 Task: Open a blank google sheet and write heading  Suplier data  Add 10 Suplier name:-  'ABC Suppliers, , XYZ Corporation, , Global Traders,  Mega Suppliers,  Reliable Imports,  Trade Solutions,  Global Ventures,  Prime Suppliers,  ProTrade, Quality Imports. ' in April Last week sales are  6554 to 6998. Contact Person:-  Ivan Petrovic, Katarina Kovac, Andreas Andersen, Sophia Müller, Tomas Garcia, Martina Fischer, Erik Jensen, Natalia Sokolov, Simone Bianchi, Ana Santos. Address:-  123 Main Street,  456 Park Avenue, 789 Elm Road, 555Broad Street, 321 Oak Lane, 888 Maple,  Avenue, 222 Pine Street, 333 Elm Street, 444 Oak Avenue, 555 Pine Lane. City:-  Anytown, Springfield,  Metroville, Cityville,  Townsville,  Greensville,  Lakeside,  Sunville,  Cityville,  Greenside.Country name:-  USA, USA, Canada,  UK, Australia, USA, Canada, UK, Australia, USA.Phone:-  1 555-123-4567, +1 555-987-6543, +1 555-111-2222, +44 123-456-7890,  +61 987-654-321,  +1 555-555-5555, +1 555-777-8888, +44 987-654-3210,  +61 123-456-789, +1 555-444-3333.Email:-  john@example.com, jane@example.com, michael@example.com, emily@example.com, david@example.com, sarah@example.com, robert@example.com, laura@example.com, mark@example.com, jessica@example.com.Save page auditingSalesByCustomer_2023
Action: Mouse moved to (258, 119)
Screenshot: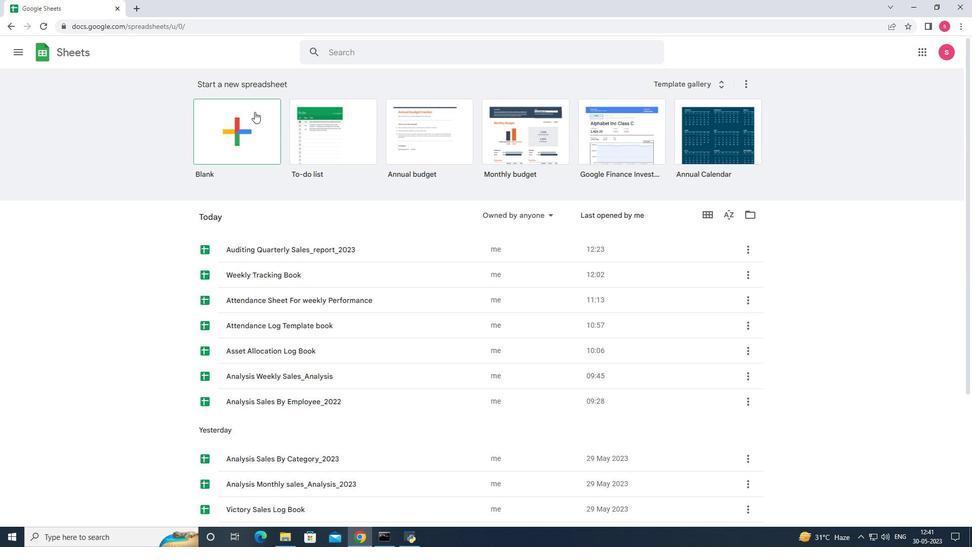 
Action: Mouse pressed left at (258, 119)
Screenshot: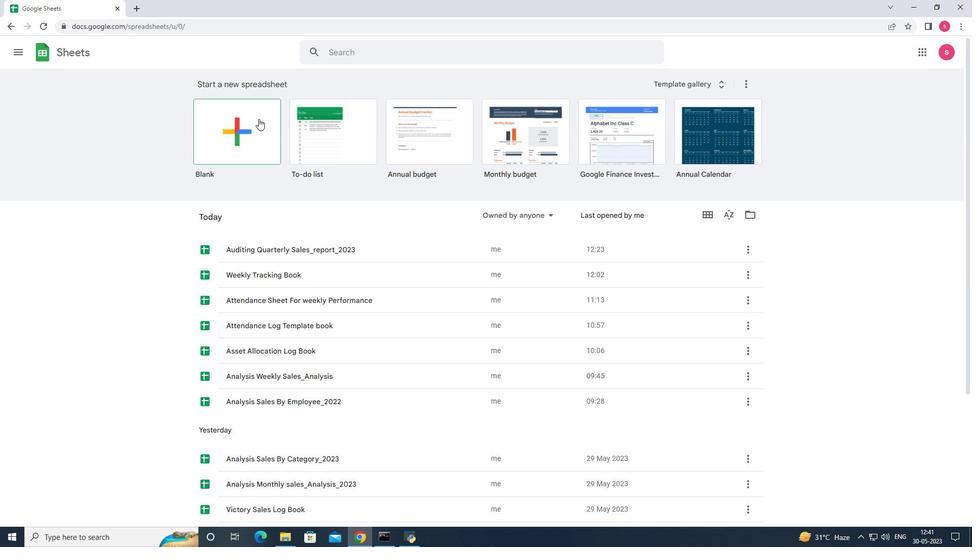 
Action: Mouse moved to (64, 127)
Screenshot: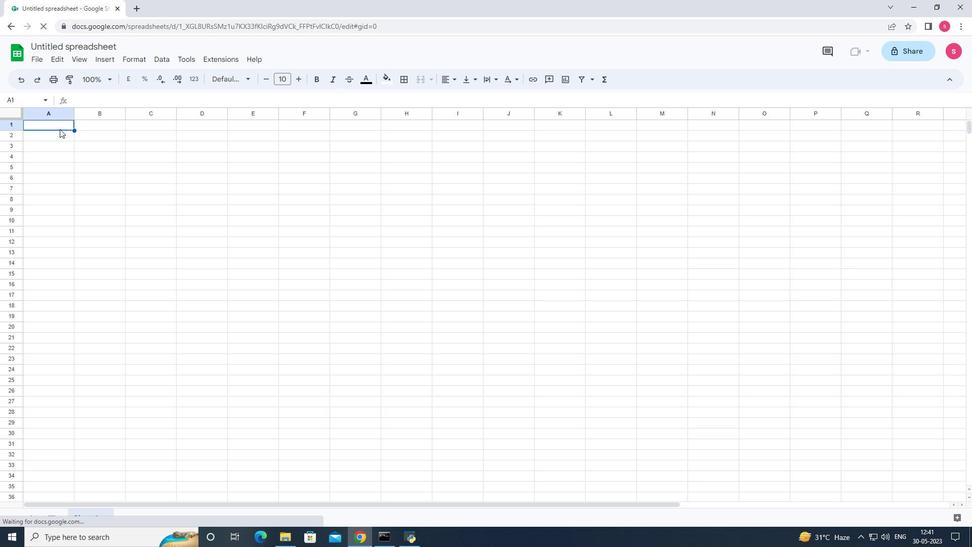 
Action: Mouse pressed left at (64, 127)
Screenshot: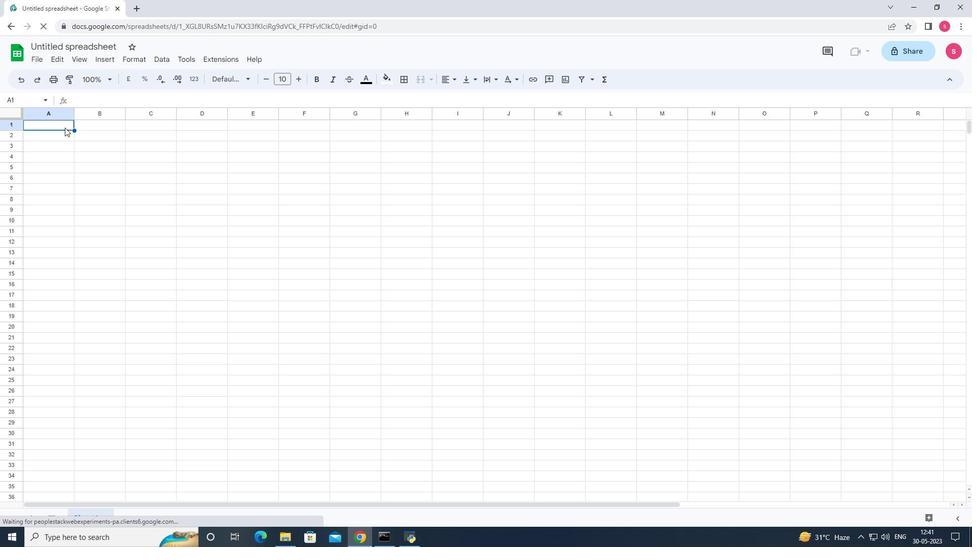 
Action: Key pressed <Key.shift>Suplier<Key.space><Key.shift>Data<Key.enter><Key.shift><Key.shift><Key.shift><Key.shift><Key.shift><Key.shift><Key.shift><Key.shift><Key.shift><Key.shift><Key.shift><Key.shift><Key.shift><Key.shift><Key.shift><Key.shift>Suplier<Key.space><Key.shift><Key.shift><Key.shift><Key.shift><Key.shift><Key.shift><Key.shift>name<Key.enter><Key.shift><Key.shift><Key.shift><Key.shift><Key.shift><Key.shift><Key.shift><Key.shift><Key.shift><Key.shift><Key.shift><Key.shift><Key.shift><Key.shift><Key.shift><Key.shift><Key.shift><Key.shift><Key.shift><Key.shift><Key.shift><Key.shift><Key.shift><Key.shift><Key.shift><Key.shift><Key.shift>A<Key.shift>BC<Key.space><Key.shift><Key.shift><Key.shift><Key.shift><Key.shift><Key.shift><Key.shift><Key.shift><Key.shift><Key.shift><Key.shift><Key.shift>Suppliers<Key.enter><Key.shift><Key.shift><Key.shift><Key.shift><Key.shift><Key.shift><Key.shift><Key.shift><Key.shift><Key.shift><Key.shift><Key.shift><Key.shift><Key.shift><Key.shift><Key.shift><Key.shift><Key.shift><Key.shift><Key.shift><Key.shift>Reliable<Key.space><Key.shift>Imports<Key.enter><Key.shift><Key.shift><Key.shift><Key.shift><Key.shift>Trade<Key.space><Key.shift>Solutions<Key.enter><Key.shift><Key.shift><Key.shift><Key.shift><Key.shift><Key.shift><Key.shift><Key.shift><Key.shift><Key.shift><Key.shift>Global<Key.space><Key.shift><Key.shift><Key.shift><Key.shift><Key.shift><Key.shift><Key.shift><Key.shift><Key.shift><Key.shift><Key.shift><Key.shift>Ventures<Key.enter><Key.shift><Key.shift><Key.shift><Key.shift><Key.shift><Key.shift><Key.shift><Key.shift><Key.shift><Key.shift><Key.shift><Key.shift><Key.shift><Key.shift><Key.shift><Key.shift><Key.shift><Key.shift><Key.shift>Prime<Key.space><Key.shift>Suppliers<Key.enter><Key.shift>Pro<Key.shift><Key.shift><Key.shift><Key.shift><Key.shift><Key.shift><Key.shift><Key.shift><Key.shift><Key.shift><Key.shift><Key.shift><Key.shift><Key.shift><Key.shift><Key.shift><Key.shift><Key.shift><Key.shift><Key.shift><Key.shift><Key.shift><Key.shift><Key.shift><Key.shift><Key.shift><Key.shift>Trade<Key.enter><Key.shift><Key.shift><Key.shift><Key.shift><Key.shift><Key.shift><Key.shift><Key.shift>Quality<Key.space><Key.shift>imports<Key.enter>
Screenshot: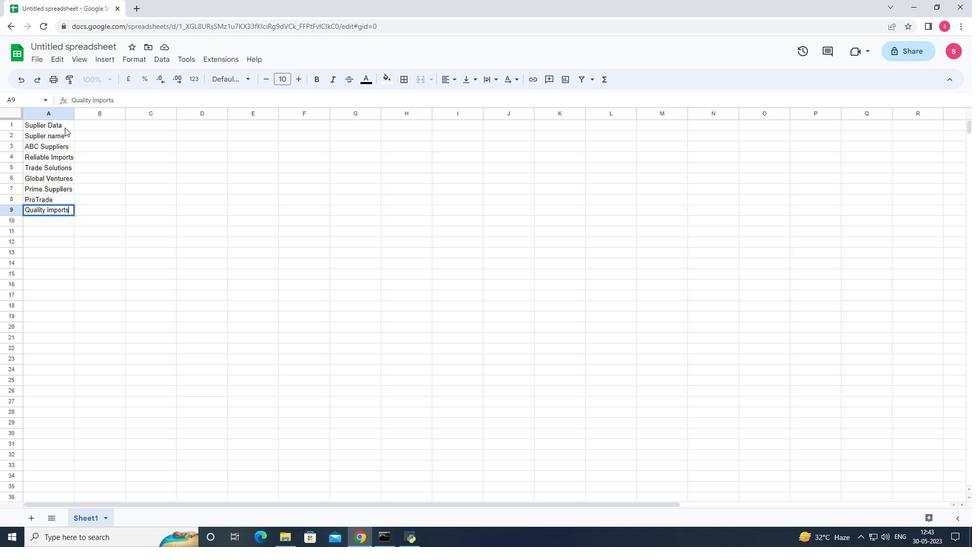 
Action: Mouse moved to (12, 155)
Screenshot: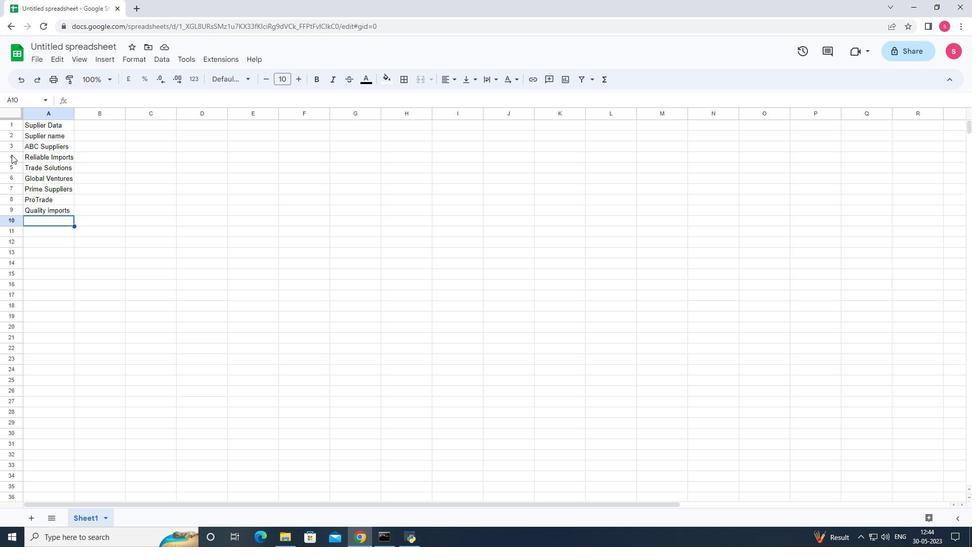 
Action: Mouse pressed left at (12, 155)
Screenshot: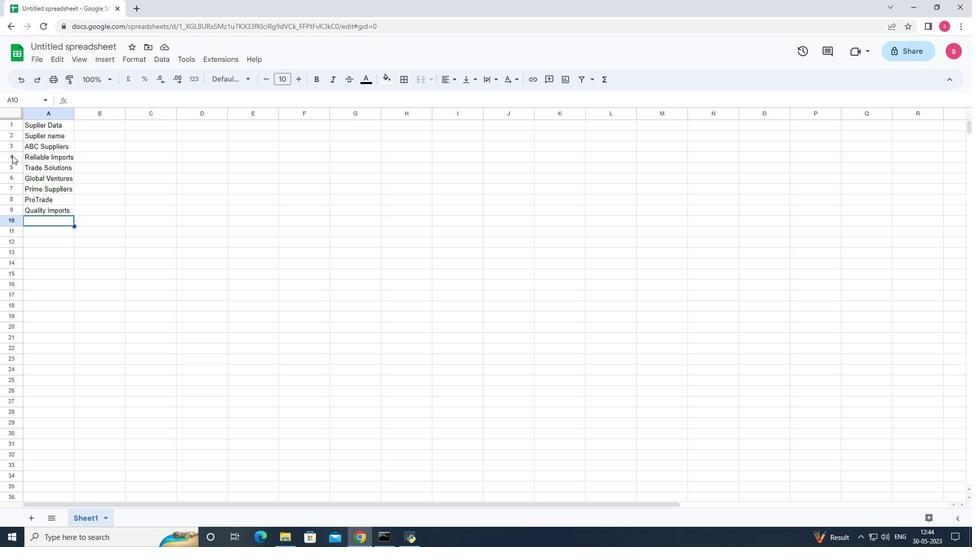 
Action: Mouse pressed right at (12, 155)
Screenshot: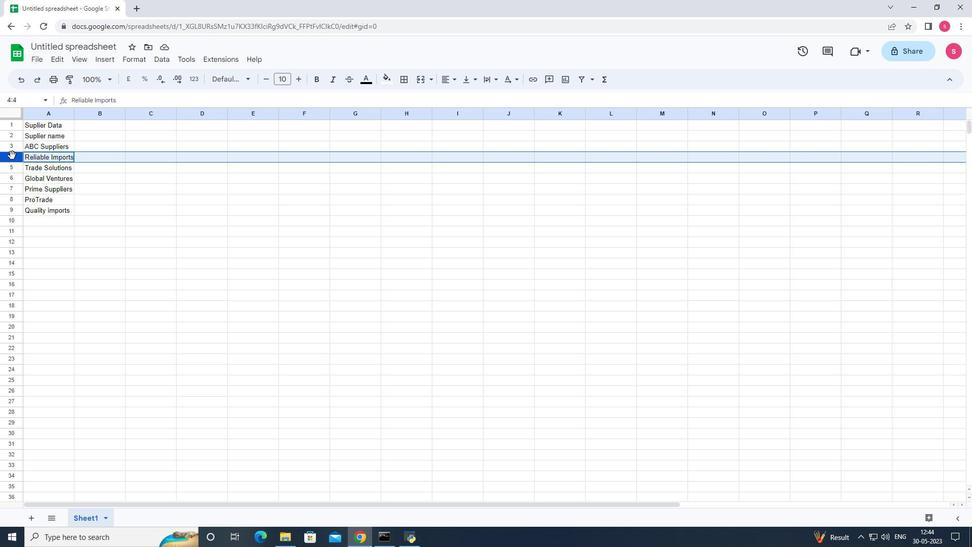 
Action: Mouse moved to (36, 238)
Screenshot: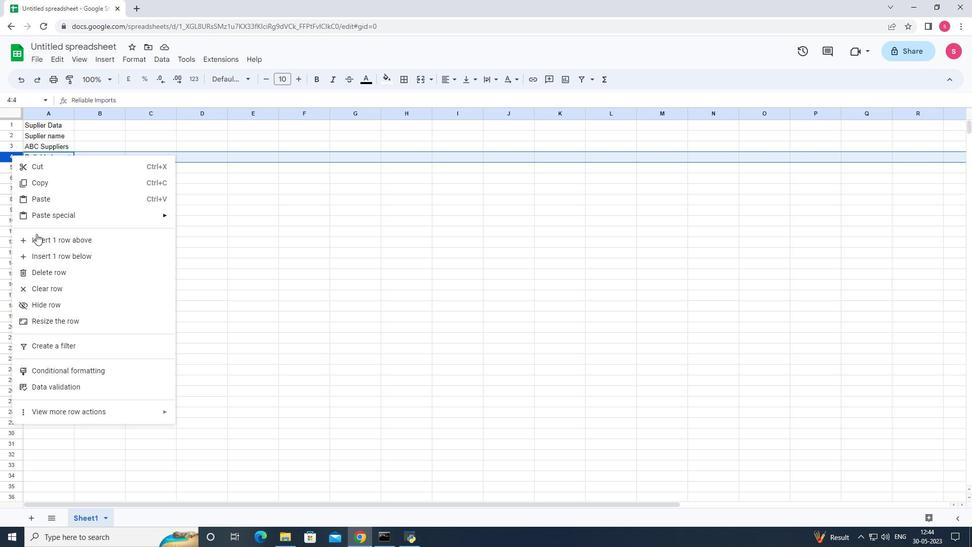 
Action: Mouse pressed left at (36, 238)
Screenshot: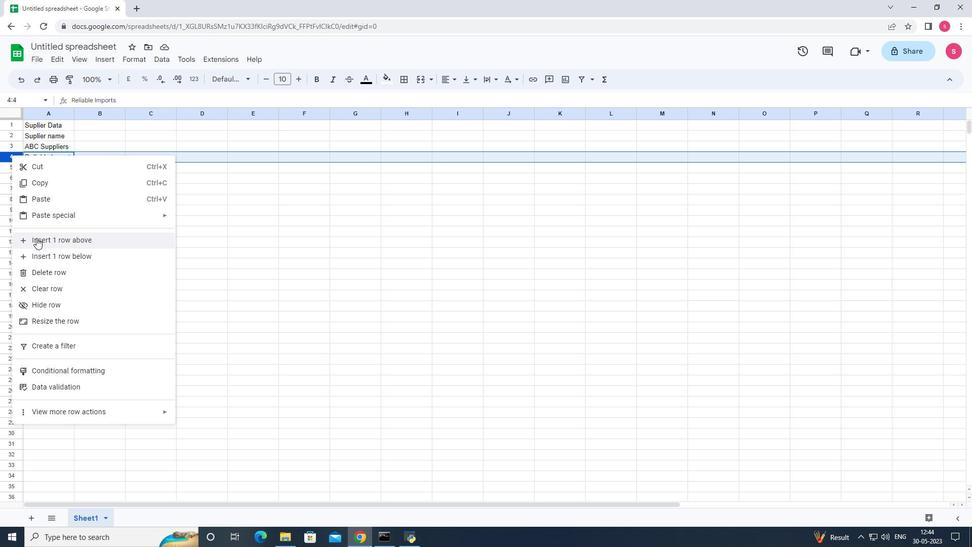 
Action: Mouse moved to (59, 168)
Screenshot: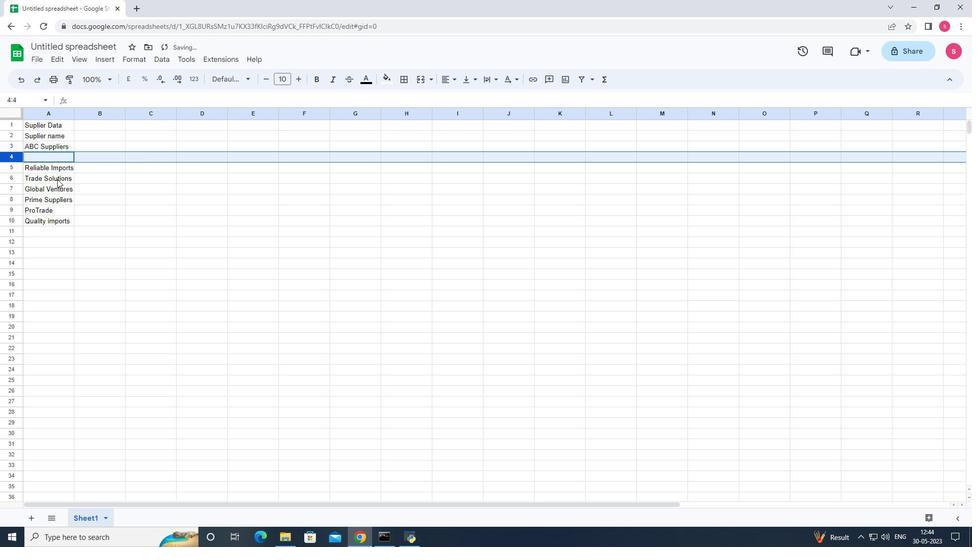 
Action: Key pressed <Key.shift><Key.shift><Key.shift><Key.shift>X<Key.shift>YZ<Key.space><Key.shift>Coi<Key.backspace>rporation<Key.enter>
Screenshot: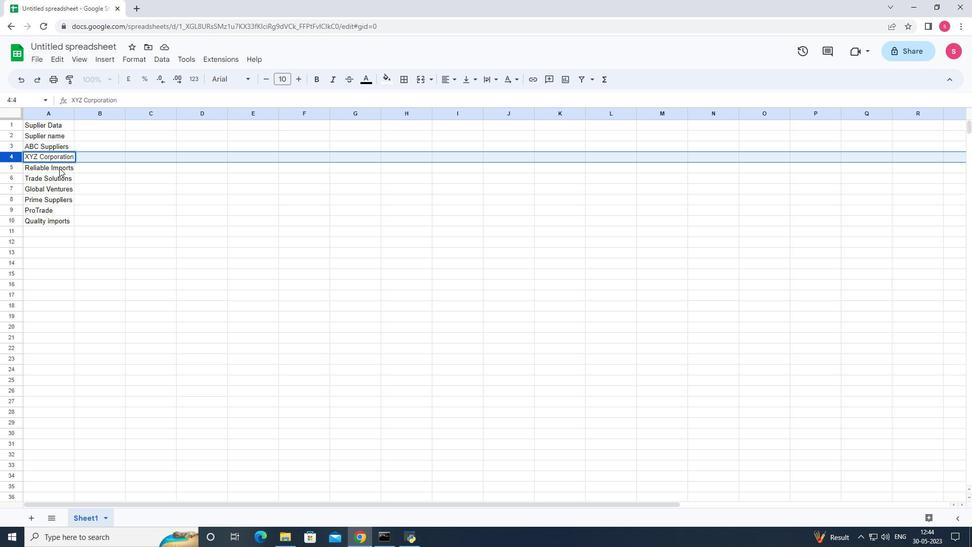 
Action: Mouse moved to (16, 166)
Screenshot: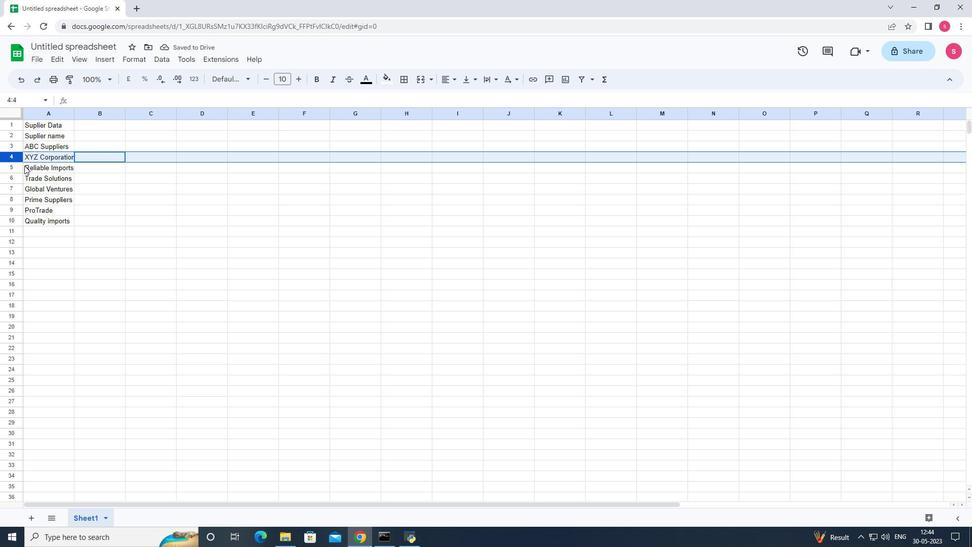 
Action: Mouse pressed left at (16, 166)
Screenshot: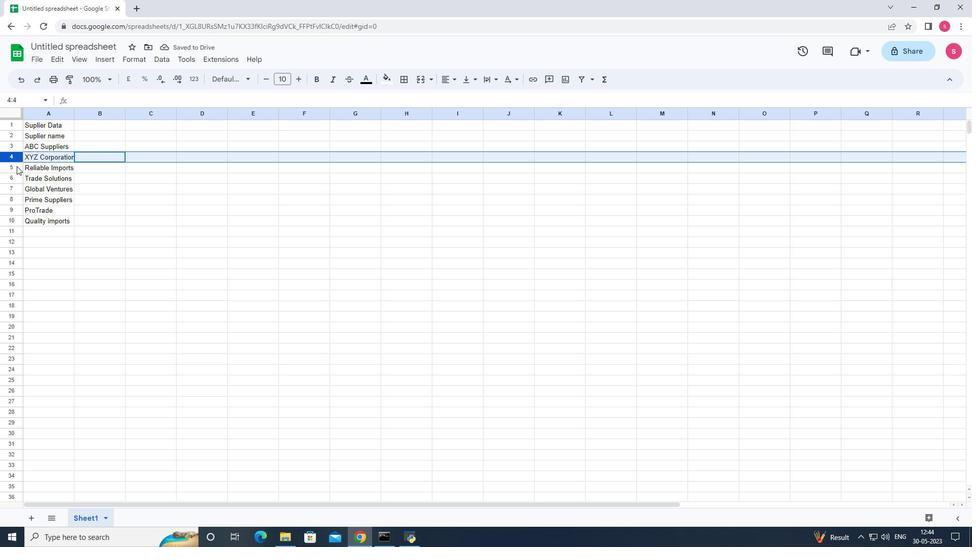 
Action: Mouse moved to (14, 167)
Screenshot: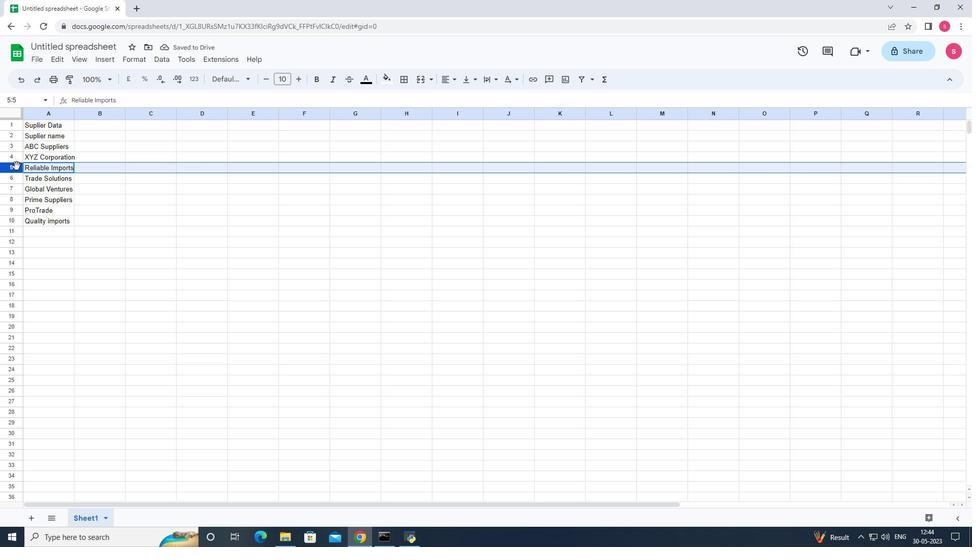 
Action: Mouse pressed right at (14, 167)
Screenshot: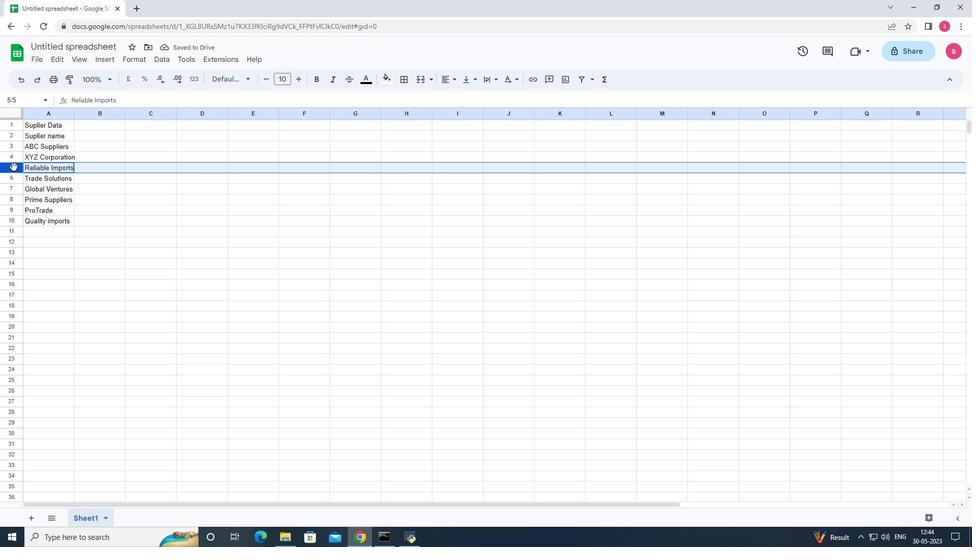 
Action: Mouse moved to (31, 250)
Screenshot: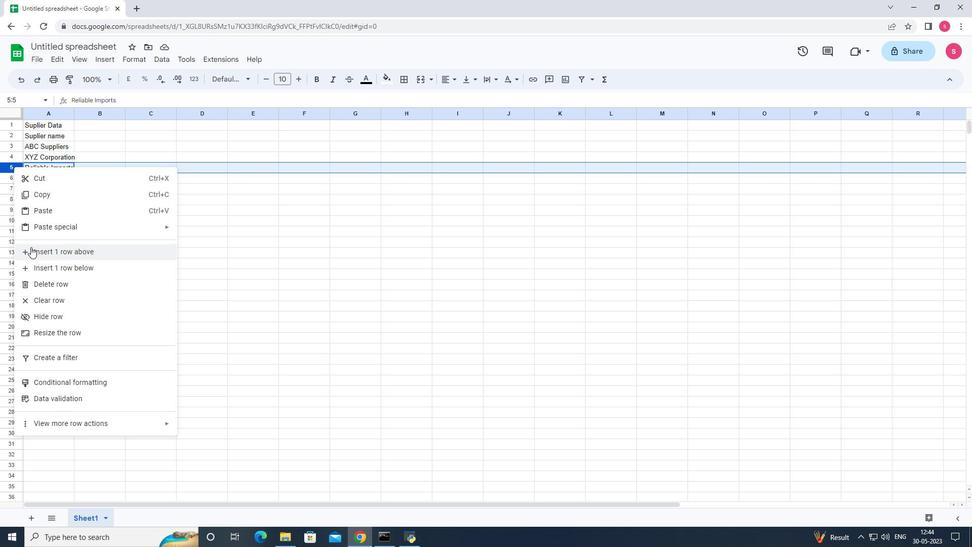 
Action: Mouse pressed left at (31, 250)
Screenshot: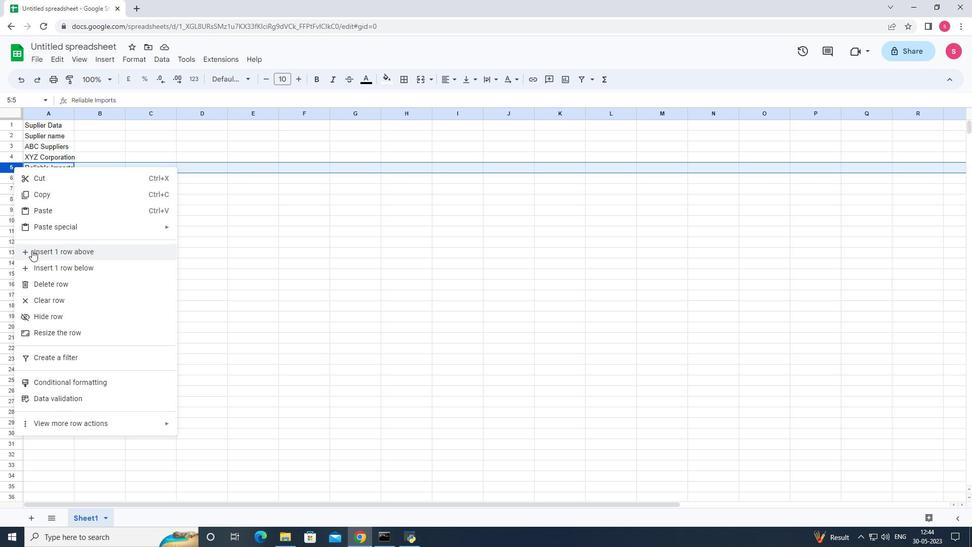 
Action: Mouse moved to (43, 166)
Screenshot: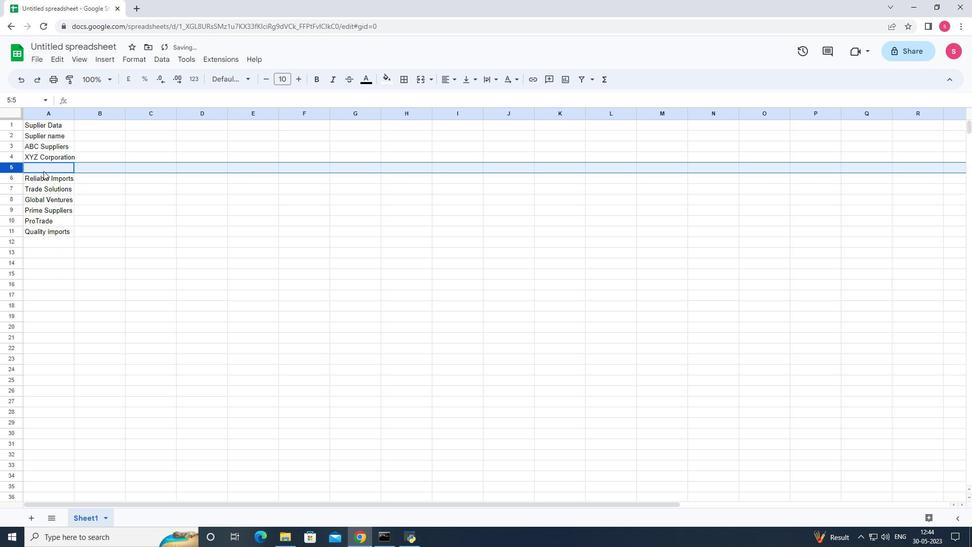 
Action: Mouse pressed left at (43, 166)
Screenshot: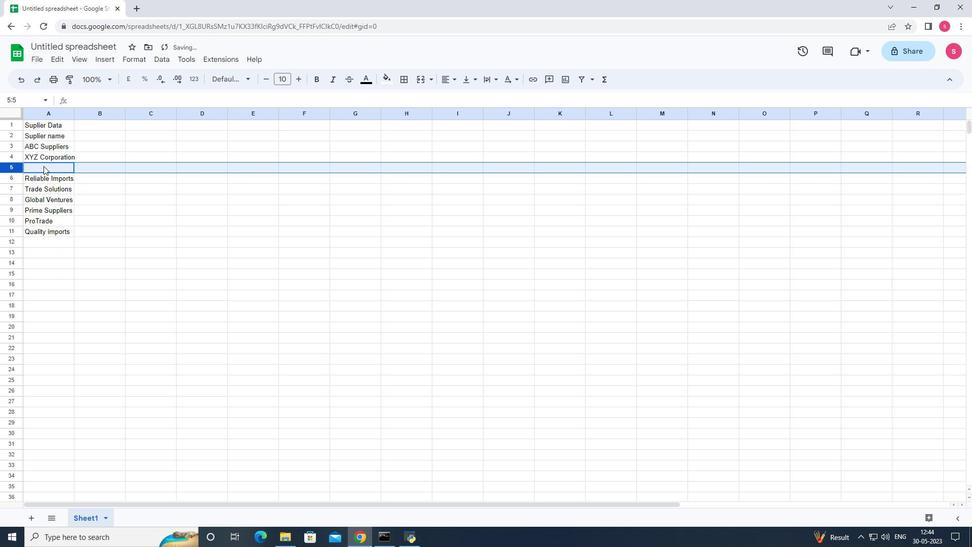 
Action: Key pressed <Key.shift><Key.shift><Key.shift><Key.shift><Key.shift><Key.shift><Key.shift><Key.shift><Key.shift><Key.shift><Key.shift><Key.shift><Key.shift><Key.shift><Key.shift><Key.shift><Key.shift><Key.shift><Key.shift><Key.shift><Key.shift><Key.shift><Key.shift><Key.shift><Key.shift><Key.shift><Key.shift><Key.shift><Key.shift><Key.shift><Key.shift><Key.shift><Key.shift><Key.shift><Key.shift><Key.shift><Key.shift><Key.shift><Key.shift><Key.shift><Key.shift><Key.shift><Key.shift><Key.shift><Key.shift><Key.shift><Key.shift>G
Screenshot: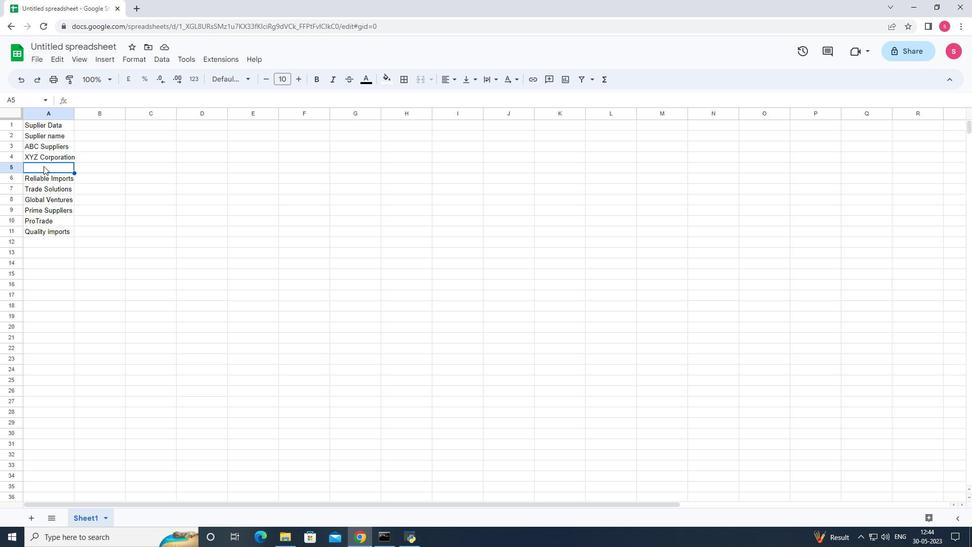 
Action: Mouse moved to (43, 165)
Screenshot: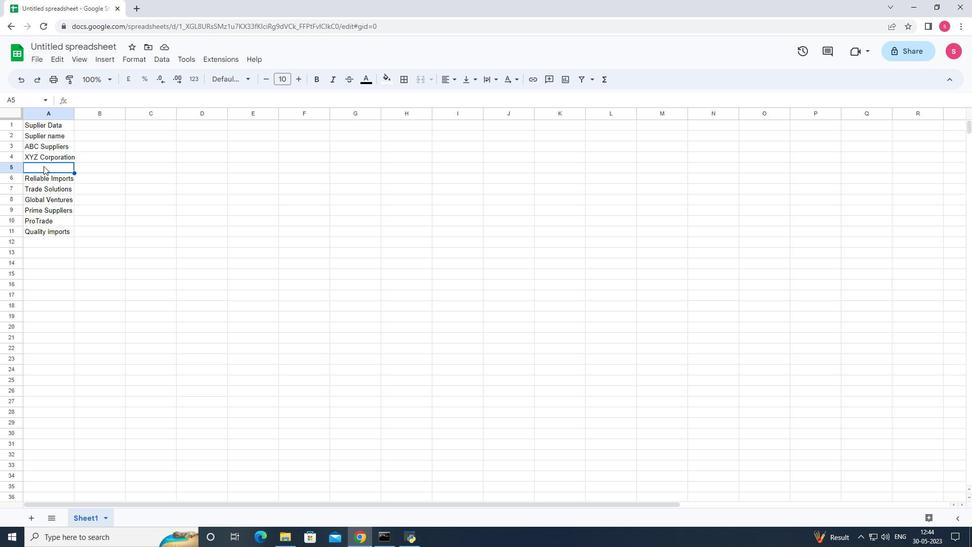 
Action: Key pressed lobal<Key.space><Key.shift><Key.shift><Key.shift><Key.shift><Key.shift><Key.shift><Key.shift><Key.shift><Key.shift><Key.shift><Key.shift><Key.shift><Key.shift><Key.shift><Key.shift>Trades<Key.backspace>rs
Screenshot: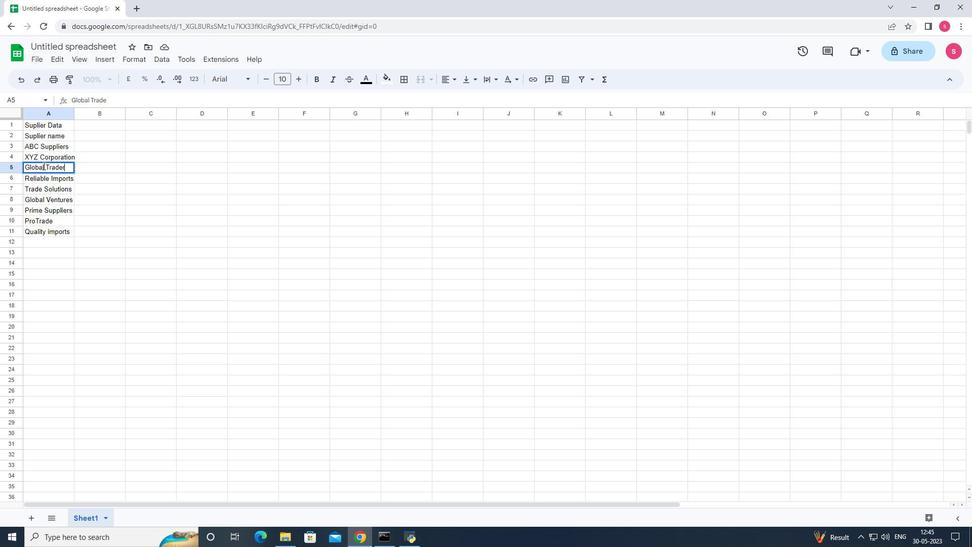 
Action: Mouse moved to (16, 177)
Screenshot: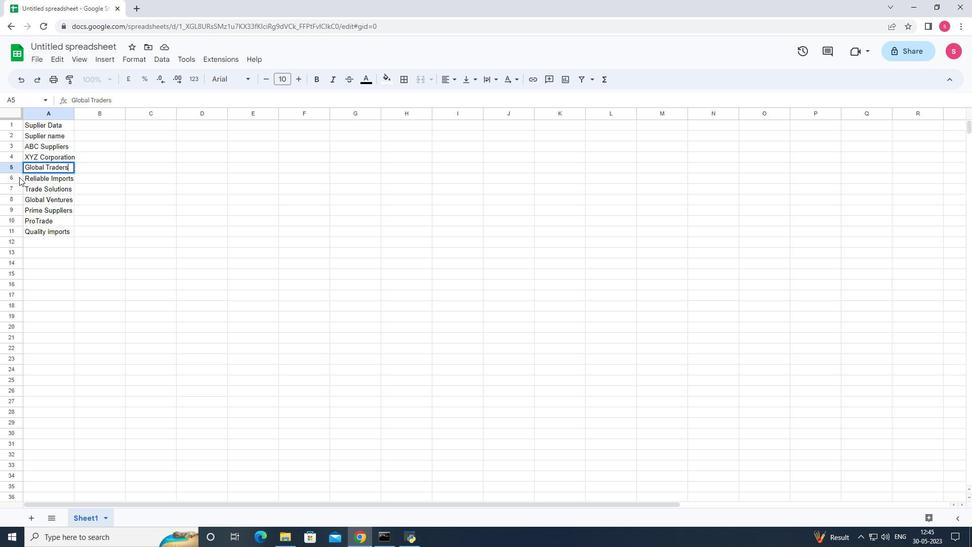 
Action: Mouse pressed left at (16, 177)
Screenshot: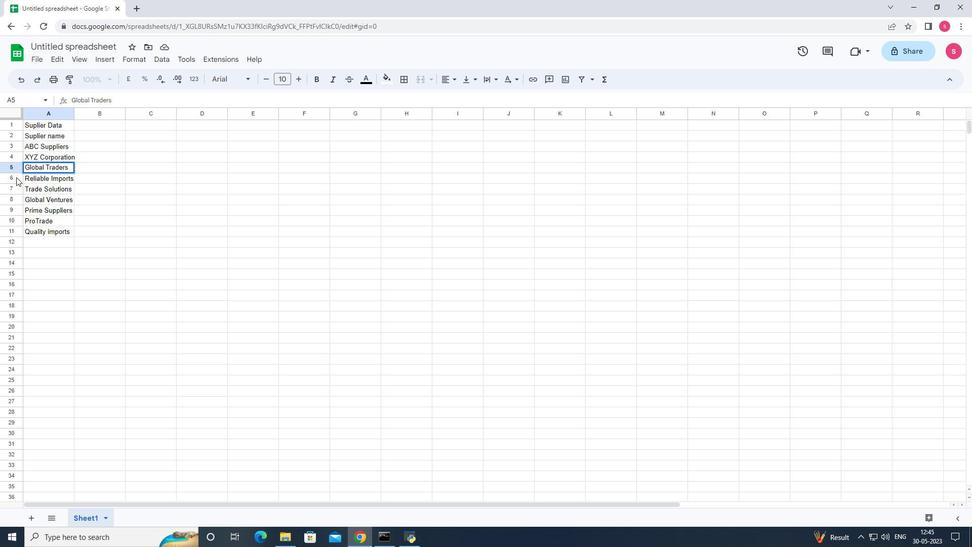 
Action: Mouse pressed right at (16, 177)
Screenshot: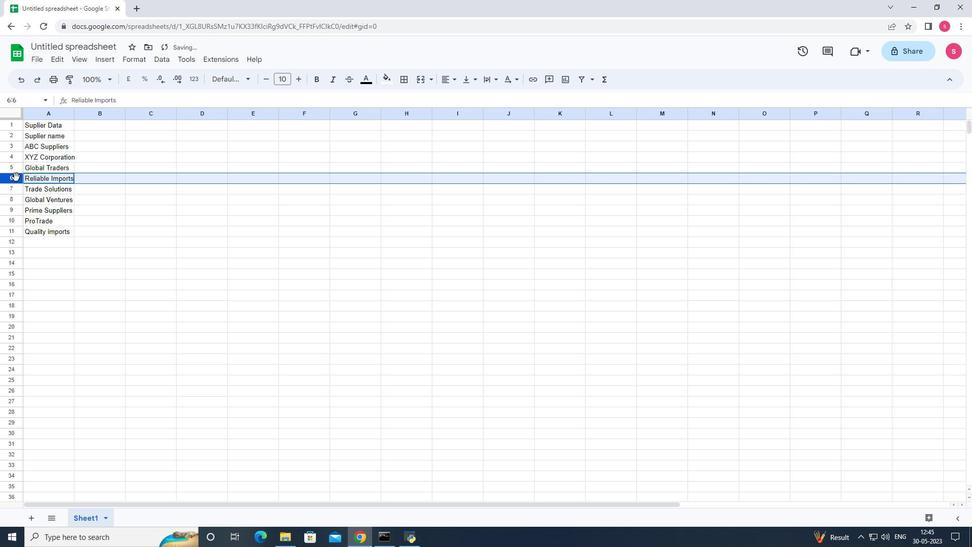 
Action: Mouse moved to (35, 265)
Screenshot: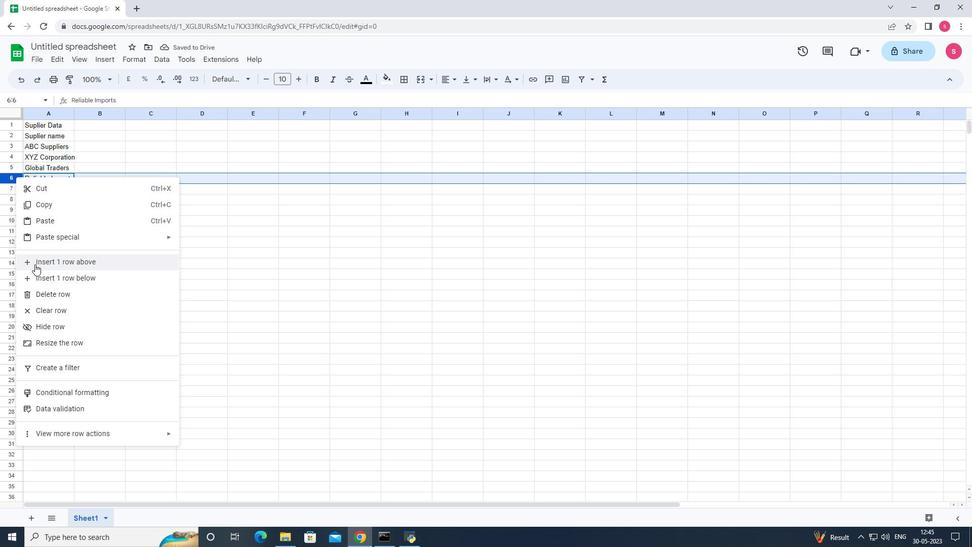 
Action: Mouse pressed left at (35, 265)
Screenshot: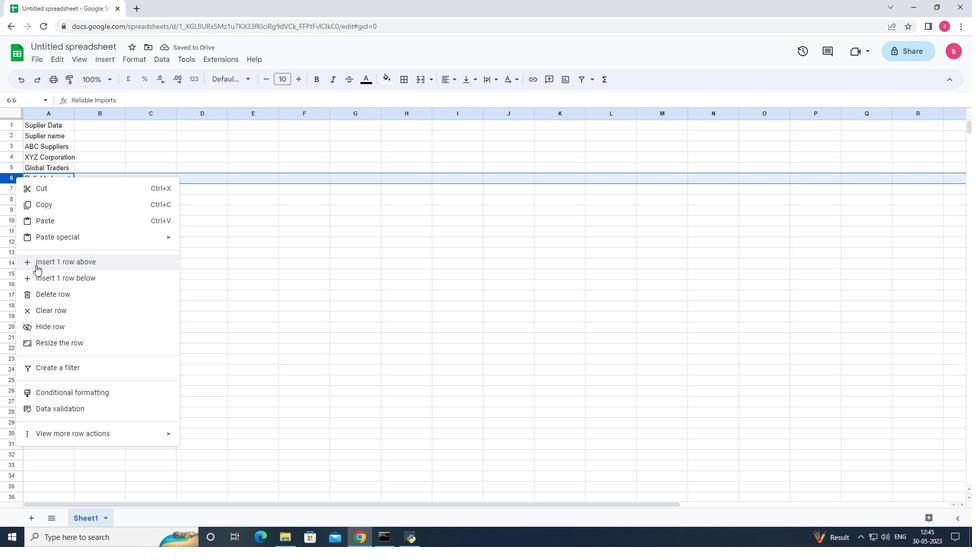 
Action: Mouse moved to (45, 177)
Screenshot: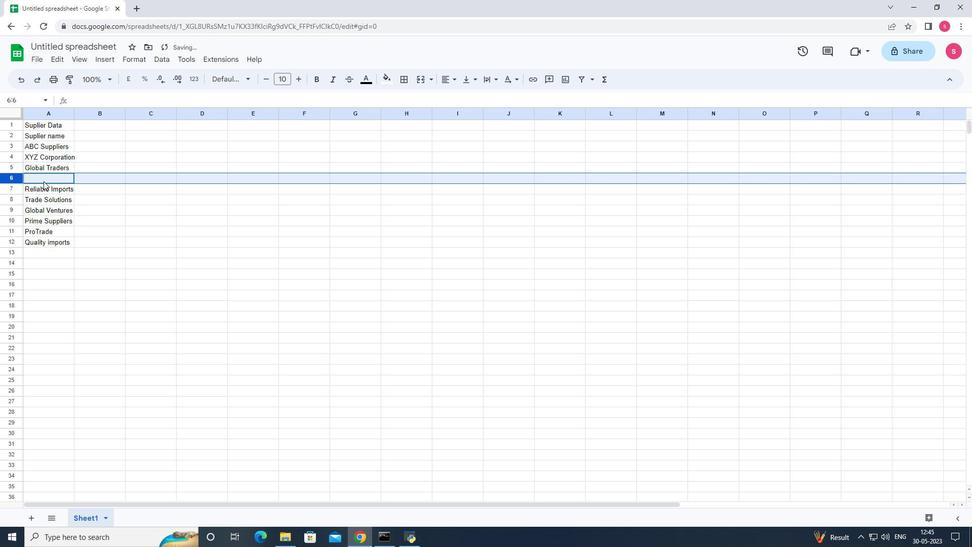
Action: Mouse pressed left at (45, 177)
Screenshot: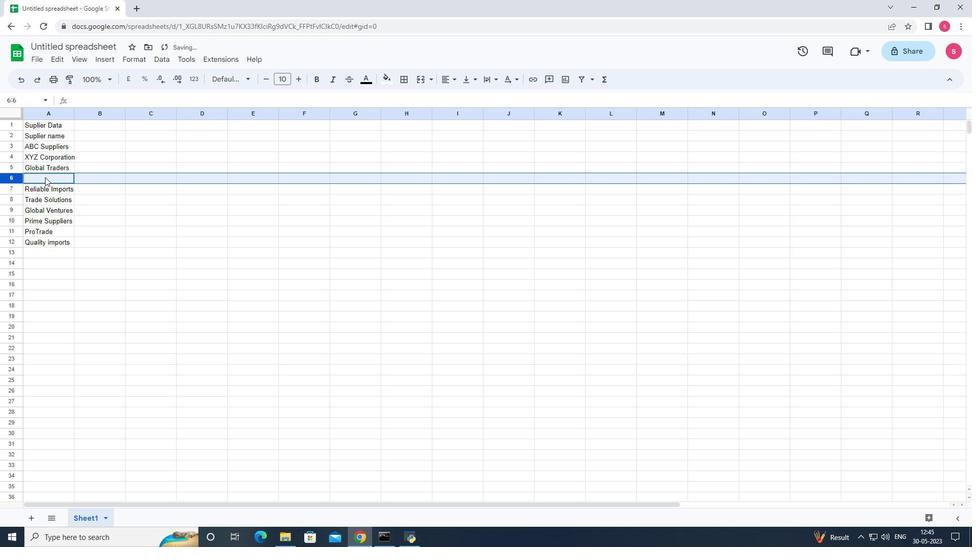 
Action: Key pressed <Key.shift><Key.shift><Key.shift><Key.shift><Key.shift><Key.shift><Key.shift><Key.shift><Key.shift><Key.shift><Key.shift><Key.shift><Key.shift><Key.shift><Key.shift><Key.shift><Key.shift><Key.shift><Key.shift><Key.shift><Key.shift><Key.shift><Key.shift><Key.shift><Key.shift><Key.shift><Key.shift><Key.shift><Key.shift><Key.shift><Key.shift><Key.shift><Key.shift><Key.shift><Key.shift><Key.shift><Key.shift><Key.shift><Key.shift><Key.shift><Key.shift><Key.shift><Key.shift><Key.shift><Key.shift><Key.shift><Key.shift><Key.shift><Key.shift><Key.shift><Key.shift><Key.shift><Key.shift><Key.shift><Key.shift><Key.shift><Key.shift><Key.shift><Key.shift><Key.shift><Key.shift><Key.shift><Key.shift><Key.shift><Key.shift><Key.shift><Key.shift><Key.shift><Key.shift><Key.shift><Key.shift><Key.shift><Key.shift>Mega<Key.space><Key.shift>Suppliers<Key.enter>
Screenshot: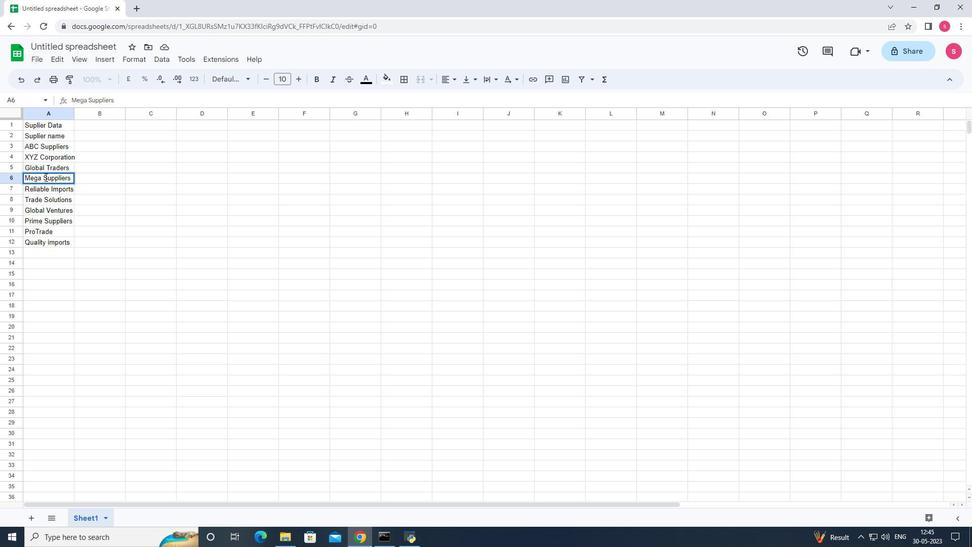 
Action: Mouse moved to (74, 134)
Screenshot: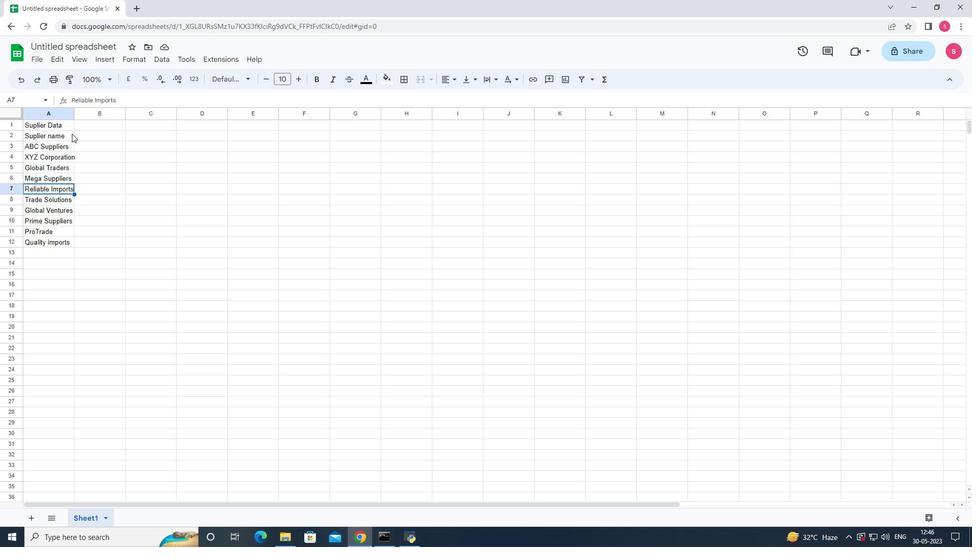 
Action: Mouse pressed left at (74, 134)
Screenshot: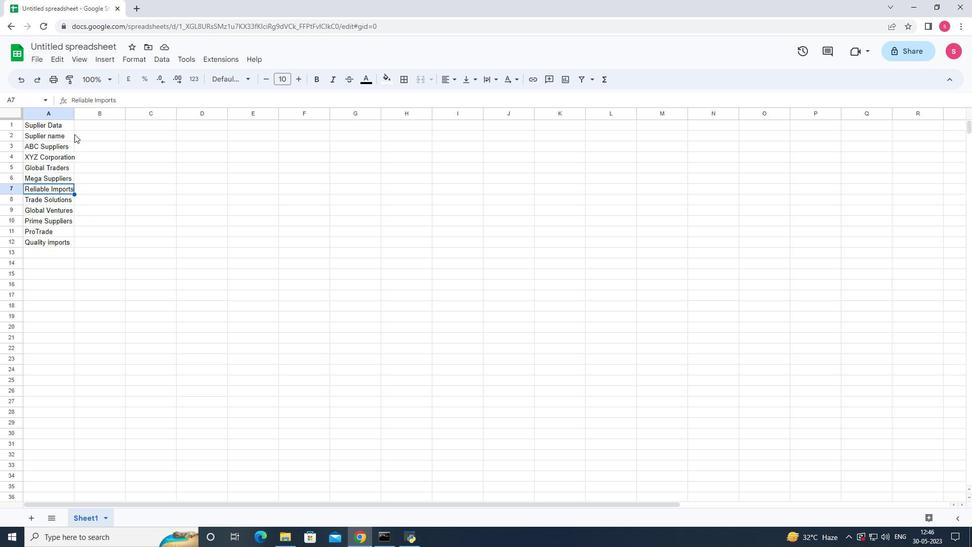 
Action: Mouse moved to (83, 134)
Screenshot: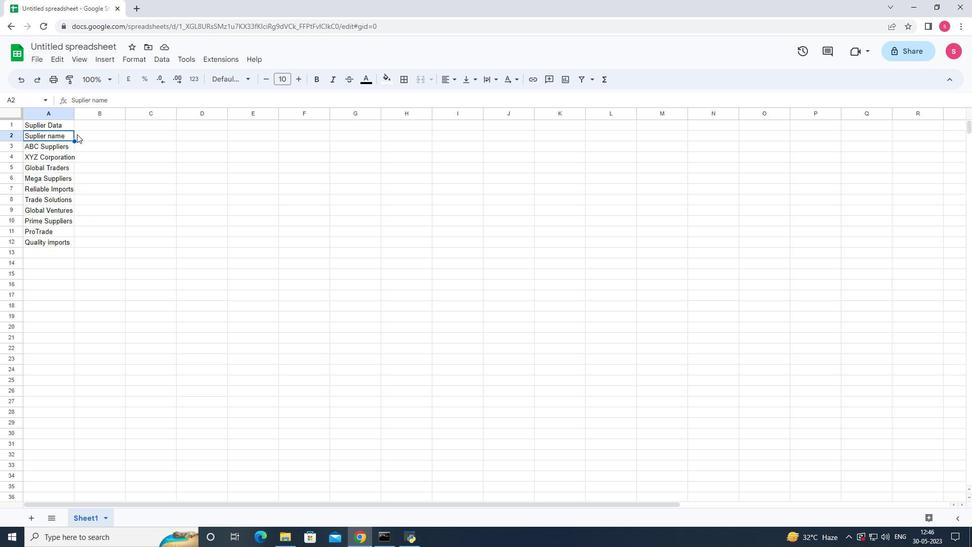 
Action: Mouse pressed left at (83, 134)
Screenshot: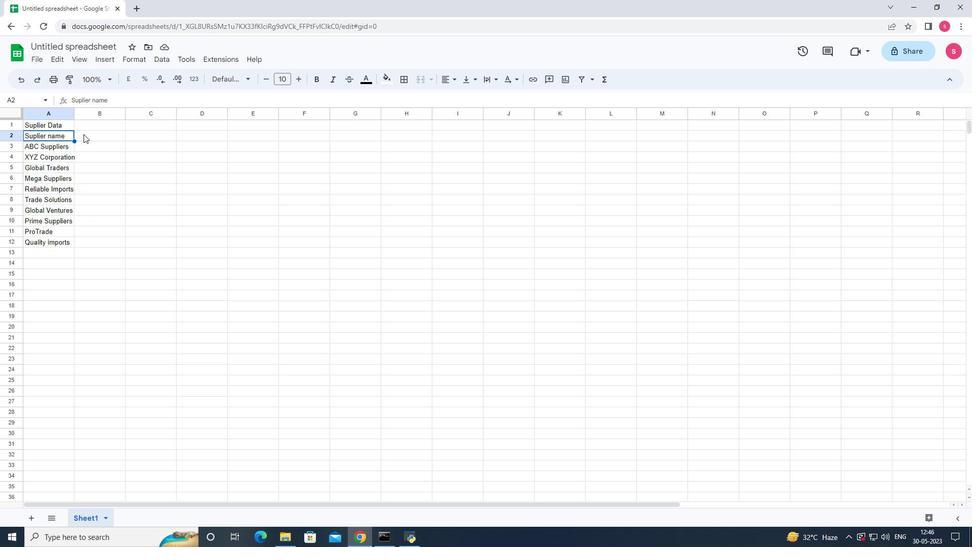 
Action: Key pressed <Key.shift><Key.shift><Key.shift><Key.shift><Key.shift><Key.shift><Key.shift>April<Key.space><Key.shift><Key.shift><Key.shift><Key.shift><Key.shift><Key.shift><Key.shift><Key.shift><Key.shift><Key.shift><Key.shift><Key.shift><Key.shift><Key.shift><Key.shift><Key.shift><Key.shift>Last<Key.space><Key.shift><Key.shift><Key.shift><Key.shift><Key.shift>Week<Key.space><Key.shift><Key.shift><Key.shift><Key.shift><Key.shift><Key.shift><Key.shift><Key.shift><Key.shift><Key.shift><Key.shift><Key.shift><Key.shift><Key.shift><Key.shift><Key.shift><Key.shift><Key.shift><Key.shift><Key.shift><Key.shift><Key.shift><Key.shift><Key.shift><Key.shift><Key.shift><Key.shift><Key.shift><Key.shift><Key.shift><Key.shift><Key.shift><Key.shift><Key.shift><Key.shift><Key.shift><Key.shift><Key.shift><Key.shift><Key.shift><Key.shift><Key.shift><Key.shift><Key.shift><Key.shift><Key.shift><Key.shift><Key.shift><Key.shift><Key.shift><Key.shift><Key.shift><Key.shift><Key.shift><Key.shift><Key.shift><Key.shift><Key.shift><Key.shift><Key.shift><Key.shift><Key.shift><Key.shift><Key.shift><Key.shift><Key.shift><Key.shift><Key.shift><Key.shift><Key.shift><Key.shift><Key.shift><Key.shift><Key.shift><Key.shift><Key.shift><Key.shift><Key.shift><Key.shift><Key.shift><Key.shift><Key.shift><Key.shift><Key.shift><Key.shift><Key.shift><Key.shift><Key.shift><Key.shift><Key.shift><Key.shift><Key.shift><Key.shift><Key.shift><Key.shift><Key.shift><Key.shift><Key.shift><Key.shift><Key.shift><Key.shift><Key.shift><Key.shift><Key.shift><Key.shift><Key.shift><Key.shift><Key.shift><Key.shift><Key.shift><Key.shift><Key.shift><Key.shift><Key.shift><Key.shift><Key.shift><Key.shift><Key.shift><Key.shift><Key.shift><Key.shift><Key.shift><Key.shift><Key.shift><Key.shift><Key.shift><Key.shift><Key.shift><Key.shift><Key.shift><Key.shift><Key.shift><Key.shift><Key.shift><Key.shift><Key.shift><Key.shift><Key.shift><Key.shift><Key.shift><Key.shift><Key.shift><Key.shift><Key.shift><Key.shift><Key.shift><Key.shift><Key.shift><Key.shift><Key.shift><Key.shift><Key.shift><Key.shift><Key.shift><Key.shift><Key.shift><Key.shift><Key.shift><Key.shift><Key.shift><Key.shift><Key.shift><Key.shift><Key.shift><Key.shift><Key.shift><Key.shift><Key.shift><Key.shift><Key.shift><Key.shift><Key.shift><Key.shift><Key.shift><Key.shift><Key.shift><Key.shift><Key.shift><Key.shift><Key.shift><Key.shift><Key.shift><Key.shift><Key.shift><Key.shift><Key.shift><Key.shift><Key.shift><Key.shift><Key.shift><Key.shift><Key.shift><Key.shift><Key.shift><Key.shift><Key.shift><Key.shift><Key.shift><Key.shift><Key.shift><Key.shift><Key.shift><Key.shift><Key.shift><Key.shift><Key.shift><Key.shift><Key.shift><Key.shift><Key.shift><Key.shift><Key.shift><Key.shift><Key.shift><Key.shift><Key.shift><Key.shift><Key.shift><Key.shift><Key.shift><Key.shift><Key.shift><Key.shift><Key.shift><Key.shift><Key.shift><Key.shift><Key.shift><Key.shift><Key.shift><Key.shift><Key.shift><Key.shift><Key.shift><Key.shift><Key.shift><Key.shift><Key.shift><Key.shift><Key.shift><Key.shift><Key.shift><Key.shift><Key.shift><Key.shift><Key.shift><Key.shift><Key.shift><Key.shift><Key.shift><Key.shift><Key.shift><Key.shift><Key.shift><Key.shift><Key.shift><Key.shift><Key.shift><Key.shift><Key.shift><Key.shift><Key.shift><Key.shift><Key.shift><Key.shift><Key.shift><Key.shift><Key.shift><Key.shift><Key.shift><Key.shift><Key.shift><Key.shift><Key.shift><Key.shift><Key.shift><Key.shift><Key.shift><Key.shift><Key.shift><Key.shift><Key.shift><Key.shift><Key.shift><Key.shift><Key.shift><Key.shift><Key.shift><Key.shift><Key.shift><Key.shift><Key.shift><Key.shift><Key.shift><Key.shift><Key.shift><Key.shift><Key.shift><Key.shift><Key.shift><Key.shift><Key.shift><Key.shift><Key.shift><Key.shift><Key.shift><Key.shift><Key.shift><Key.shift><Key.shift><Key.shift><Key.shift><Key.shift><Key.shift><Key.shift><Key.shift><Key.shift><Key.shift><Key.shift><Key.shift><Key.shift><Key.shift><Key.shift><Key.shift><Key.shift><Key.shift><Key.shift><Key.shift><Key.shift><Key.shift><Key.shift><Key.shift><Key.shift><Key.shift><Key.shift><Key.shift><Key.shift><Key.shift><Key.shift><Key.shift><Key.shift><Key.shift><Key.shift><Key.shift><Key.shift><Key.shift><Key.shift><Key.shift><Key.shift><Key.shift><Key.shift><Key.shift><Key.shift><Key.shift><Key.shift><Key.shift><Key.shift><Key.shift><Key.shift><Key.shift><Key.shift><Key.shift><Key.shift><Key.shift><Key.shift><Key.shift><Key.shift><Key.shift><Key.shift><Key.shift><Key.shift><Key.shift><Key.shift><Key.shift><Key.shift><Key.shift><Key.shift><Key.shift><Key.shift><Key.shift><Key.shift><Key.shift><Key.shift><Key.shift><Key.shift><Key.shift><Key.shift><Key.shift><Key.shift><Key.shift><Key.shift><Key.shift><Key.shift><Key.shift><Key.shift><Key.shift><Key.shift><Key.shift><Key.shift><Key.shift><Key.shift><Key.shift><Key.shift><Key.shift><Key.shift><Key.shift><Key.shift><Key.shift><Key.shift><Key.shift><Key.shift><Key.shift><Key.shift><Key.shift><Key.shift><Key.shift><Key.shift><Key.shift><Key.shift><Key.shift><Key.shift>Sales<Key.enter>6554<Key.down>6559<Key.down>6658<Key.right><Key.left><Key.down>6785<Key.down>6900<Key.down>6952<Key.down>6654<Key.down>6869<Key.down>6845<Key.down>6823<Key.down>
Screenshot: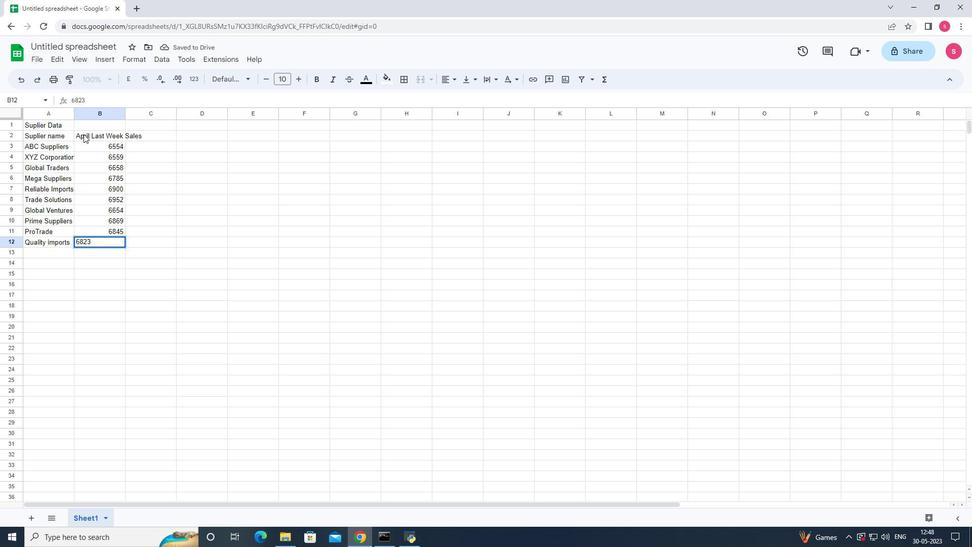 
Action: Mouse moved to (124, 116)
Screenshot: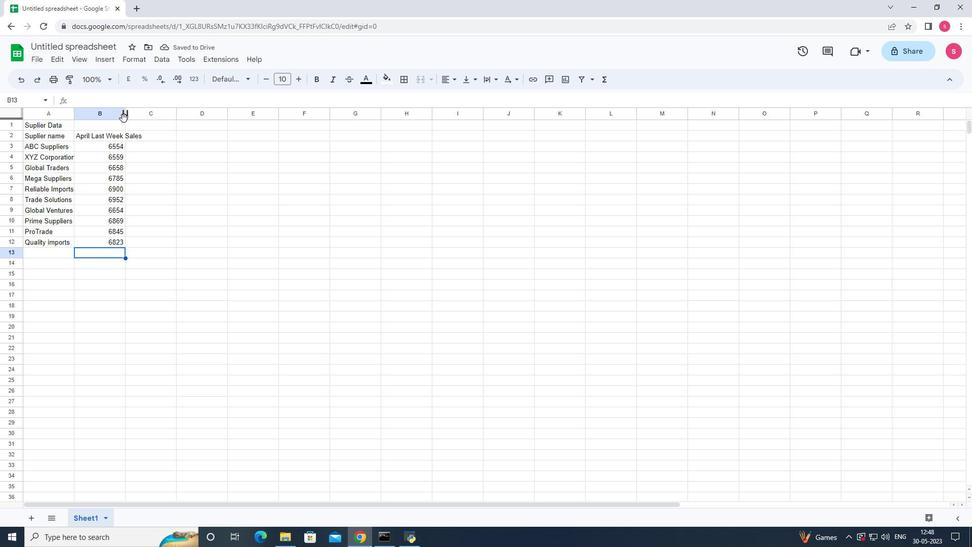 
Action: Mouse pressed left at (124, 116)
Screenshot: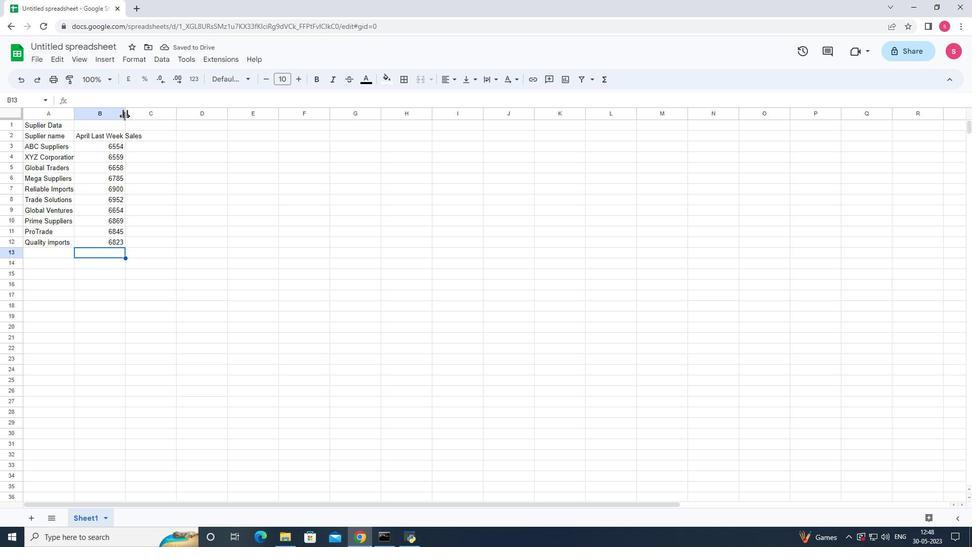 
Action: Mouse pressed left at (124, 116)
Screenshot: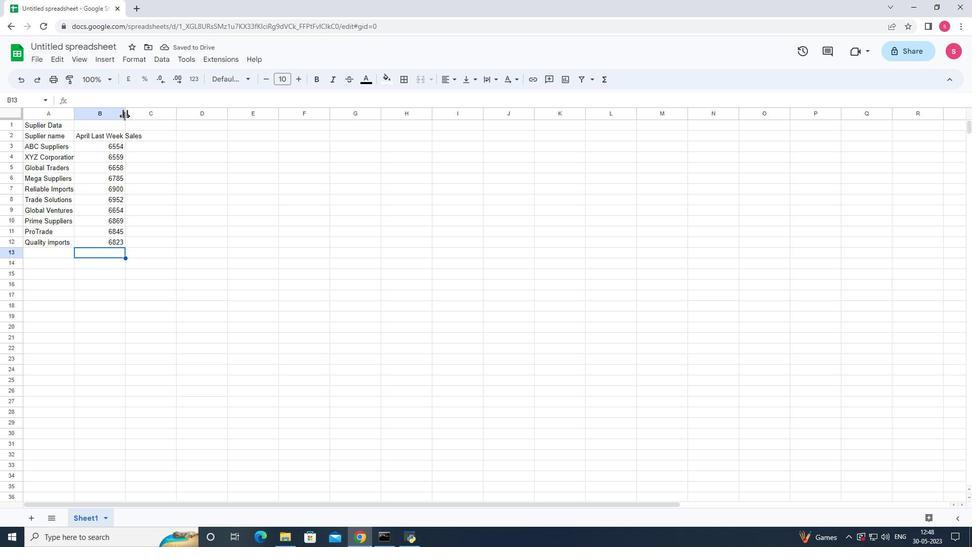 
Action: Mouse moved to (159, 133)
Screenshot: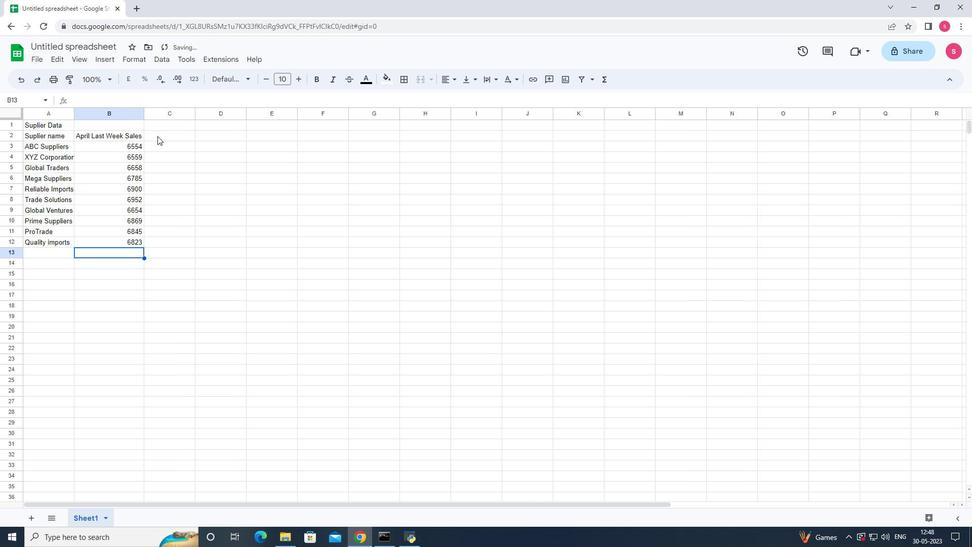 
Action: Mouse pressed left at (159, 133)
Screenshot: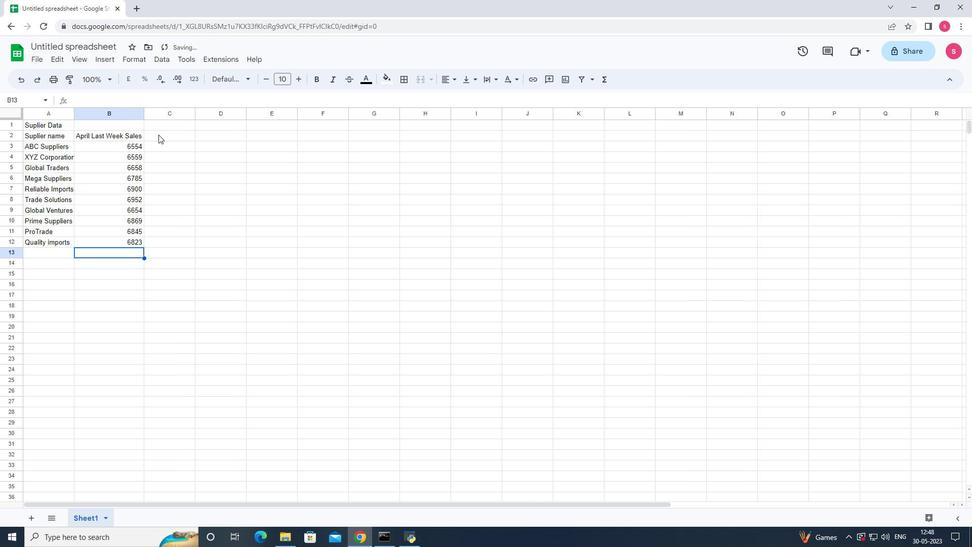 
Action: Key pressed <Key.shift><Key.shift><Key.shift><Key.shift><Key.shift><Key.shift><Key.shift><Key.shift><Key.shift><Key.shift><Key.shift><Key.shift><Key.shift><Key.shift><Key.shift><Key.shift><Key.shift>Contact<Key.space><Key.shift>Person
Screenshot: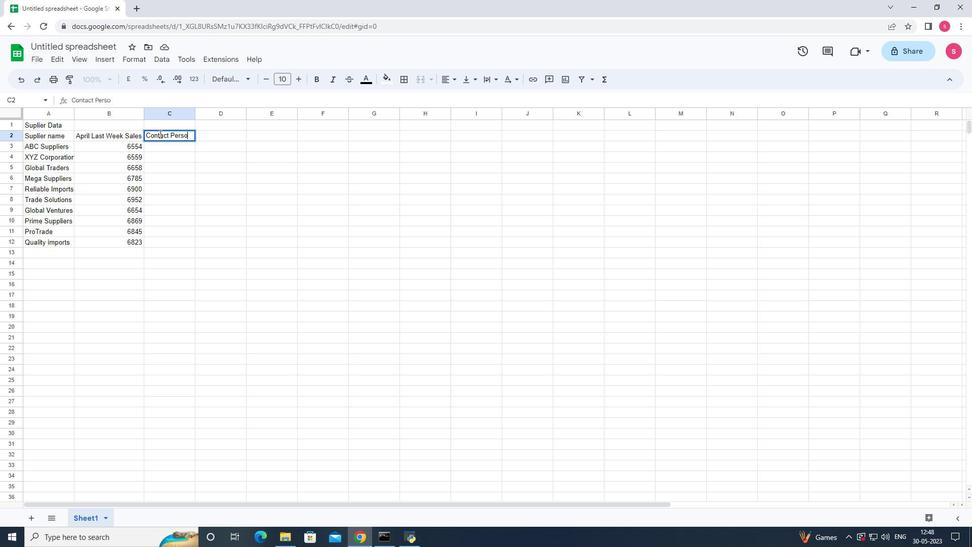 
Action: Mouse moved to (155, 144)
Screenshot: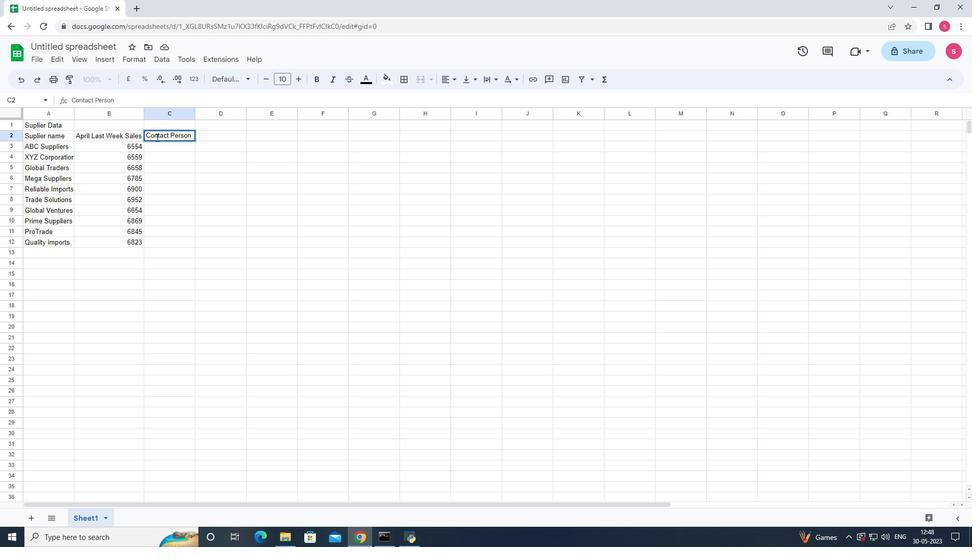 
Action: Mouse pressed left at (155, 144)
Screenshot: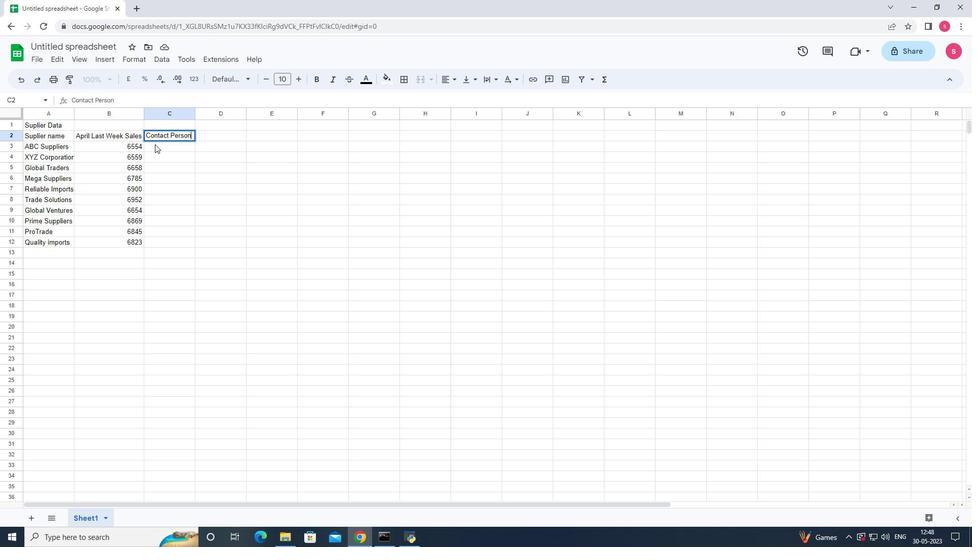 
Action: Key pressed <Key.shift><Key.shift><Key.shift>Ivan<Key.space><Key.shift><Key.shift><Key.shift><Key.shift><Key.shift><Key.shift><Key.shift><Key.shift>Petrovic<Key.enter><Key.shift>Katarina<Key.space><Key.shift><Key.shift>Kovac<Key.enter><Key.shift><Key.shift><Key.shift><Key.shift><Key.shift><Key.shift><Key.shift><Key.shift><Key.shift><Key.shift><Key.shift><Key.shift><Key.shift><Key.shift><Key.shift><Key.shift><Key.shift><Key.shift><Key.shift><Key.shift><Key.shift><Key.shift><Key.shift><Key.shift><Key.shift><Key.shift><Key.shift><Key.shift><Key.shift><Key.shift><Key.shift><Key.shift><Key.shift><Key.shift><Key.shift><Key.shift><Key.shift><Key.shift><Key.shift>Andreas<Key.space><Key.shift><Key.shift><Key.shift><Key.shift><Key.shift><Key.shift><Key.shift><Key.shift><Key.shift><Key.shift><Key.shift><Key.shift><Key.shift><Key.shift><Key.shift><Key.shift><Key.shift><Key.shift><Key.shift><Key.shift><Key.shift><Key.shift><Key.shift><Key.shift>Andersen<Key.enter><Key.shift>Sophia<Key.space><Key.shift>Muller<Key.enter><Key.shift><Key.shift><Key.shift><Key.shift><Key.shift><Key.shift><Key.shift><Key.shift><Key.shift><Key.shift><Key.shift><Key.shift><Key.shift><Key.shift><Key.shift>Tomas<Key.space><Key.shift><Key.shift><Key.shift>Garcia<Key.enter><Key.shift><Key.shift><Key.shift>Martina<Key.space><Key.shift>Fischer<Key.enter><Key.shift><Key.shift><Key.shift><Key.shift><Key.shift><Key.shift><Key.shift><Key.shift>Erik<Key.space><Key.shift><Key.shift><Key.shift><Key.shift><Key.shift><Key.shift>Jensen<Key.enter><Key.shift><Key.shift><Key.shift><Key.shift>natalia<Key.space><Key.shift><Key.shift><Key.shift>Sokolov<Key.enter><Key.shift><Key.shift><Key.shift><Key.shift><Key.shift><Key.shift><Key.shift>Simone<Key.space><Key.shift>Bianchi<Key.enter><Key.shift><Key.shift>Ana<Key.space><Key.shift>Santos<Key.right><Key.up><Key.up><Key.up><Key.up><Key.up><Key.up><Key.up><Key.up><Key.up><Key.up>
Screenshot: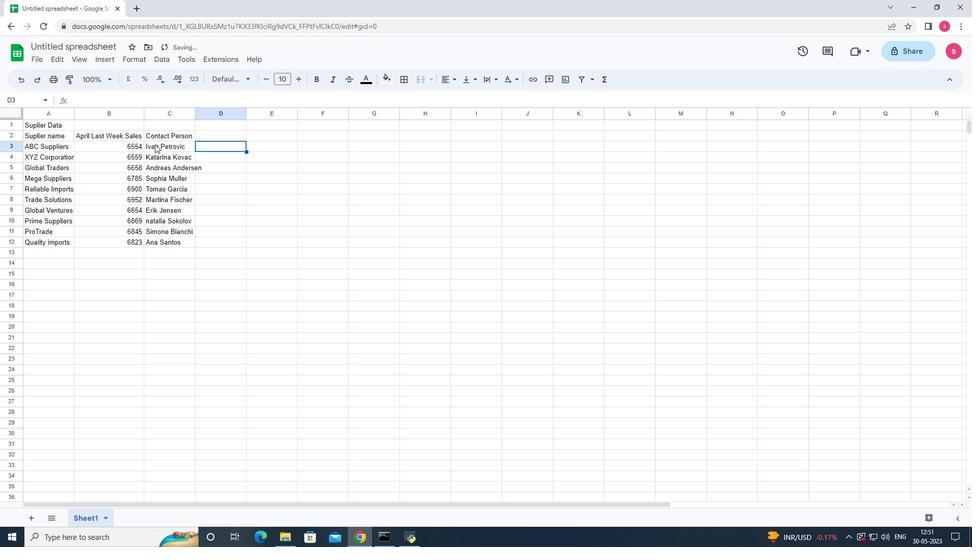 
Action: Mouse moved to (194, 115)
Screenshot: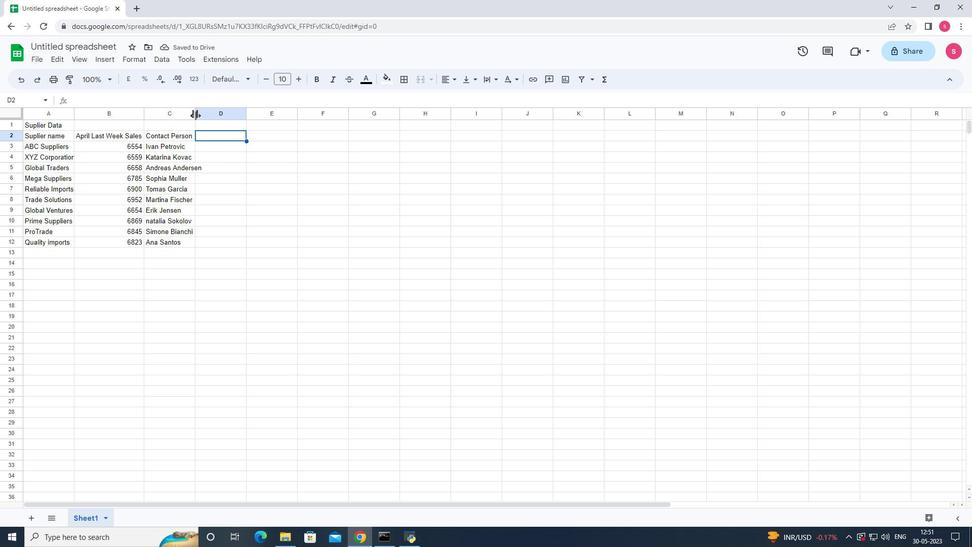 
Action: Mouse pressed left at (194, 115)
Screenshot: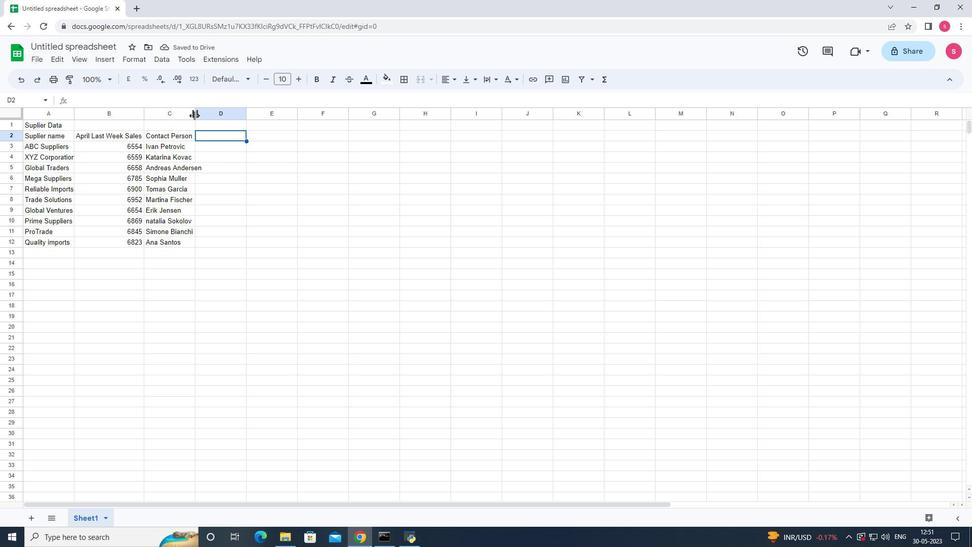
Action: Mouse pressed left at (194, 115)
Screenshot: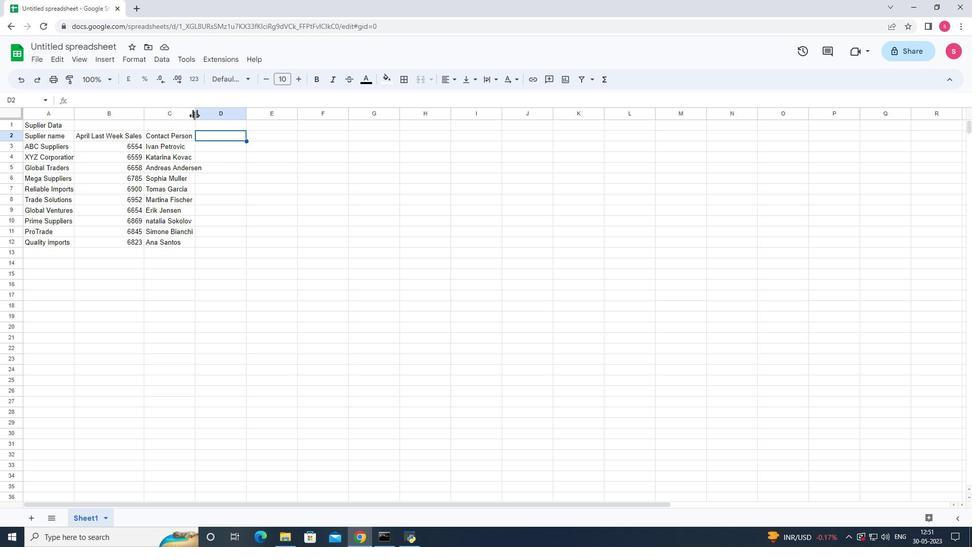 
Action: Mouse moved to (220, 135)
Screenshot: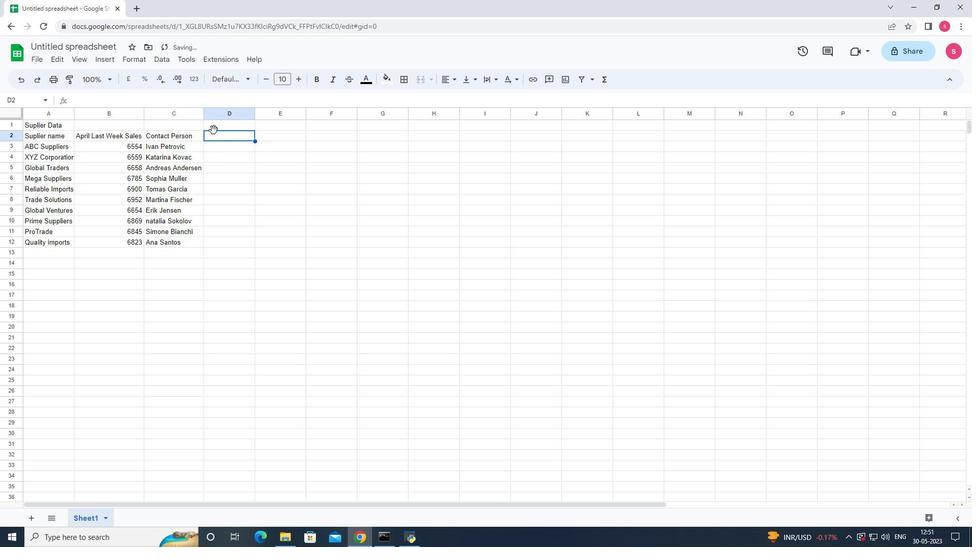 
Action: Key pressed <Key.shift>Address<Key.down>123<Key.space><Key.shift>Mail<Key.backspace>n<Key.space><Key.shift><Key.shift><Key.shift><Key.shift><Key.shift><Key.shift><Key.shift>Street<Key.enter>456<Key.space><Key.shift>Park<Key.space><Key.shift>Avenue<Key.down>789<Key.space><Key.shift><Key.shift><Key.shift><Key.shift><Key.shift><Key.shift><Key.shift><Key.shift><Key.shift><Key.shift>F<Key.backspace>ela<Key.backspace><Key.backspace><Key.backspace><Key.shift>Elm<Key.space><Key.shift><Key.shift><Key.shift><Key.shift><Key.shift><Key.shift><Key.shift><Key.shift><Key.shift><Key.shift><Key.shift>Road<Key.down>555<Key.space><Key.shift>Broad<Key.space><Key.shift>Street<Key.down><Key.shift><Key.shift><Key.shift><Key.shift><Key.shift><Key.shift><Key.shift><Key.shift><Key.shift><Key.shift><Key.shift><Key.shift><Key.shift><Key.shift><Key.shift><Key.shift><Key.shift><Key.shift><Key.shift><Key.shift>#21<Key.backspace><Key.backspace><Key.backspace>321<Key.space><Key.shift><Key.shift><Key.shift><Key.shift><Key.shift><Key.shift>Oak<Key.space><Key.shift>Lane<Key.down>888<Key.space><Key.shift><Key.shift><Key.shift><Key.shift><Key.shift><Key.shift>maple<Key.down><Key.down><Key.up><Key.shift>Avenue<Key.space><Key.down>222<Key.shift><Key.shift><Key.shift><Key.shift><Key.shift><Key.shift><Key.shift><Key.shift><Key.shift><Key.shift><Key.shift><Key.shift><Key.shift><Key.shift><Key.shift><Key.shift><Key.shift><Key.shift><Key.shift>Pi<Key.backspace><Key.backspace><Key.space><Key.shift>Pine<Key.space><Key.shift>Street<Key.down>
Screenshot: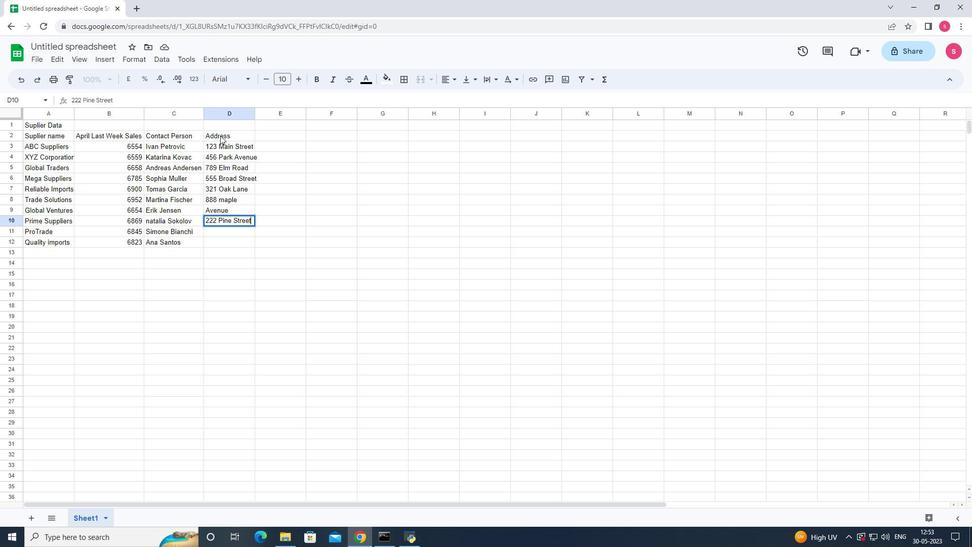 
Action: Mouse moved to (230, 209)
Screenshot: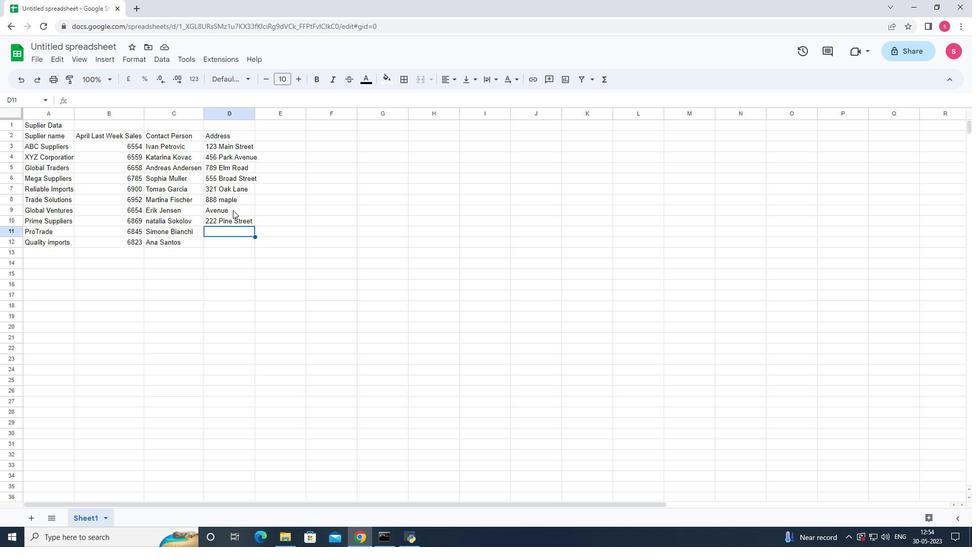 
Action: Mouse pressed left at (230, 209)
Screenshot: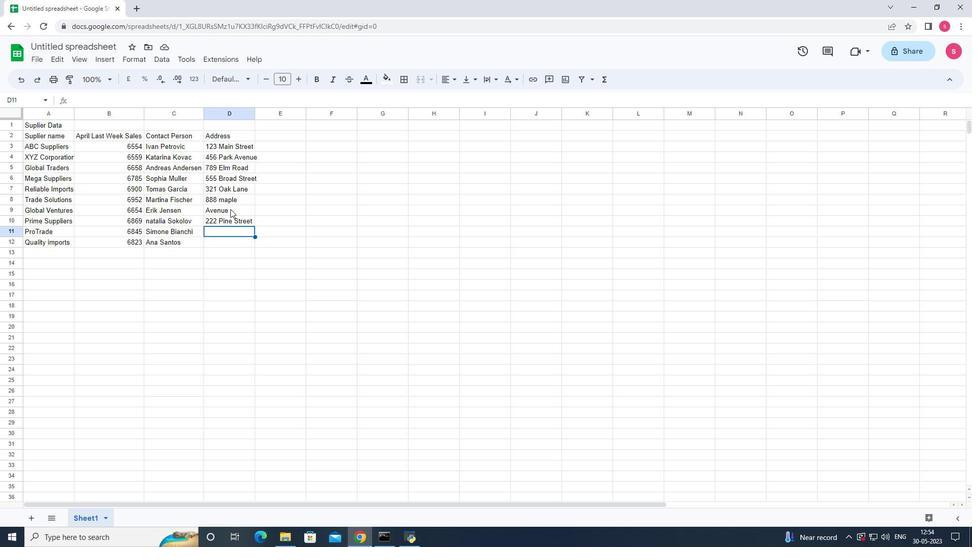 
Action: Mouse moved to (231, 209)
Screenshot: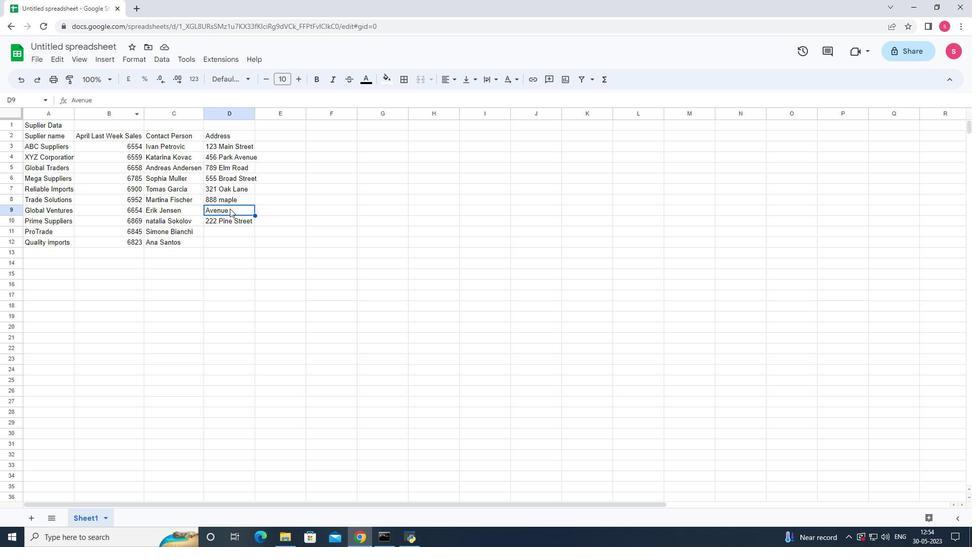 
Action: Mouse pressed left at (231, 209)
Screenshot: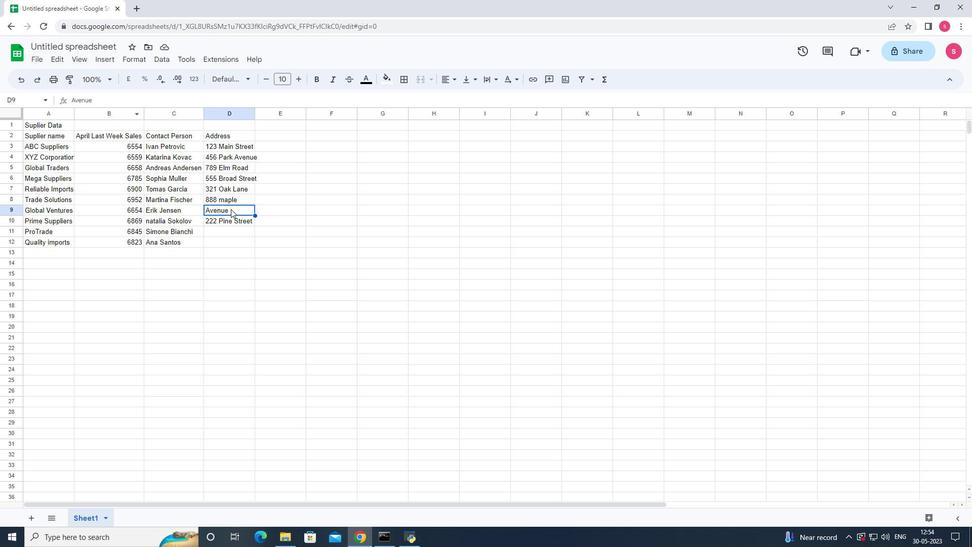 
Action: Mouse pressed left at (231, 209)
Screenshot: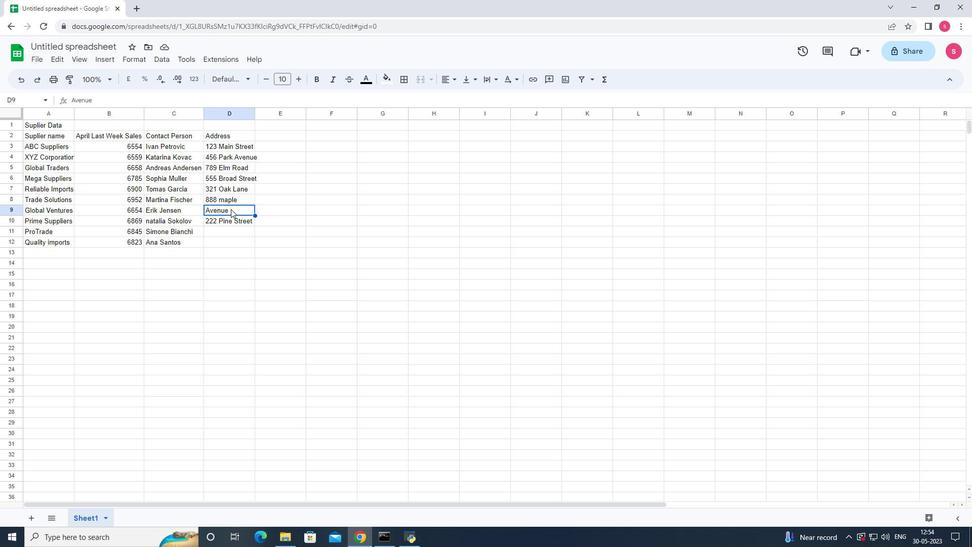 
Action: Mouse pressed left at (231, 209)
Screenshot: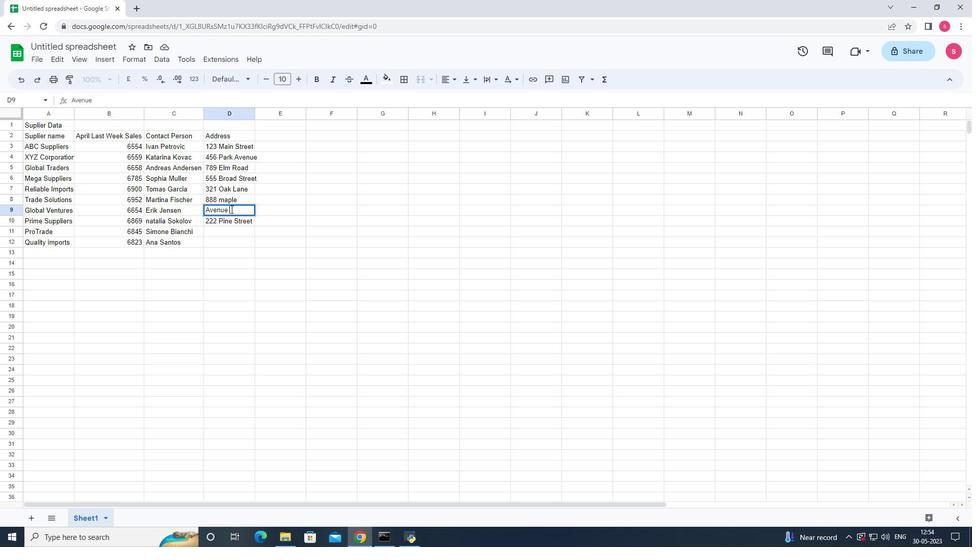 
Action: Mouse moved to (190, 201)
Screenshot: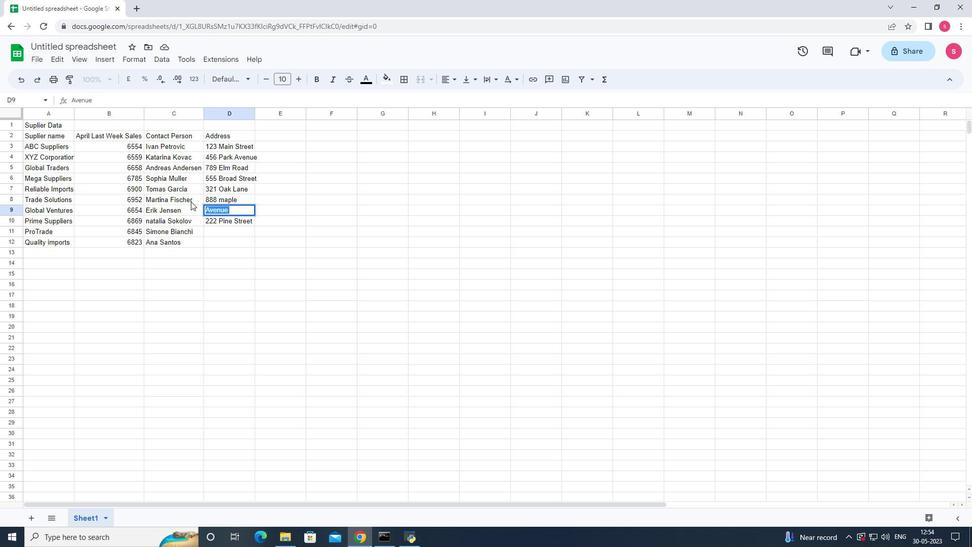 
Action: Key pressed ctrl+X
Screenshot: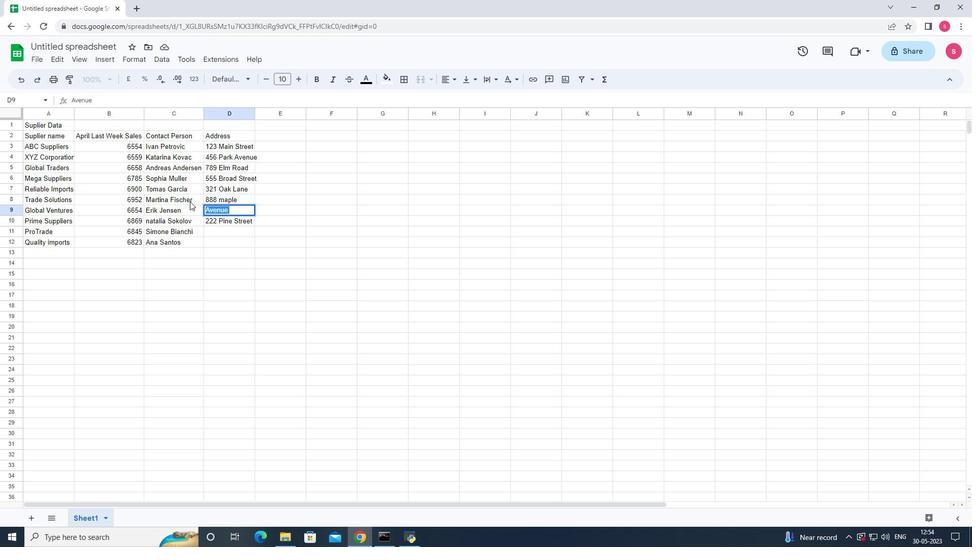 
Action: Mouse moved to (238, 196)
Screenshot: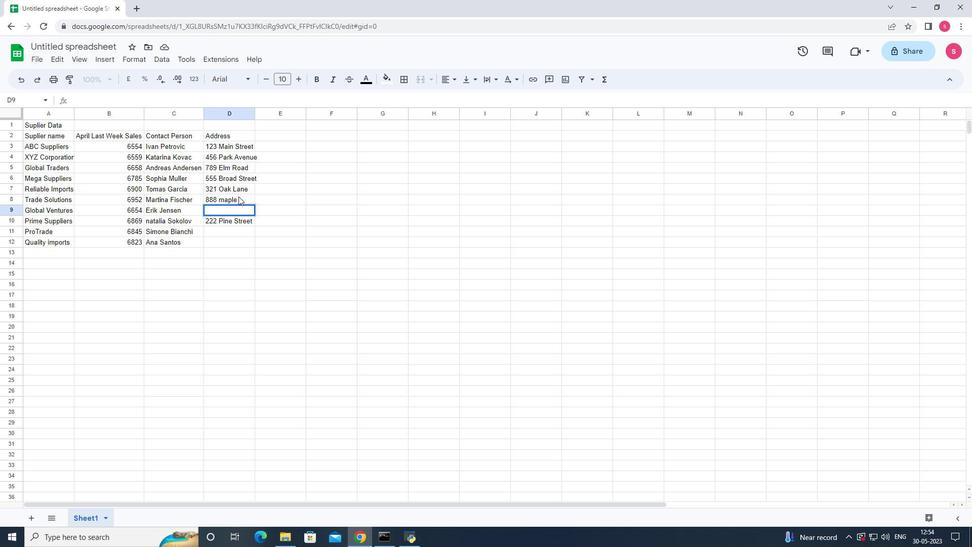
Action: Mouse pressed left at (238, 196)
Screenshot: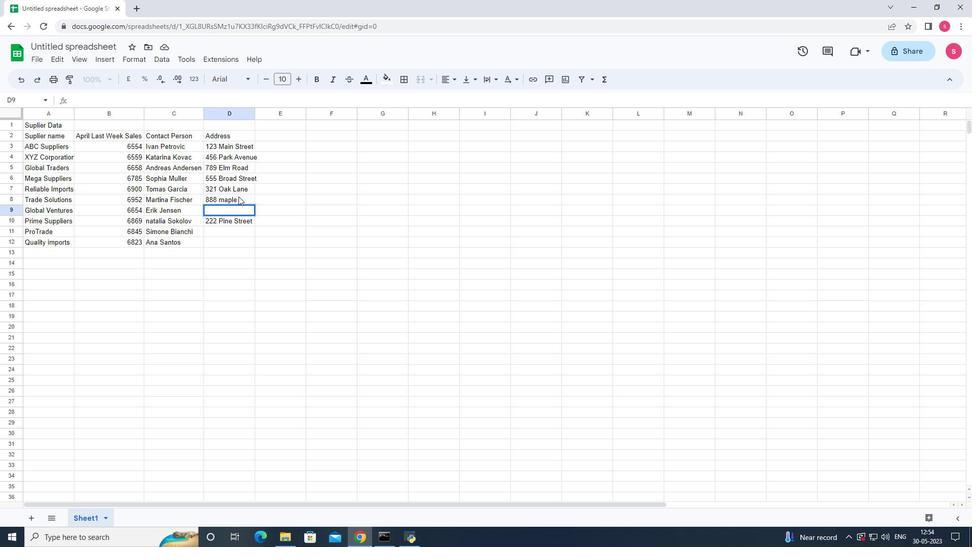 
Action: Mouse pressed left at (238, 196)
Screenshot: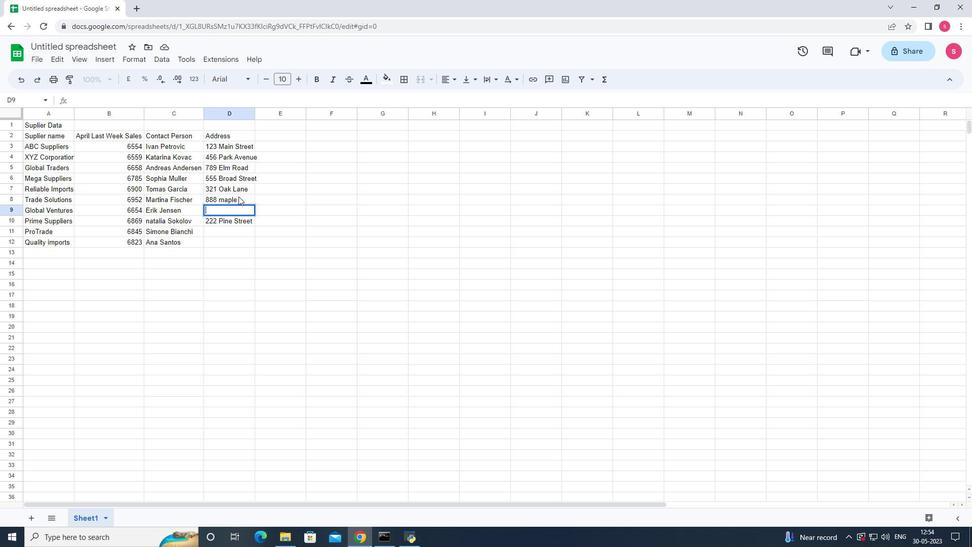 
Action: Mouse moved to (239, 199)
Screenshot: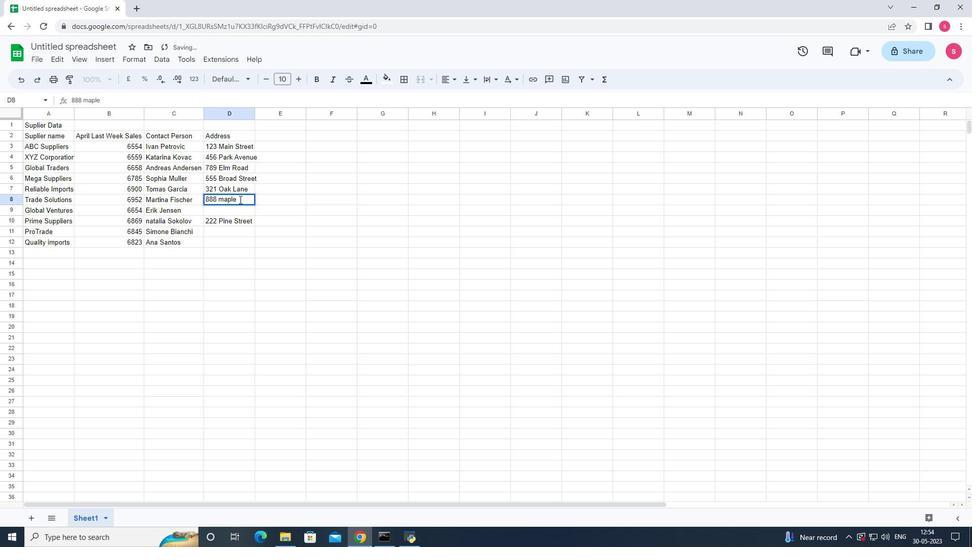 
Action: Key pressed <Key.space>ctrl+V
Screenshot: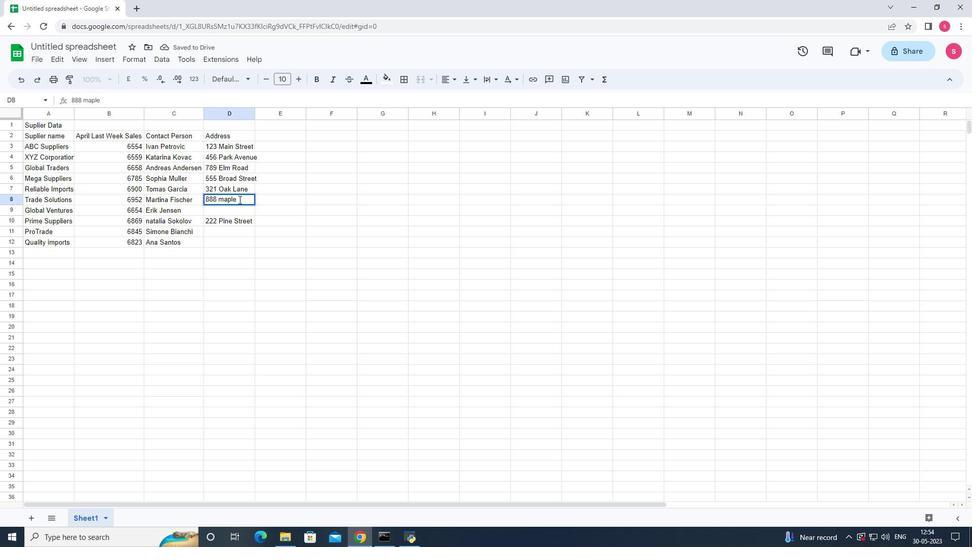 
Action: Mouse moved to (236, 207)
Screenshot: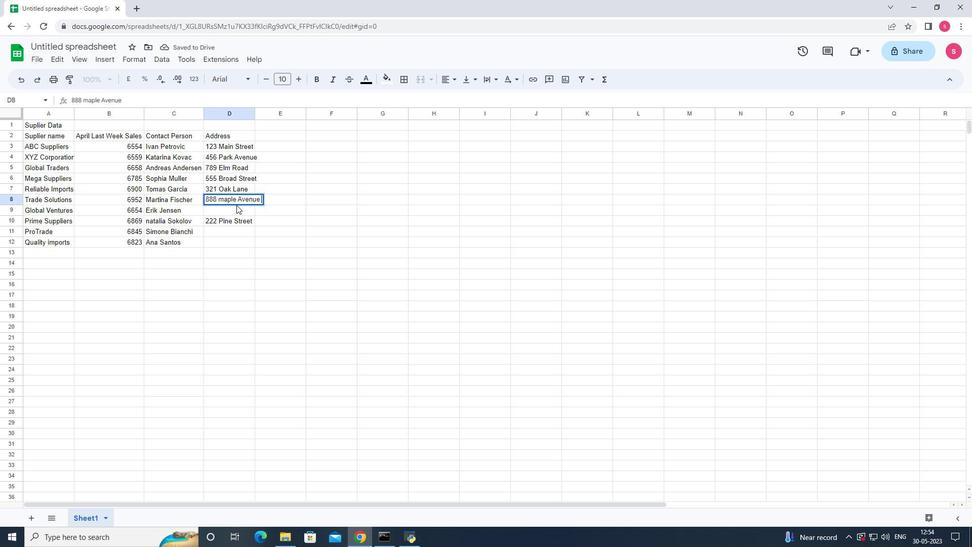 
Action: Mouse pressed left at (236, 207)
Screenshot: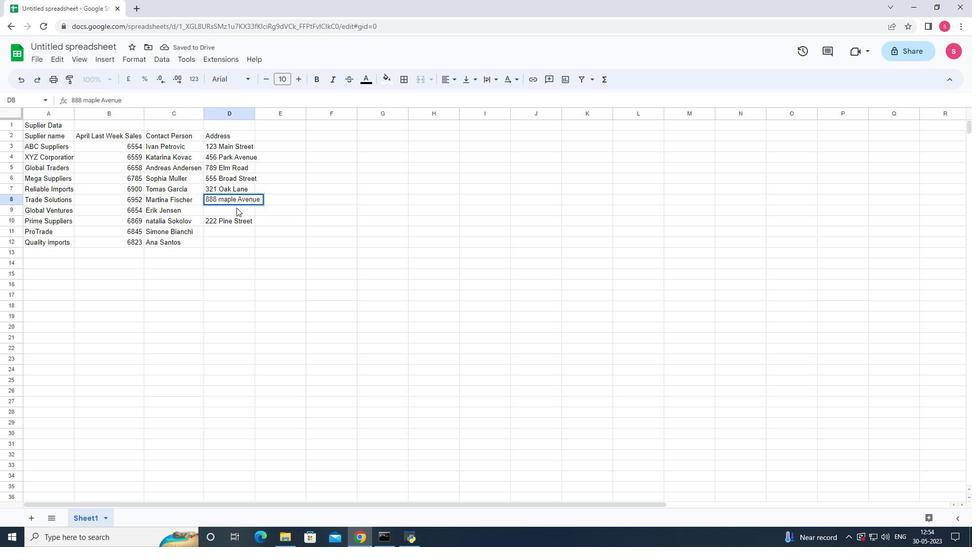 
Action: Mouse moved to (234, 222)
Screenshot: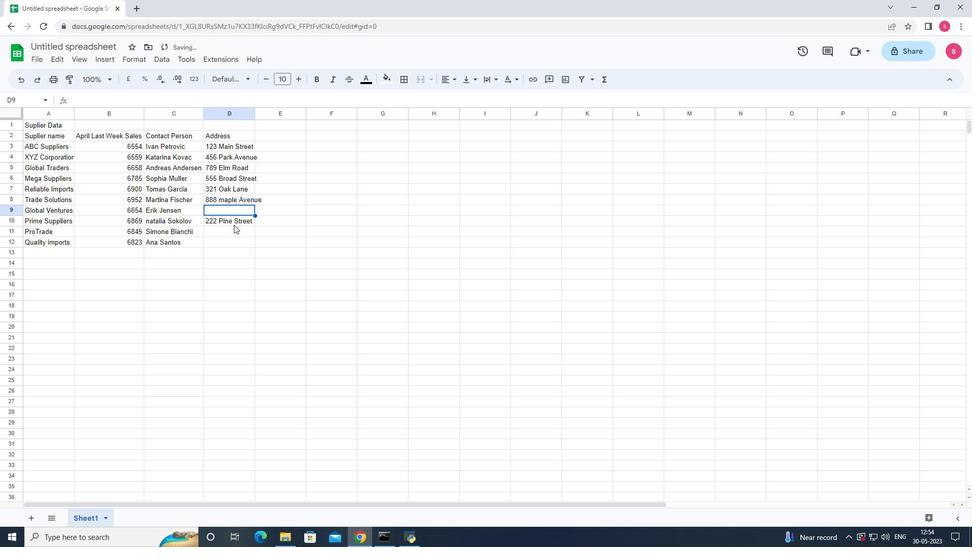 
Action: Mouse pressed left at (234, 222)
Screenshot: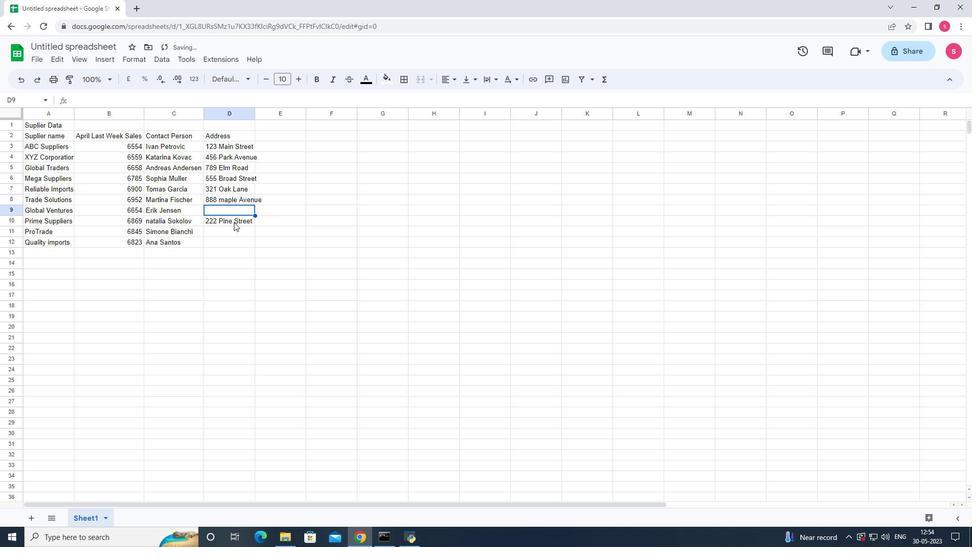 
Action: Mouse moved to (252, 220)
Screenshot: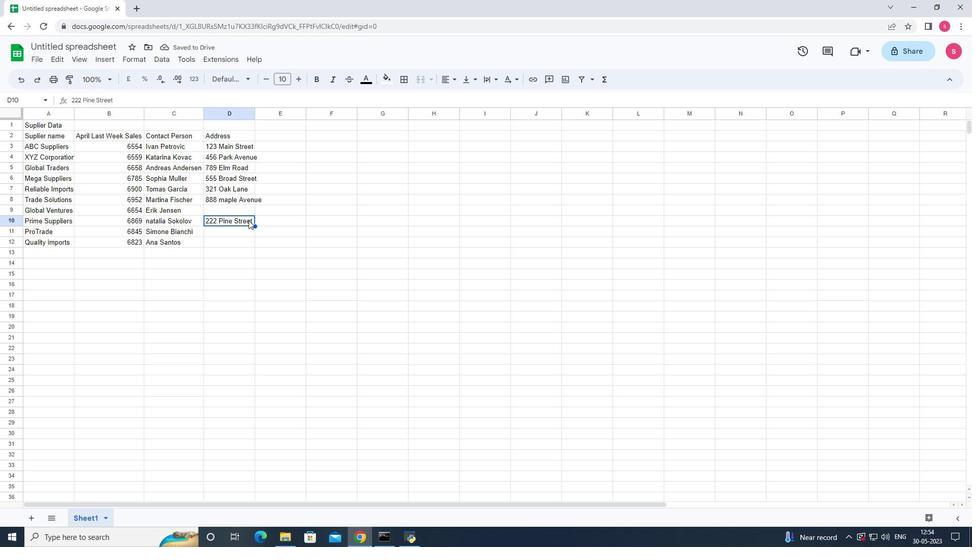 
Action: Mouse pressed left at (252, 220)
Screenshot: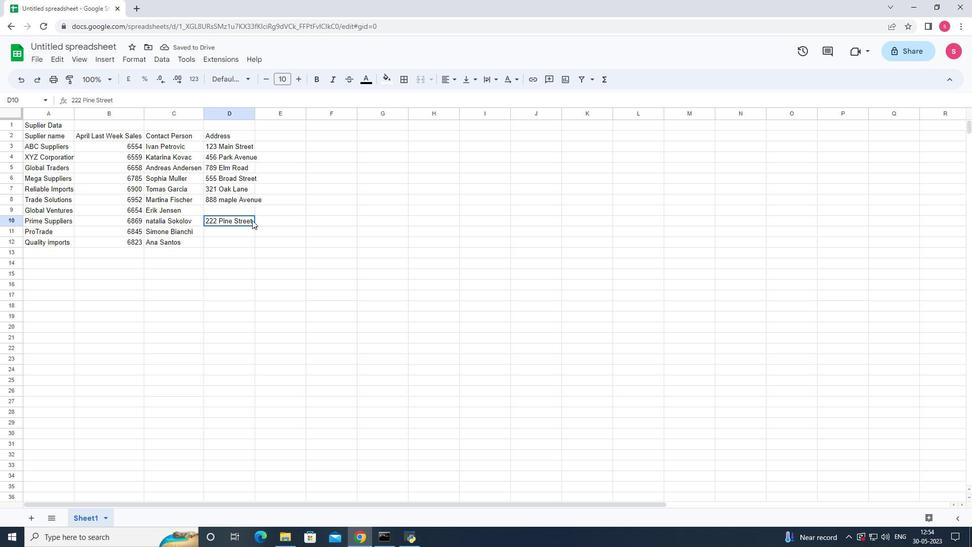 
Action: Mouse pressed left at (252, 220)
Screenshot: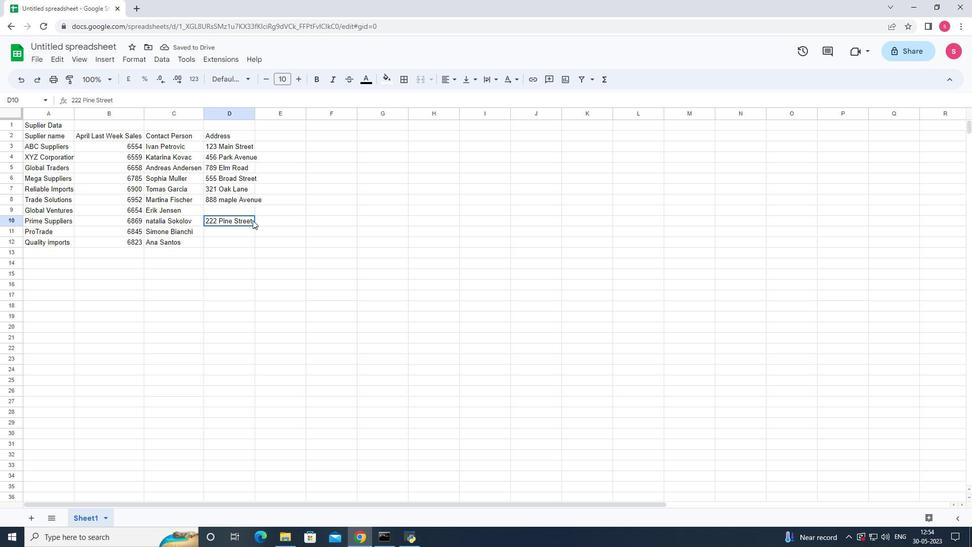 
Action: Mouse pressed left at (252, 220)
Screenshot: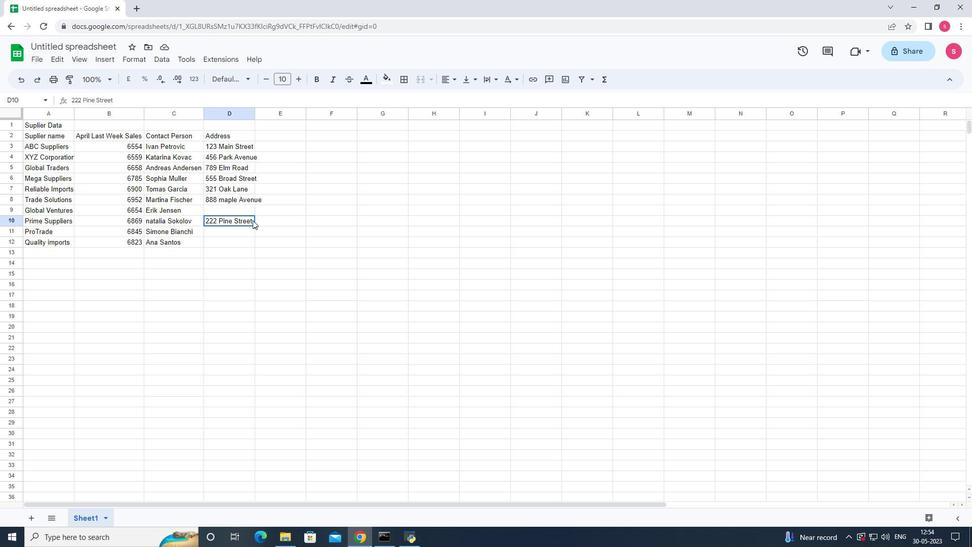 
Action: Mouse pressed left at (252, 220)
Screenshot: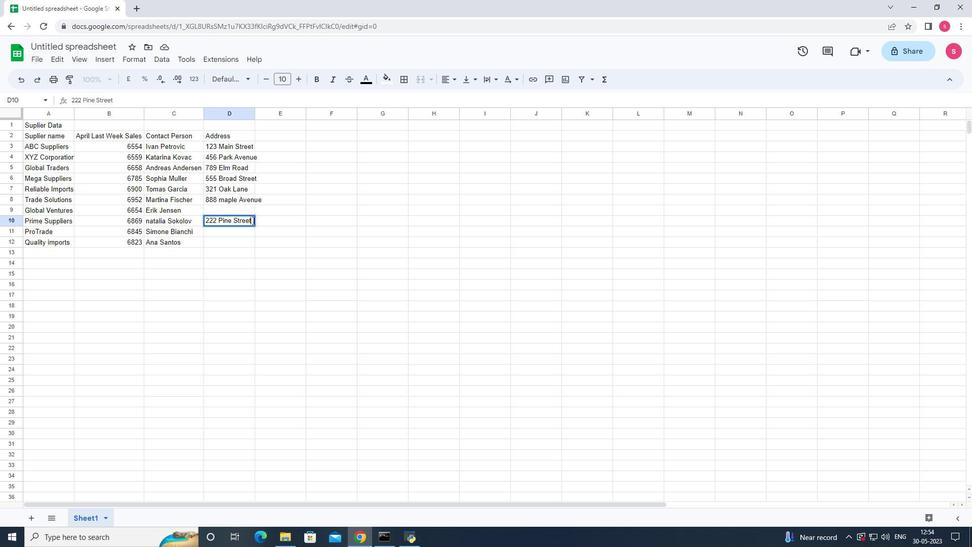 
Action: Mouse moved to (185, 214)
Screenshot: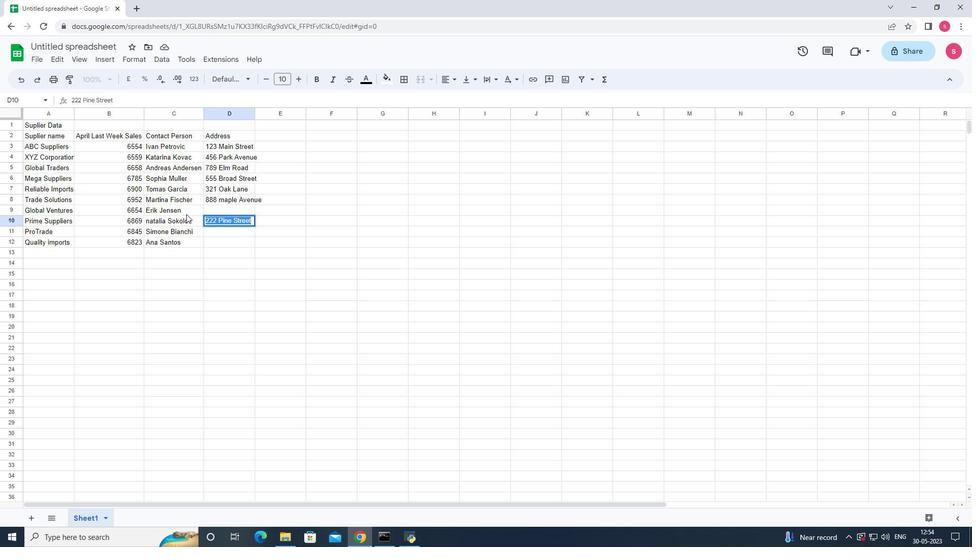 
Action: Key pressed ctrl+X
Screenshot: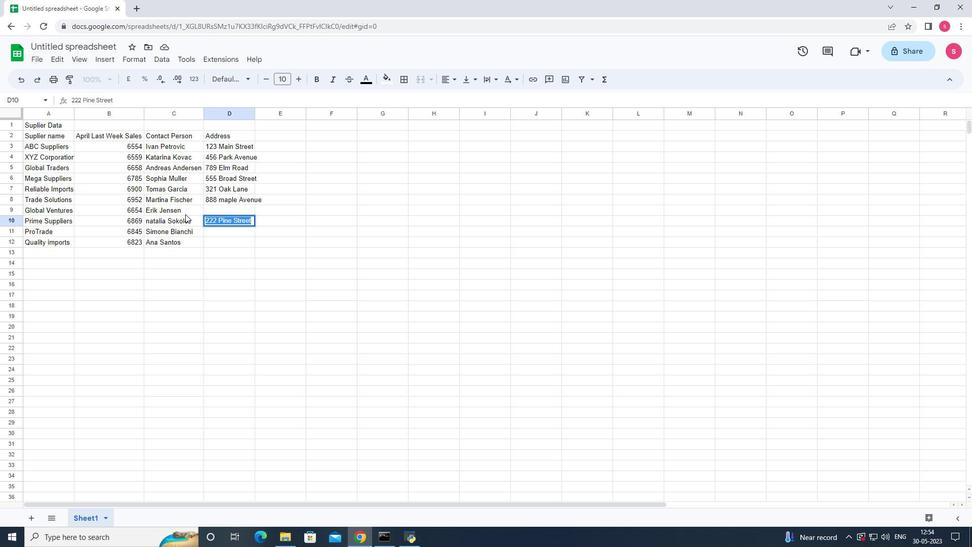 
Action: Mouse moved to (226, 207)
Screenshot: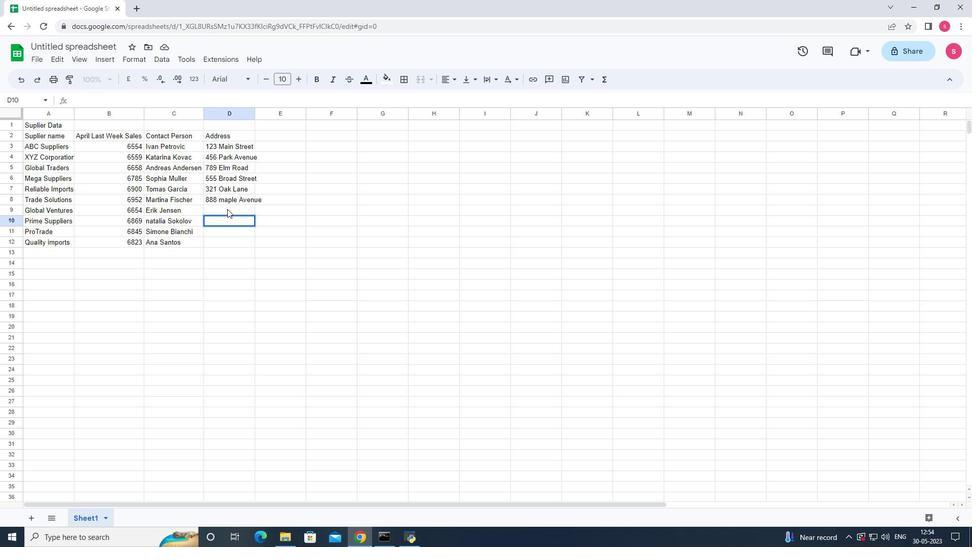 
Action: Mouse pressed left at (226, 207)
Screenshot: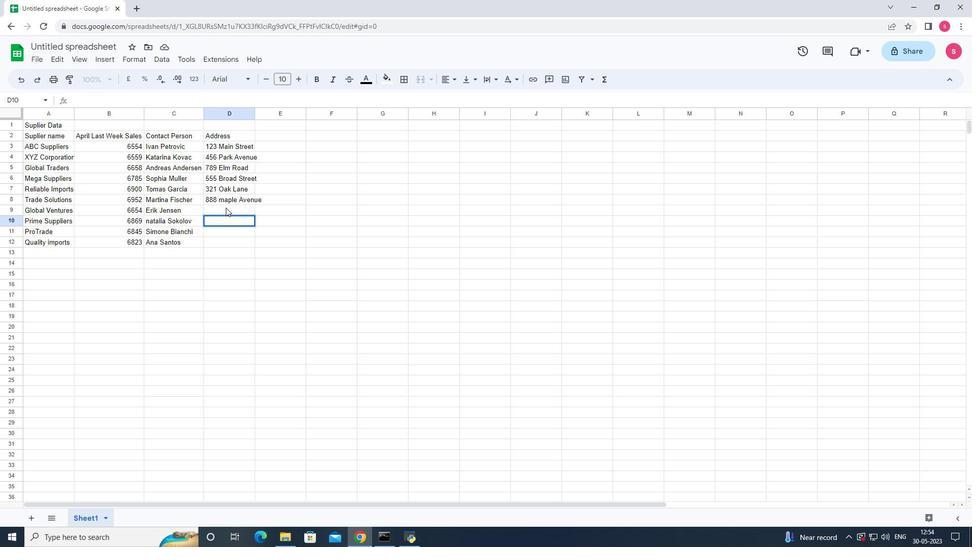 
Action: Key pressed ctrl+V
Screenshot: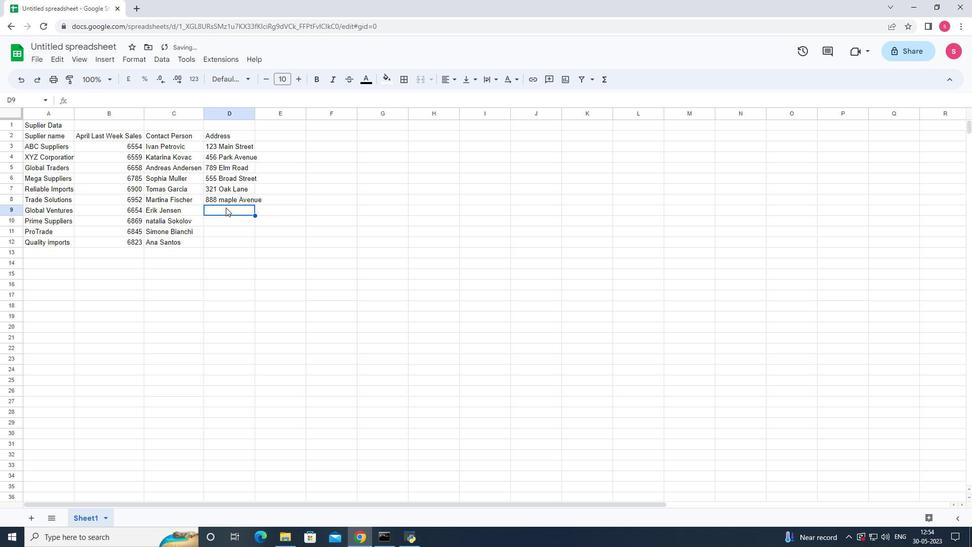 
Action: Mouse moved to (223, 220)
Screenshot: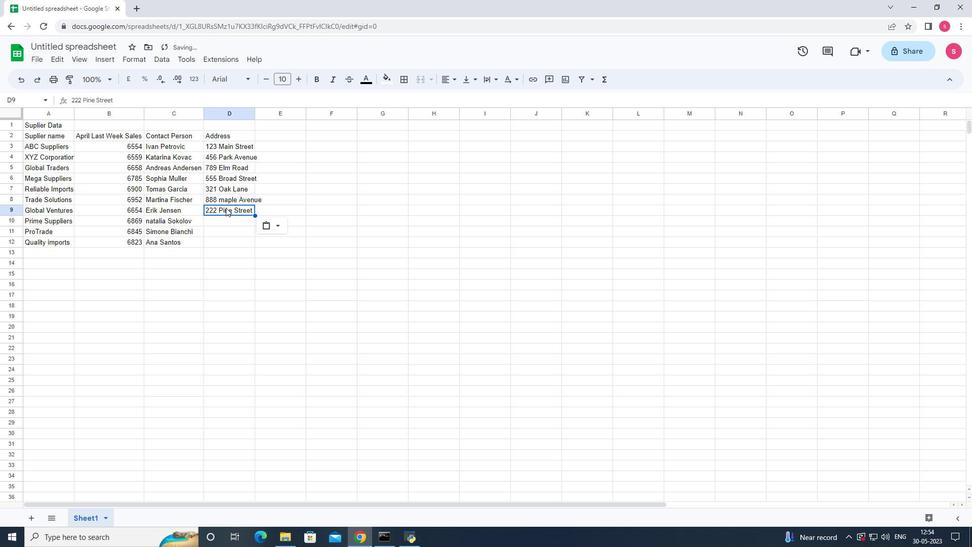
Action: Mouse pressed left at (223, 220)
Screenshot: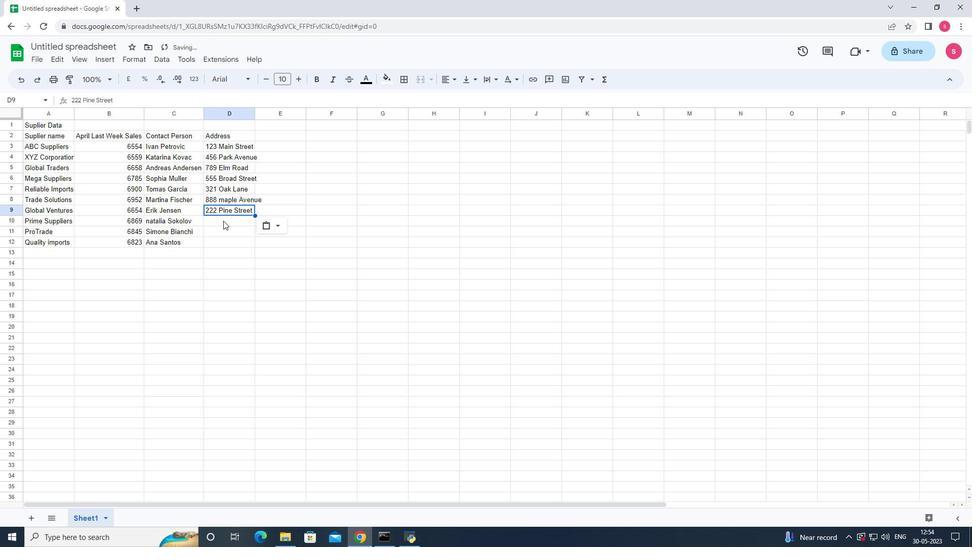 
Action: Key pressed 333<Key.space><Key.shift><Key.shift><Key.shift><Key.shift><Key.shift><Key.shift><Key.shift><Key.shift><Key.shift><Key.shift><Key.shift><Key.shift><Key.shift>Elm<Key.space><Key.shift><Key.shift><Key.shift><Key.shift><Key.shift><Key.shift><Key.shift><Key.shift><Key.shift><Key.shift><Key.shift><Key.shift><Key.shift><Key.shift><Key.shift><Key.shift><Key.shift><Key.shift>Street<Key.down>444<Key.space><Key.shift><Key.shift><Key.shift><Key.shift><Key.shift><Key.shift><Key.shift><Key.shift><Key.shift><Key.shift><Key.shift><Key.shift><Key.shift><Key.shift><Key.shift><Key.shift><Key.shift><Key.shift><Key.shift><Key.shift><Key.shift><Key.shift><Key.shift><Key.shift><Key.shift><Key.shift><Key.shift><Key.shift><Key.shift><Key.shift><Key.shift><Key.shift><Key.shift><Key.shift><Key.shift><Key.shift><Key.shift><Key.shift><Key.shift><Key.shift><Key.shift><Key.shift><Key.shift><Key.shift><Key.shift><Key.shift><Key.shift><Key.shift><Key.shift>Oak<Key.space><Key.shift><Key.shift><Key.shift><Key.shift><Key.shift><Key.shift><Key.shift><Key.shift><Key.shift><Key.shift><Key.shift><Key.shift><Key.shift><Key.shift><Key.shift>Avenun<Key.down>555<Key.space><Key.shift>Pine<Key.space><Key.shift>Lane
Screenshot: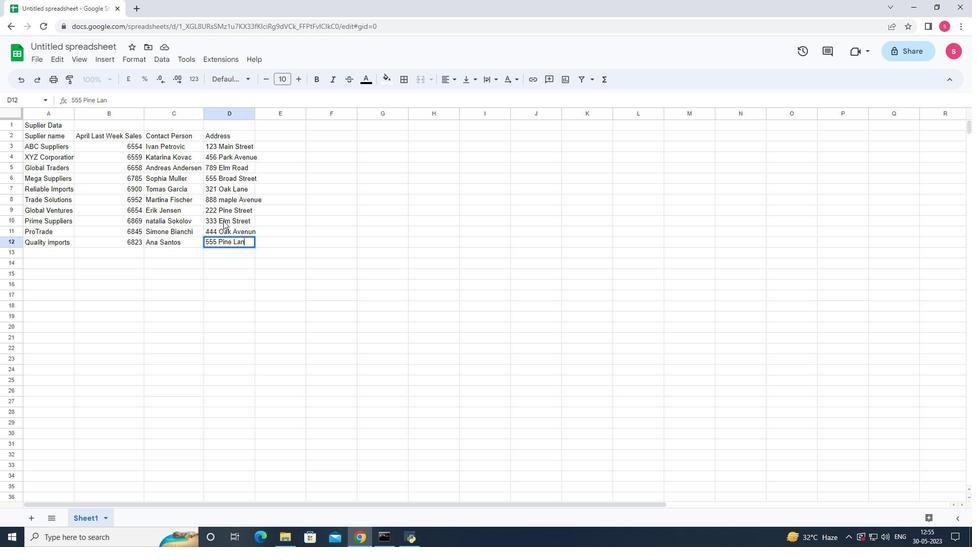 
Action: Mouse moved to (252, 115)
Screenshot: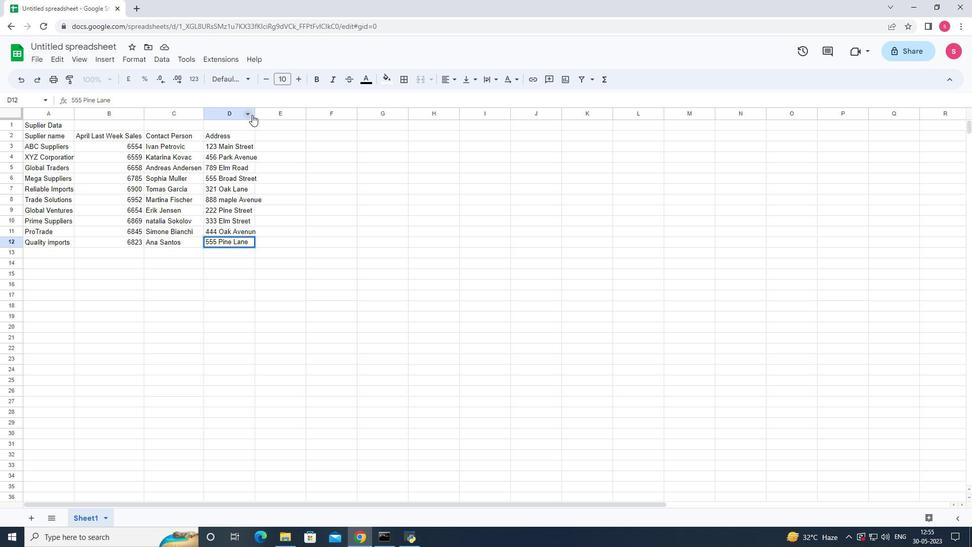 
Action: Mouse pressed left at (252, 115)
Screenshot: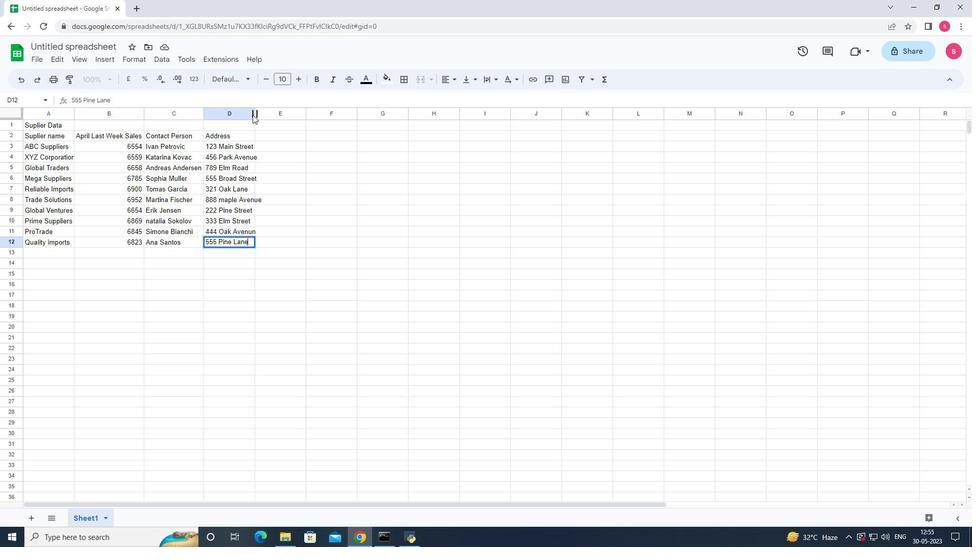 
Action: Mouse pressed left at (252, 115)
Screenshot: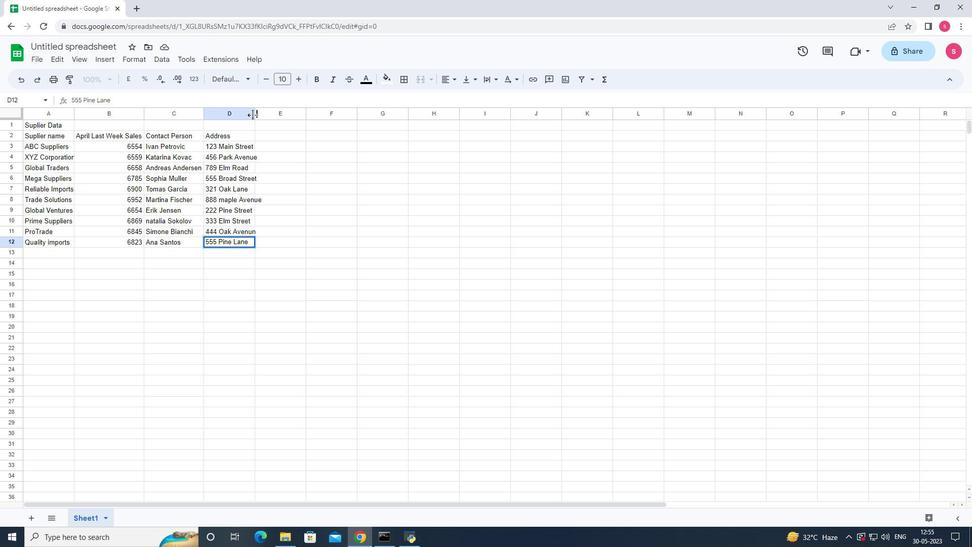 
Action: Mouse moved to (290, 134)
Screenshot: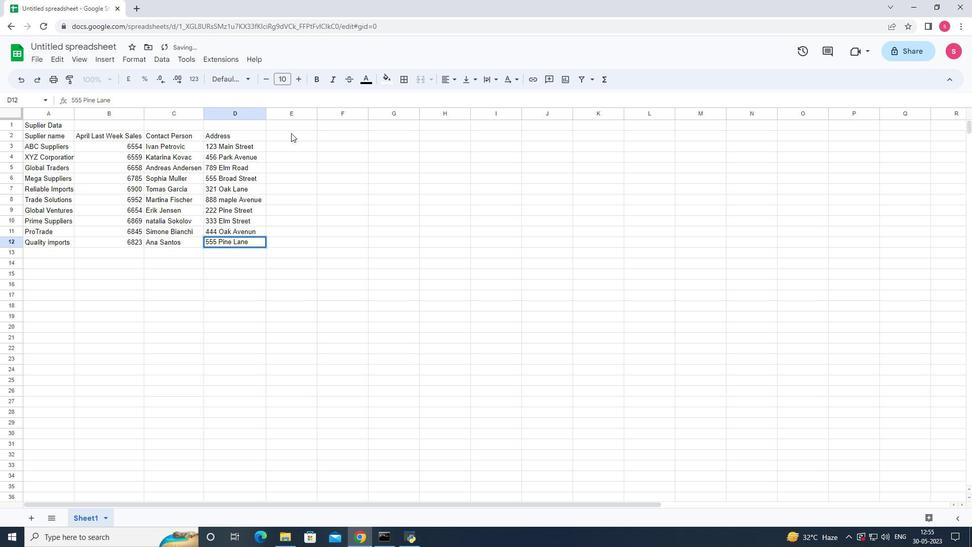 
Action: Mouse pressed left at (290, 134)
Screenshot: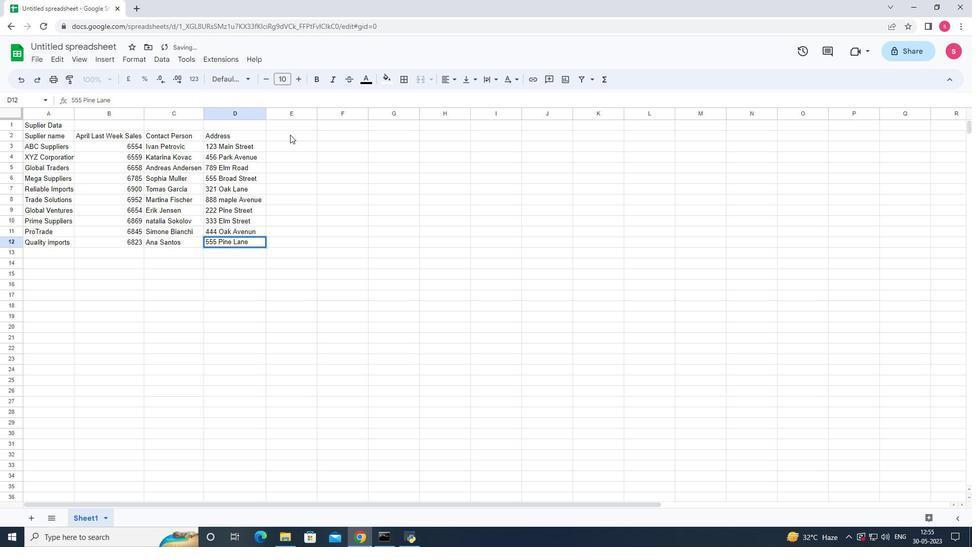 
Action: Mouse moved to (289, 135)
Screenshot: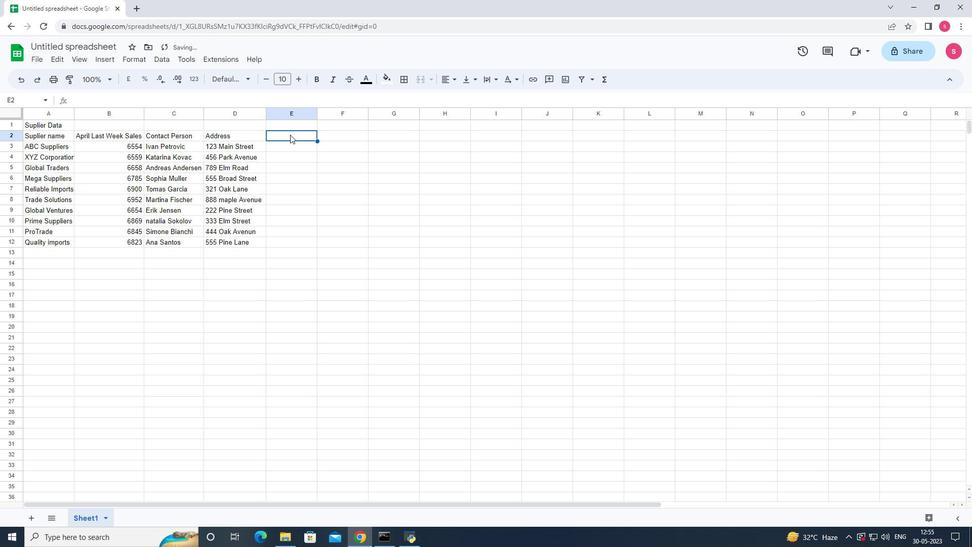 
Action: Key pressed <Key.shift><Key.shift><Key.shift><Key.shift><Key.shift><Key.shift><Key.shift><Key.shift><Key.shift><Key.shift><Key.shift>City<Key.down><Key.shift>Anytown<Key.down><Key.shift>Springfield<Key.down><Key.shift>Metroville<Key.down><Key.shift>Cil<Key.backspace>ty<Key.space><Key.backspace><Key.shift>Va<Key.backspace>illy<Key.down><Key.shift><Key.shift>Townsville<Key.down><Key.shift><Key.shift><Key.shift><Key.shift><Key.shift>Green<Key.shift>Sville<Key.down><Key.shift>lakeside<Key.down><Key.shift>Sunville<Key.down><Key.shift>townsville<Key.down><Key.up><Key.shift>Cityville<Key.down><Key.shift><Key.shift><Key.shift><Key.shift><Key.shift><Key.shift><Key.shift>Greensville<Key.backspace><Key.backspace><Key.backspace><Key.backspace><Key.backspace>ide
Screenshot: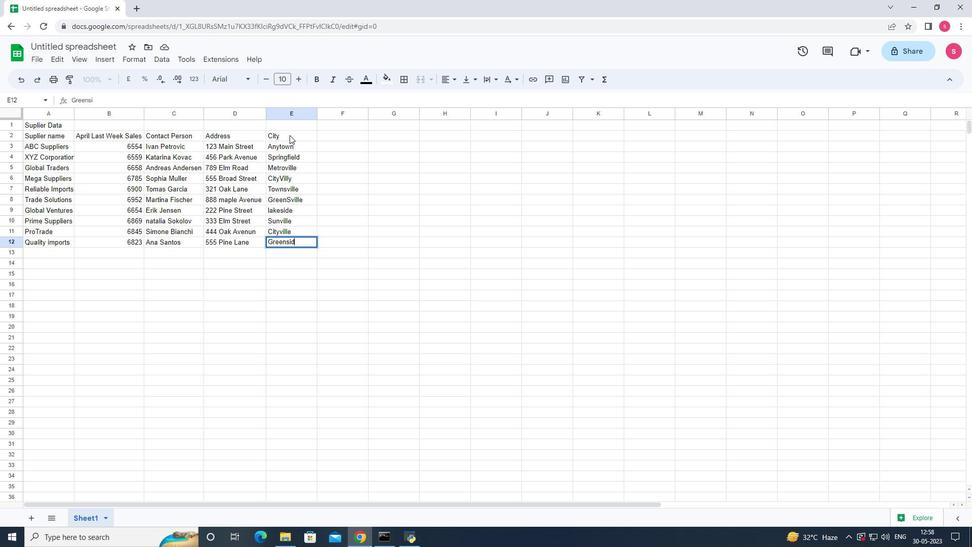 
Action: Mouse moved to (327, 132)
Screenshot: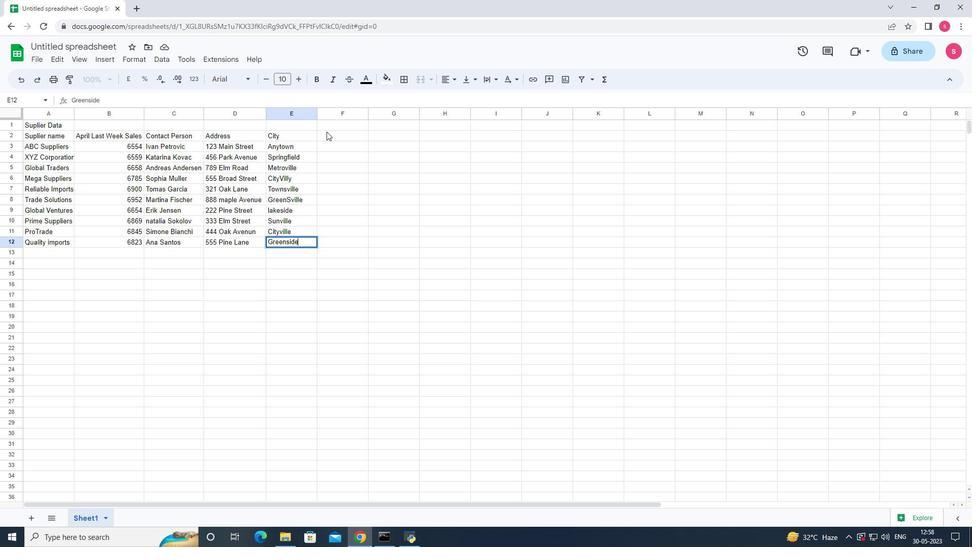 
Action: Mouse pressed left at (327, 132)
Screenshot: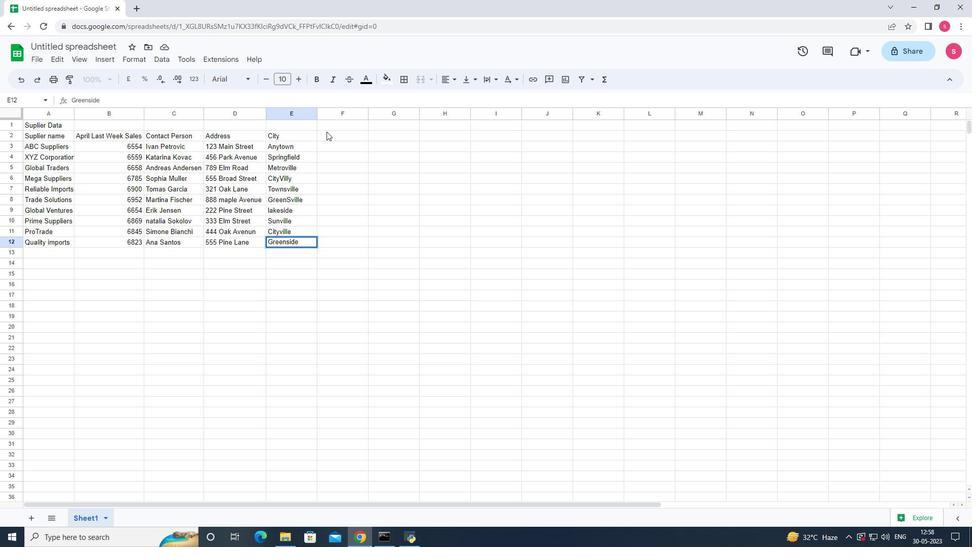 
Action: Key pressed <Key.shift><Key.shift><Key.shift>Country<Key.space><Key.shift>Name
Screenshot: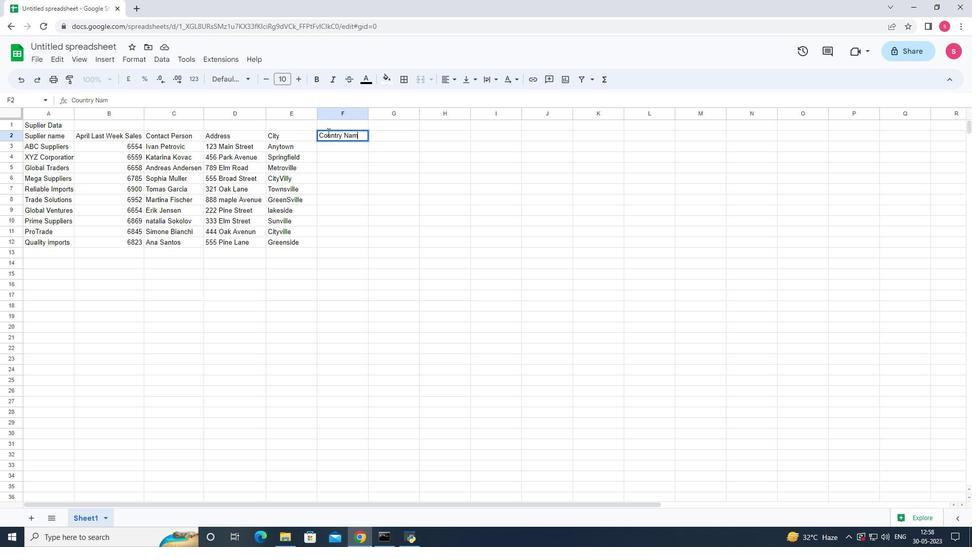 
Action: Mouse moved to (327, 147)
Screenshot: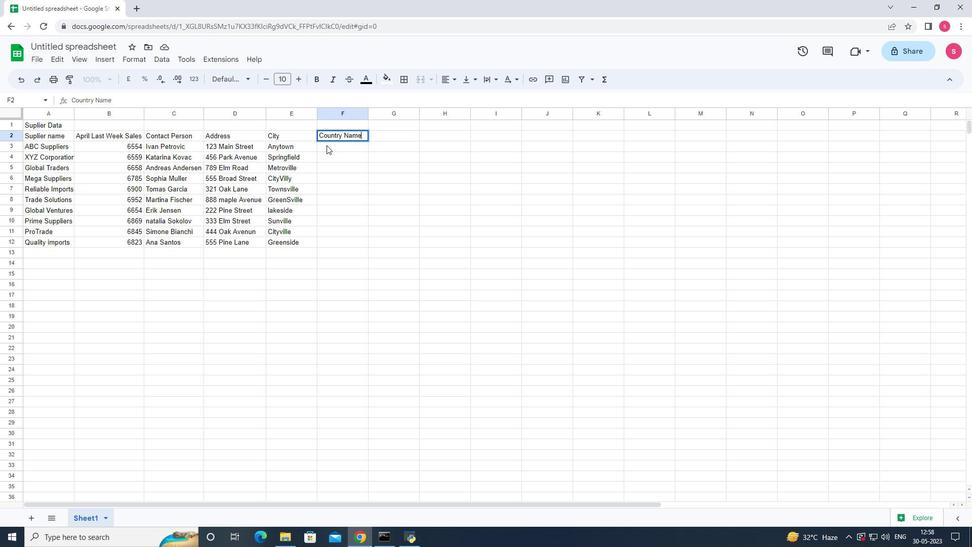 
Action: Mouse pressed left at (327, 147)
Screenshot: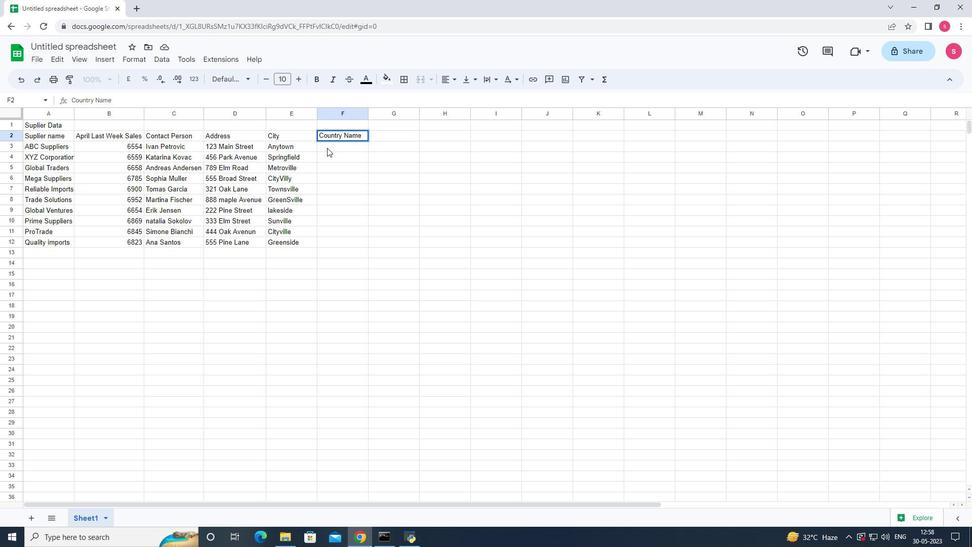 
Action: Key pressed <Key.shift>Us<Key.backspace><Key.shift>SA<Key.down><Key.shift><Key.shift><Key.shift><Key.shift><Key.shift>USA<Key.down><Key.shift><Key.shift><Key.shift>Canada<Key.down><Key.shift><Key.shift><Key.shift><Key.shift><Key.shift><Key.shift>Uk<Key.backspace><Key.shift>K<Key.down><Key.shift><Key.shift><Key.shift><Key.shift><Key.shift><Key.shift><Key.shift><Key.shift><Key.shift><Key.shift><Key.shift><Key.shift><Key.shift><Key.shift><Key.shift><Key.shift><Key.shift><Key.shift><Key.shift><Key.shift><Key.shift><Key.shift><Key.shift><Key.shift><Key.shift><Key.shift><Key.shift><Key.shift><Key.shift><Key.shift><Key.shift><Key.shift><Key.shift><Key.shift><Key.shift><Key.shift><Key.shift><Key.shift><Key.shift><Key.shift><Key.shift><Key.shift><Key.shift><Key.shift><Key.shift><Key.shift><Key.shift><Key.shift><Key.shift><Key.shift><Key.shift><Key.shift><Key.shift><Key.shift><Key.shift><Key.shift><Key.shift>Austra;<Key.backspace>lia<Key.down><Key.shift>U<Key.shift>SA<Key.down><Key.shift><Key.shift><Key.shift><Key.shift><Key.shift><Key.shift><Key.shift><Key.shift><Key.shift><Key.shift><Key.shift><Key.shift><Key.shift><Key.shift><Key.shift><Key.shift><Key.shift><Key.shift><Key.shift><Key.shift><Key.shift><Key.shift>Canada<Key.down><Key.shift><Key.shift><Key.shift><Key.shift><Key.shift>UK<Key.down><Key.shift>Austri<Key.backspace>alia<Key.down><Key.shift><Key.shift><Key.shift><Key.shift><Key.shift><Key.shift><Key.shift><Key.shift><Key.shift><Key.shift><Key.shift><Key.shift><Key.shift><Key.shift><Key.shift><Key.shift><Key.shift><Key.shift><Key.shift><Key.shift><Key.shift><Key.shift><Key.shift><Key.shift><Key.shift><Key.shift><Key.shift><Key.shift><Key.shift><Key.shift><Key.shift><Key.shift><Key.shift><Key.shift><Key.shift><Key.shift><Key.shift><Key.shift>Usa<Key.backspace><Key.backspace><Key.shift><Key.shift><Key.shift><Key.shift><Key.shift><Key.shift><Key.shift><Key.shift><Key.shift><Key.shift><Key.shift><Key.shift><Key.shift>SA
Screenshot: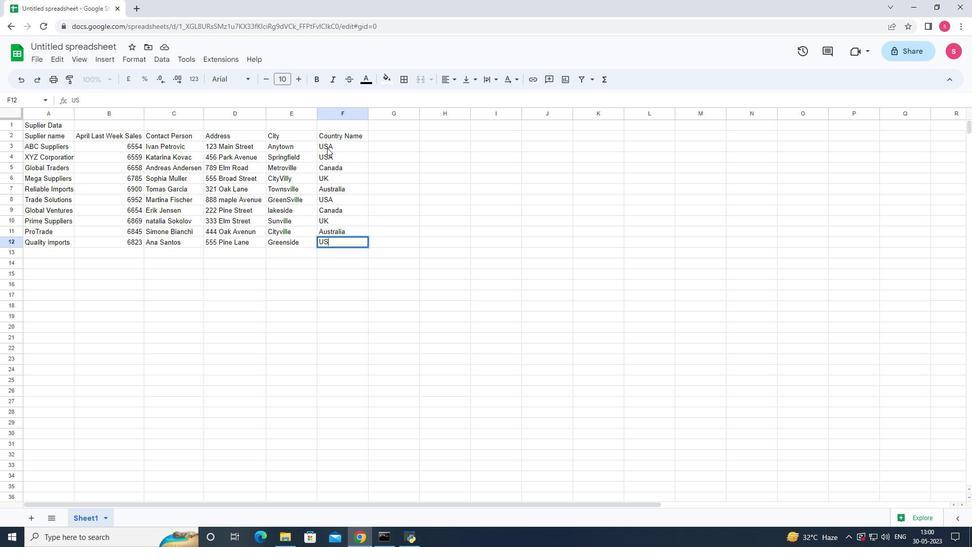 
Action: Mouse moved to (389, 134)
Screenshot: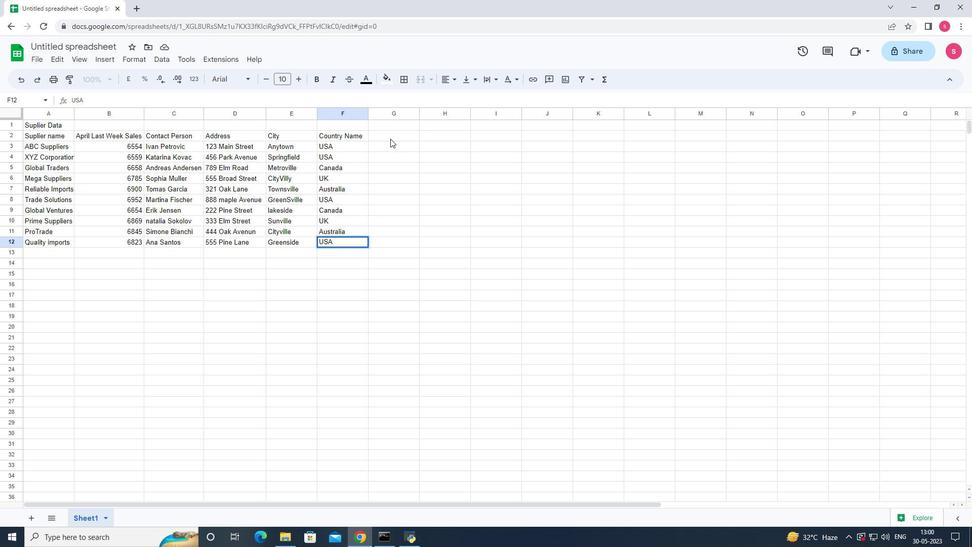 
Action: Mouse pressed left at (389, 134)
Screenshot: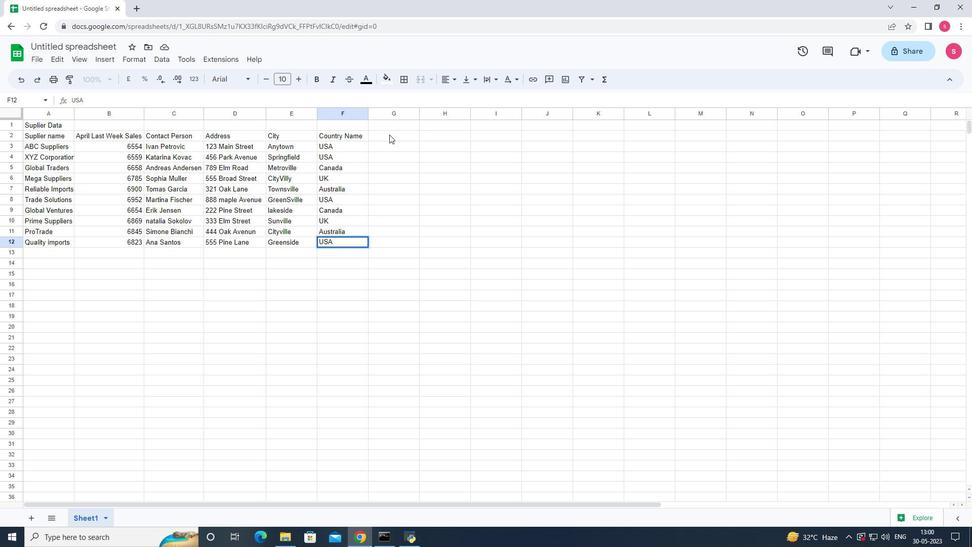 
Action: Mouse moved to (386, 133)
Screenshot: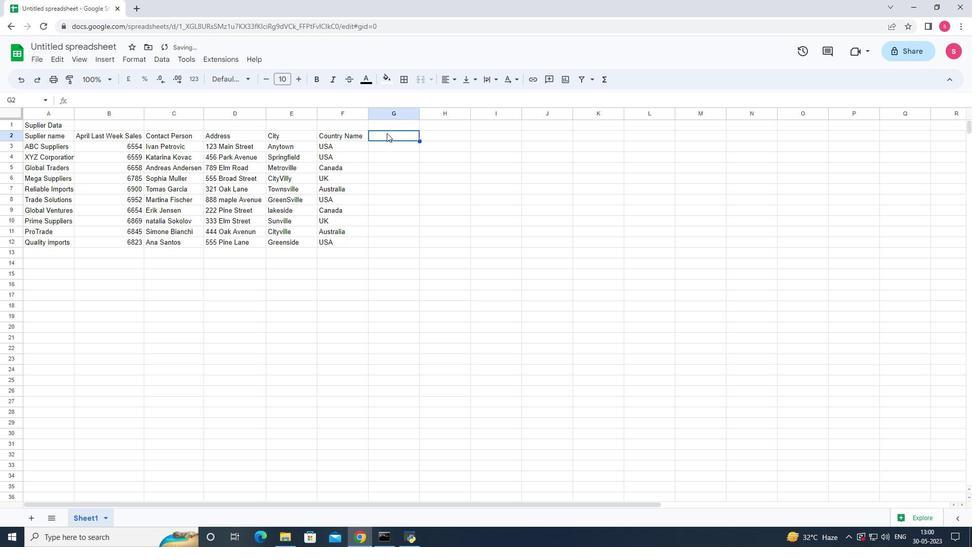 
Action: Key pressed <Key.shift><Key.shift><Key.shift><Key.shift><Key.shift><Key.shift><Key.shift><Key.shift>Phone
Screenshot: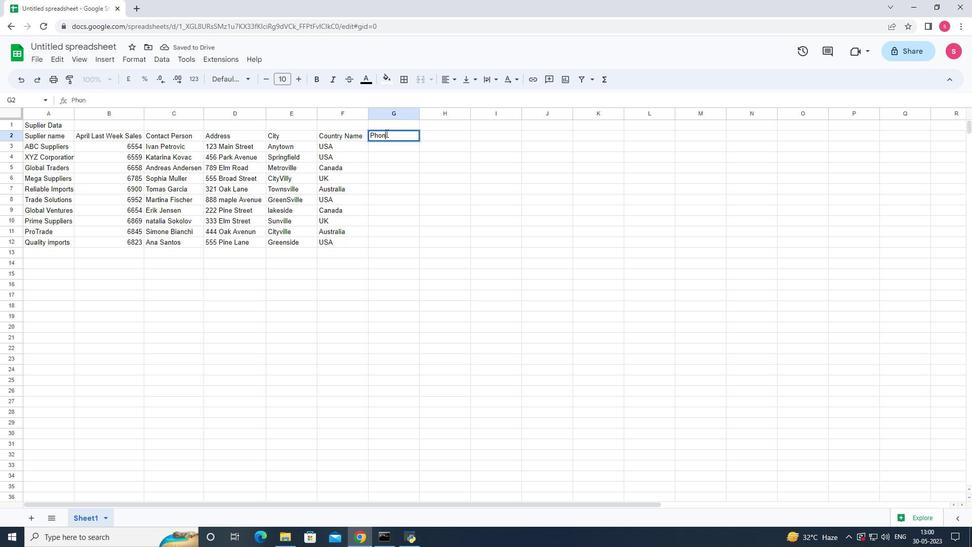
Action: Mouse moved to (380, 145)
Screenshot: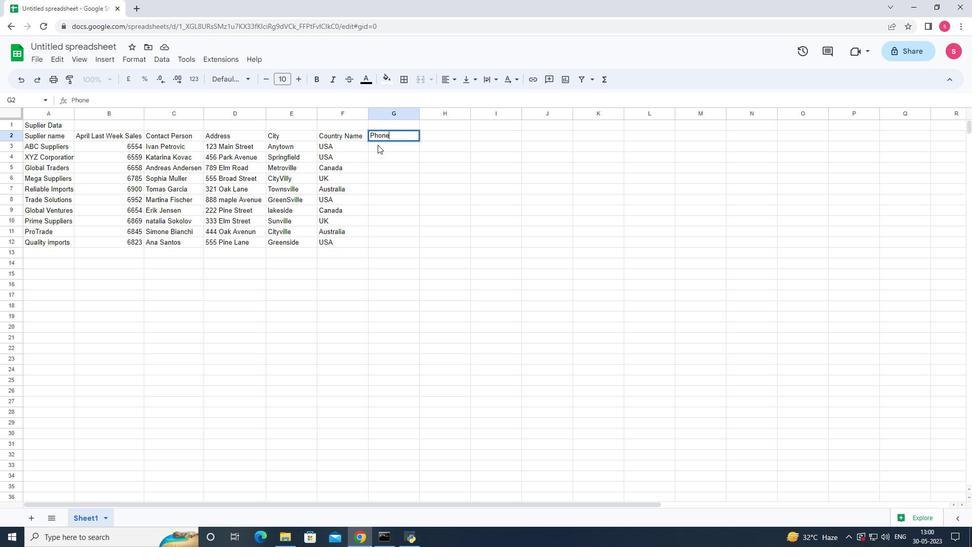 
Action: Mouse pressed left at (380, 145)
Screenshot: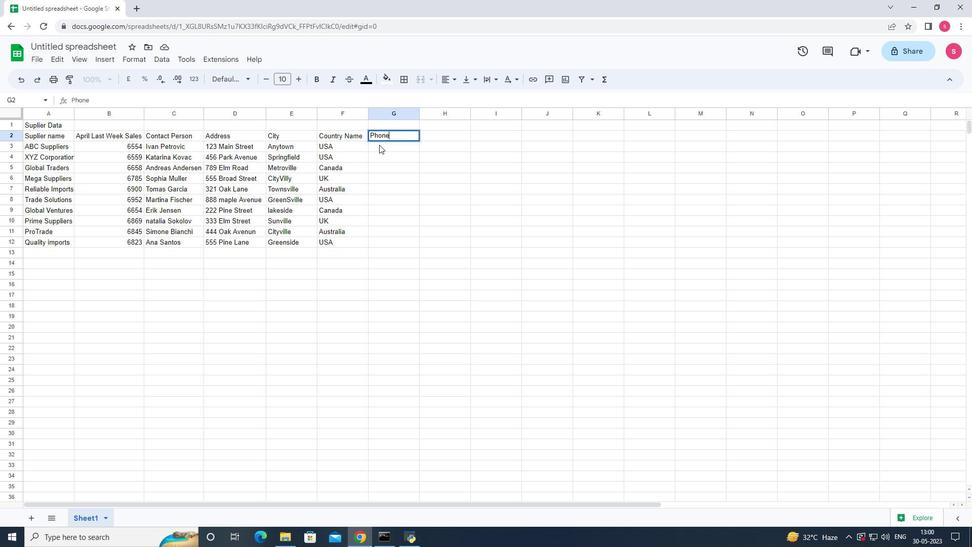 
Action: Key pressed 1555-123-4567<Key.down><Key.shift><Key.shift><Key.shift><Key.shift><Key.shift>+1555-987-6543<Key.down><Key.down><Key.down>
Screenshot: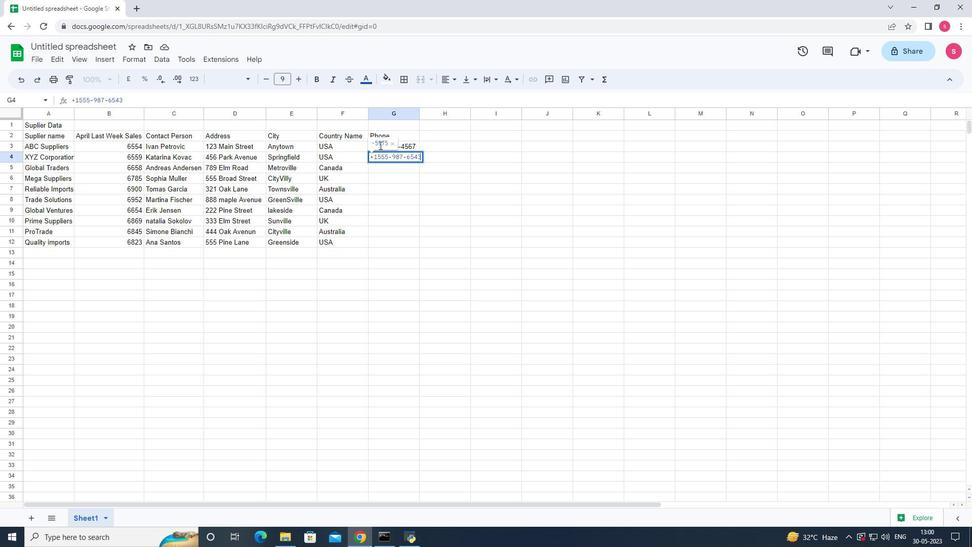 
Action: Mouse moved to (385, 166)
Screenshot: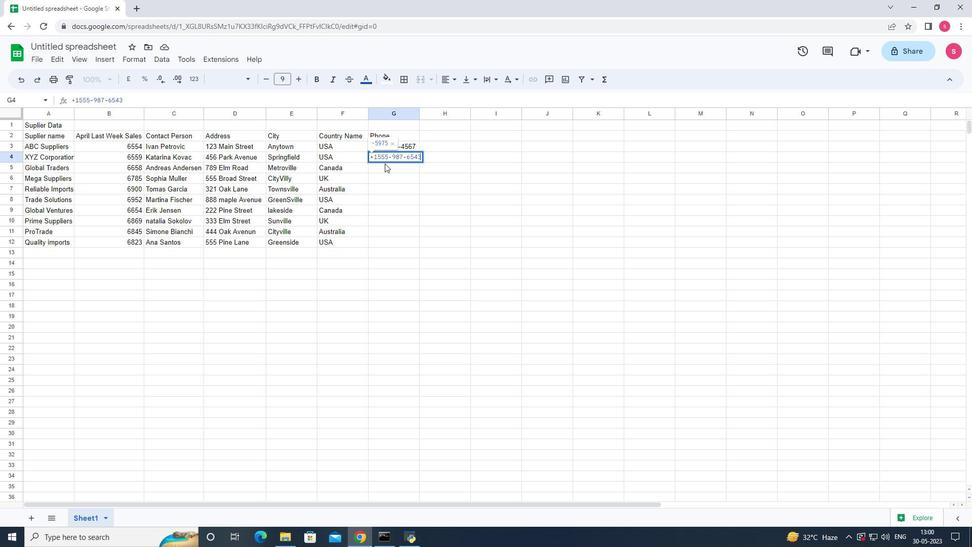
Action: Mouse pressed left at (385, 166)
Screenshot: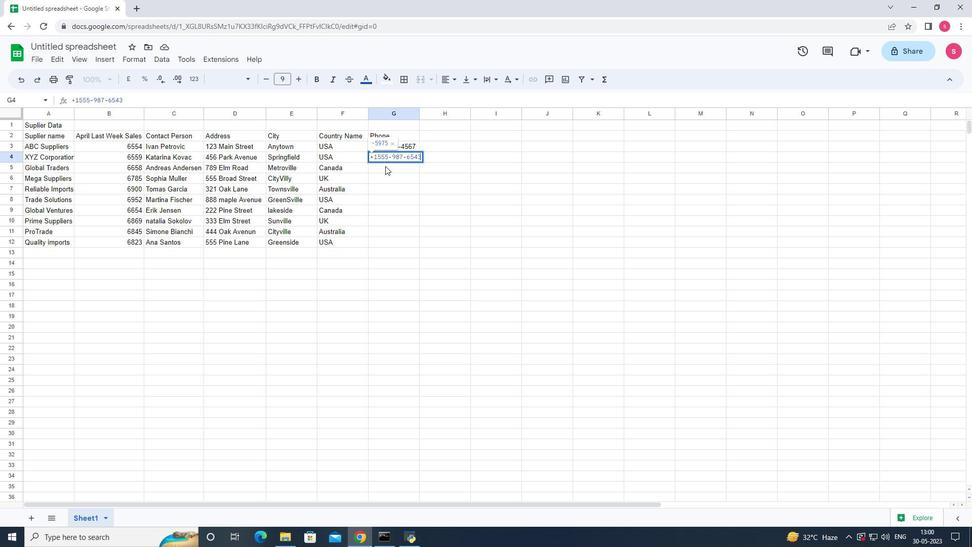 
Action: Mouse moved to (389, 157)
Screenshot: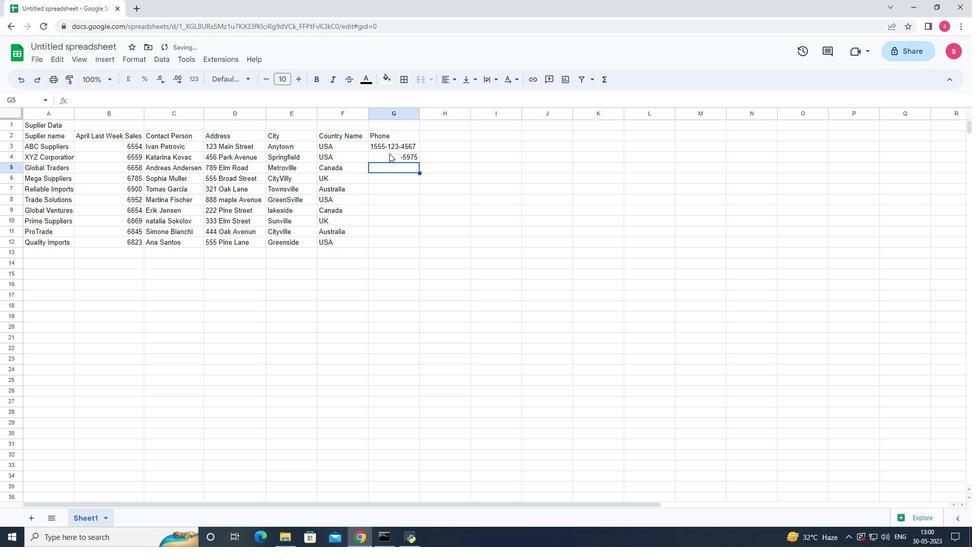 
Action: Mouse pressed left at (389, 157)
Screenshot: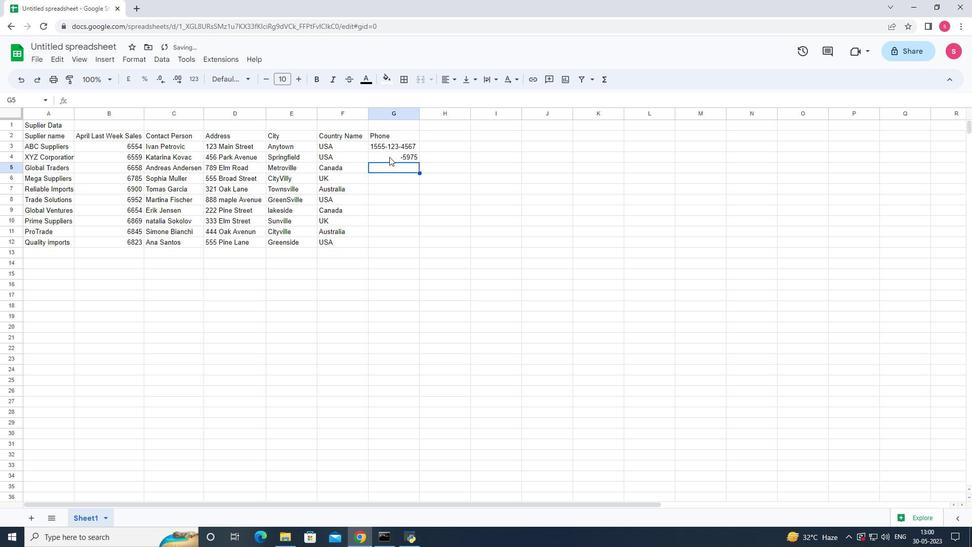 
Action: Mouse moved to (193, 76)
Screenshot: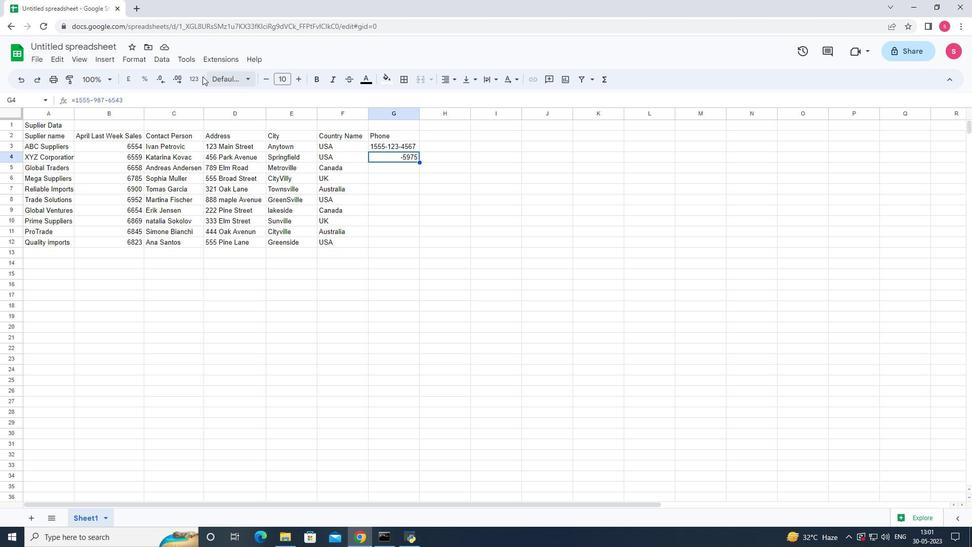 
Action: Mouse pressed left at (193, 76)
Screenshot: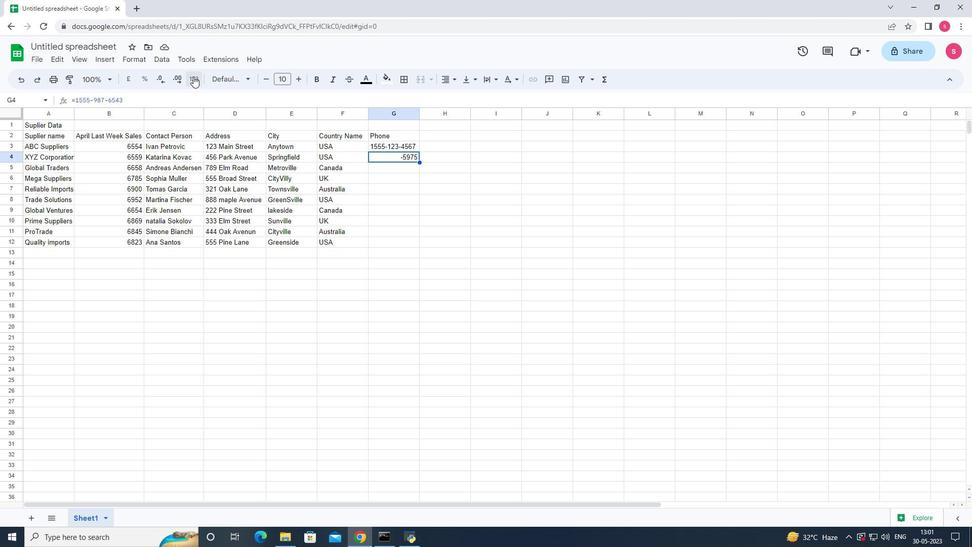 
Action: Mouse moved to (245, 138)
Screenshot: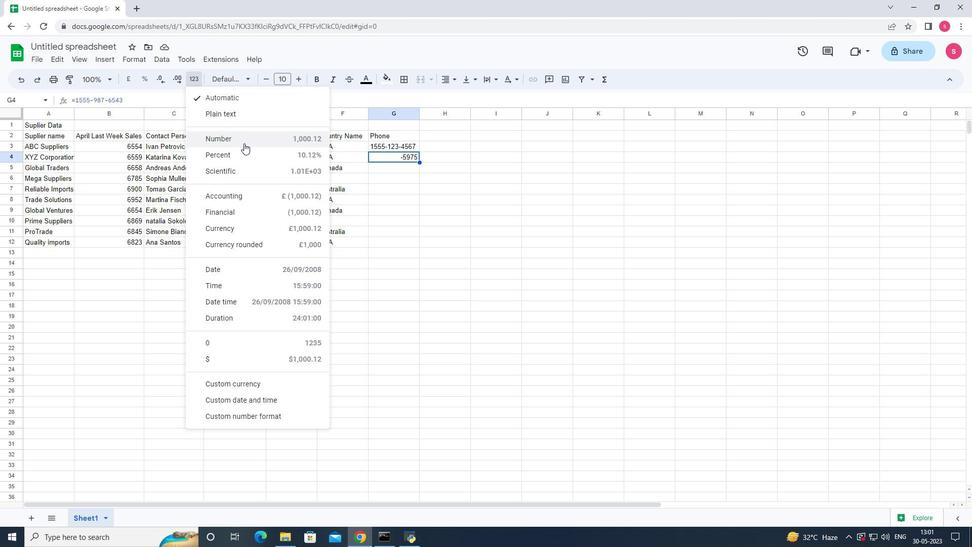 
Action: Mouse pressed left at (245, 138)
Screenshot: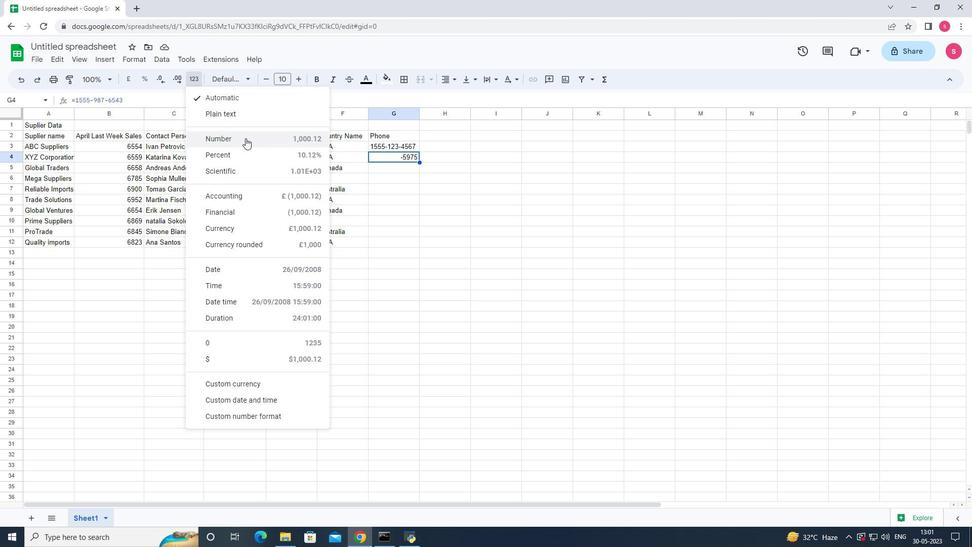 
Action: Mouse moved to (194, 77)
Screenshot: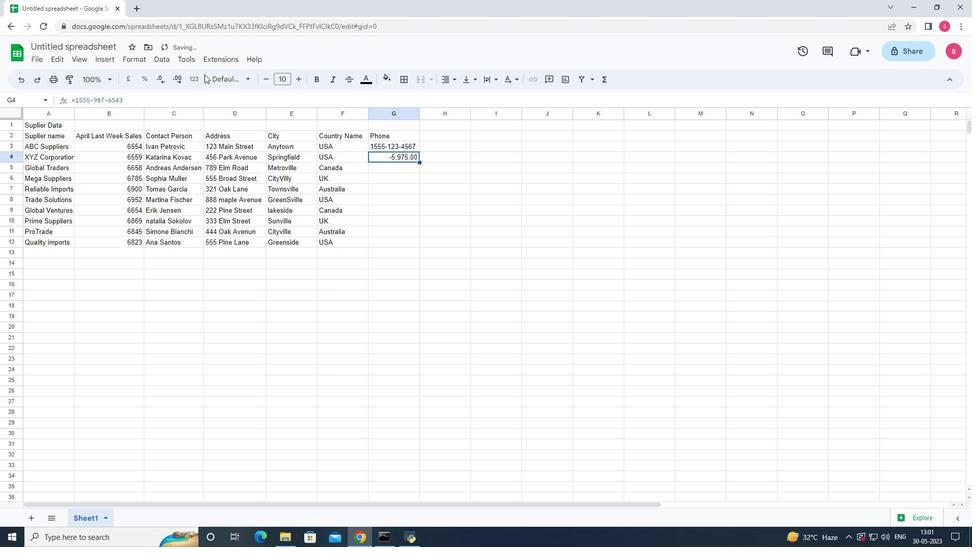 
Action: Mouse pressed left at (194, 77)
Screenshot: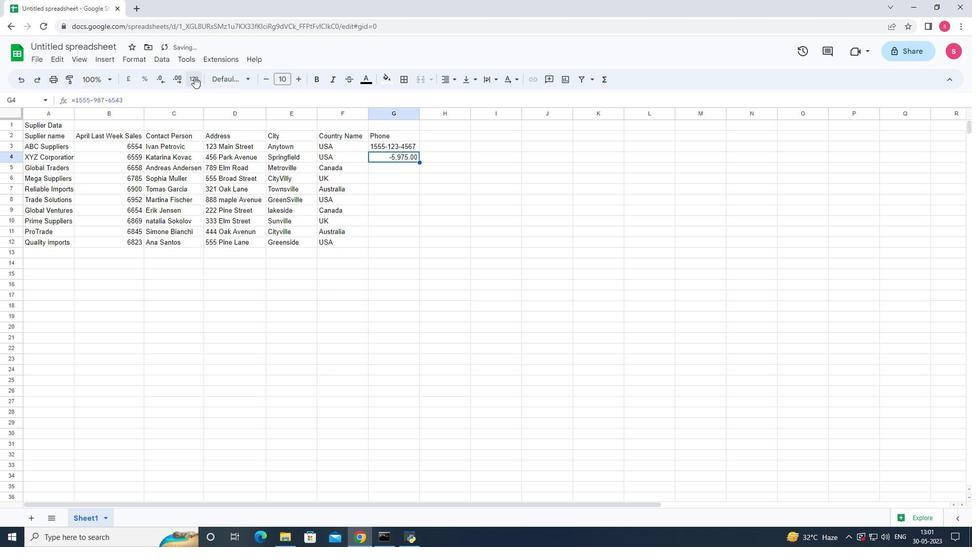 
Action: Mouse moved to (241, 417)
Screenshot: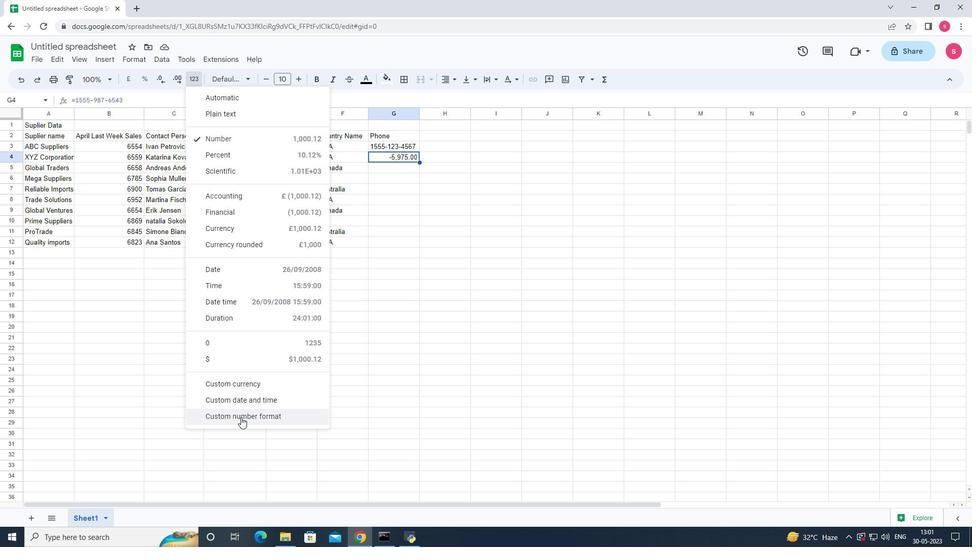 
Action: Mouse pressed left at (241, 417)
Screenshot: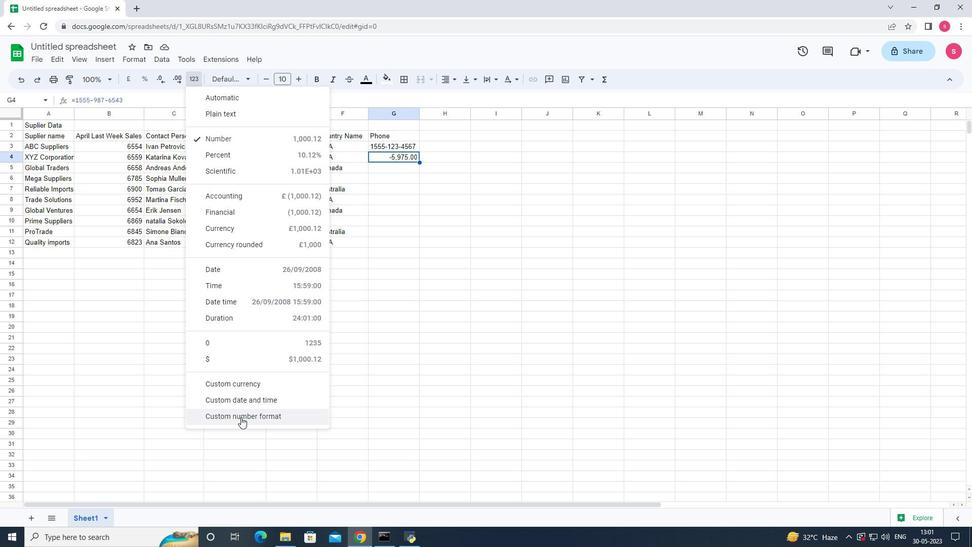 
Action: Mouse moved to (444, 300)
Screenshot: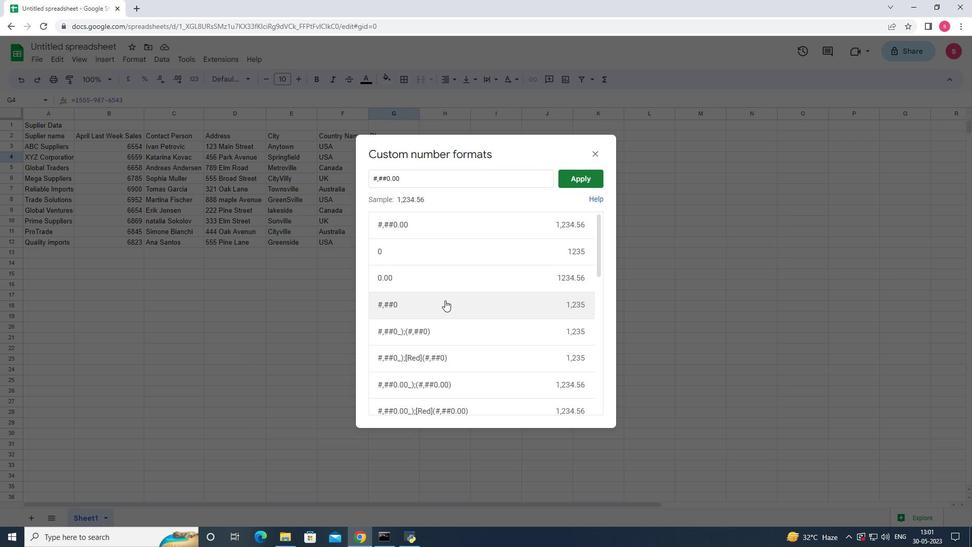 
Action: Mouse scrolled (444, 300) with delta (0, 0)
Screenshot: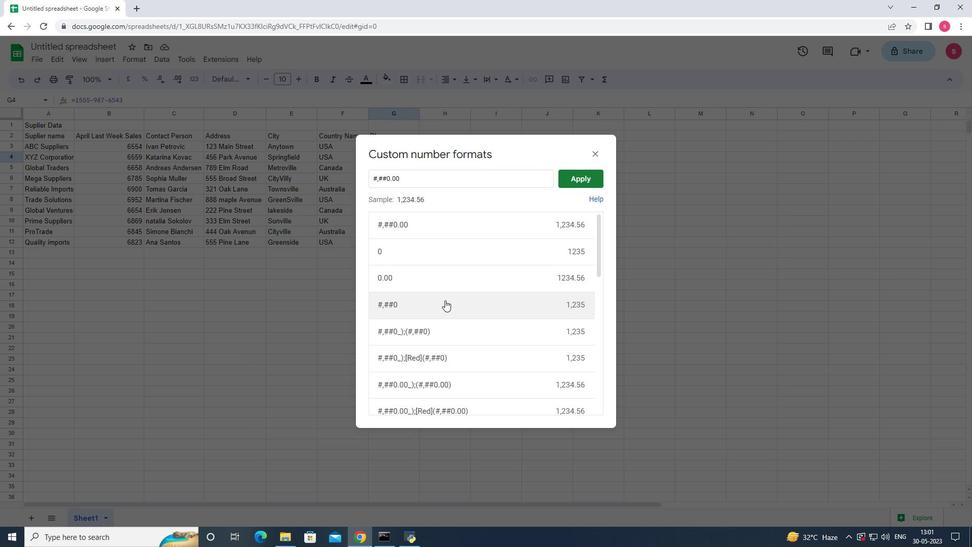 
Action: Mouse moved to (443, 301)
Screenshot: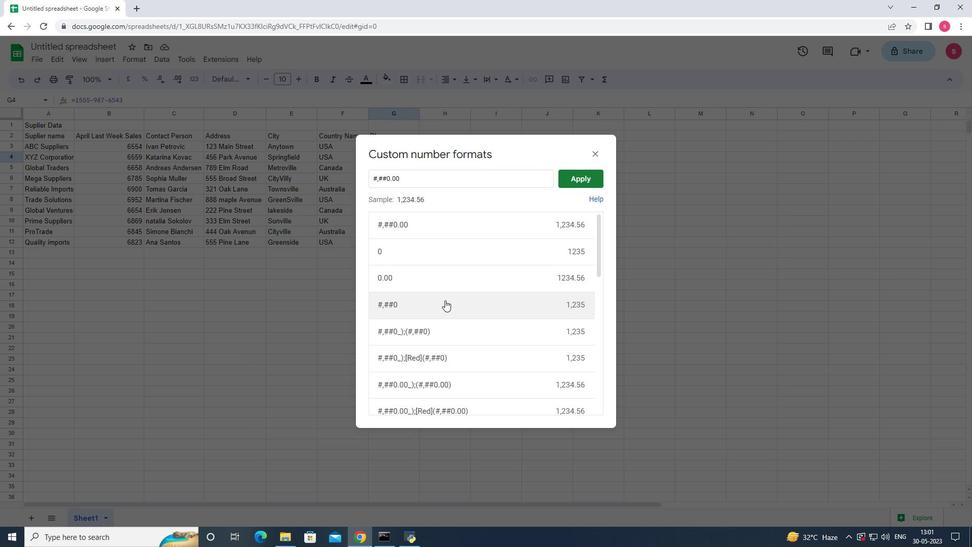 
Action: Mouse scrolled (443, 300) with delta (0, 0)
Screenshot: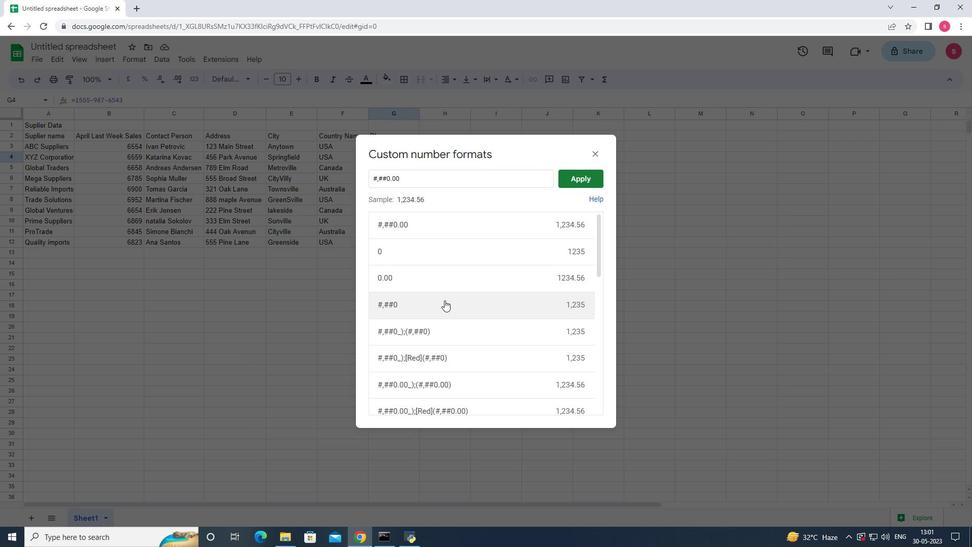 
Action: Mouse moved to (443, 301)
Screenshot: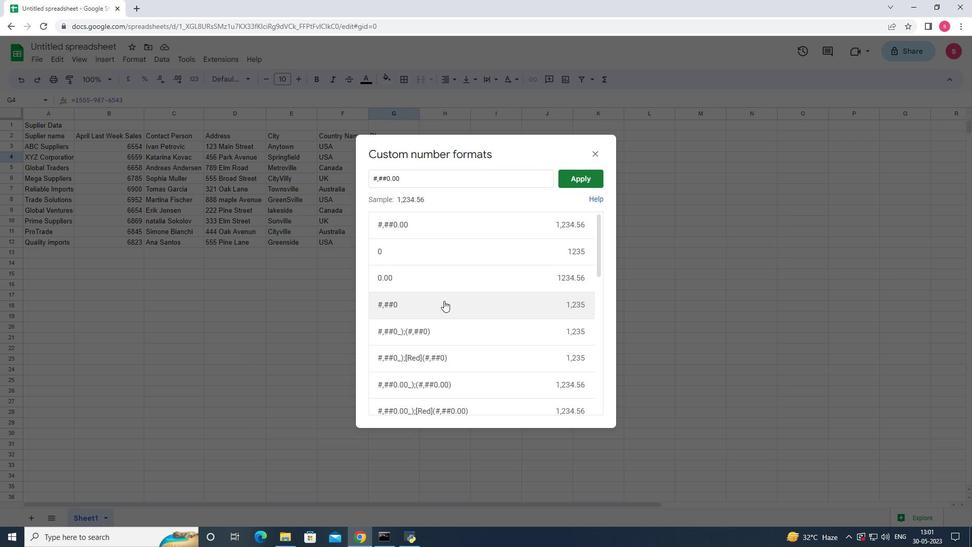 
Action: Mouse scrolled (443, 300) with delta (0, 0)
Screenshot: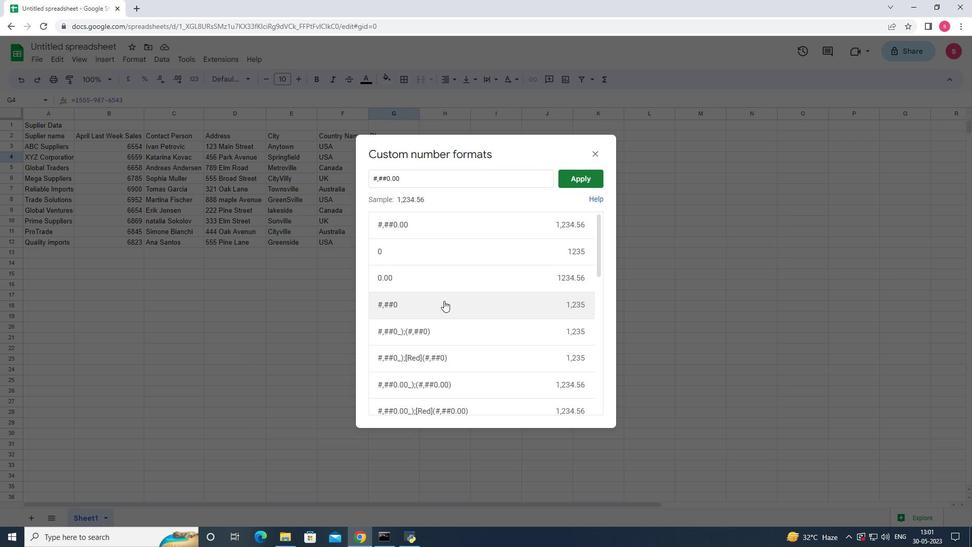 
Action: Mouse scrolled (443, 300) with delta (0, 0)
Screenshot: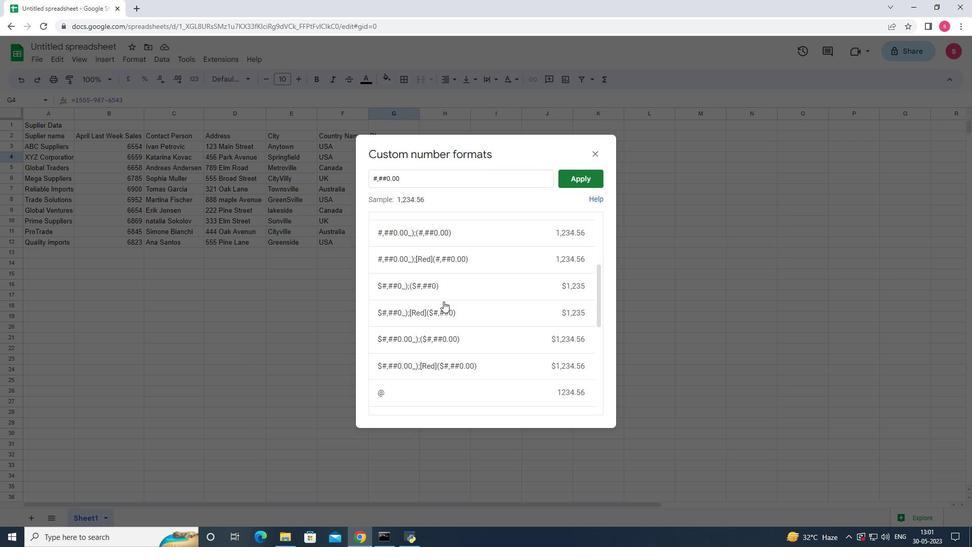
Action: Mouse scrolled (443, 300) with delta (0, 0)
Screenshot: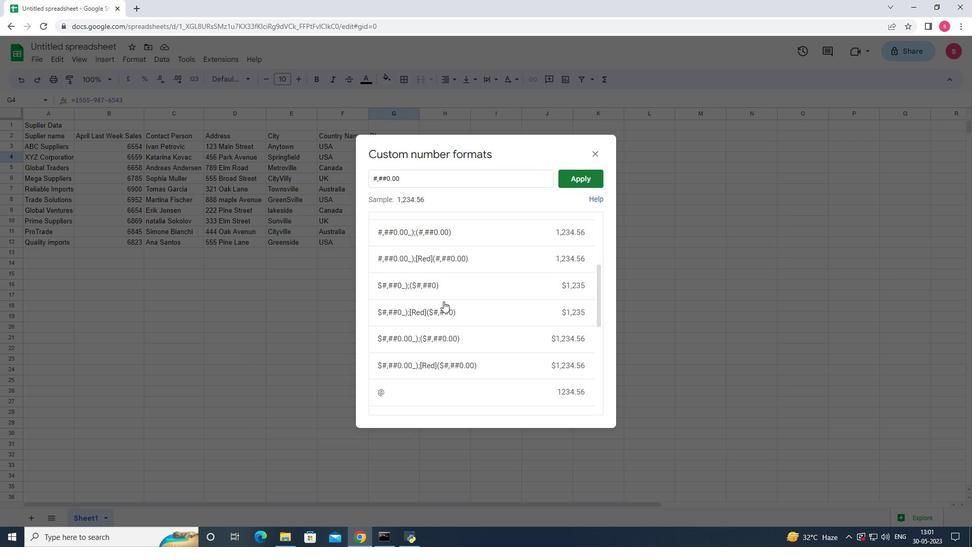 
Action: Mouse scrolled (443, 300) with delta (0, 0)
Screenshot: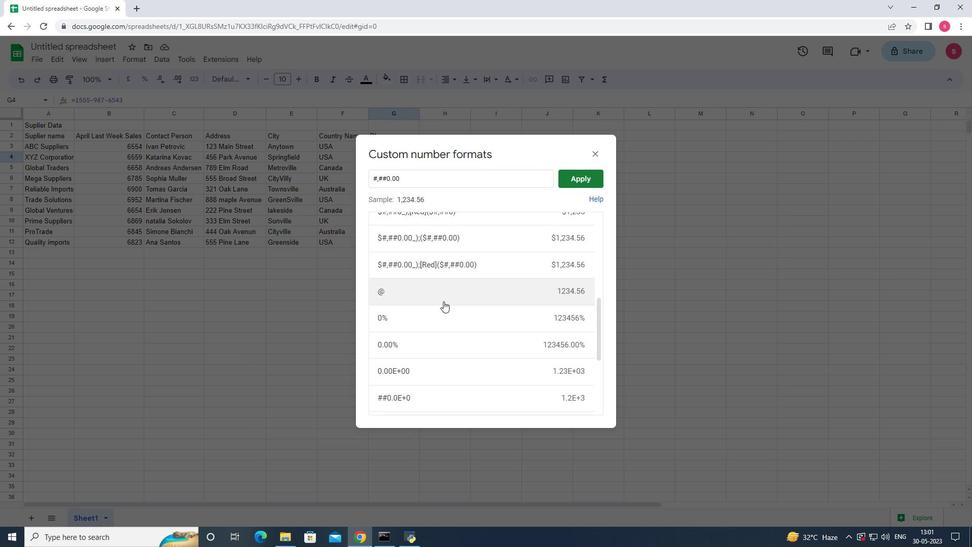 
Action: Mouse scrolled (443, 300) with delta (0, 0)
Screenshot: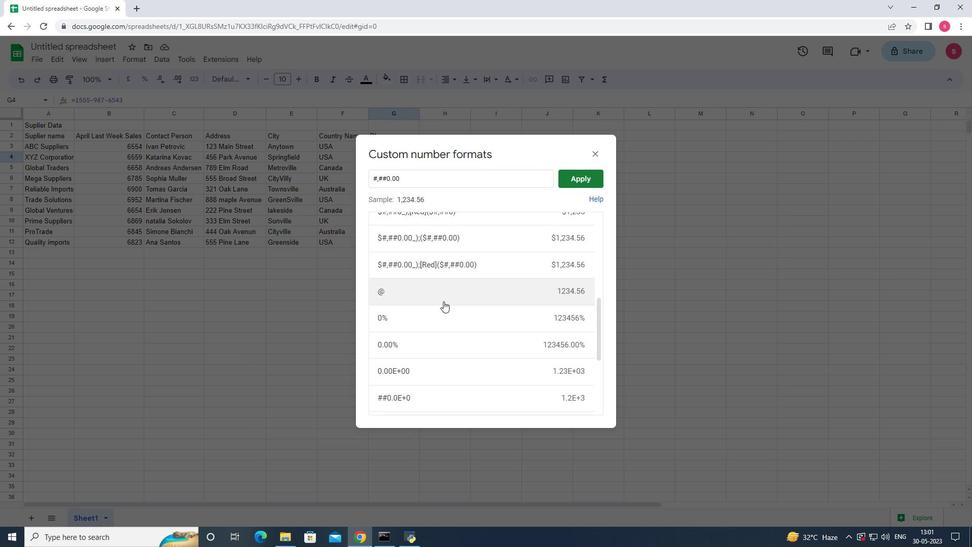 
Action: Mouse scrolled (443, 300) with delta (0, 0)
Screenshot: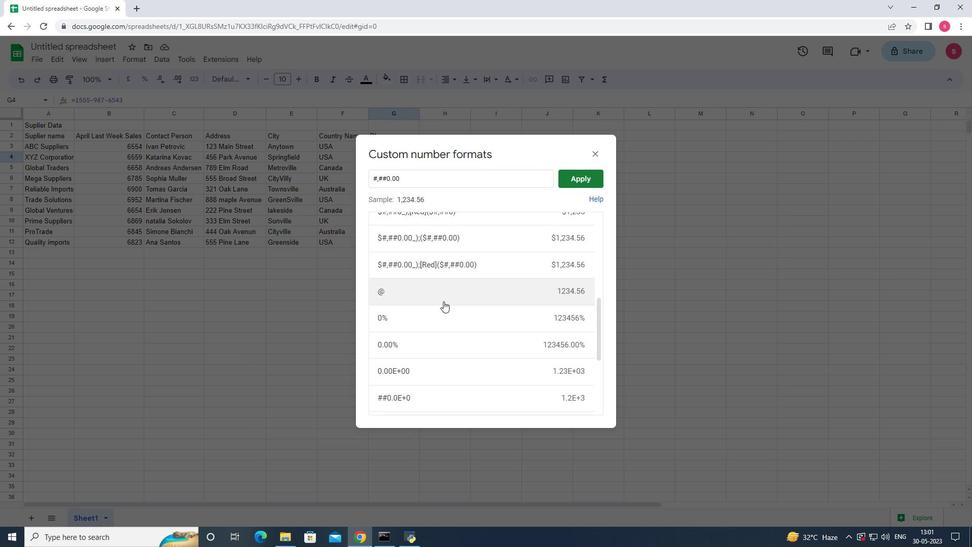 
Action: Mouse scrolled (443, 300) with delta (0, 0)
Screenshot: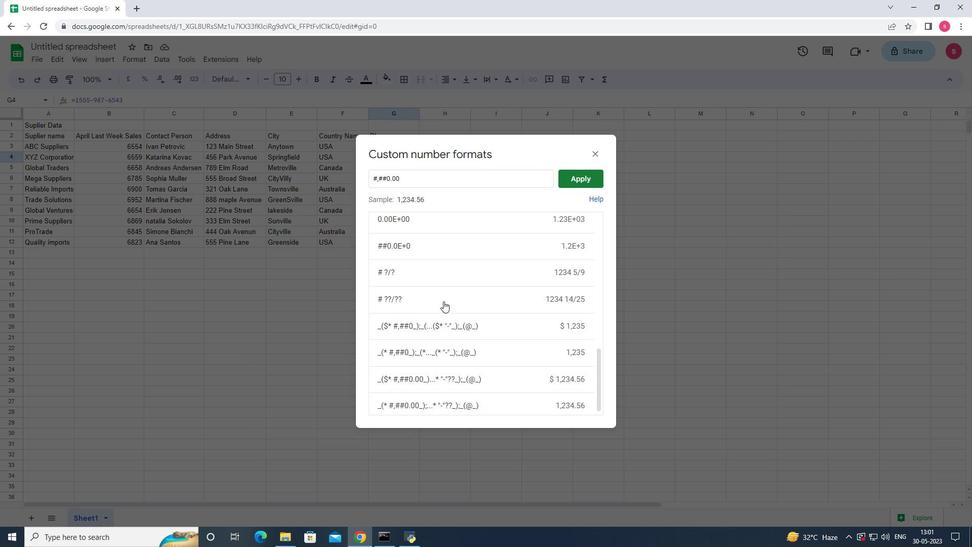 
Action: Mouse scrolled (443, 300) with delta (0, 0)
Screenshot: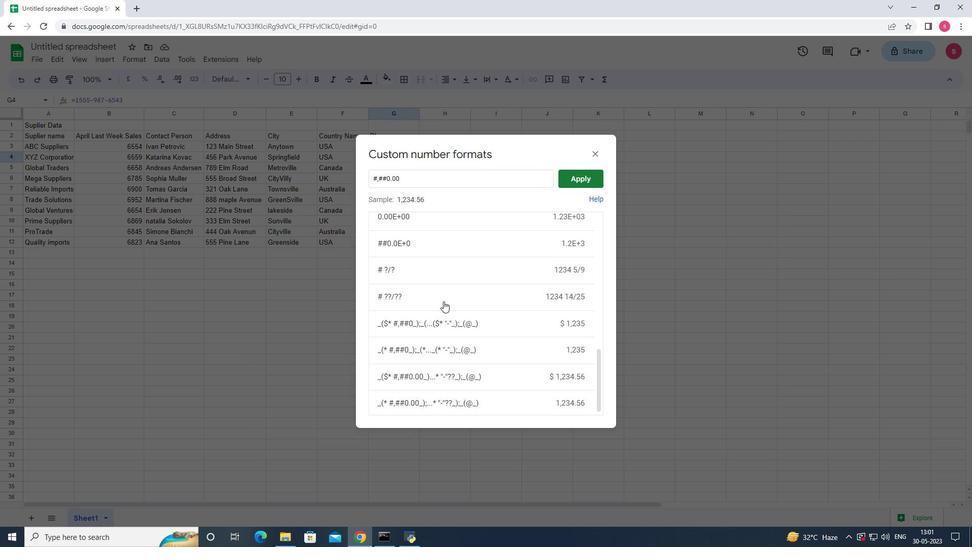 
Action: Mouse scrolled (443, 300) with delta (0, 0)
Screenshot: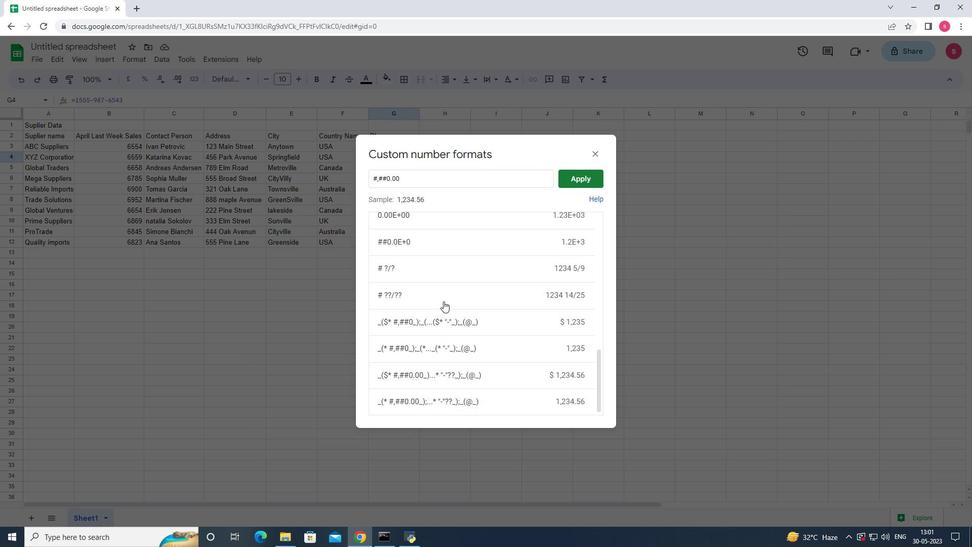 
Action: Mouse scrolled (443, 302) with delta (0, 0)
Screenshot: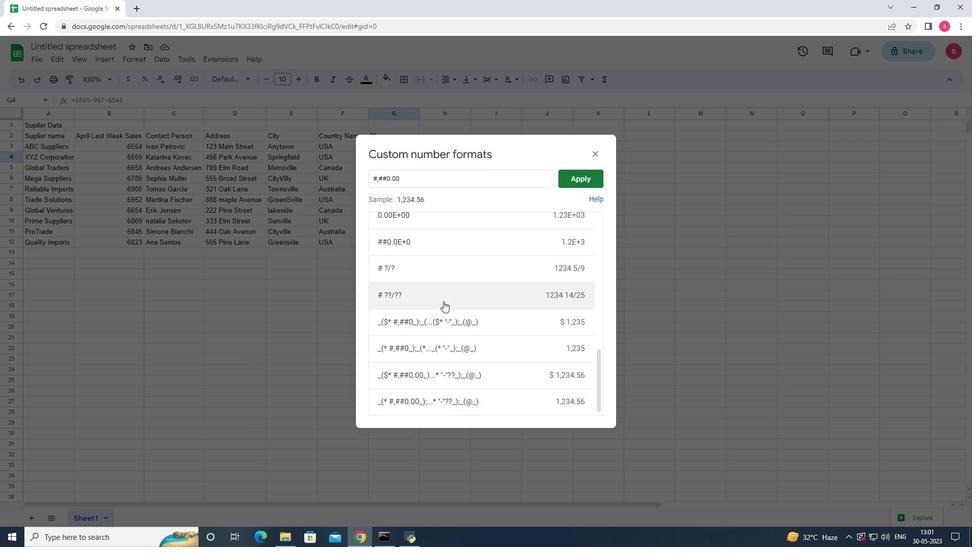 
Action: Mouse scrolled (443, 302) with delta (0, 0)
Screenshot: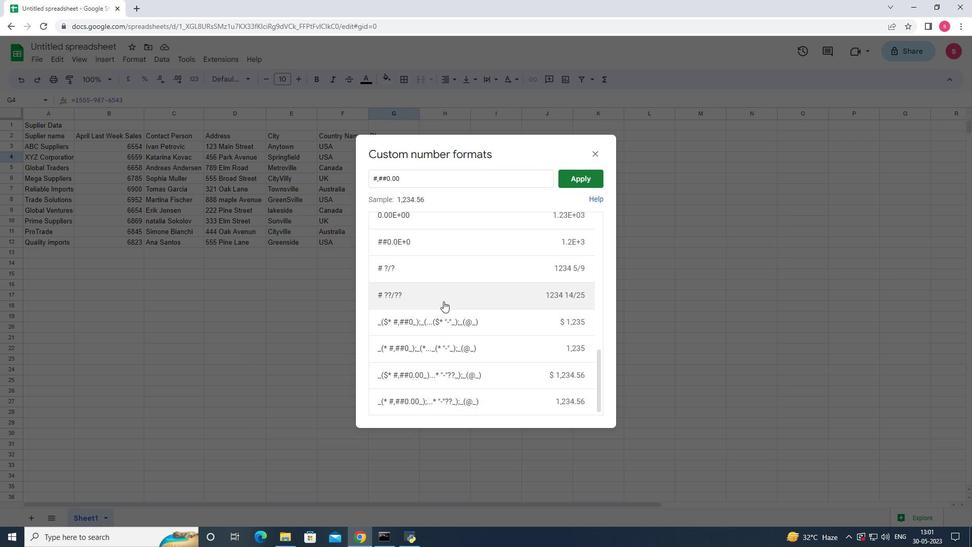 
Action: Mouse scrolled (443, 302) with delta (0, 0)
Screenshot: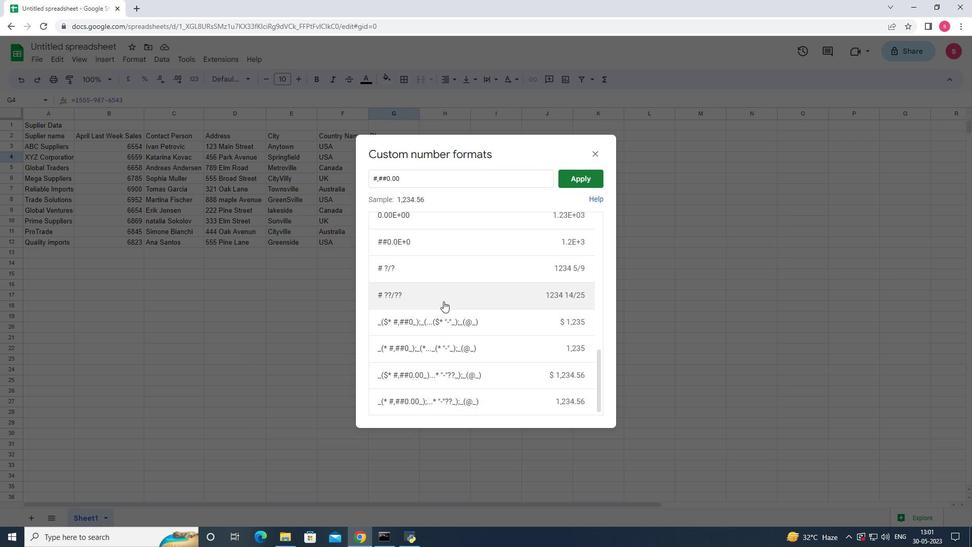 
Action: Mouse scrolled (443, 302) with delta (0, 0)
Screenshot: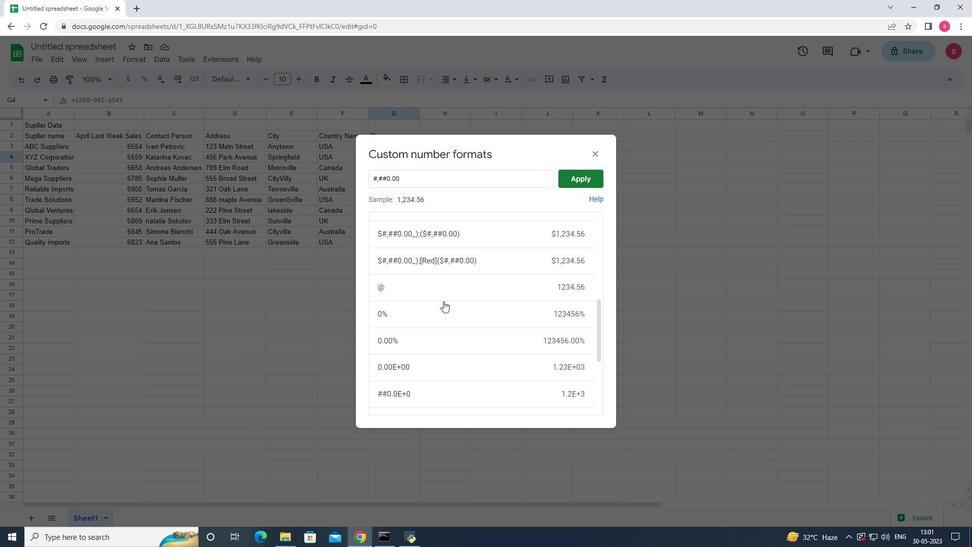 
Action: Mouse scrolled (443, 302) with delta (0, 0)
Screenshot: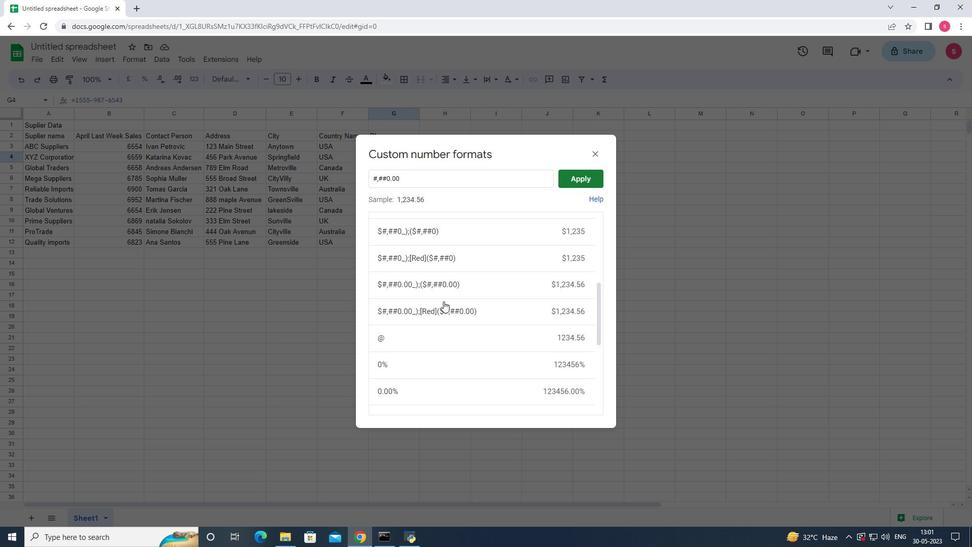 
Action: Mouse scrolled (443, 302) with delta (0, 0)
Screenshot: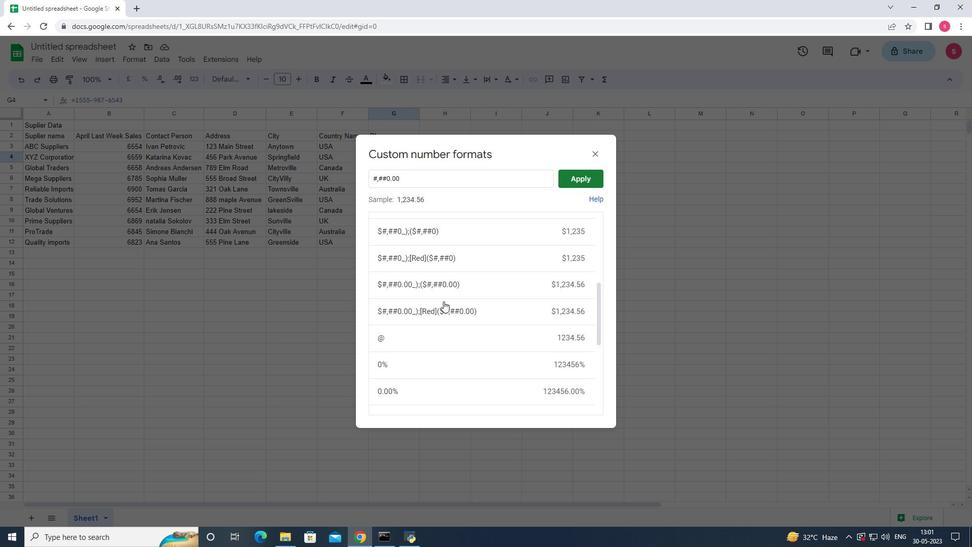 
Action: Mouse scrolled (443, 302) with delta (0, 0)
Screenshot: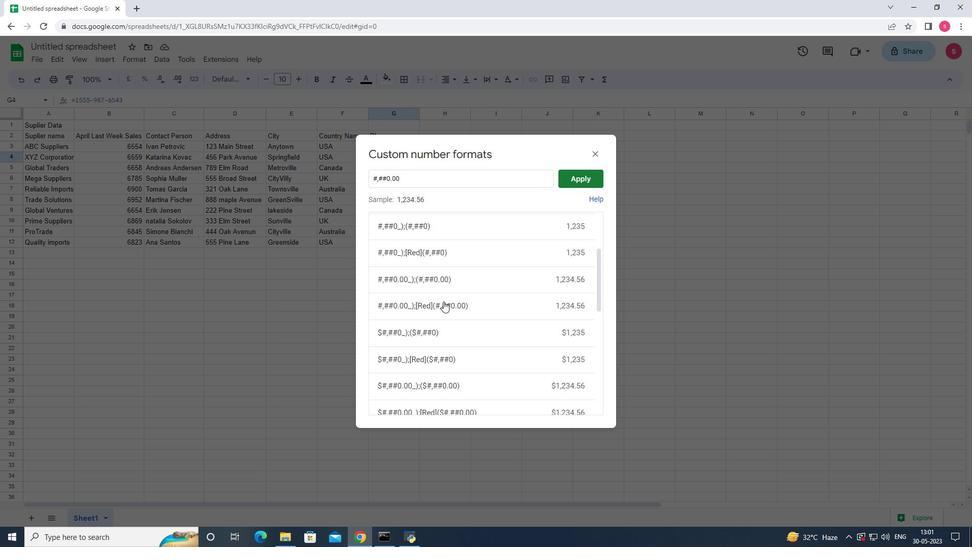 
Action: Mouse scrolled (443, 302) with delta (0, 0)
Screenshot: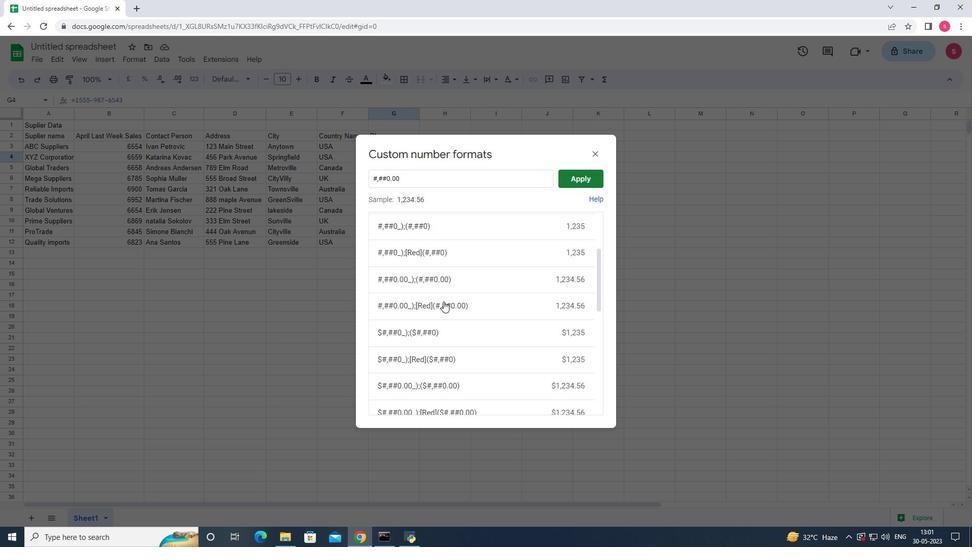 
Action: Mouse scrolled (443, 302) with delta (0, 0)
Screenshot: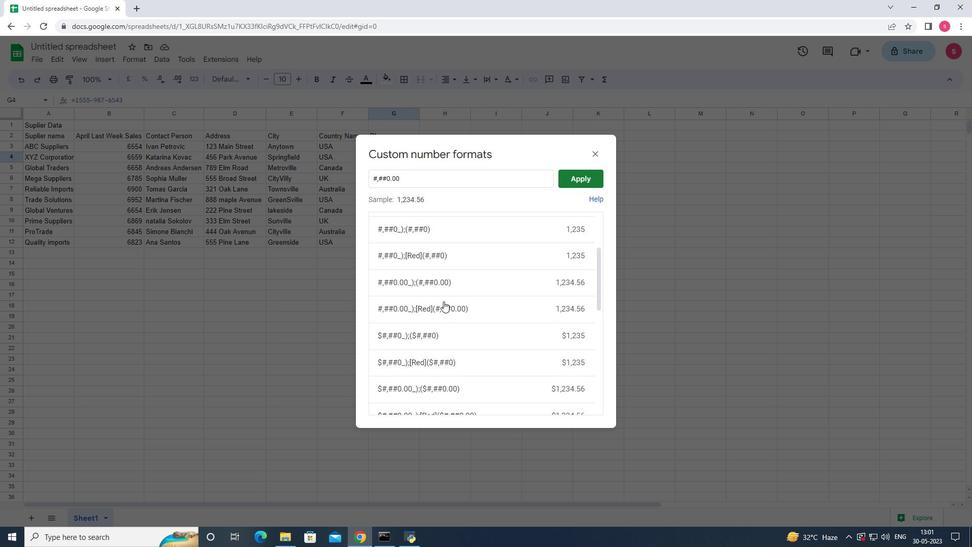 
Action: Mouse scrolled (443, 302) with delta (0, 0)
Screenshot: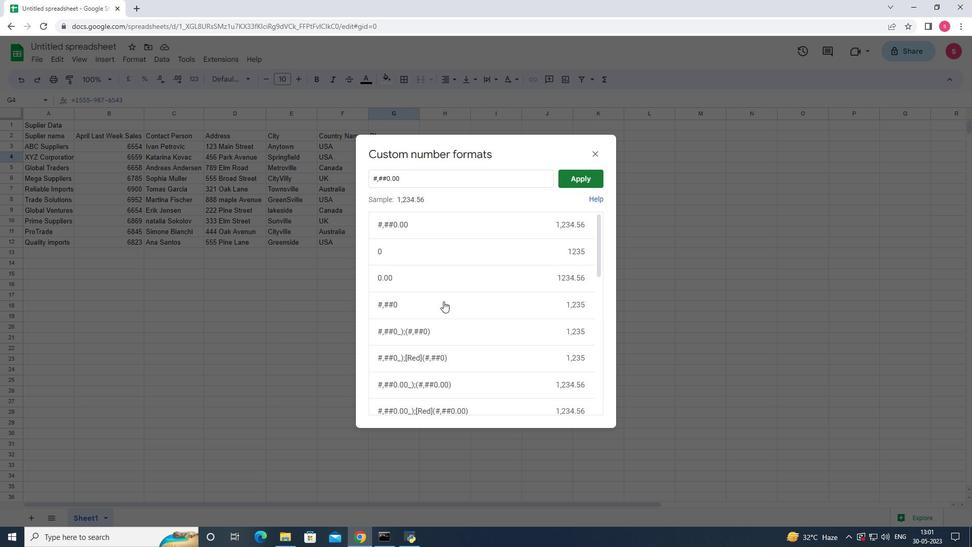 
Action: Mouse scrolled (443, 300) with delta (0, 0)
Screenshot: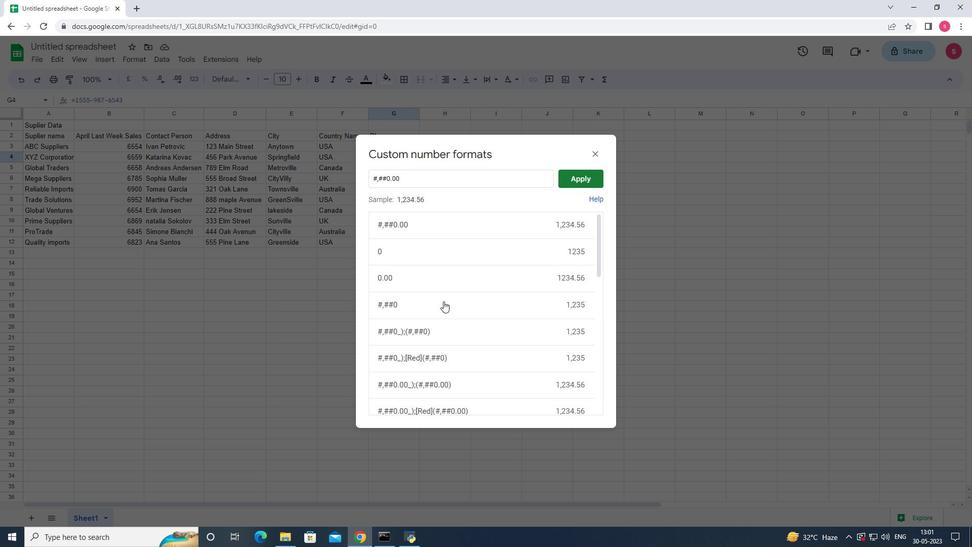 
Action: Mouse scrolled (443, 302) with delta (0, 0)
Screenshot: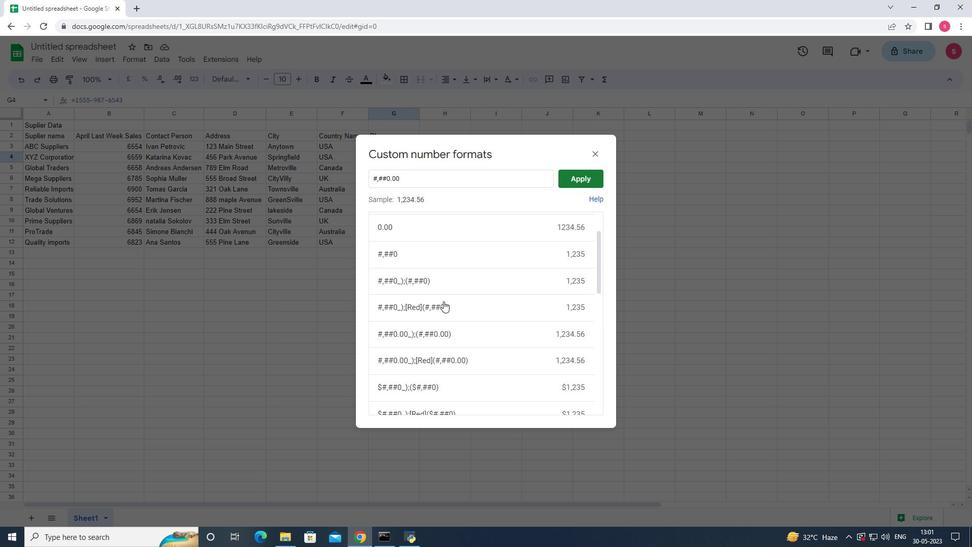 
Action: Mouse scrolled (443, 302) with delta (0, 0)
Screenshot: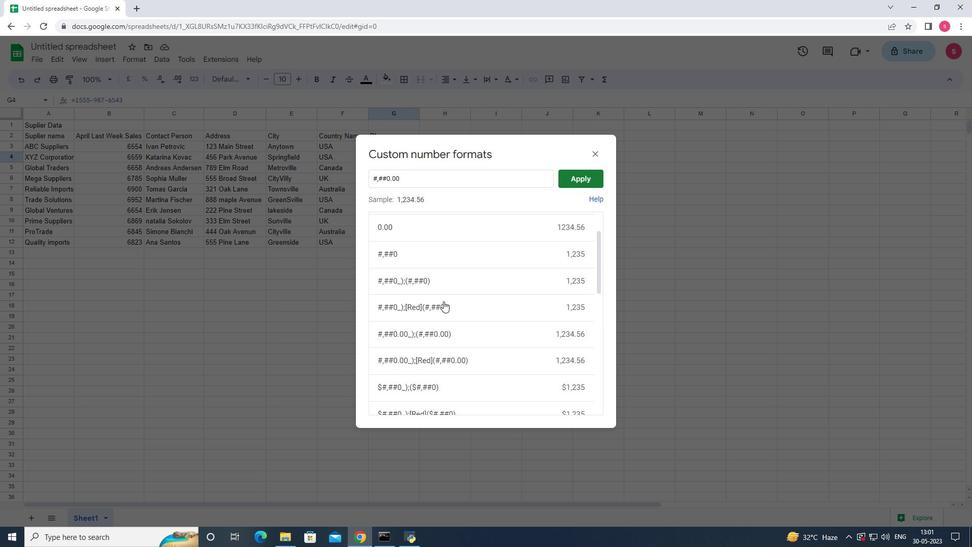 
Action: Mouse scrolled (443, 302) with delta (0, 0)
Screenshot: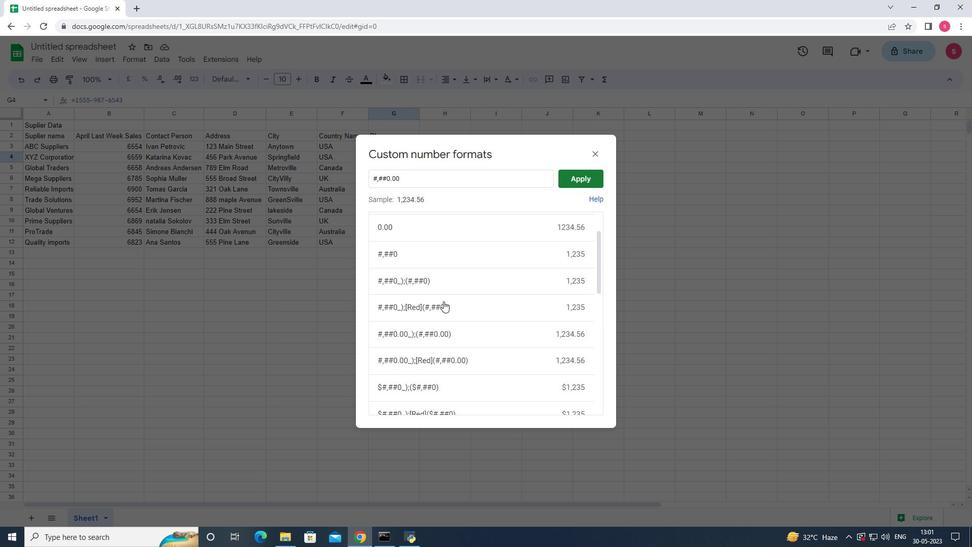 
Action: Mouse scrolled (443, 302) with delta (0, 0)
Screenshot: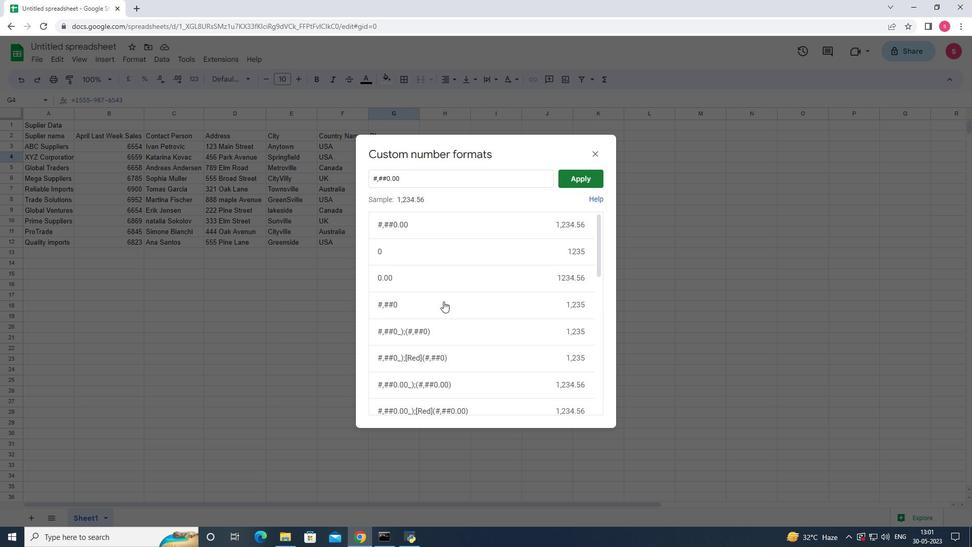 
Action: Mouse scrolled (443, 302) with delta (0, 0)
Screenshot: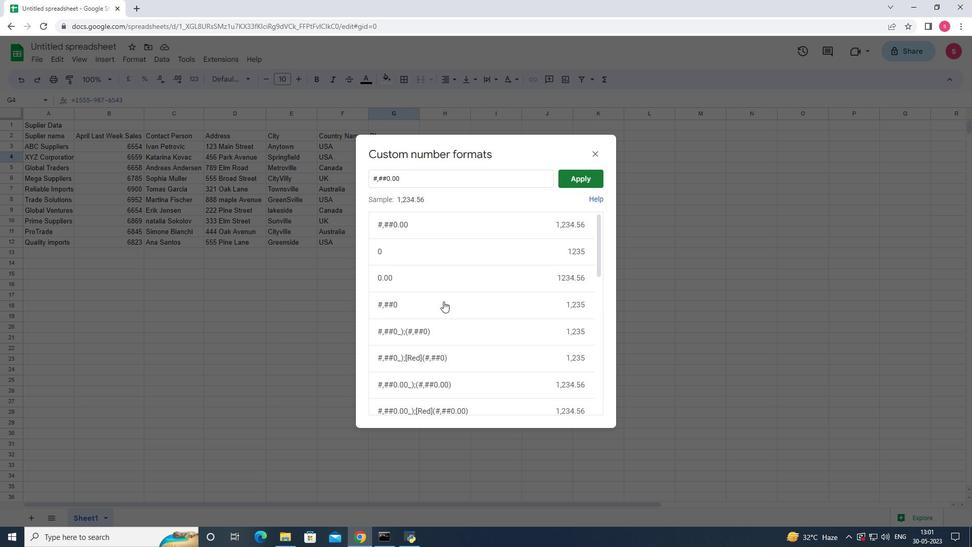 
Action: Mouse scrolled (443, 302) with delta (0, 0)
Screenshot: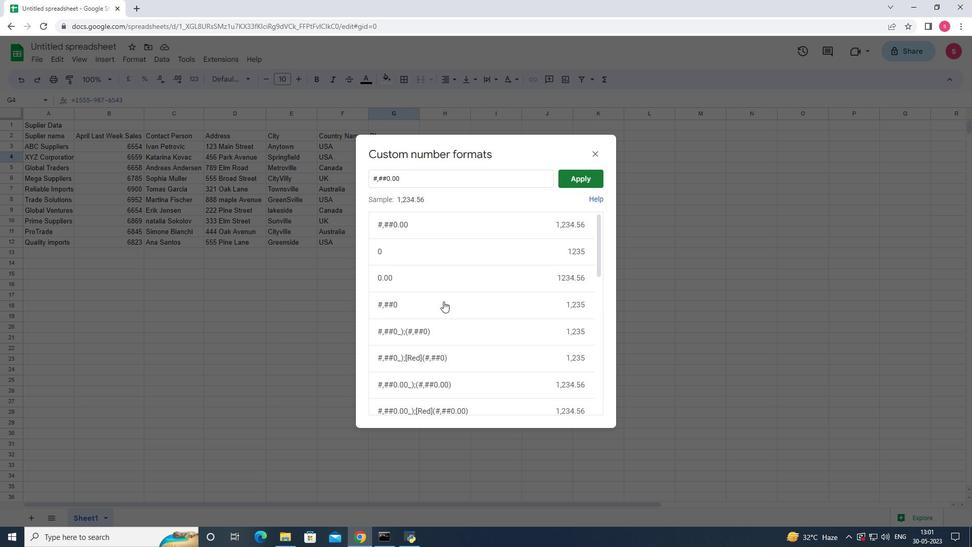 
Action: Mouse scrolled (443, 300) with delta (0, 0)
Screenshot: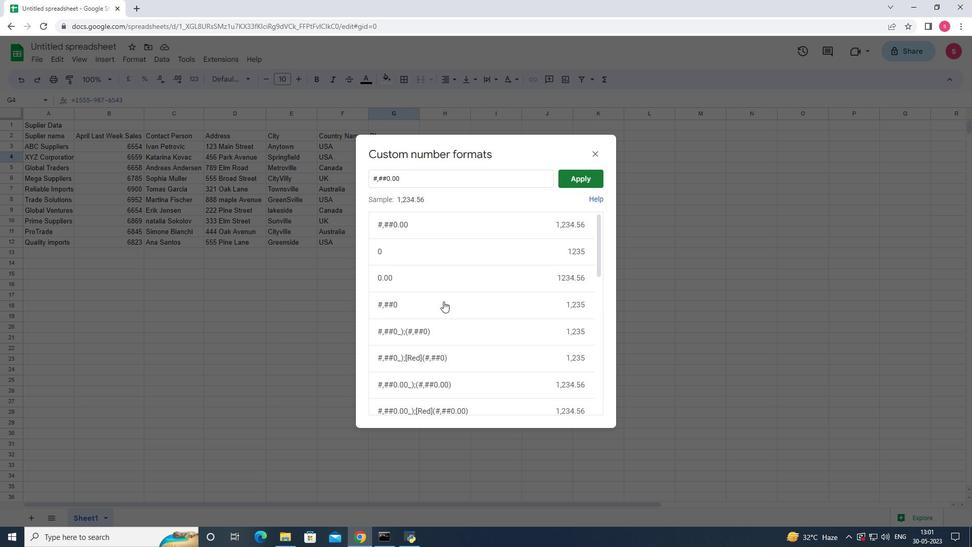 
Action: Mouse scrolled (443, 300) with delta (0, 0)
Screenshot: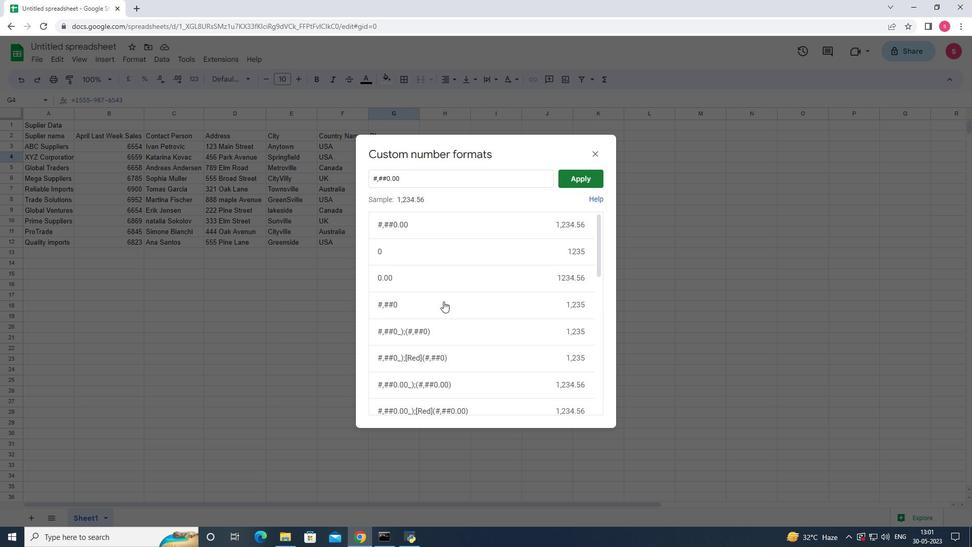 
Action: Mouse scrolled (443, 300) with delta (0, 0)
Screenshot: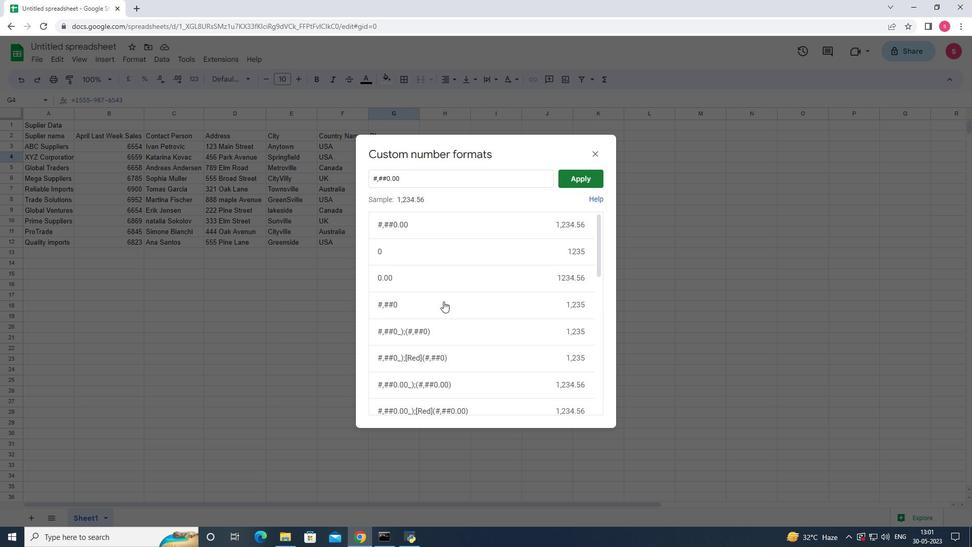
Action: Mouse scrolled (443, 300) with delta (0, 0)
Screenshot: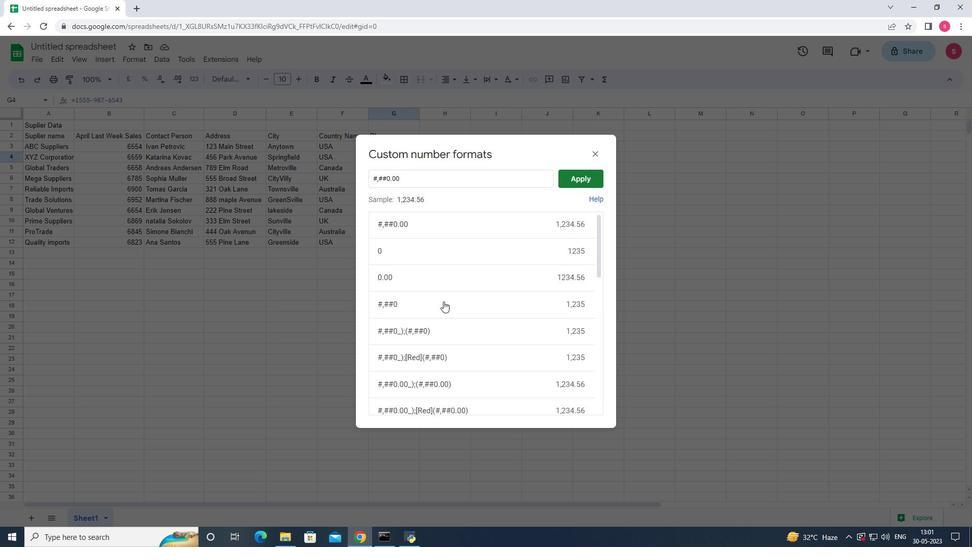
Action: Mouse moved to (443, 302)
Screenshot: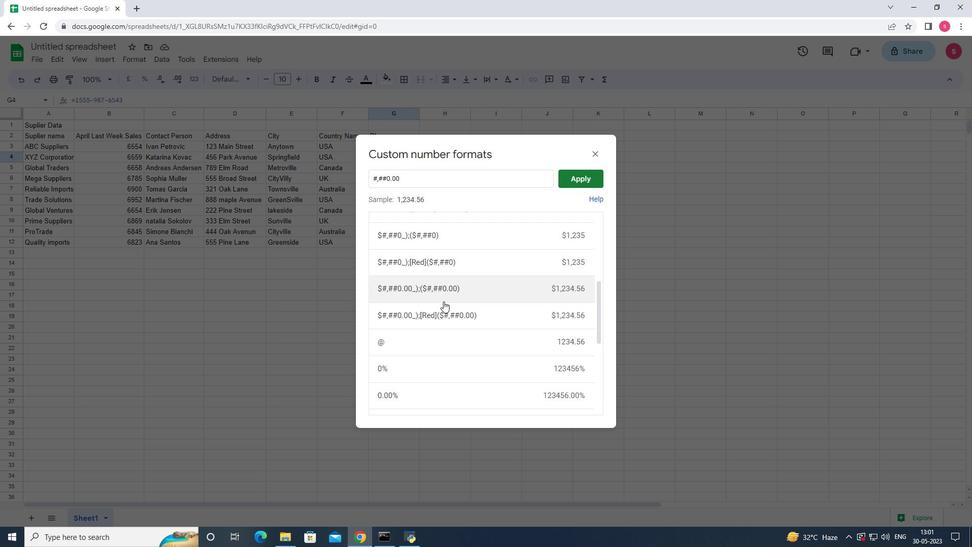 
Action: Mouse scrolled (443, 301) with delta (0, 0)
Screenshot: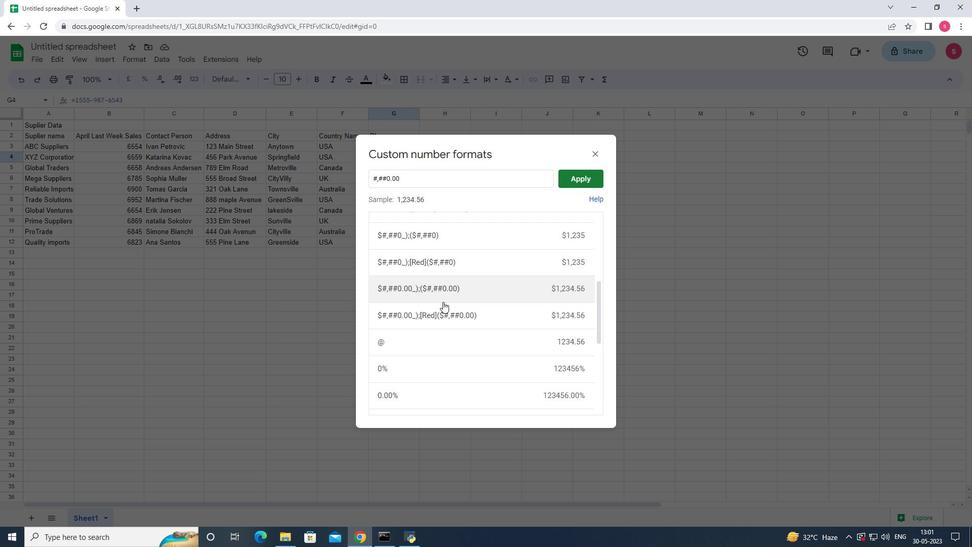 
Action: Mouse scrolled (443, 302) with delta (0, 0)
Screenshot: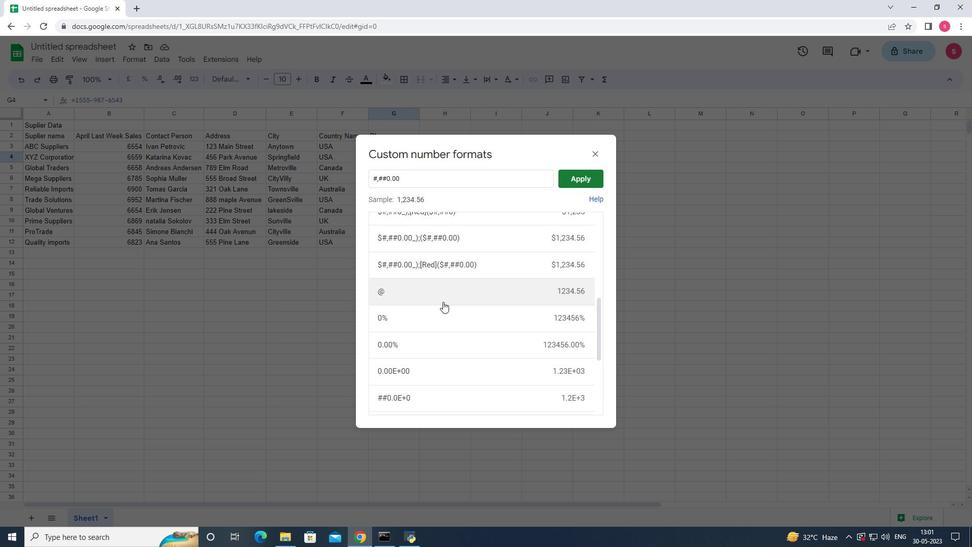 
Action: Mouse scrolled (443, 302) with delta (0, 0)
Screenshot: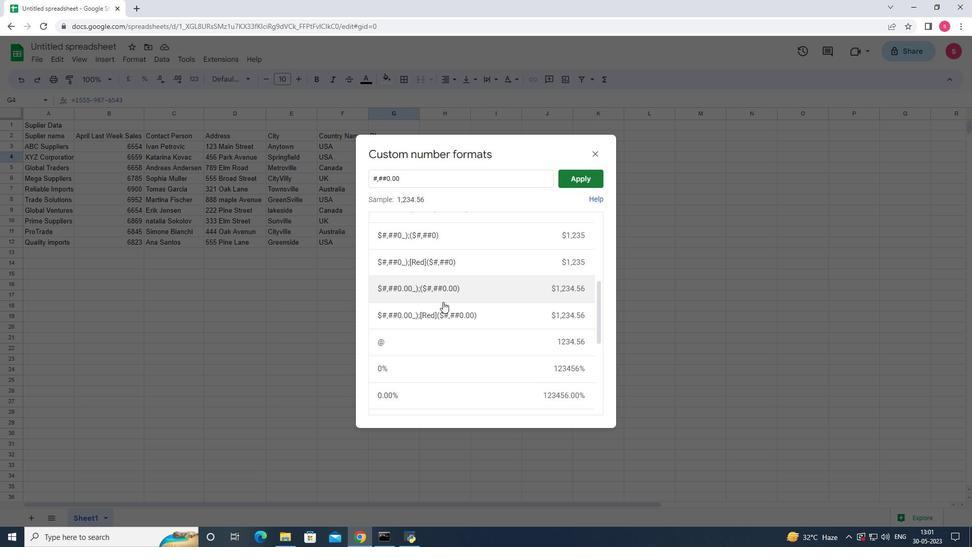 
Action: Mouse moved to (540, 289)
Screenshot: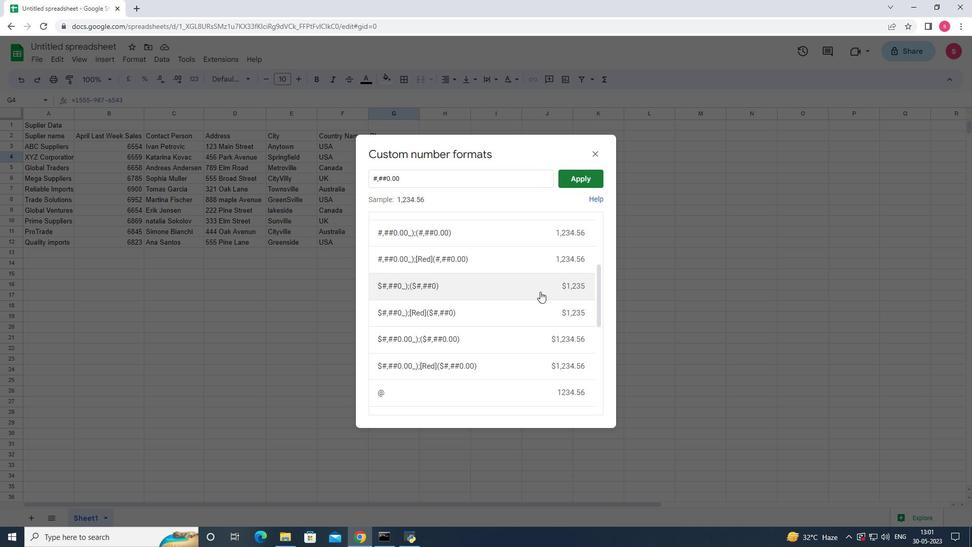 
Action: Mouse pressed left at (540, 289)
Screenshot: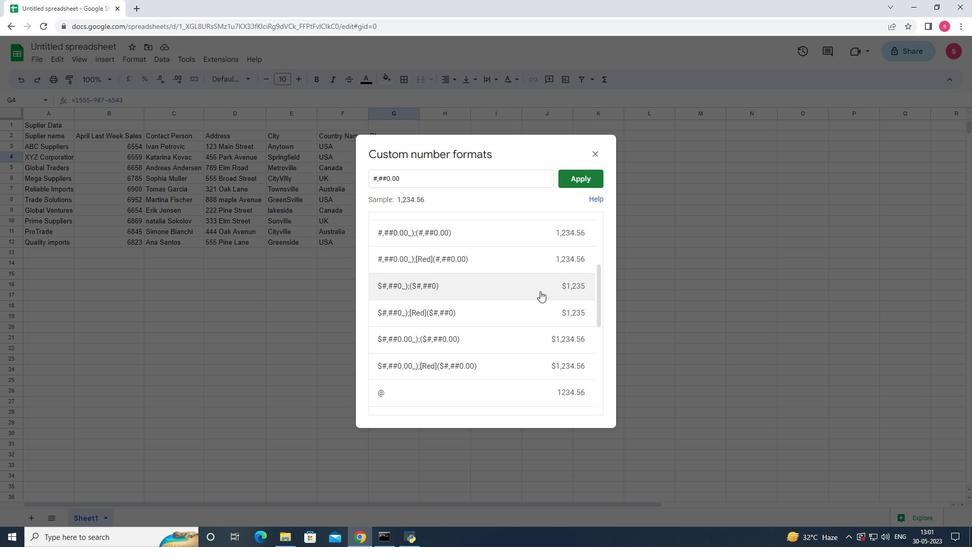 
Action: Mouse moved to (433, 176)
Screenshot: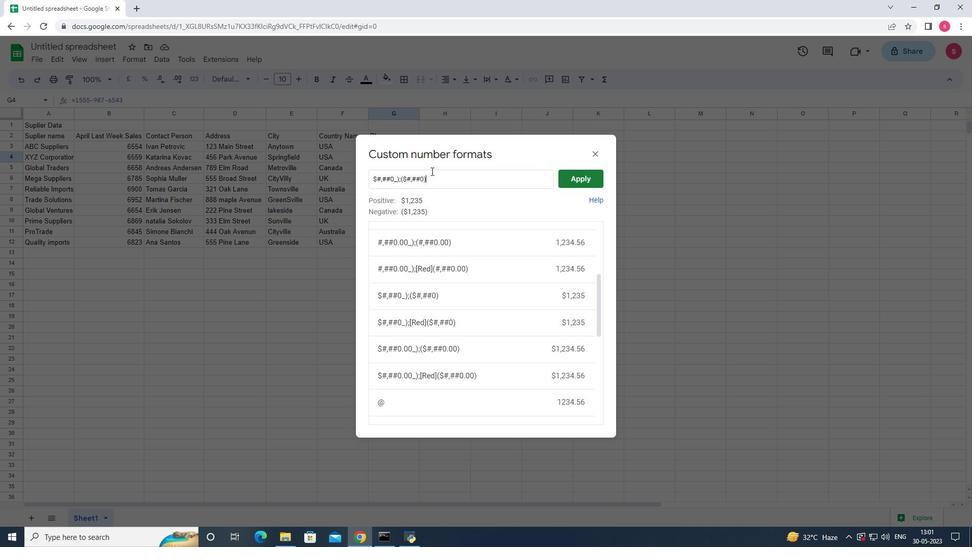
Action: Mouse pressed left at (433, 176)
Screenshot: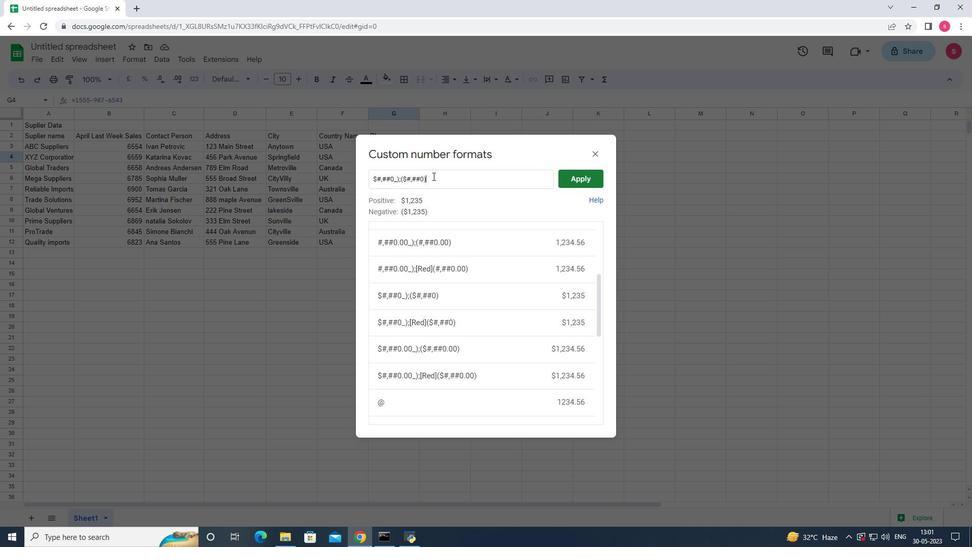 
Action: Mouse moved to (357, 169)
Screenshot: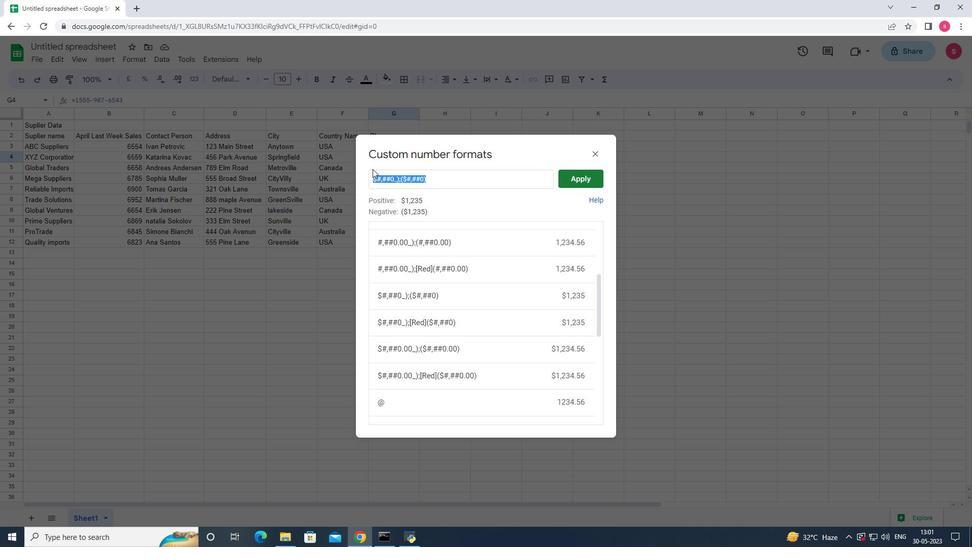
Action: Key pressed <Key.shift><Key.shift><Key.shift><Key.shift><Key.shift><Key.shift><Key.shift><Key.shift><Key.shift><Key.shift><Key.shift><Key.shift><Key.shift><Key.shift><Key.shift><Key.shift><Key.shift><Key.shift><Key.shift><Key.shift><Key.shift><Key.shift><Key.shift><Key.shift><Key.shift><Key.shift><Key.shift><Key.shift><Key.shift><Key.shift><Key.shift><Key.shift><Key.shift><Key.shift><Key.shift>+<Key.space><Key.shift><Key.backspace><Key.shift><Key.shift><Key.shift><Key.shift><Key.shift><Key.shift><Key.shift><Key.shift><Key.shift><Key.shift><Key.shift><Key.shift><Key.shift><Key.shift>!<Key.backspace>1
Screenshot: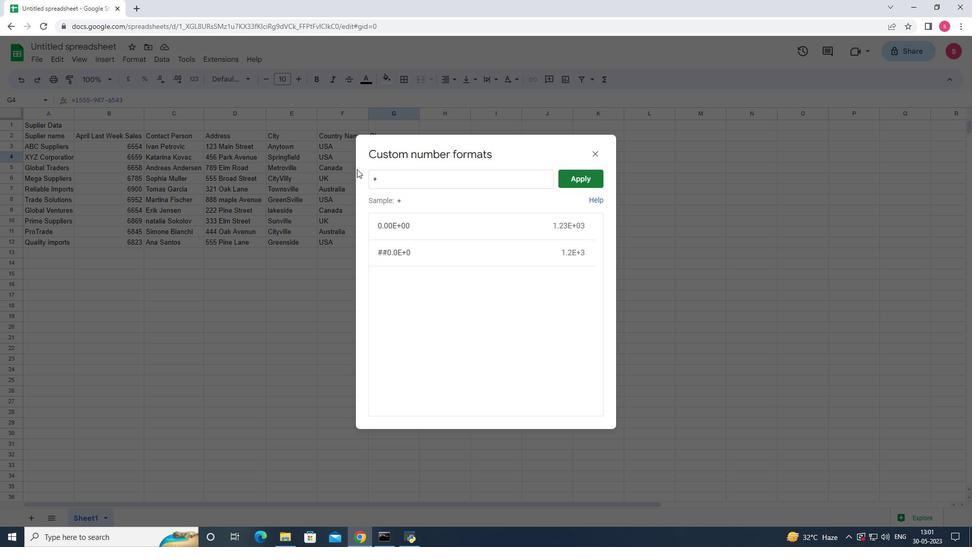 
Action: Mouse moved to (582, 175)
Screenshot: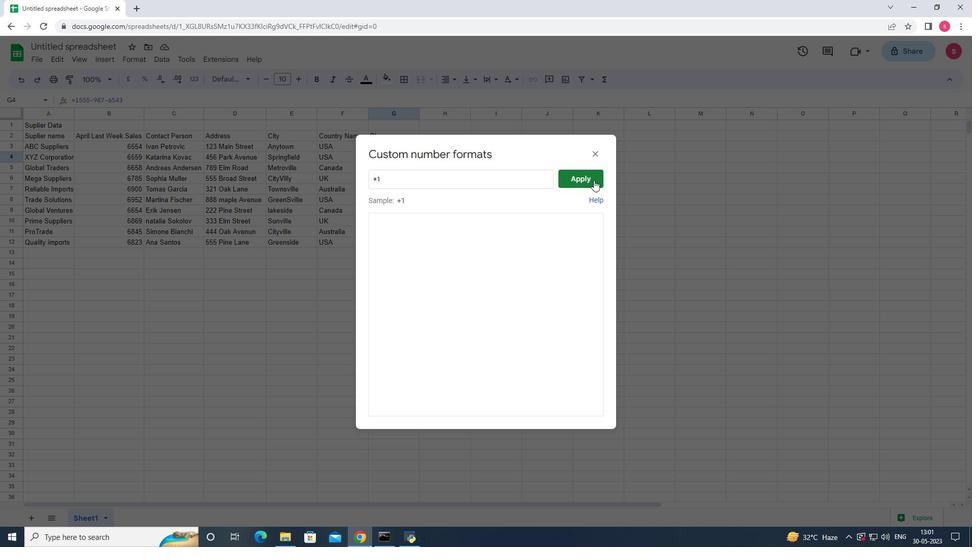 
Action: Mouse pressed left at (582, 175)
Screenshot: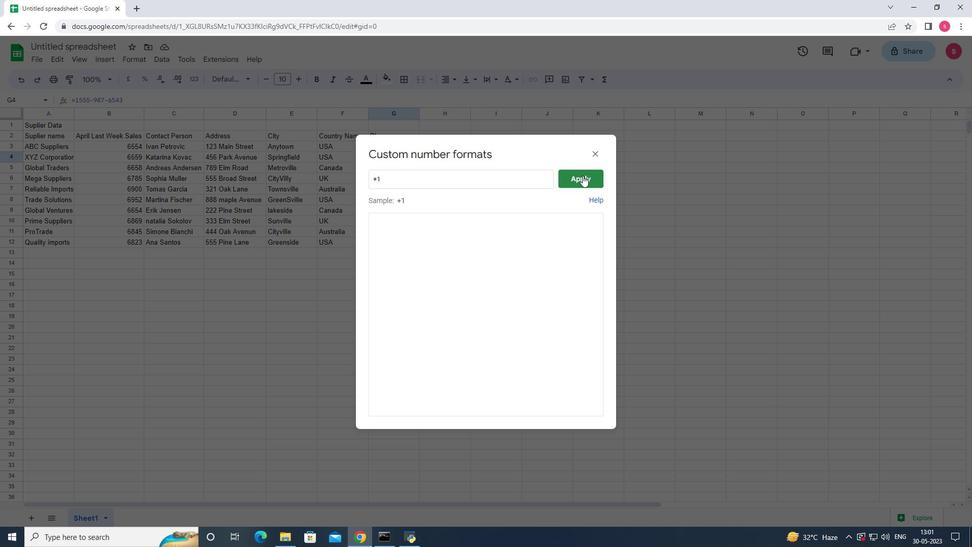 
Action: Mouse moved to (415, 156)
Screenshot: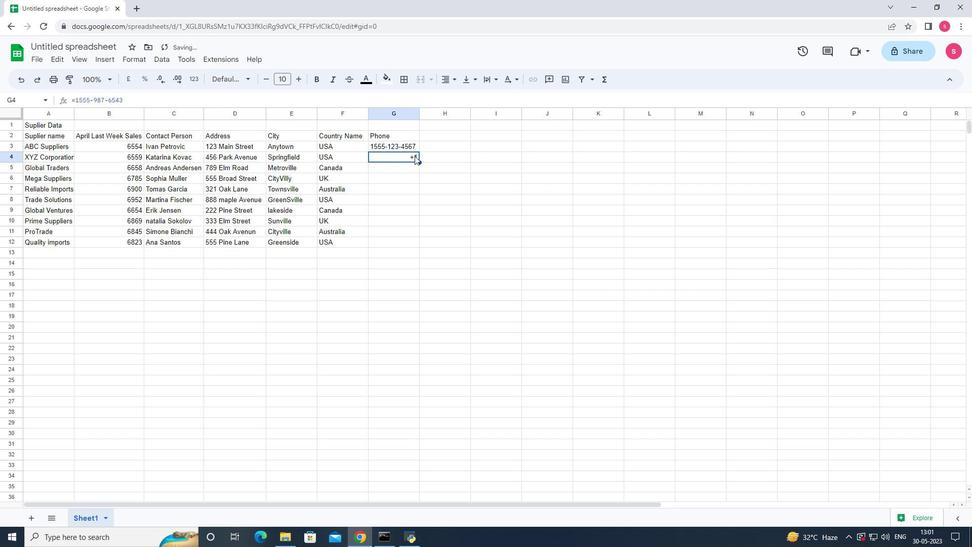 
Action: Mouse pressed left at (415, 156)
Screenshot: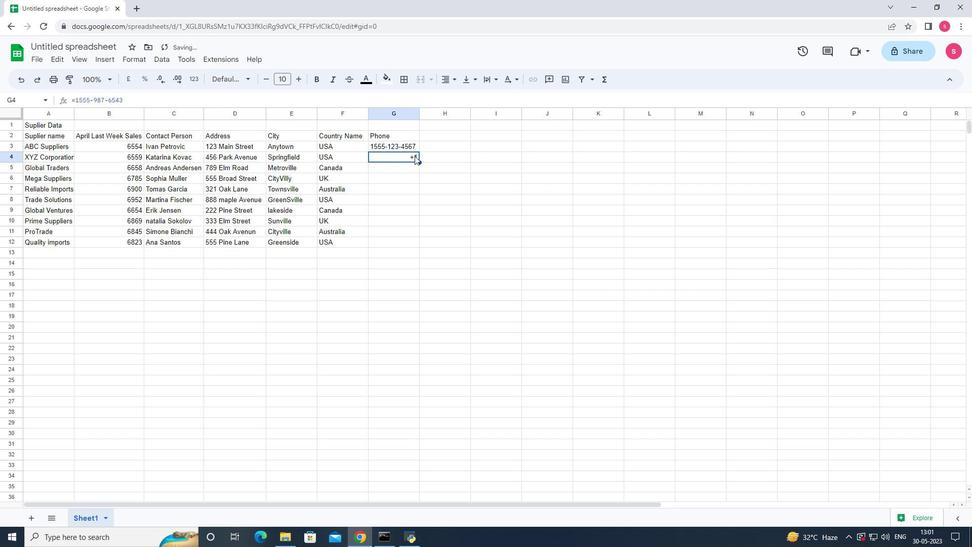 
Action: Mouse moved to (418, 156)
Screenshot: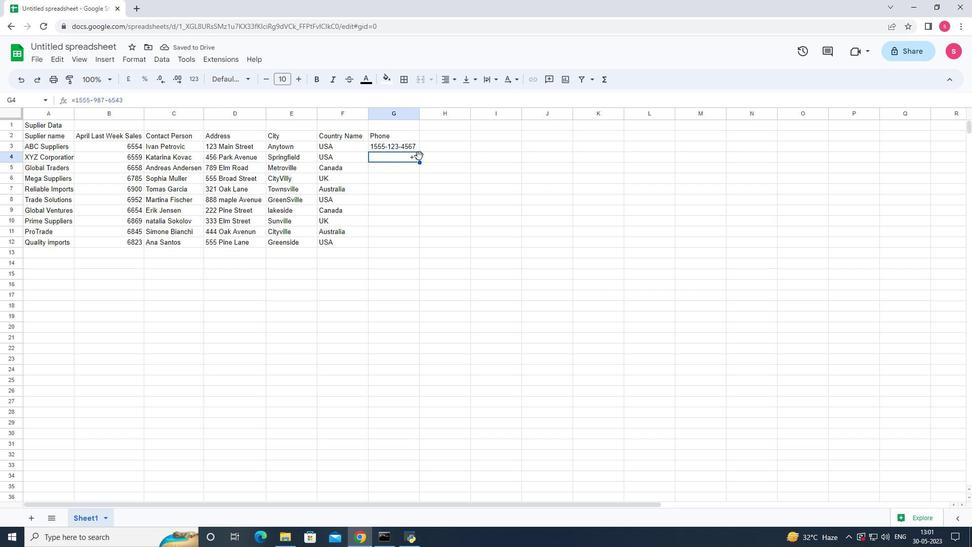 
Action: Mouse pressed left at (418, 156)
Screenshot: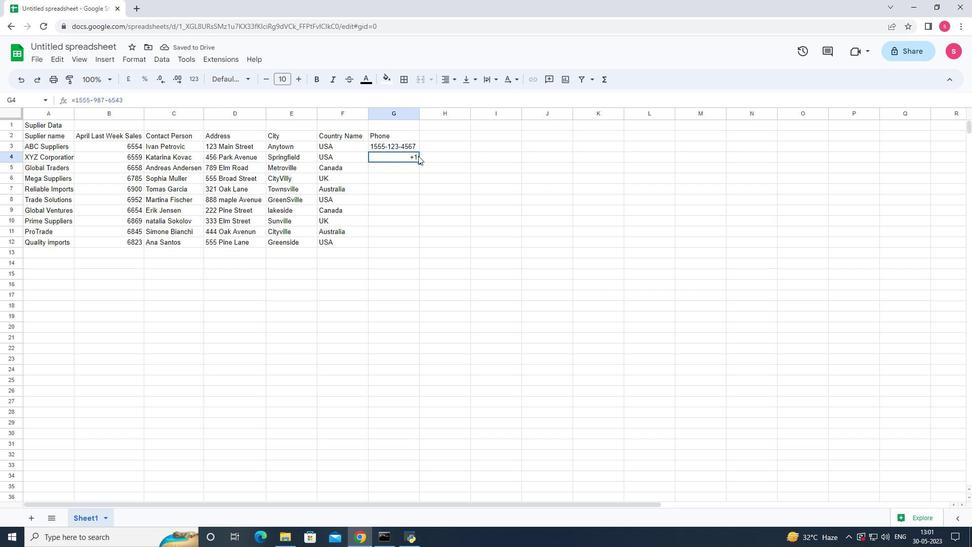 
Action: Mouse pressed left at (418, 156)
Screenshot: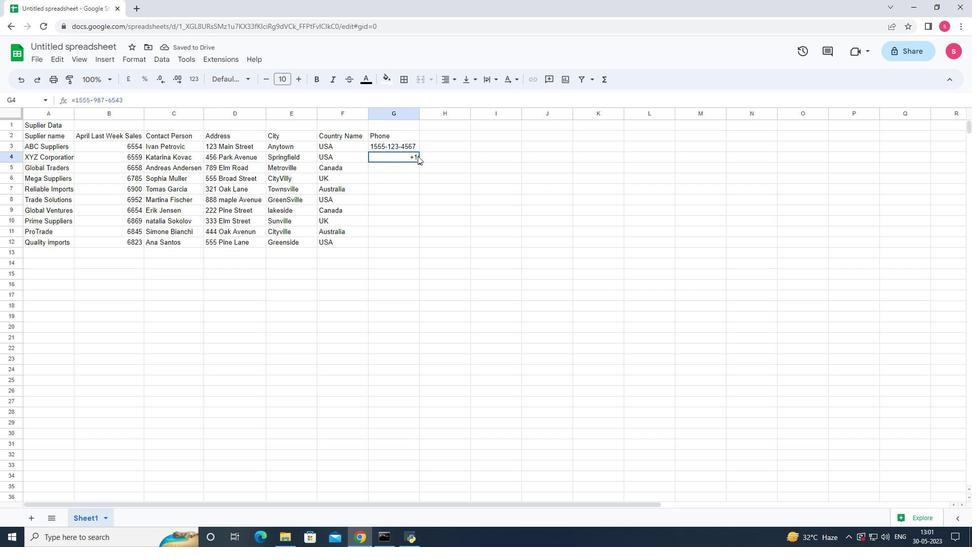 
Action: Mouse moved to (425, 160)
Screenshot: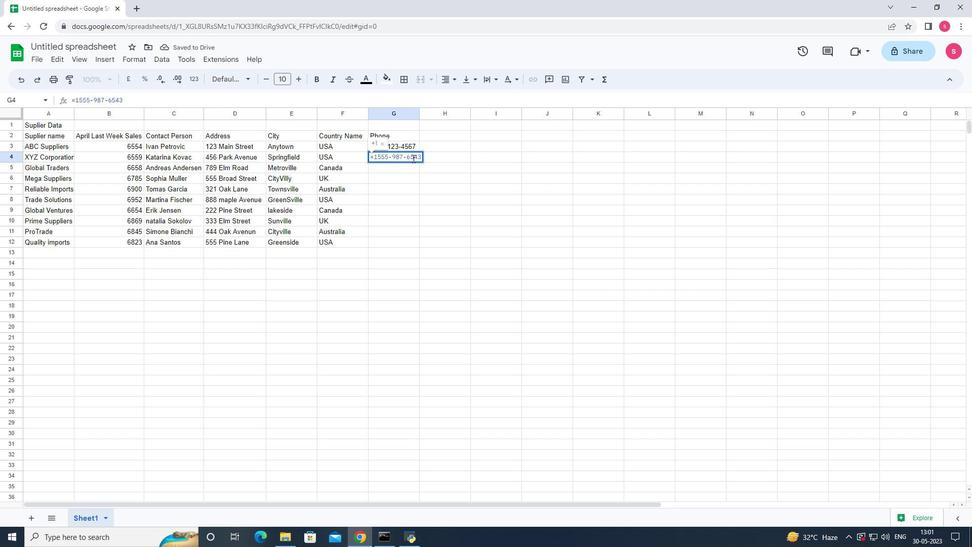 
Action: Key pressed <Key.backspace><Key.backspace><Key.backspace><Key.backspace><Key.backspace><Key.backspace><Key.backspace><Key.backspace><Key.backspace><Key.backspace><Key.backspace><Key.backspace><Key.backspace><Key.backspace><Key.backspace><Key.backspace><Key.backspace><Key.backspace><Key.backspace><Key.backspace><Key.backspace><Key.backspace><Key.shift><Key.shift><Key.shift><Key.shift><Key.shift><Key.shift><Key.shift><Key.shift><Key.shift>+<Key.shift>!<Key.backspace>1<Key.backspace><Key.backspace><Key.backspace>
Screenshot: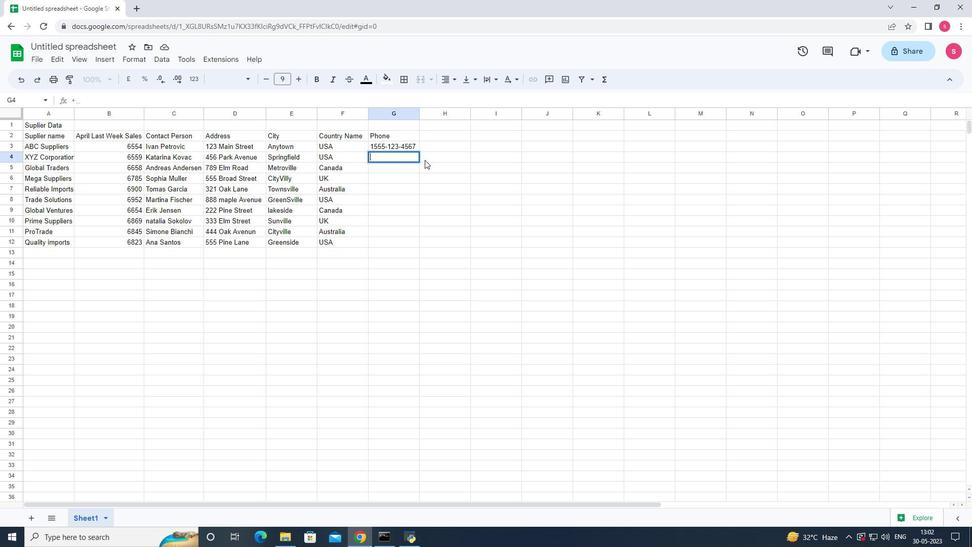 
Action: Mouse moved to (194, 75)
Screenshot: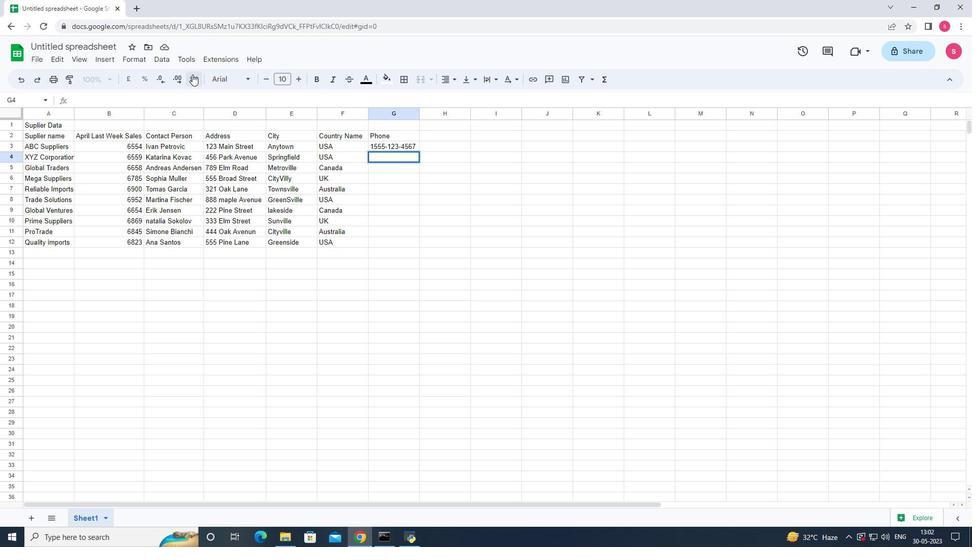 
Action: Mouse pressed left at (194, 75)
Screenshot: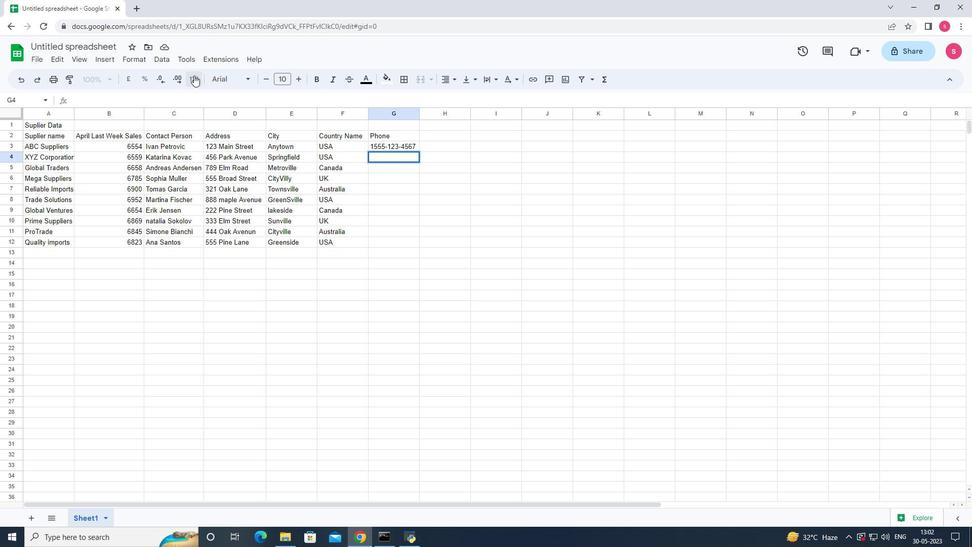 
Action: Mouse moved to (234, 428)
Screenshot: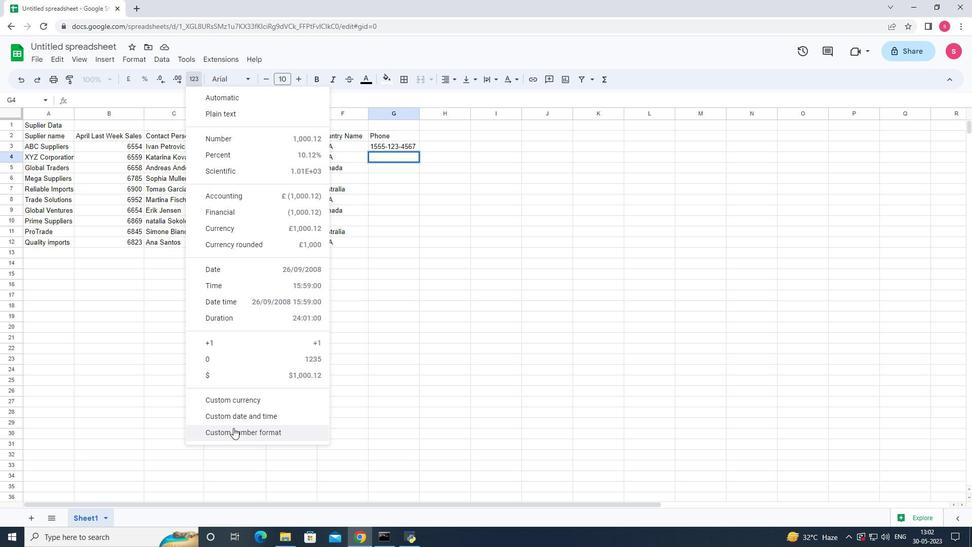 
Action: Mouse pressed left at (234, 428)
Screenshot: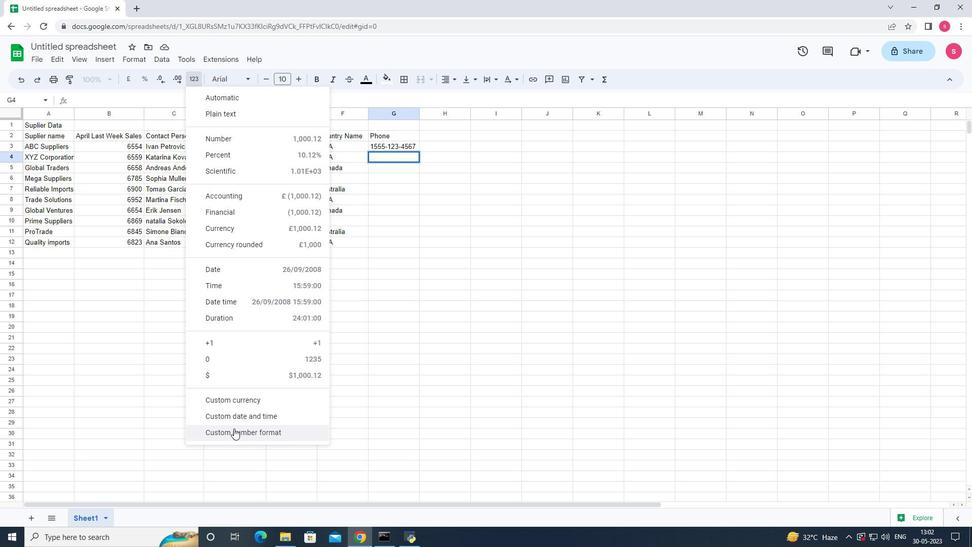 
Action: Mouse moved to (444, 178)
Screenshot: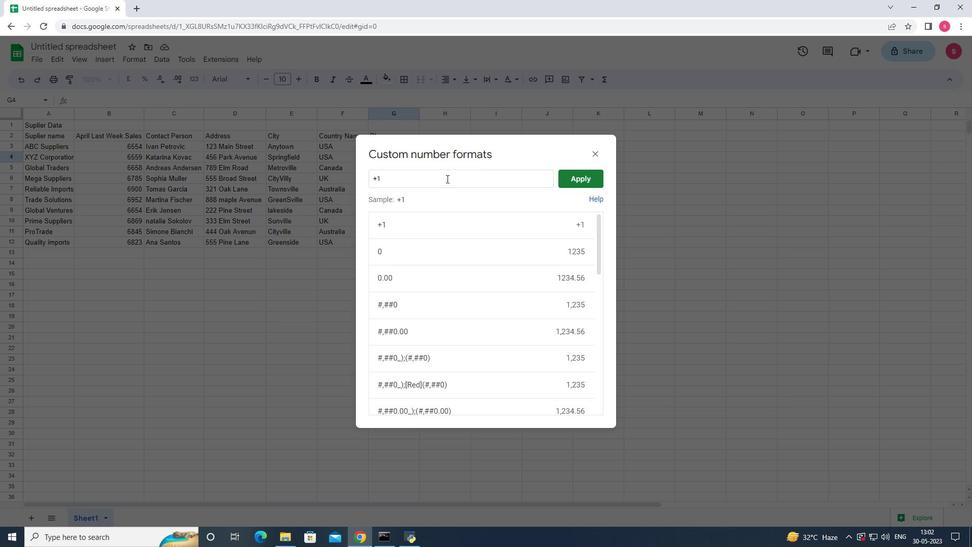 
Action: Mouse pressed left at (444, 178)
Screenshot: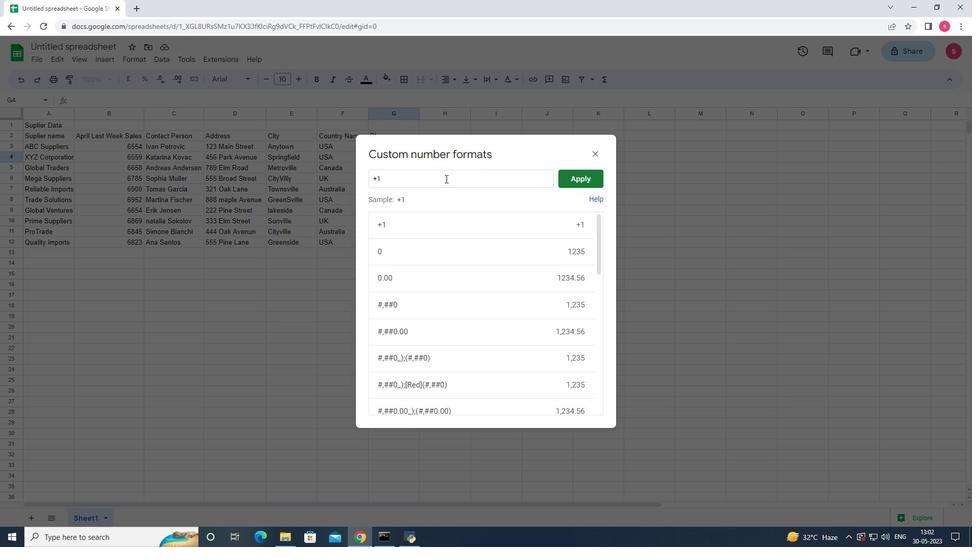 
Action: Key pressed <Key.space><Key.shift>%55<Key.backspace><Key.backspace><Key.backspace>555-987-6543
Screenshot: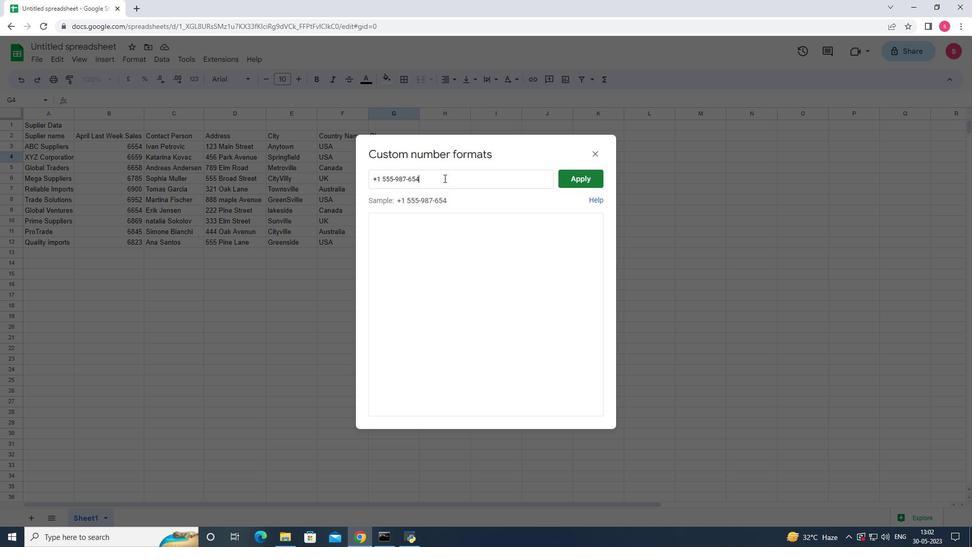 
Action: Mouse moved to (586, 178)
Screenshot: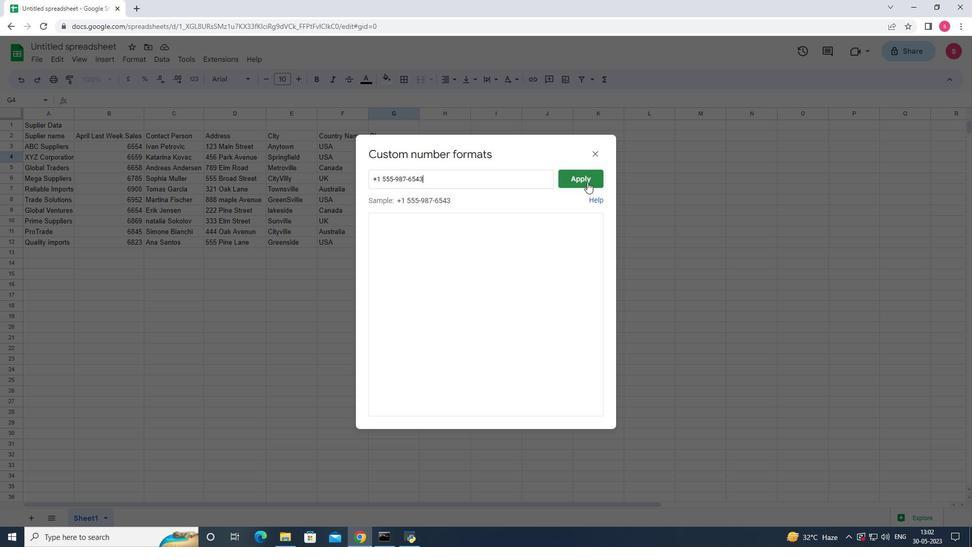 
Action: Mouse pressed left at (586, 178)
Screenshot: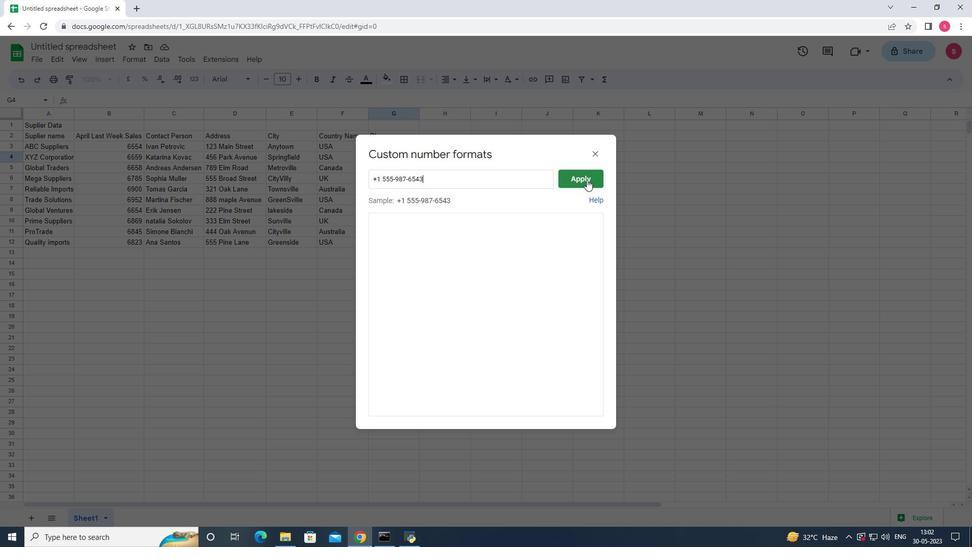 
Action: Mouse moved to (407, 146)
Screenshot: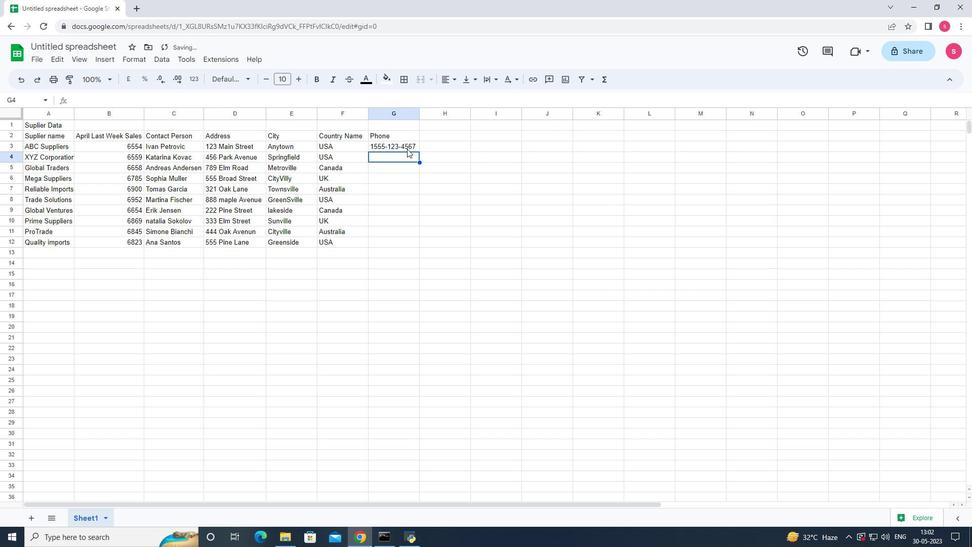 
Action: Mouse pressed left at (407, 146)
Screenshot: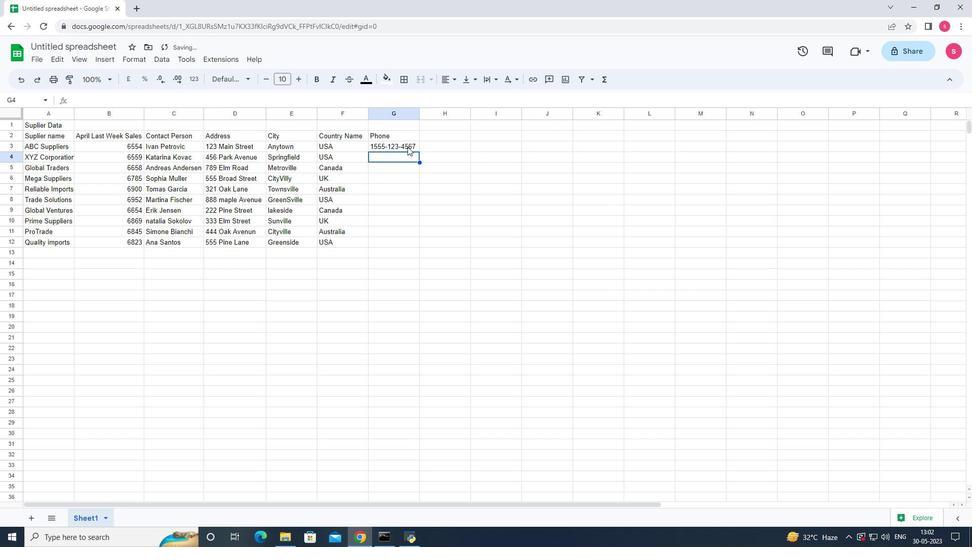 
Action: Mouse moved to (408, 145)
Screenshot: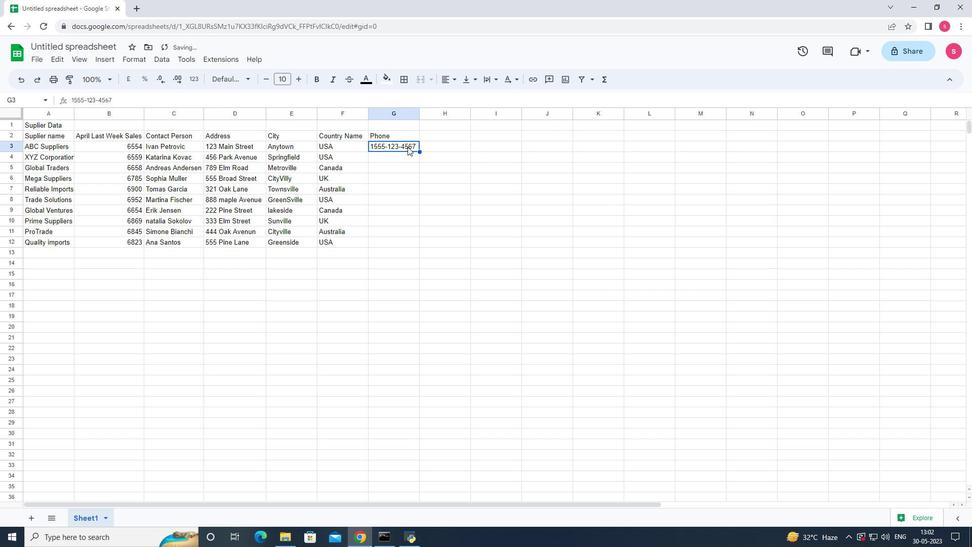 
Action: Mouse scrolled (408, 145) with delta (0, 0)
Screenshot: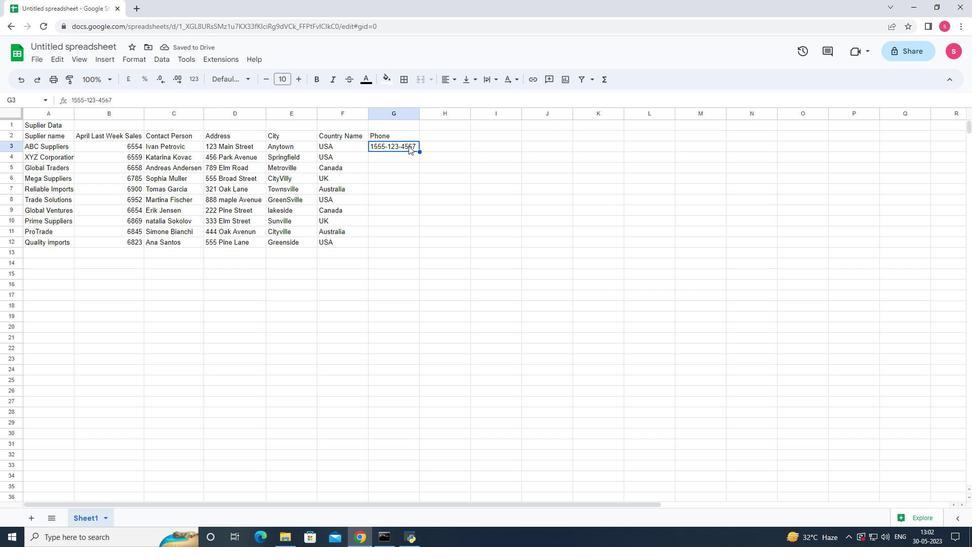 
Action: Mouse scrolled (408, 145) with delta (0, 0)
Screenshot: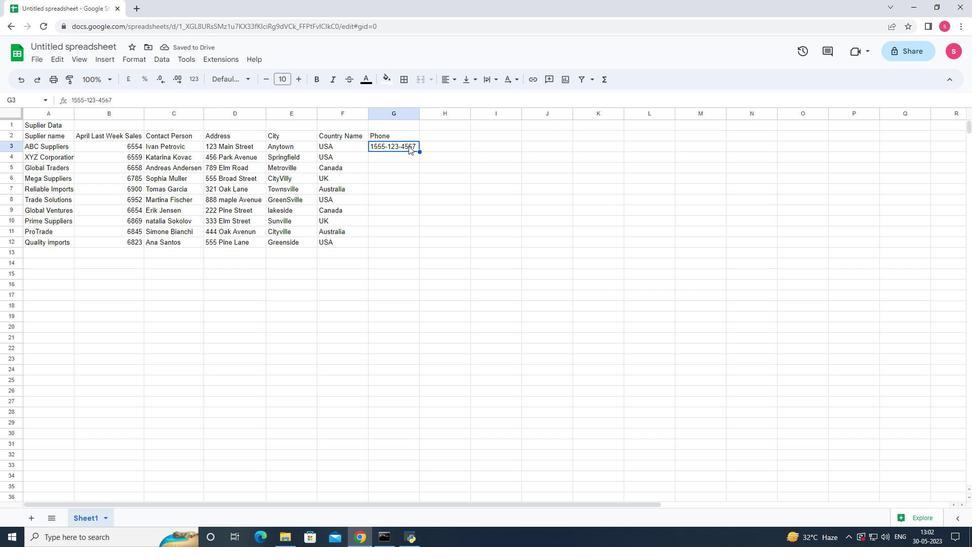 
Action: Mouse scrolled (408, 146) with delta (0, 0)
Screenshot: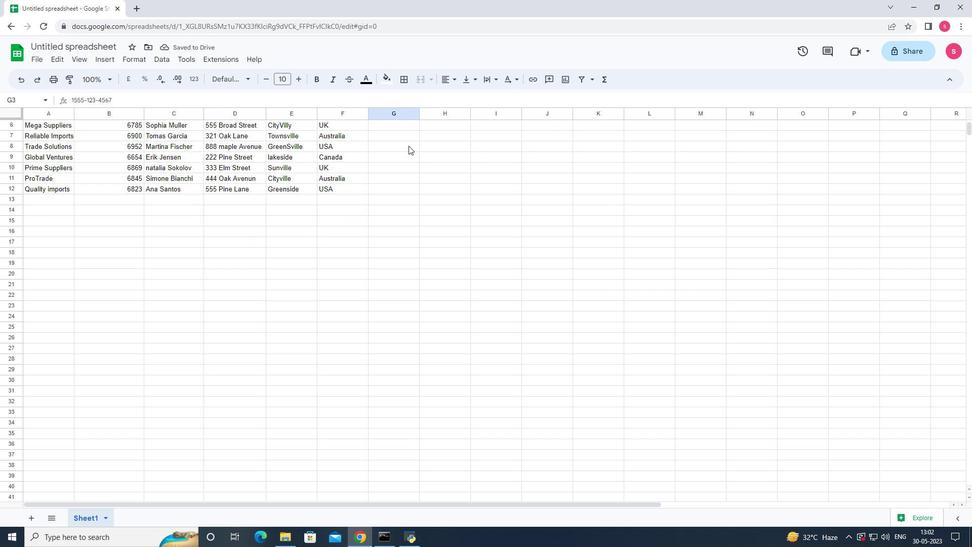 
Action: Mouse scrolled (408, 146) with delta (0, 0)
Screenshot: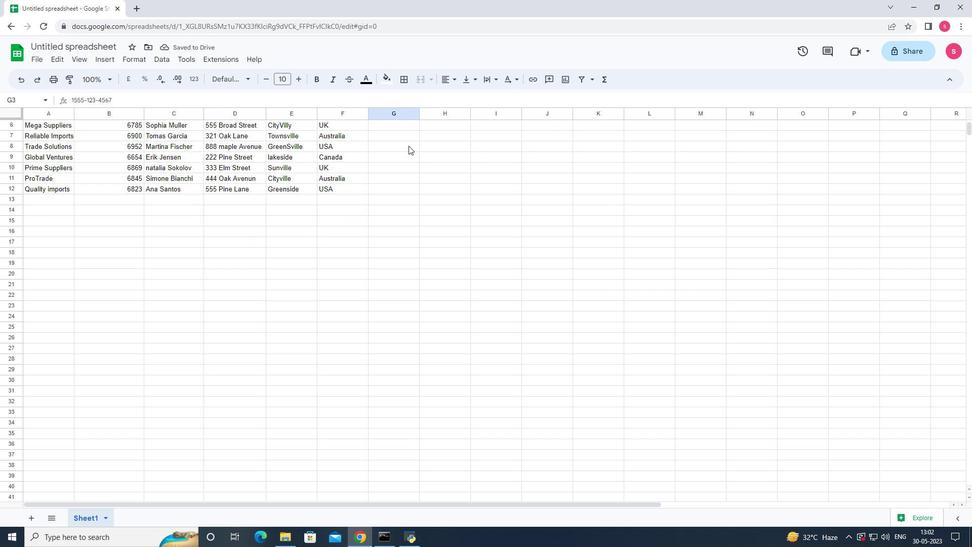 
Action: Mouse scrolled (408, 146) with delta (0, 0)
Screenshot: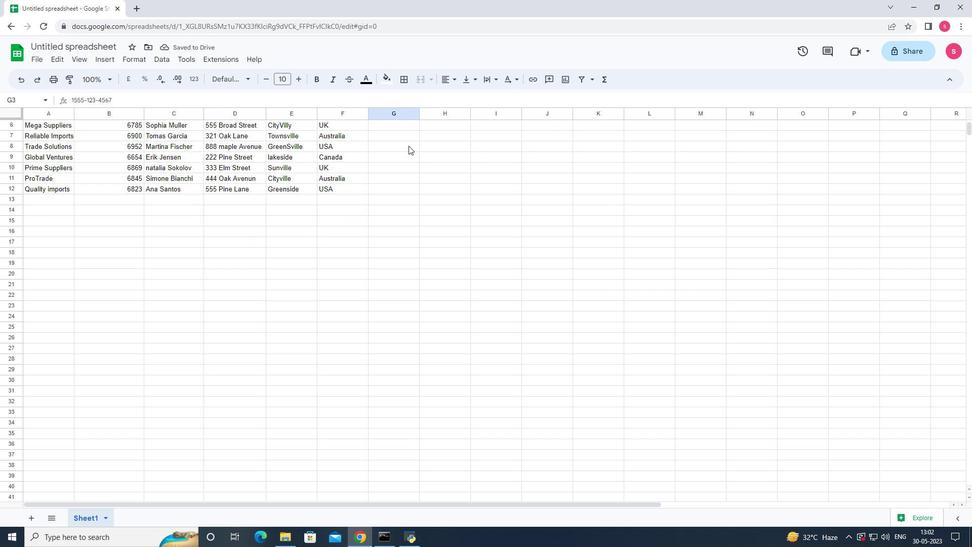 
Action: Mouse scrolled (408, 146) with delta (0, 0)
Screenshot: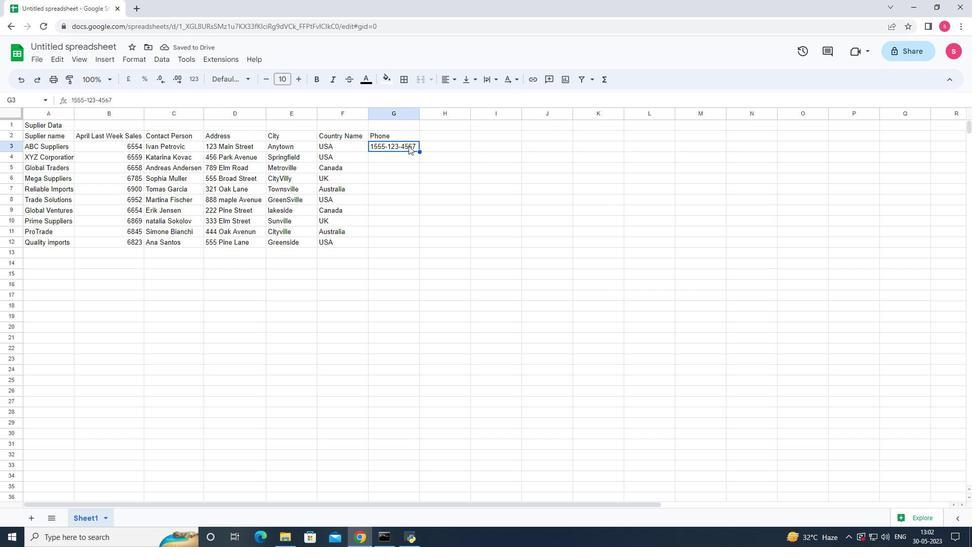 
Action: Mouse scrolled (408, 146) with delta (0, 0)
Screenshot: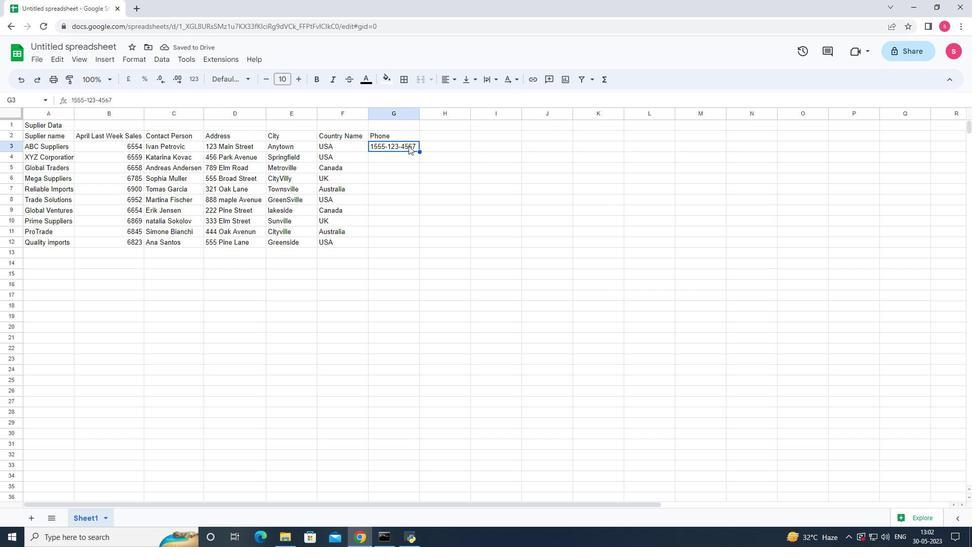 
Action: Mouse moved to (414, 155)
Screenshot: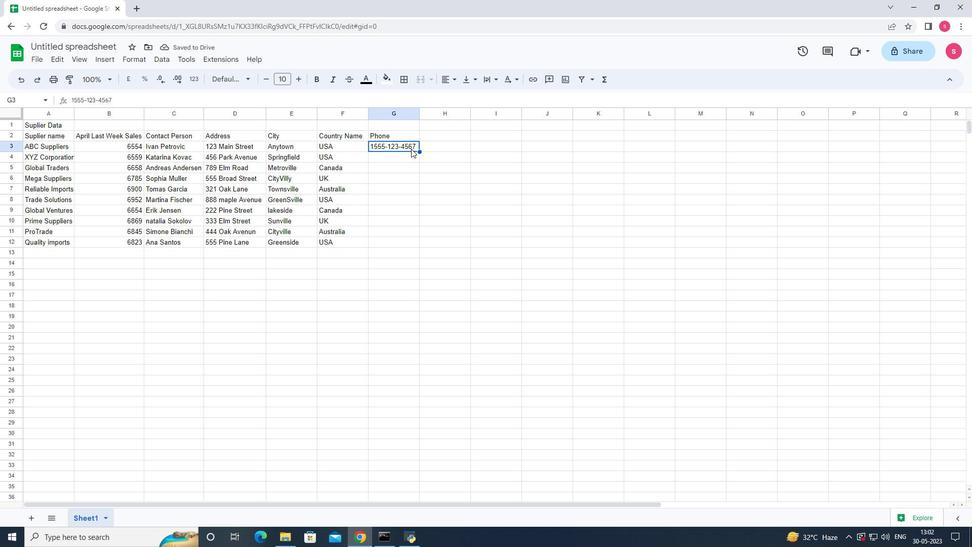 
Action: Mouse pressed left at (414, 155)
Screenshot: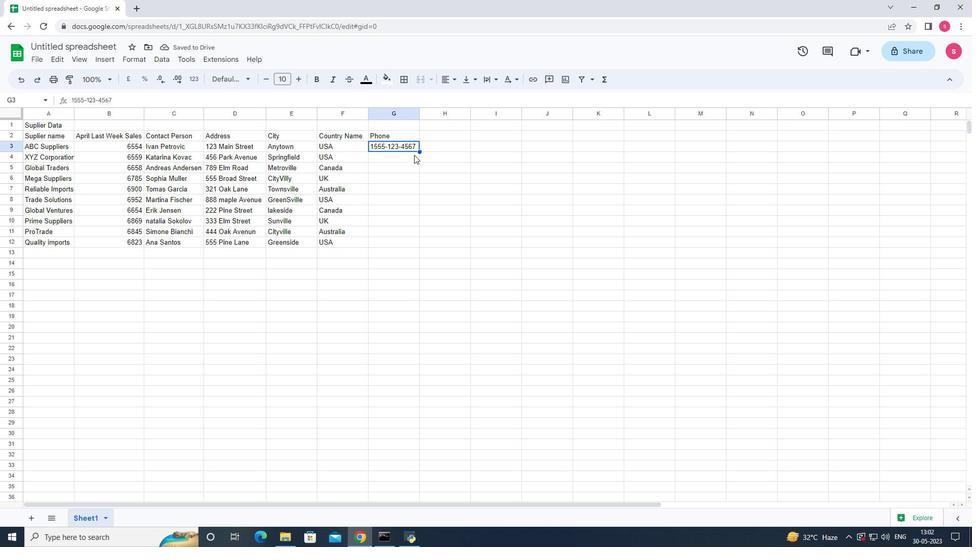 
Action: Mouse pressed left at (414, 155)
Screenshot: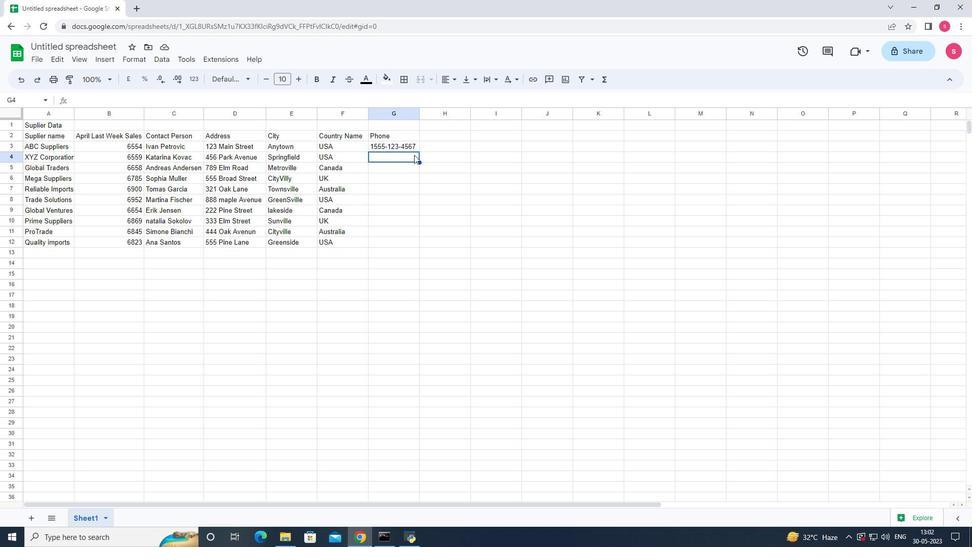 
Action: Key pressed 555-987-6543<Key.down>
Screenshot: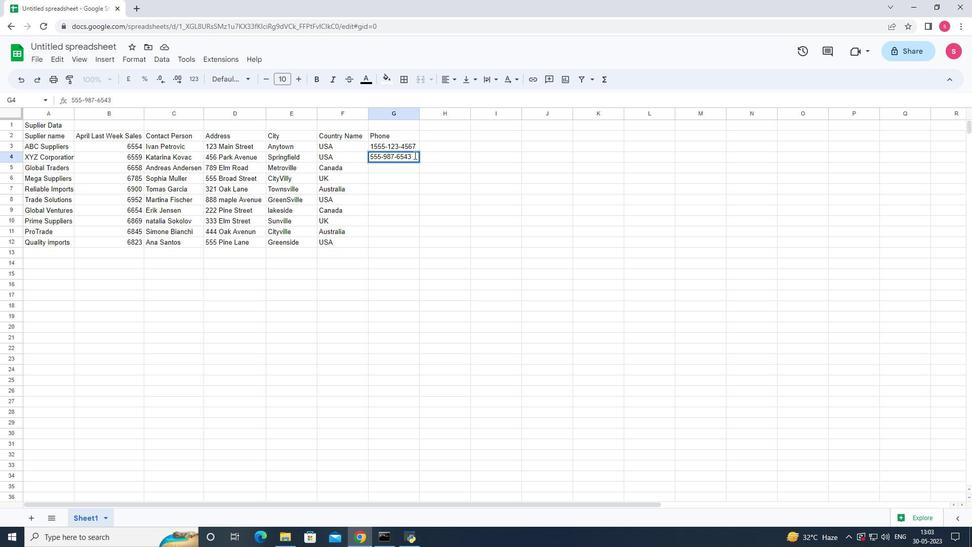 
Action: Mouse moved to (413, 156)
Screenshot: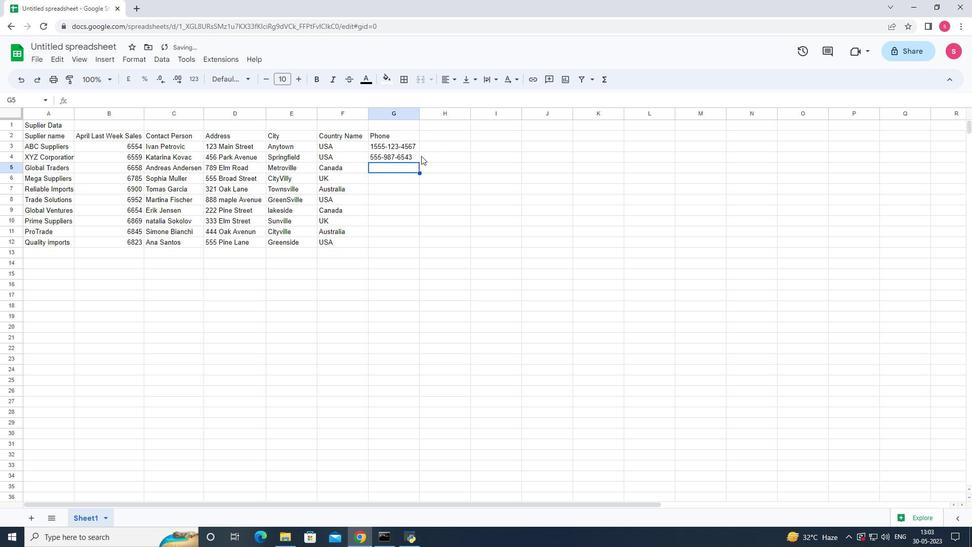 
Action: Mouse pressed left at (413, 156)
Screenshot: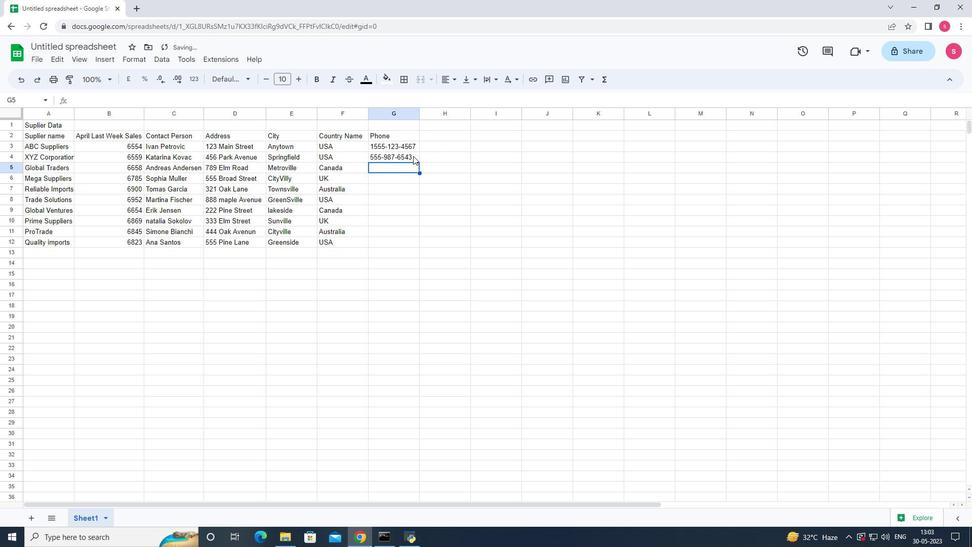 
Action: Mouse moved to (191, 80)
Screenshot: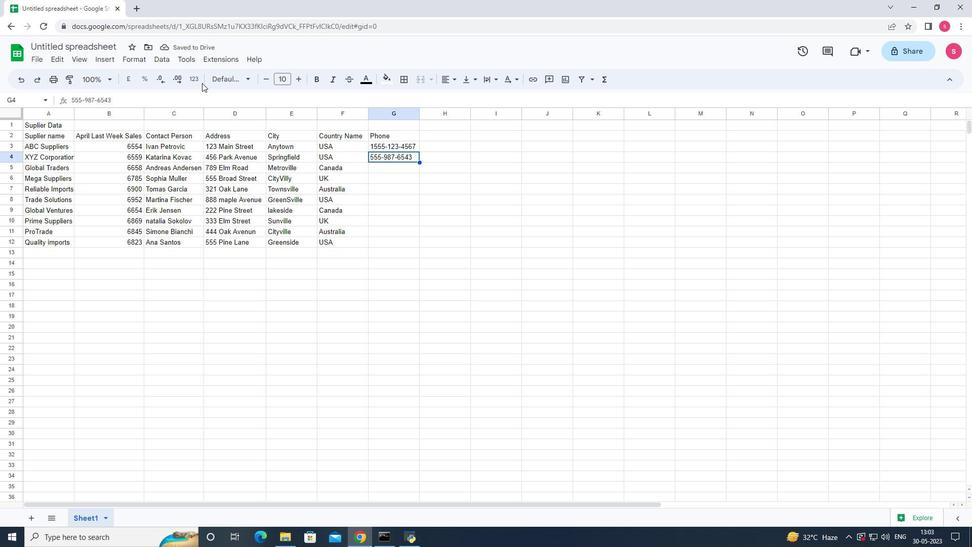 
Action: Mouse pressed left at (191, 80)
Screenshot: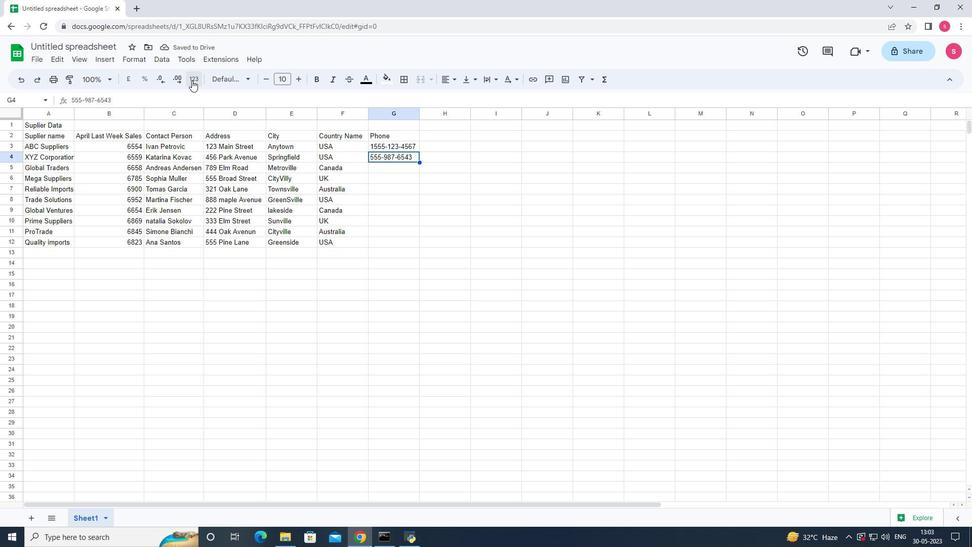 
Action: Mouse moved to (298, 433)
Screenshot: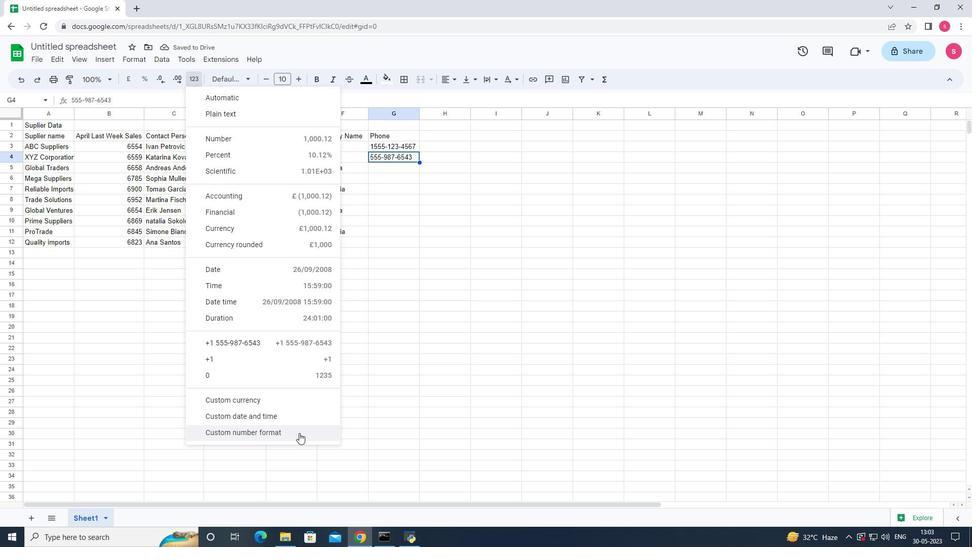 
Action: Mouse pressed left at (298, 433)
Screenshot: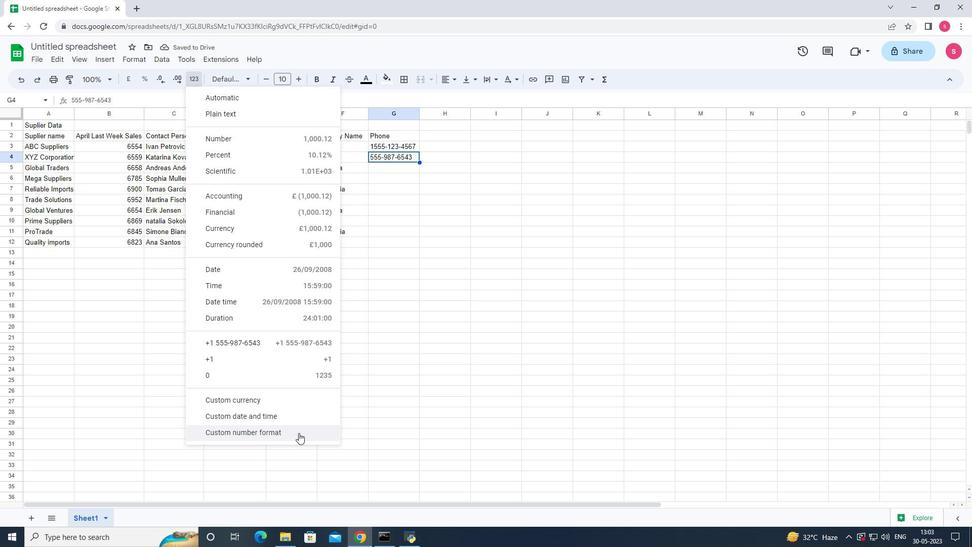 
Action: Mouse moved to (441, 174)
Screenshot: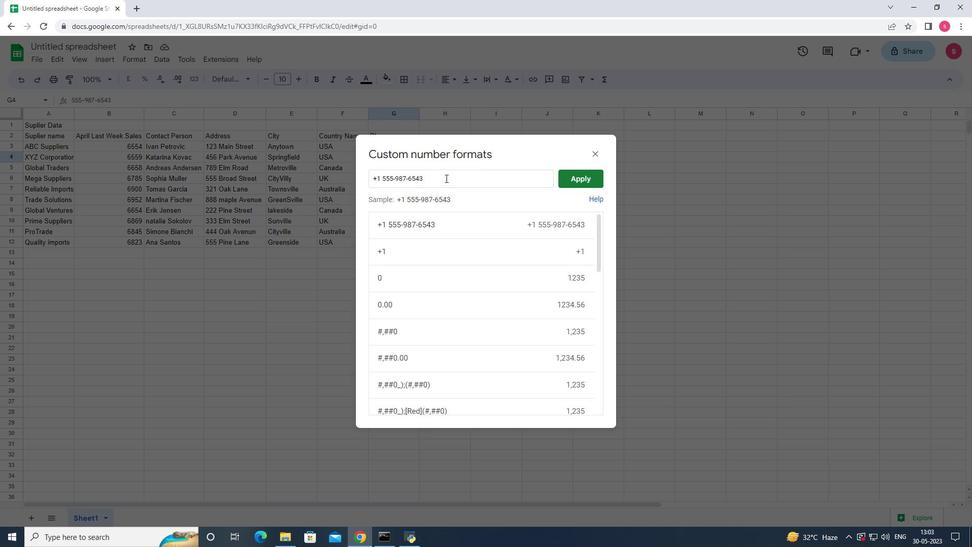 
Action: Mouse pressed left at (441, 174)
Screenshot: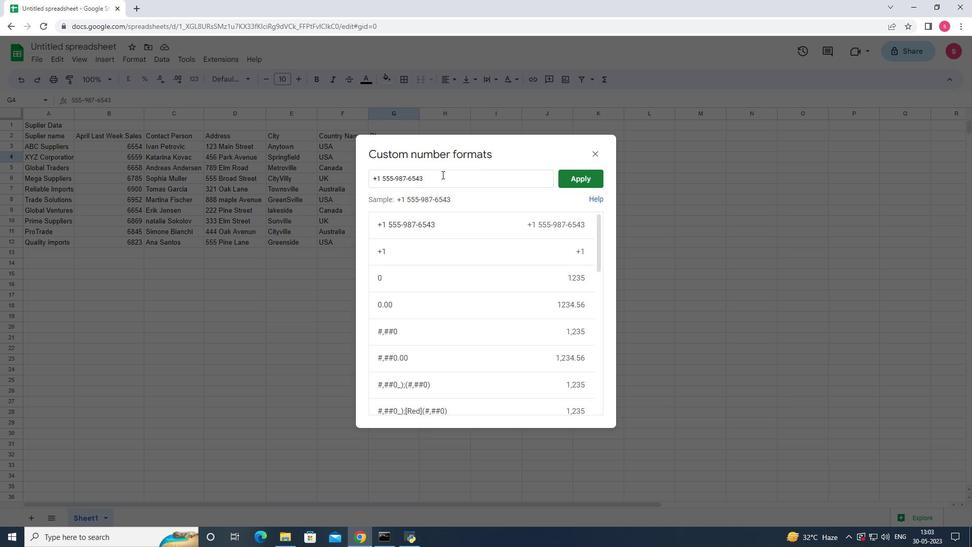 
Action: Mouse moved to (383, 181)
Screenshot: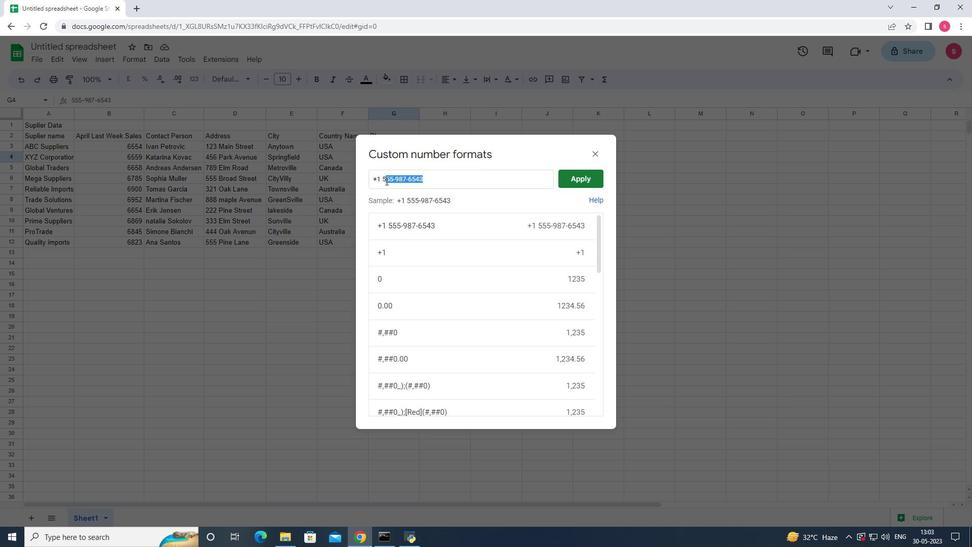 
Action: Key pressed <Key.delete>
Screenshot: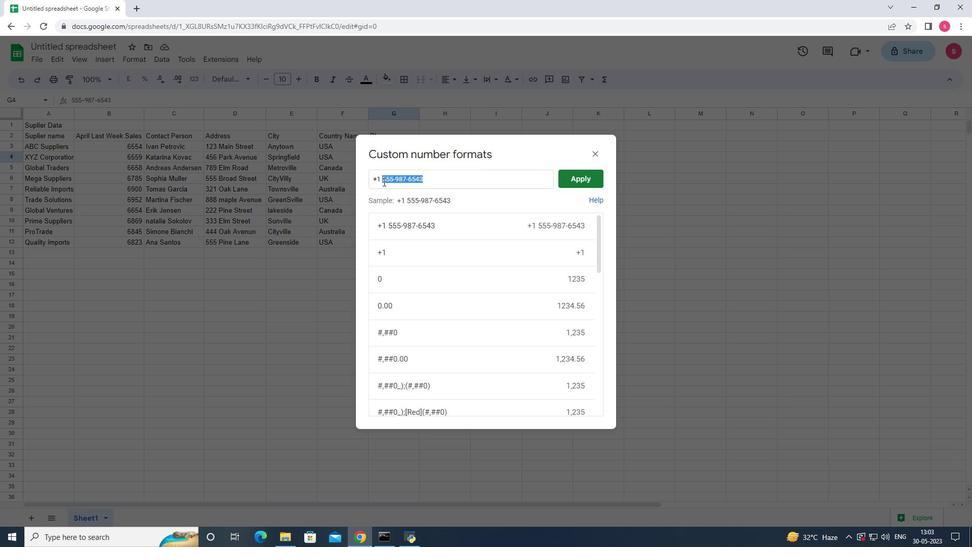 
Action: Mouse moved to (578, 176)
Screenshot: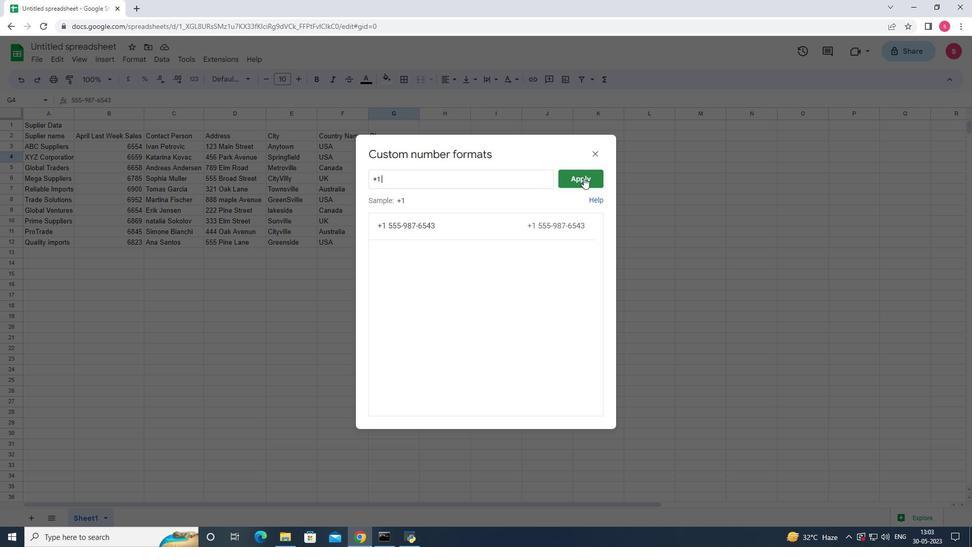 
Action: Mouse pressed left at (578, 176)
Screenshot: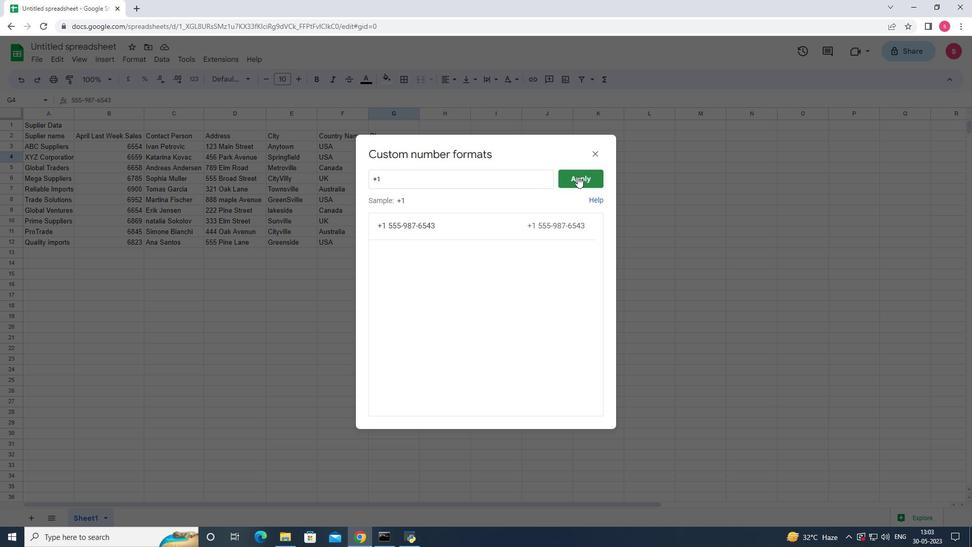 
Action: Mouse moved to (412, 155)
Screenshot: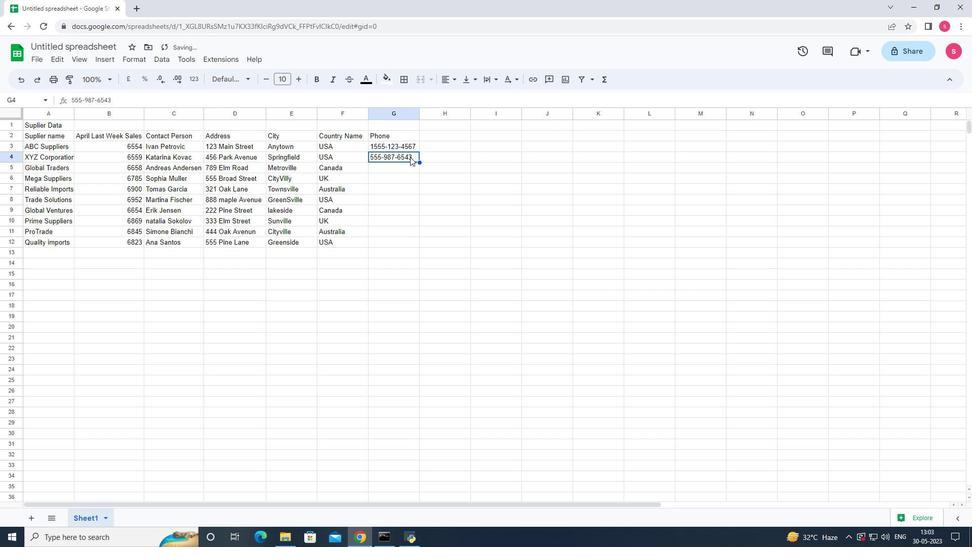 
Action: Mouse pressed left at (412, 155)
Screenshot: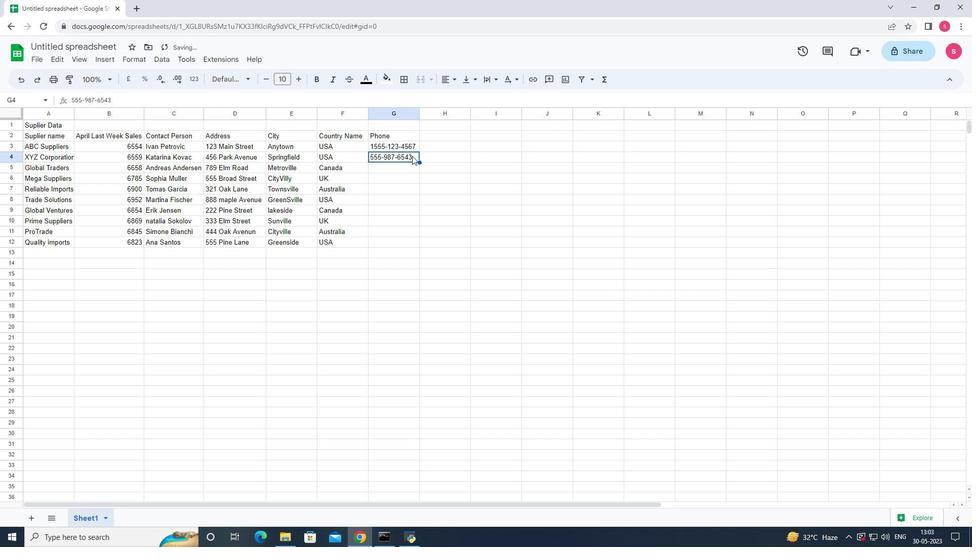 
Action: Mouse moved to (71, 99)
Screenshot: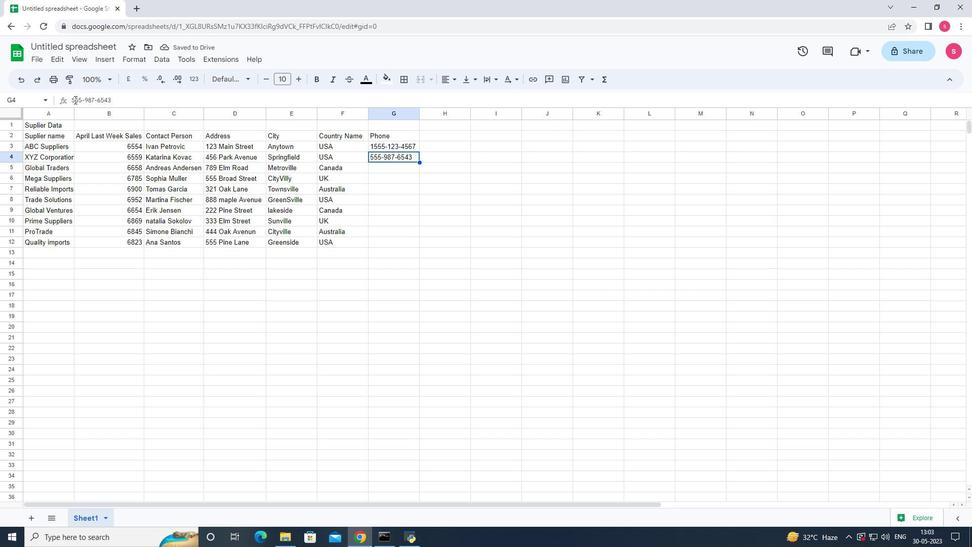 
Action: Mouse pressed left at (71, 99)
Screenshot: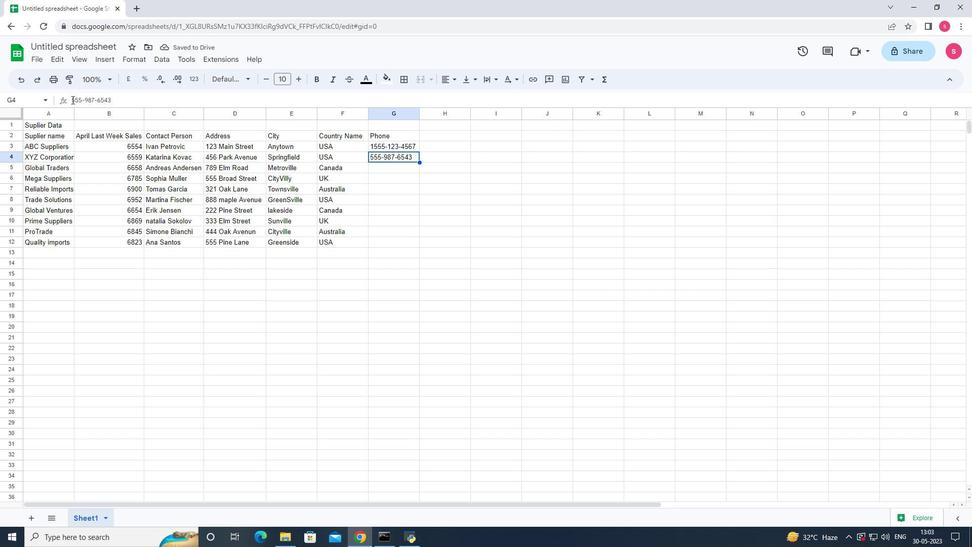 
Action: Mouse moved to (100, 103)
Screenshot: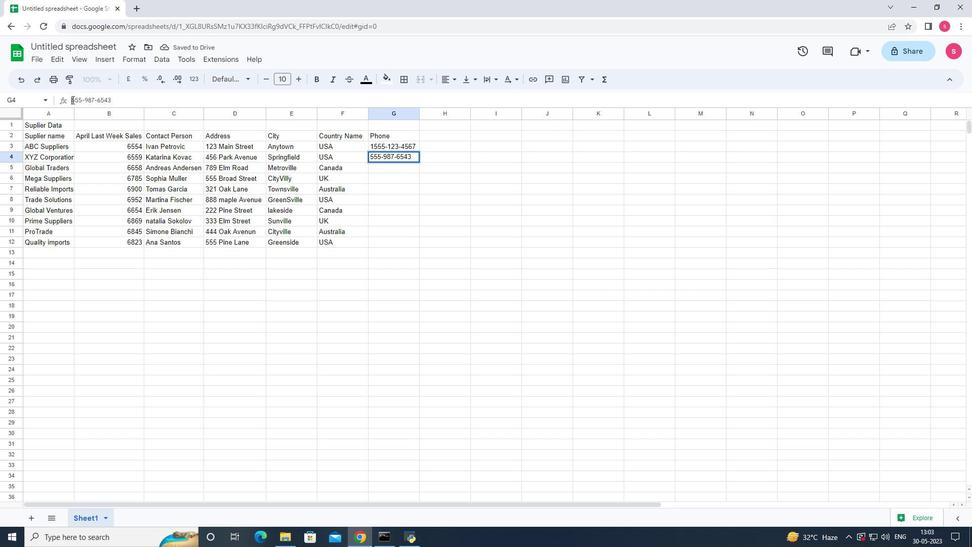 
Action: Key pressed <Key.space><Key.left><Key.shift>+1<Key.enter><Key.up>
Screenshot: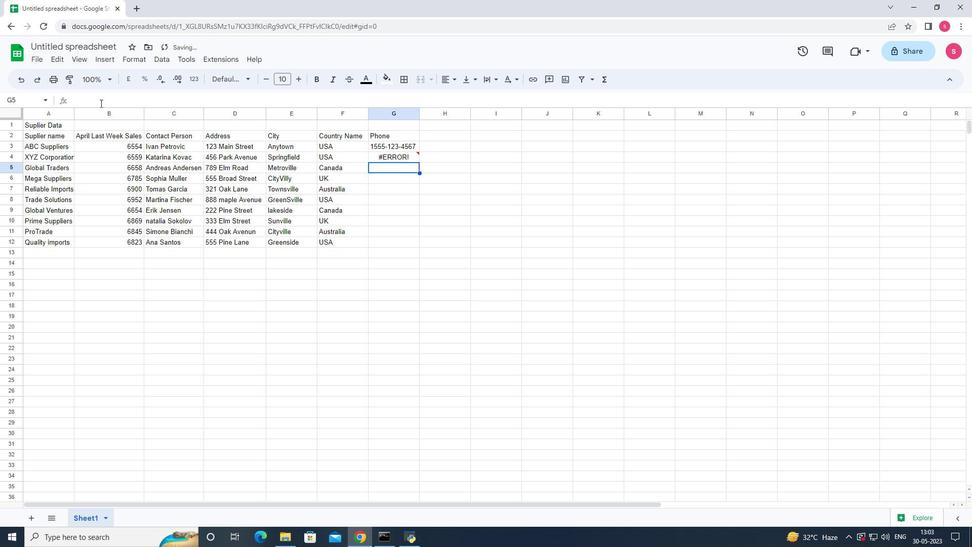
Action: Mouse moved to (74, 99)
Screenshot: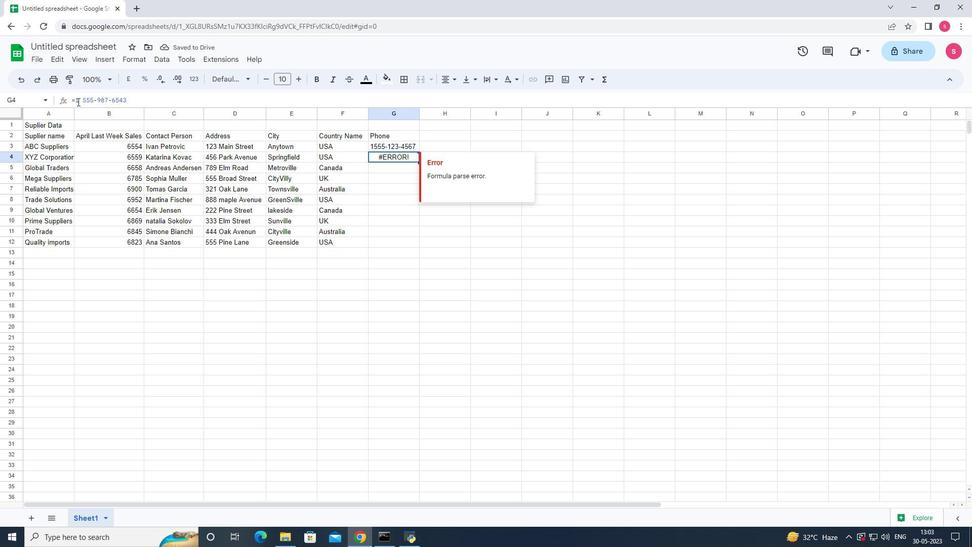 
Action: Mouse pressed left at (74, 99)
Screenshot: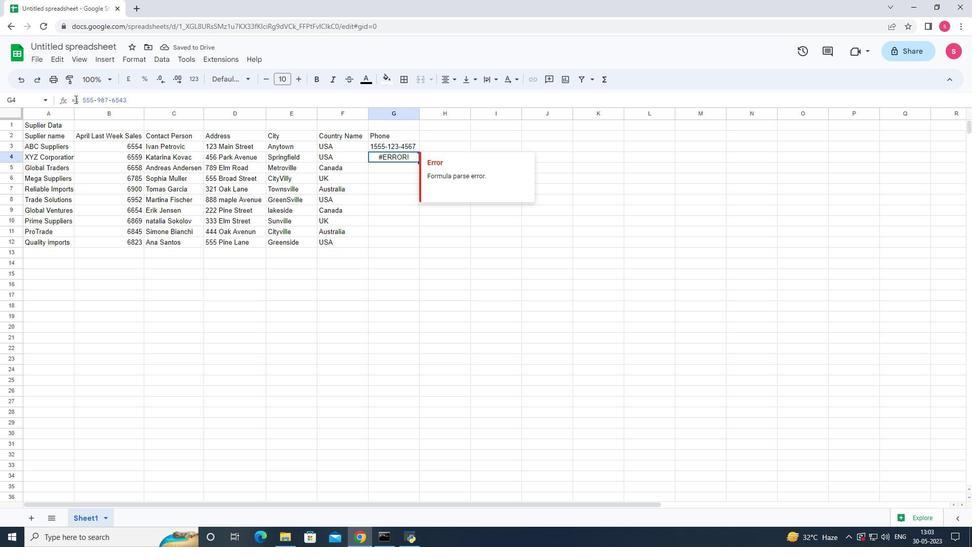 
Action: Key pressed <Key.backspace>
Screenshot: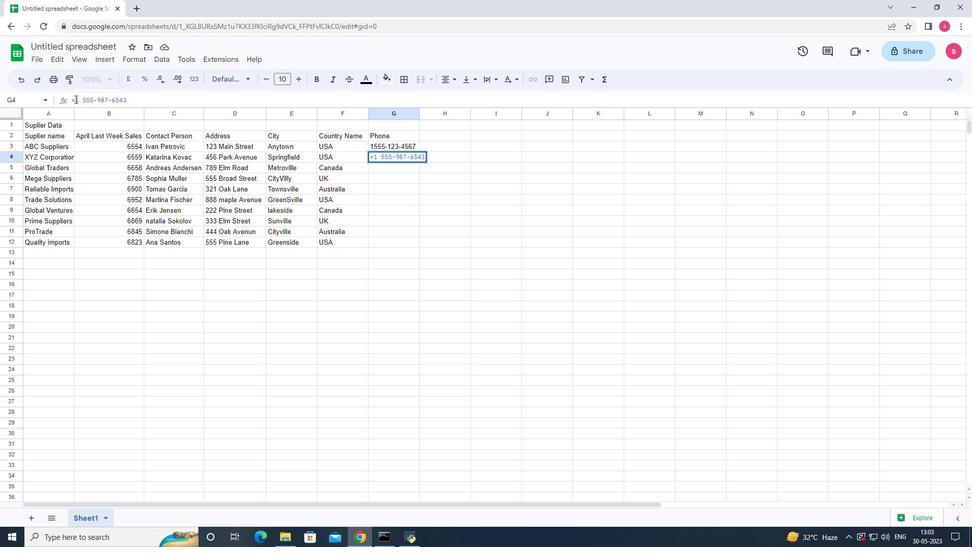 
Action: Mouse moved to (58, 99)
Screenshot: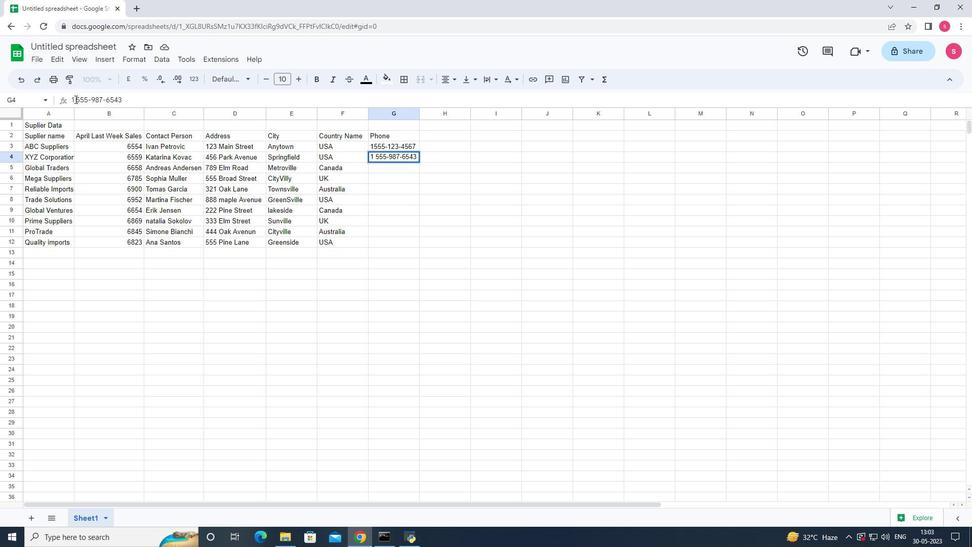 
Action: Key pressed <Key.shift><Key.shift><Key.shift><Key.shift><Key.shift><Key.shift><Key.shift><Key.shift><Key.shift><Key.shift><Key.shift><Key.shift><Key.shift><Key.shift><Key.shift><Key.shift><Key.shift><Key.shift><Key.shift><Key.shift><Key.shift><Key.shift><Key.shift><Key.shift><Key.shift><Key.shift><Key.shift><Key.shift><Key.shift><Key.shift><Key.shift><Key.shift><Key.shift><Key.shift><Key.shift><Key.shift><Key.shift><Key.shift><Key.shift><Key.shift><Key.shift><Key.shift><Key.shift><Key.shift><Key.shift><Key.shift><Key.shift><Key.shift><Key.shift><Key.shift><Key.shift><Key.shift><Key.shift><Key.shift><Key.shift><Key.shift><Key.shift><Key.shift><Key.shift><Key.shift><Key.shift><Key.shift><Key.shift><Key.shift><Key.shift><Key.shift><Key.shift><Key.shift><Key.shift><Key.shift><Key.shift><Key.shift><Key.shift><Key.shift><Key.shift><Key.shift><Key.shift><Key.shift><Key.shift><Key.shift><Key.shift><Key.shift><Key.shift><Key.shift><Key.shift><Key.shift><Key.shift><Key.shift><Key.shift><Key.shift><Key.shift><Key.shift><Key.shift><Key.shift><Key.shift><Key.shift><Key.shift><Key.shift><Key.shift><Key.shift><Key.shift><Key.shift><Key.shift><Key.shift>
Screenshot: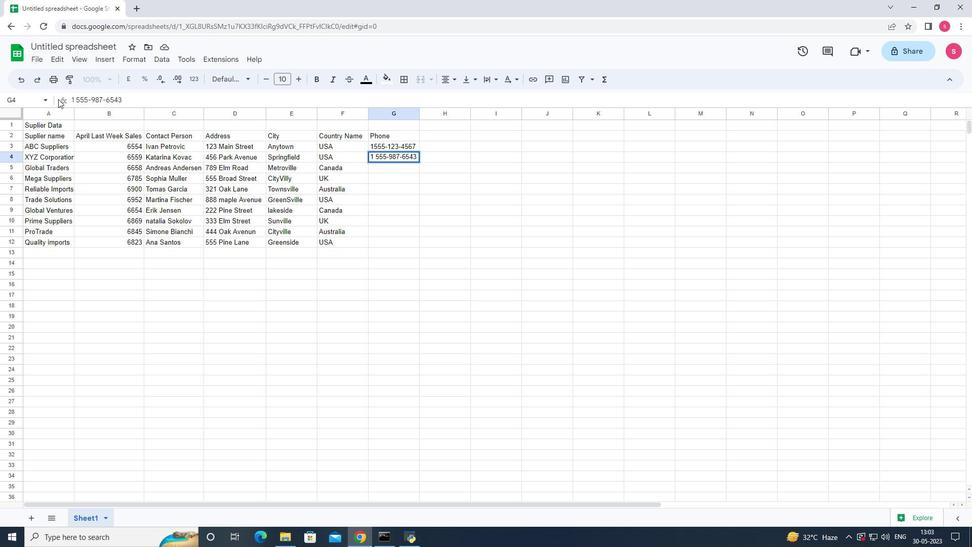 
Action: Mouse moved to (198, 79)
Screenshot: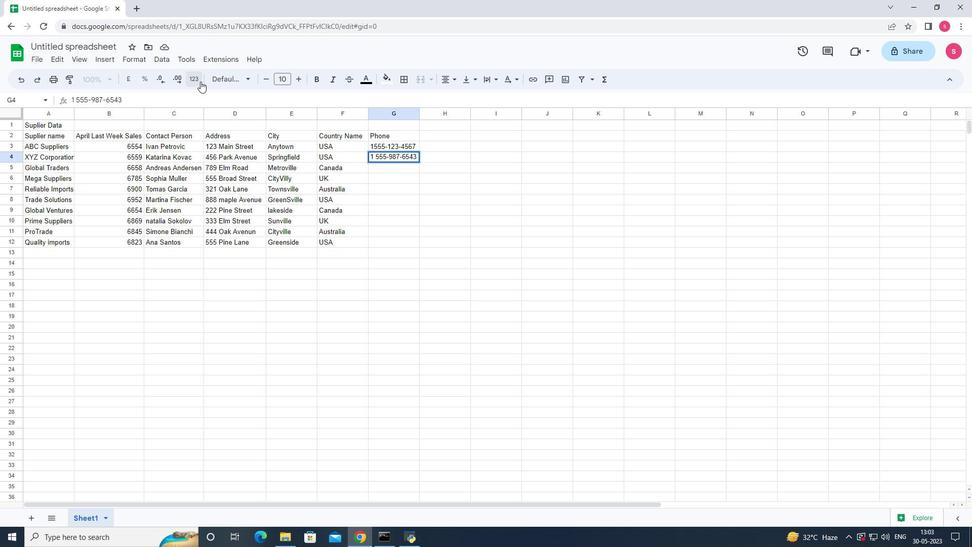 
Action: Mouse pressed left at (198, 79)
Screenshot: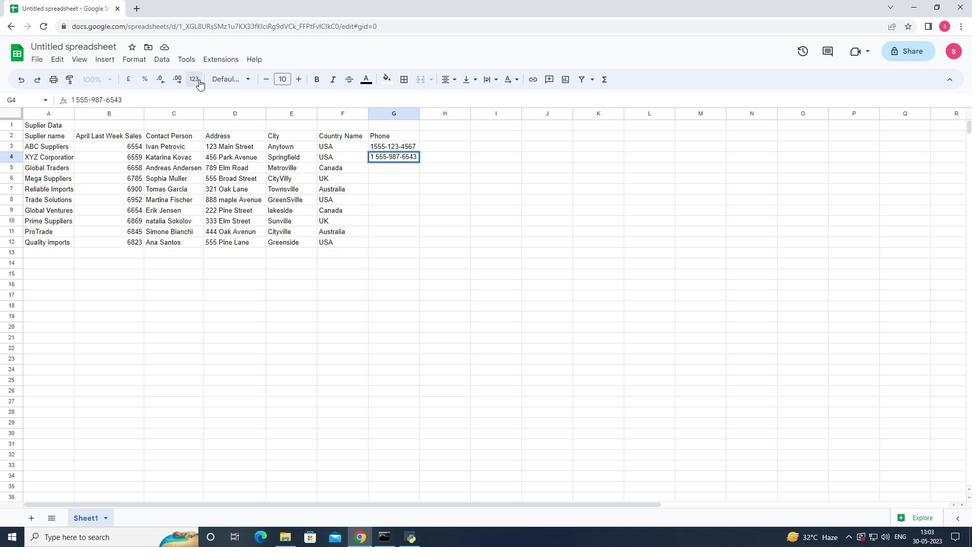 
Action: Mouse moved to (238, 374)
Screenshot: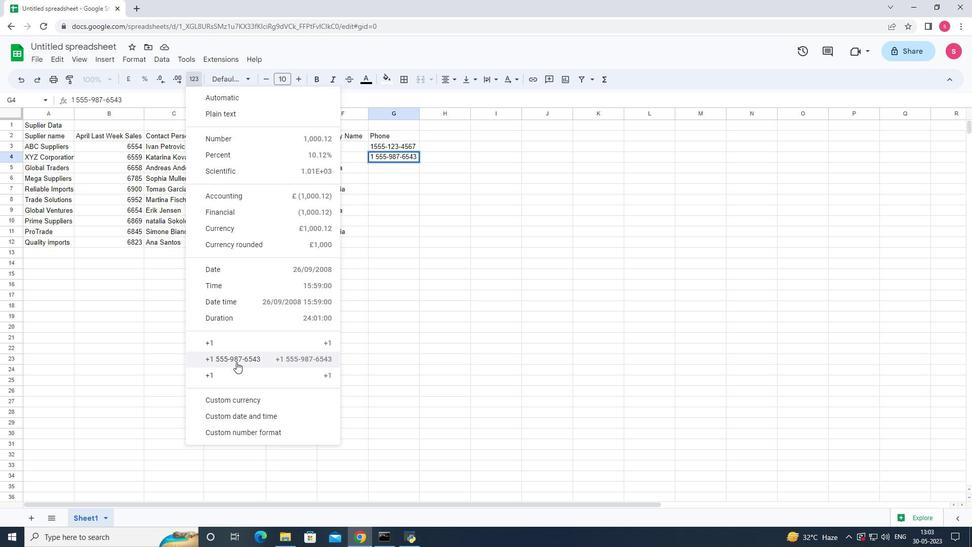 
Action: Mouse pressed left at (238, 374)
Screenshot: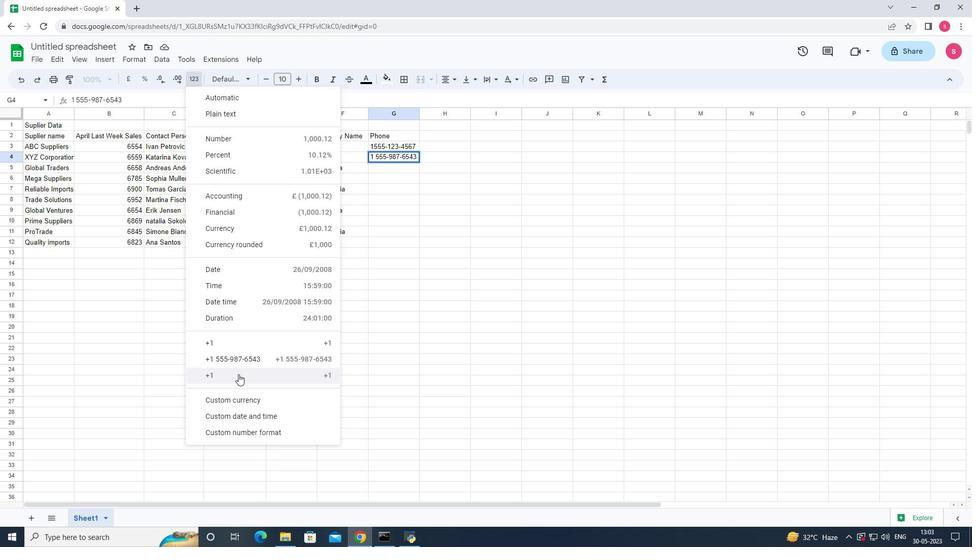 
Action: Mouse moved to (373, 145)
Screenshot: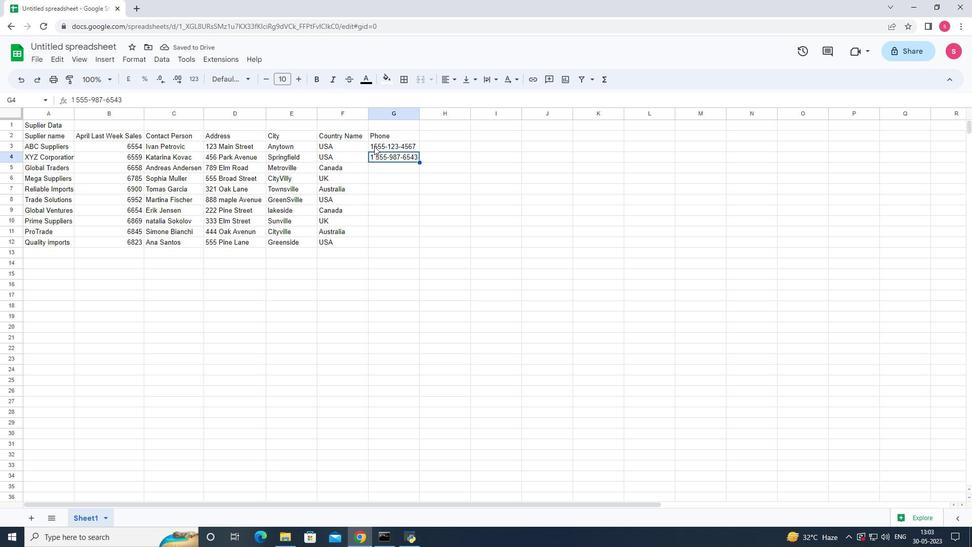 
Action: Mouse pressed left at (373, 145)
Screenshot: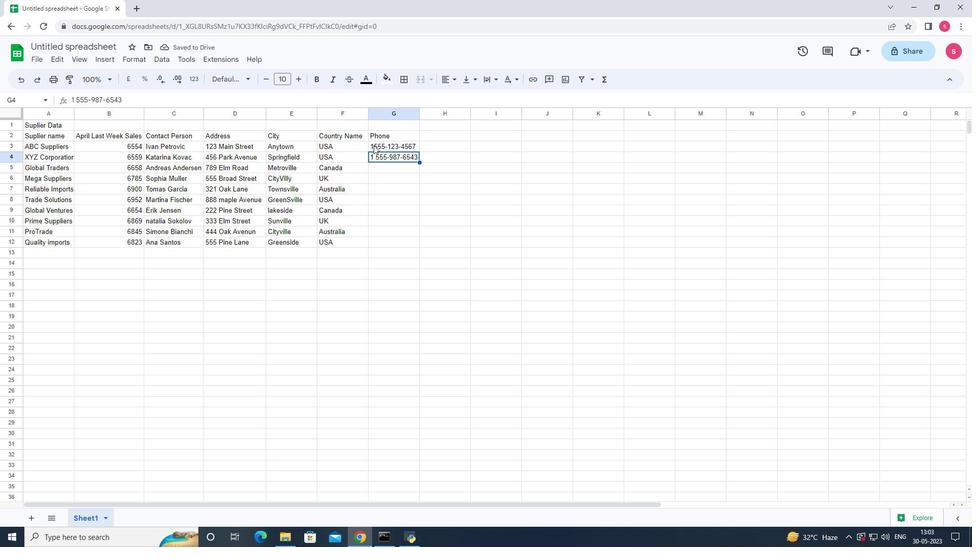 
Action: Mouse pressed left at (373, 145)
Screenshot: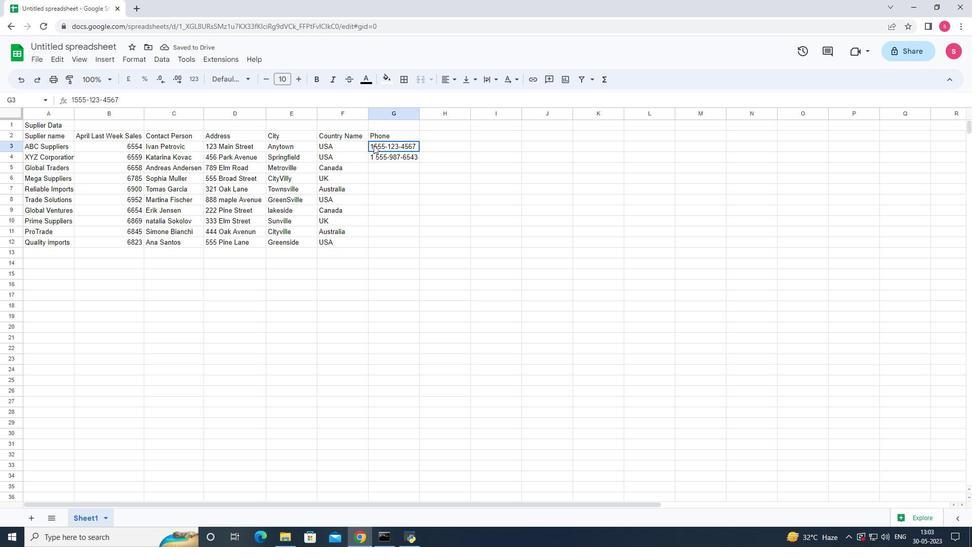 
Action: Key pressed <Key.space>
Screenshot: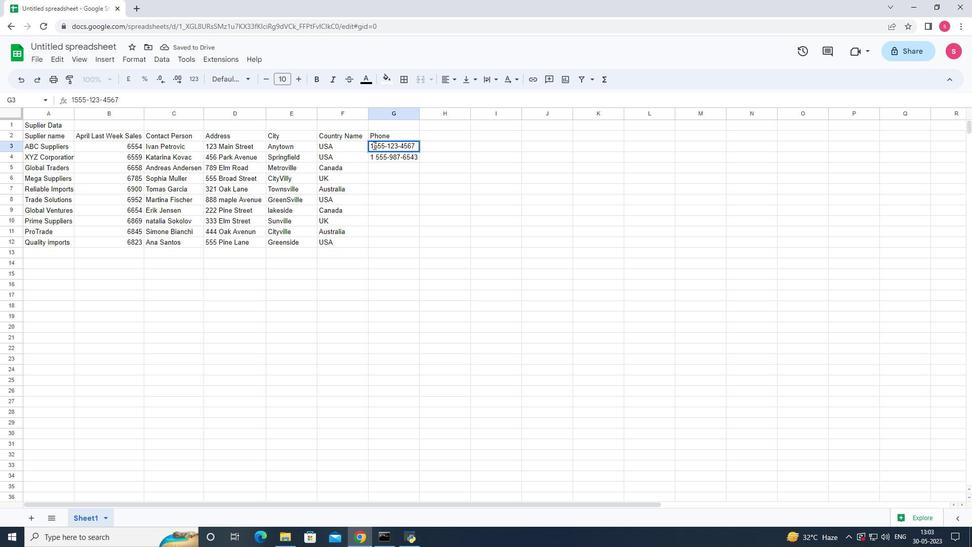 
Action: Mouse moved to (374, 146)
Screenshot: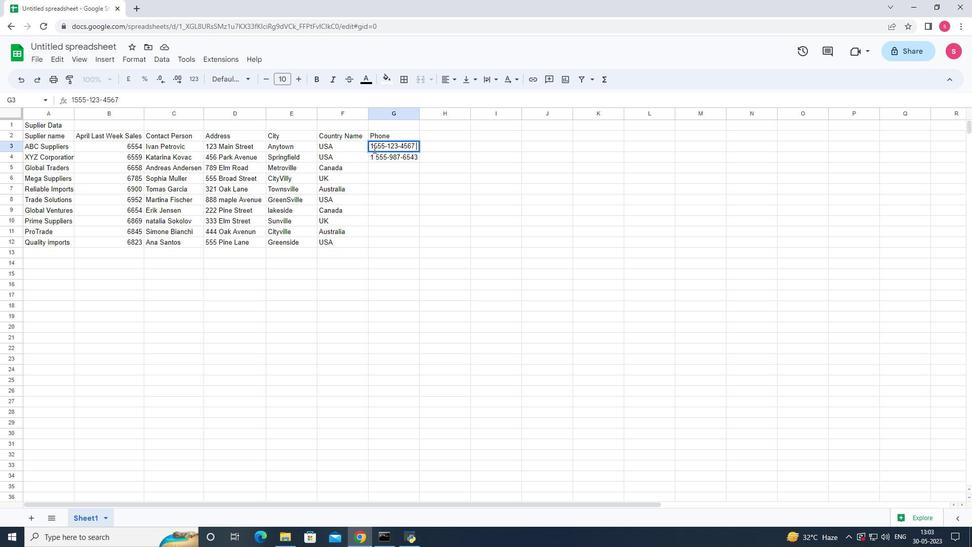 
Action: Mouse pressed left at (374, 146)
Screenshot: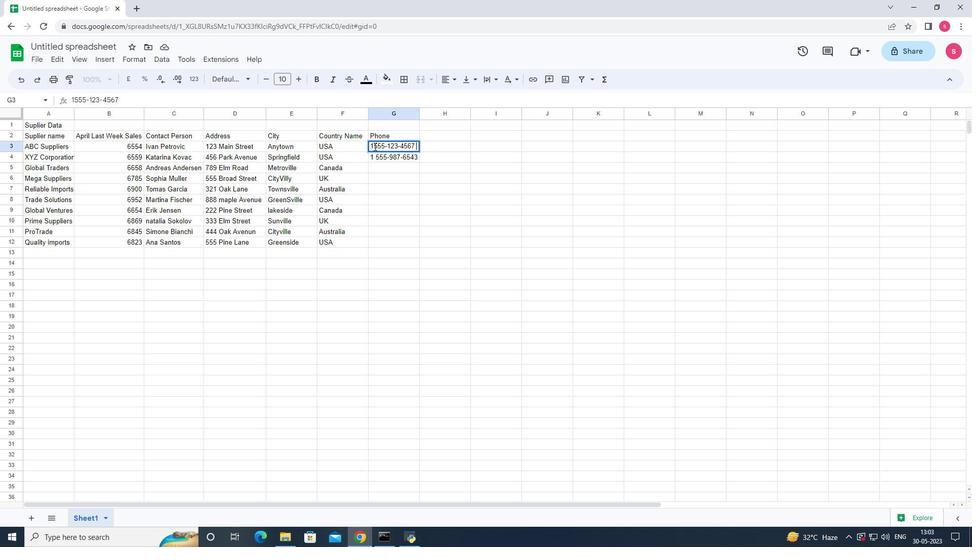 
Action: Mouse pressed left at (374, 146)
Screenshot: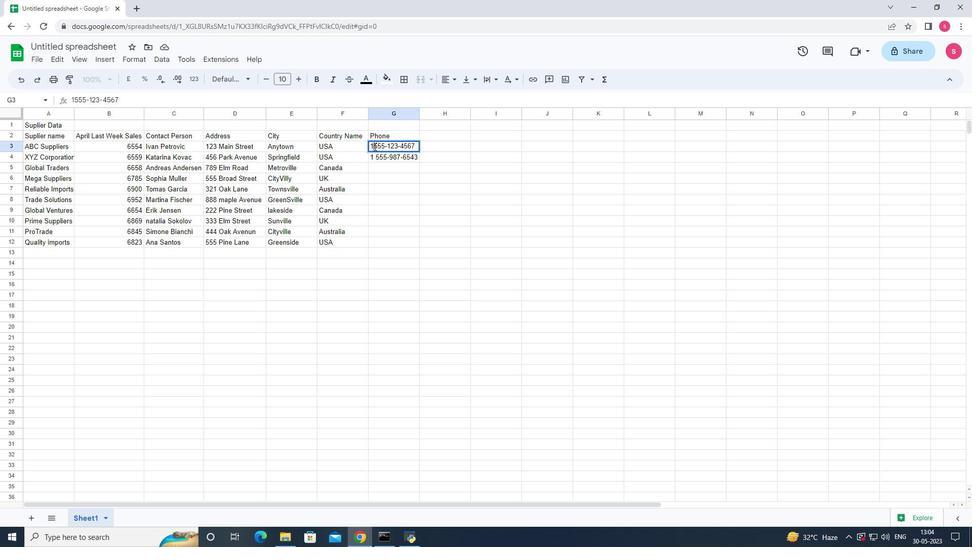 
Action: Mouse pressed left at (374, 146)
Screenshot: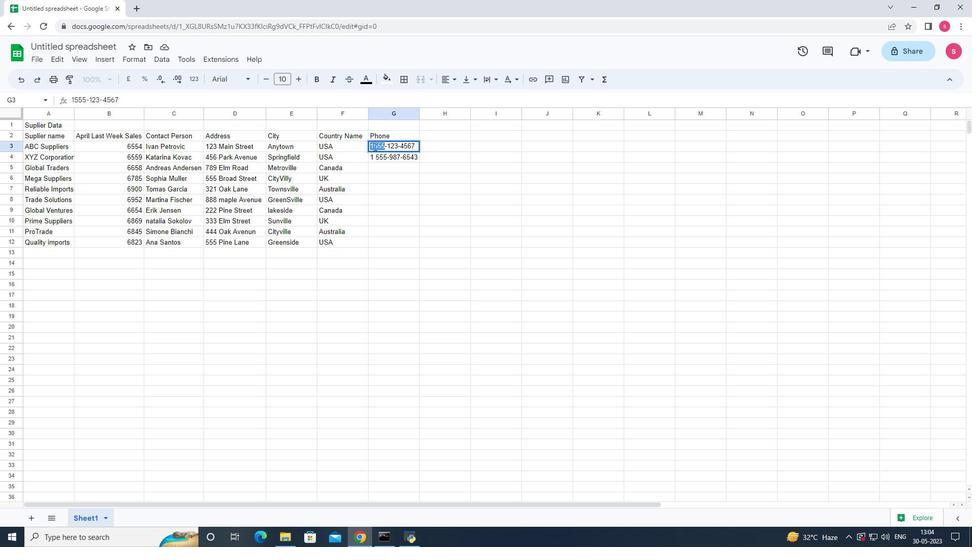 
Action: Key pressed <Key.space>
Screenshot: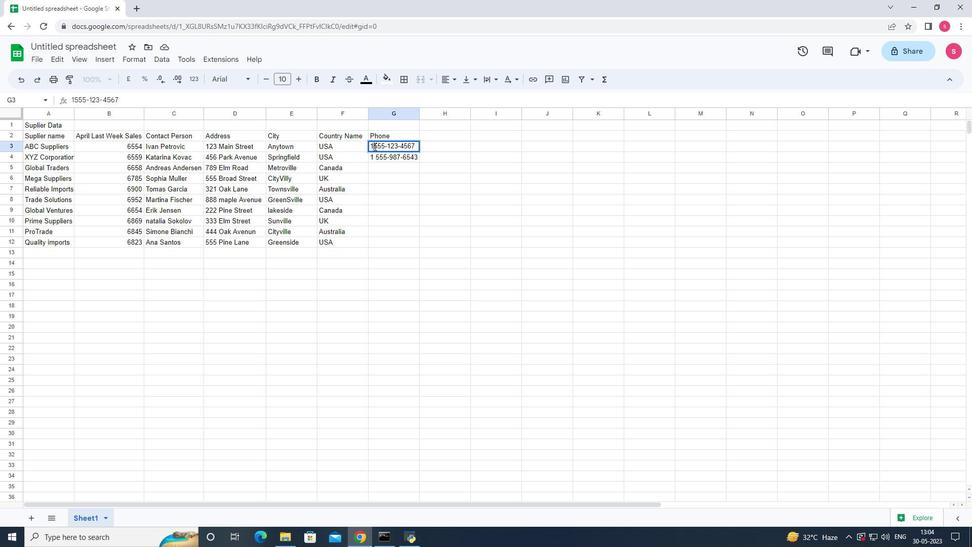 
Action: Mouse moved to (381, 163)
Screenshot: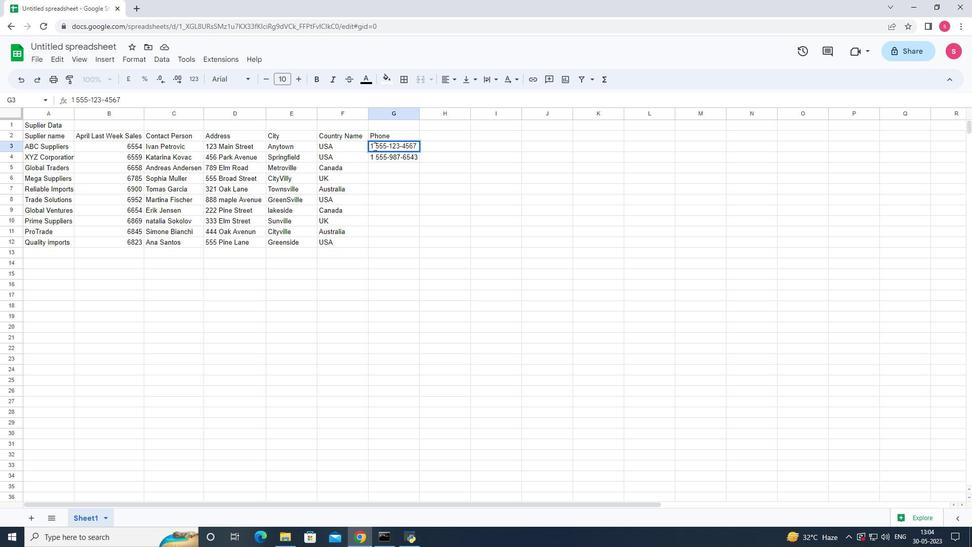 
Action: Mouse pressed left at (381, 163)
Screenshot: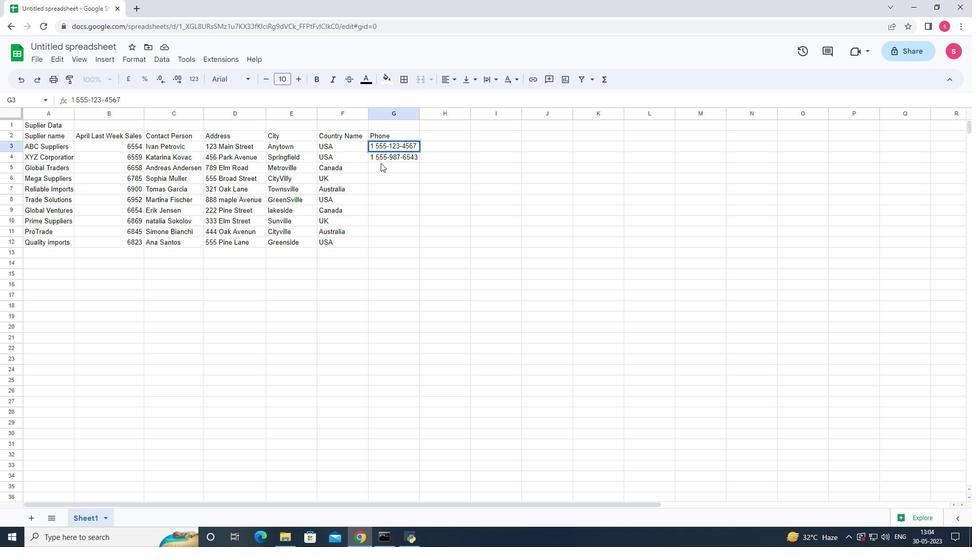
Action: Mouse moved to (373, 144)
Screenshot: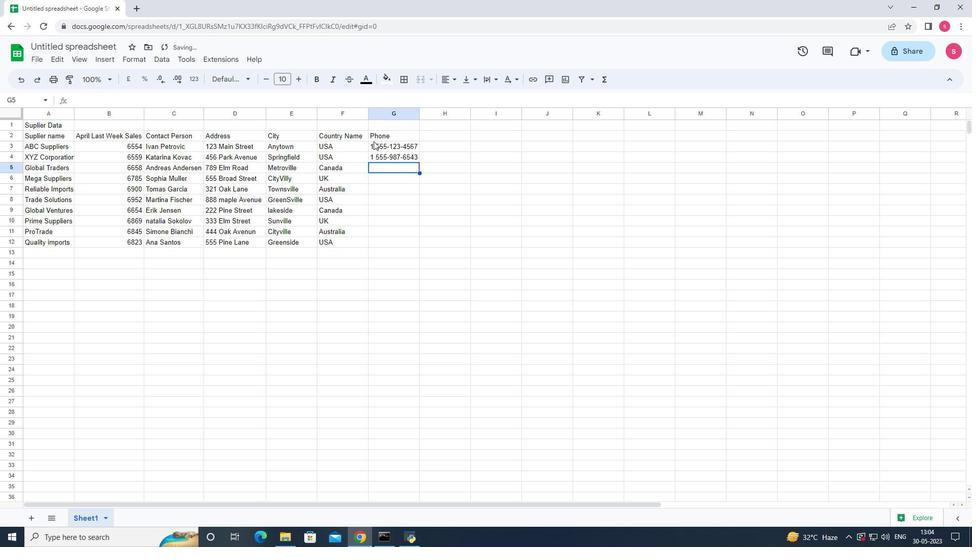 
Action: Mouse pressed left at (373, 144)
Screenshot: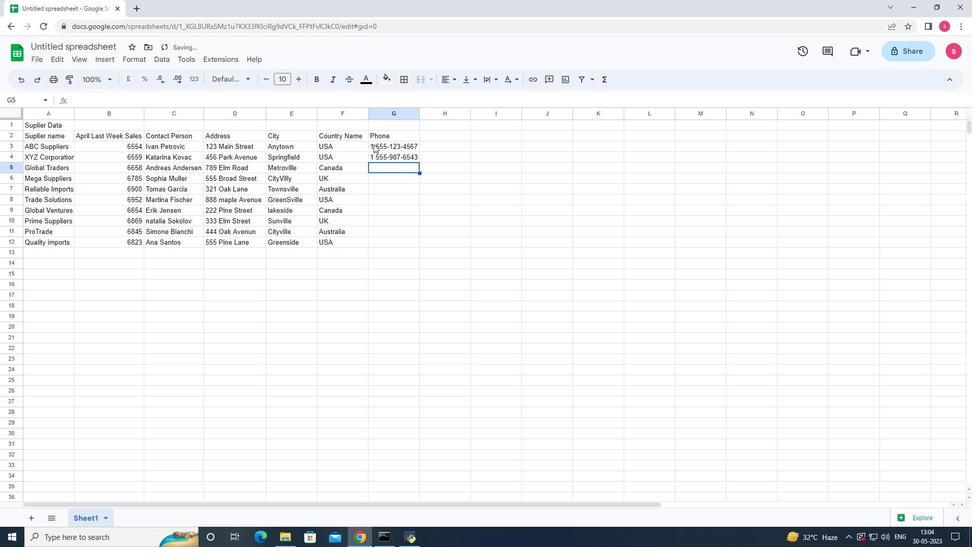 
Action: Mouse moved to (192, 78)
Screenshot: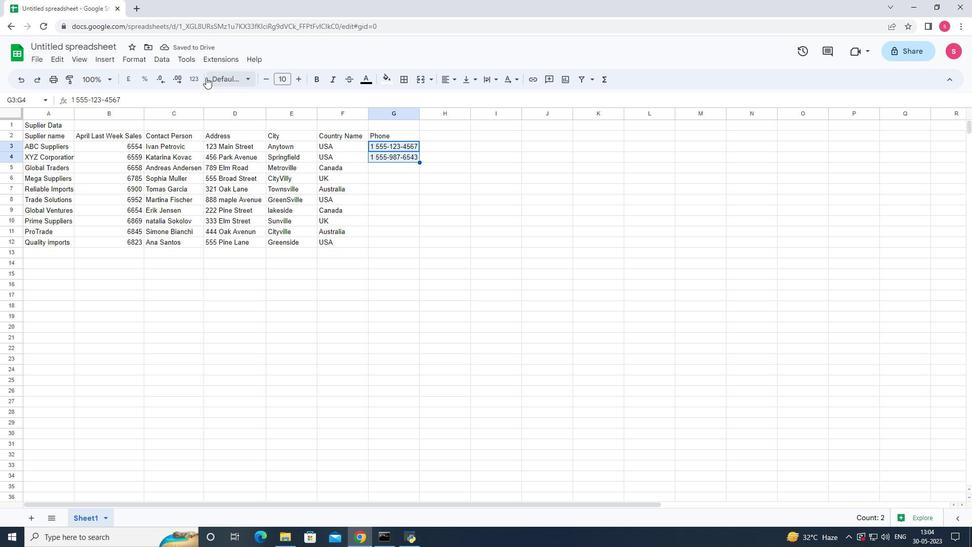 
Action: Mouse pressed left at (192, 78)
Screenshot: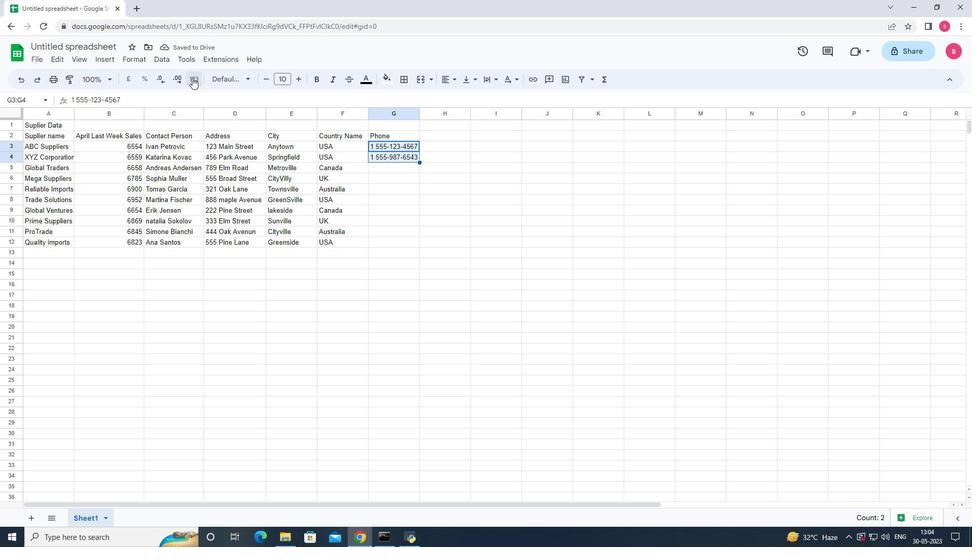 
Action: Mouse moved to (245, 396)
Screenshot: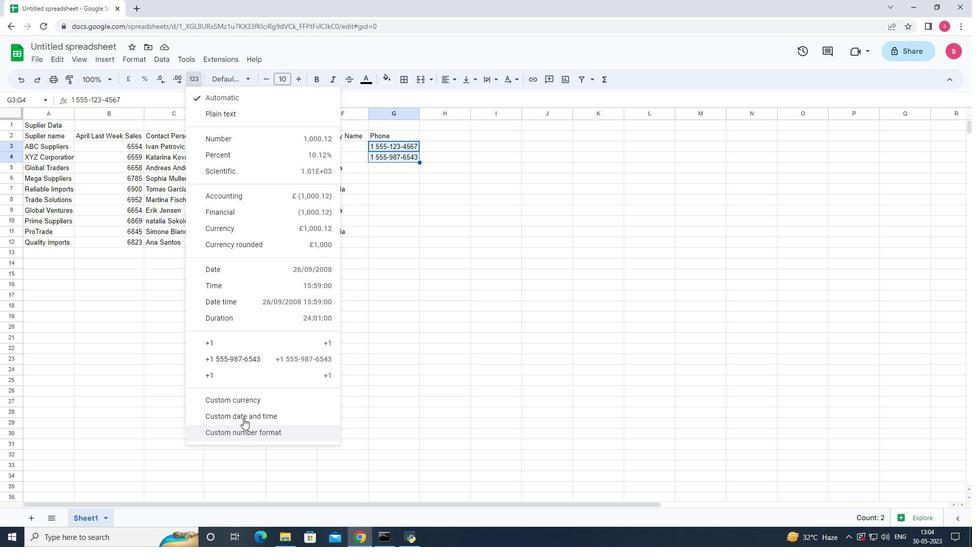 
Action: Mouse pressed left at (245, 396)
Screenshot: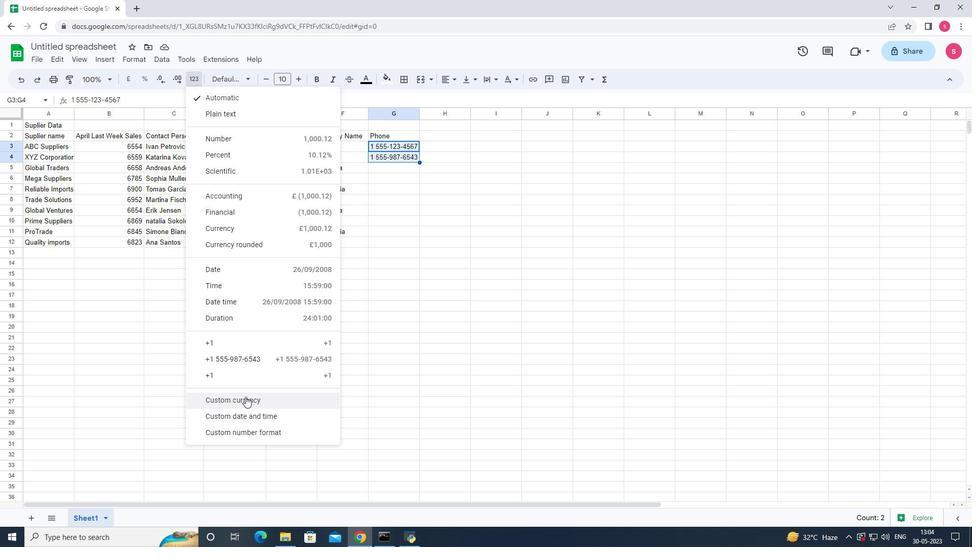 
Action: Mouse moved to (389, 178)
Screenshot: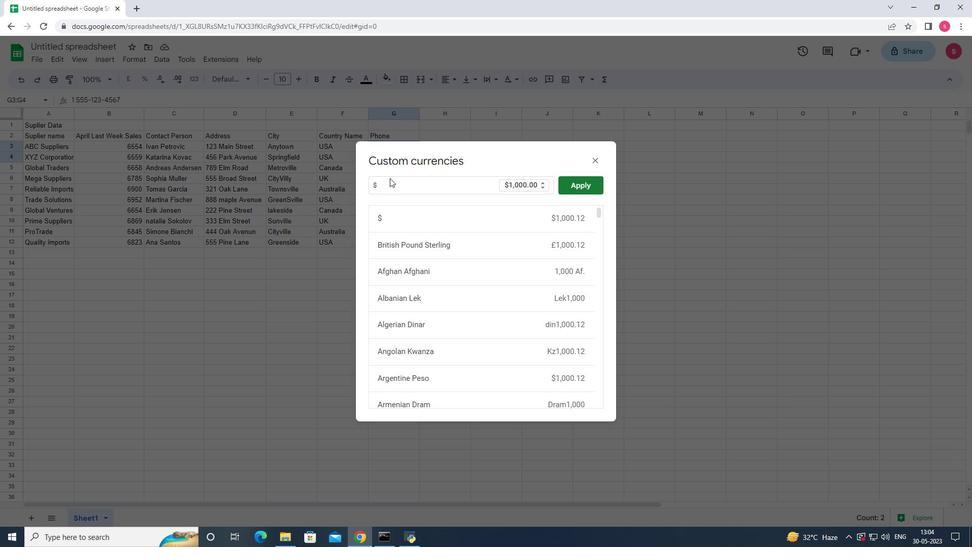 
Action: Mouse pressed left at (389, 178)
Screenshot: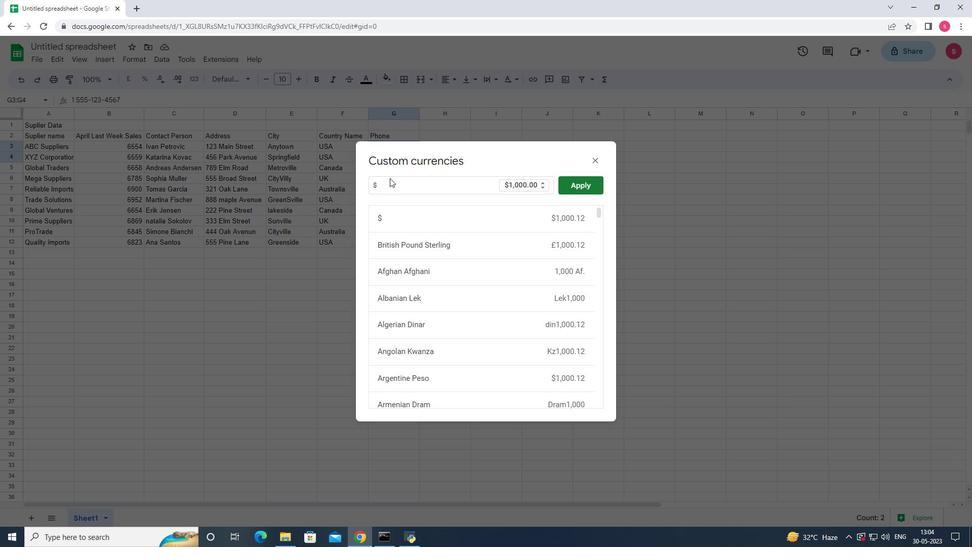 
Action: Mouse moved to (385, 182)
Screenshot: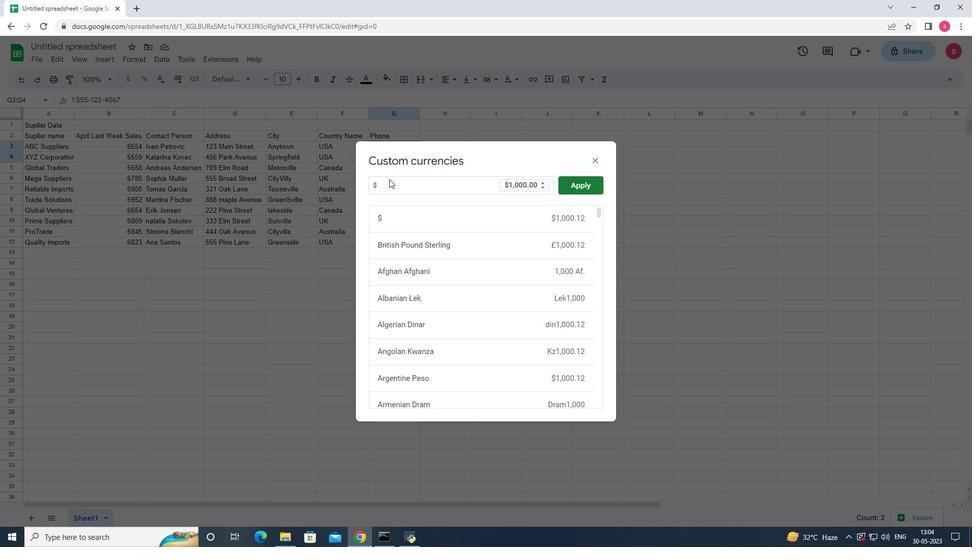 
Action: Mouse pressed left at (385, 182)
Screenshot: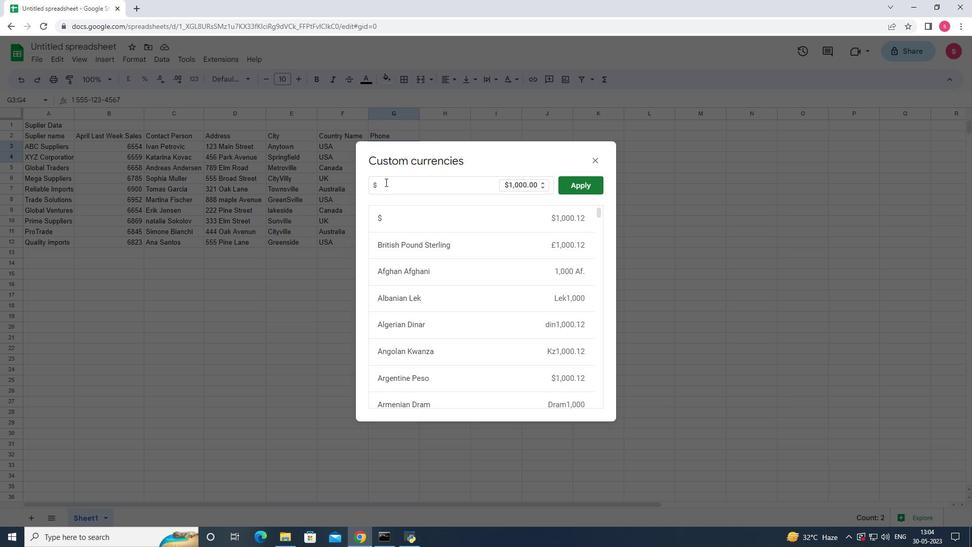 
Action: Mouse moved to (344, 183)
Screenshot: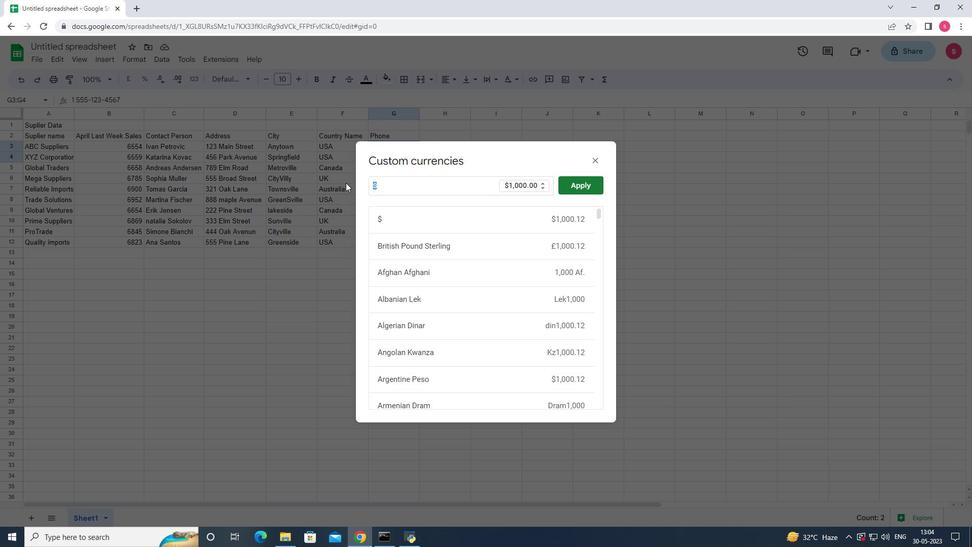 
Action: Key pressed <Key.shift><Key.shift><Key.shift><Key.shift><Key.shift><Key.shift><Key.shift><Key.shift><Key.shift><Key.shift><Key.shift><Key.shift><Key.shift><Key.shift><Key.shift><Key.shift><Key.shift><Key.shift><Key.shift><Key.shift><Key.shift><Key.shift><Key.shift><Key.shift><Key.shift><Key.shift><Key.shift><Key.shift><Key.shift><Key.shift><Key.shift><Key.shift><Key.shift><Key.shift><Key.shift><Key.shift><Key.shift><Key.shift><Key.shift><Key.shift><Key.shift><Key.shift><Key.shift><Key.shift><Key.shift><Key.shift><Key.shift><Key.shift><Key.shift><Key.shift><Key.shift><Key.shift><Key.shift><Key.shift><Key.shift><Key.shift>+
Screenshot: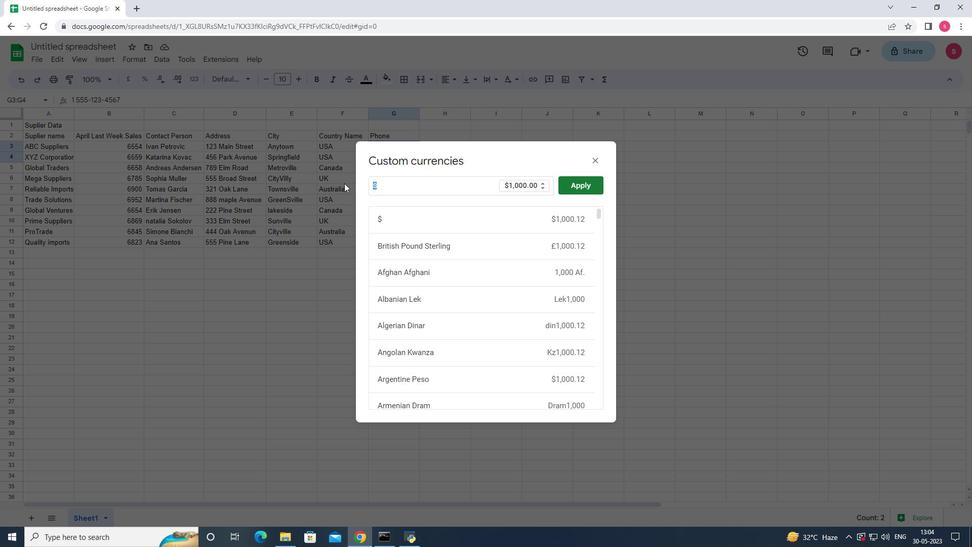 
Action: Mouse moved to (570, 186)
Screenshot: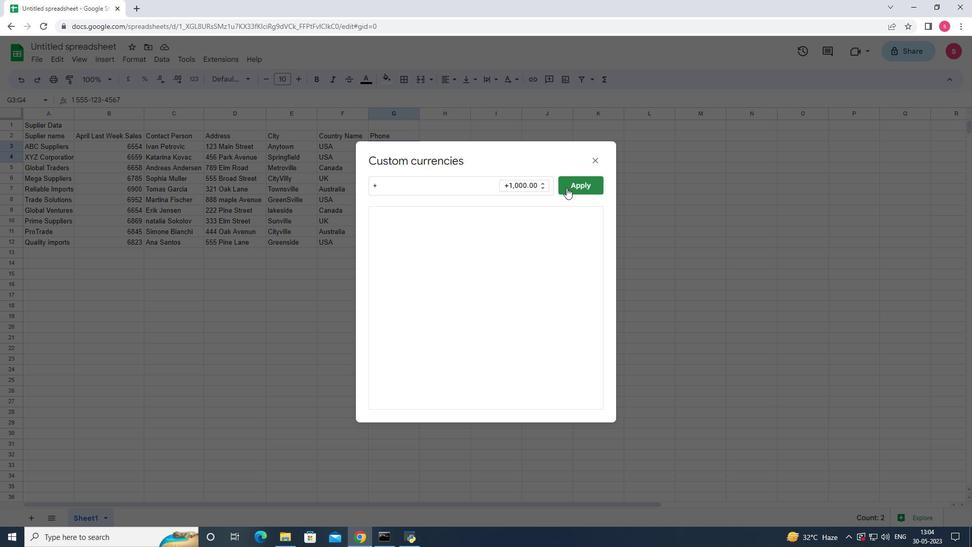 
Action: Mouse pressed left at (570, 186)
Screenshot: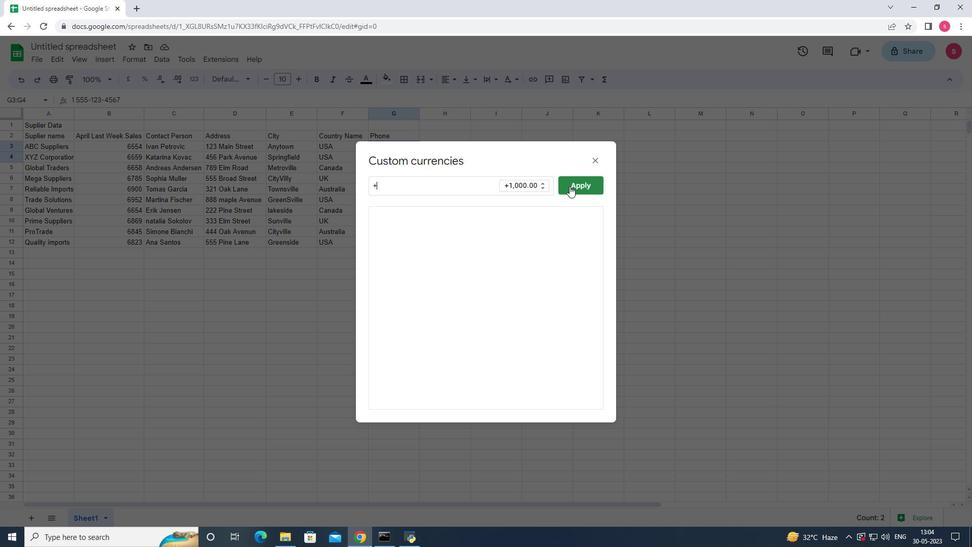 
Action: Mouse moved to (401, 146)
Screenshot: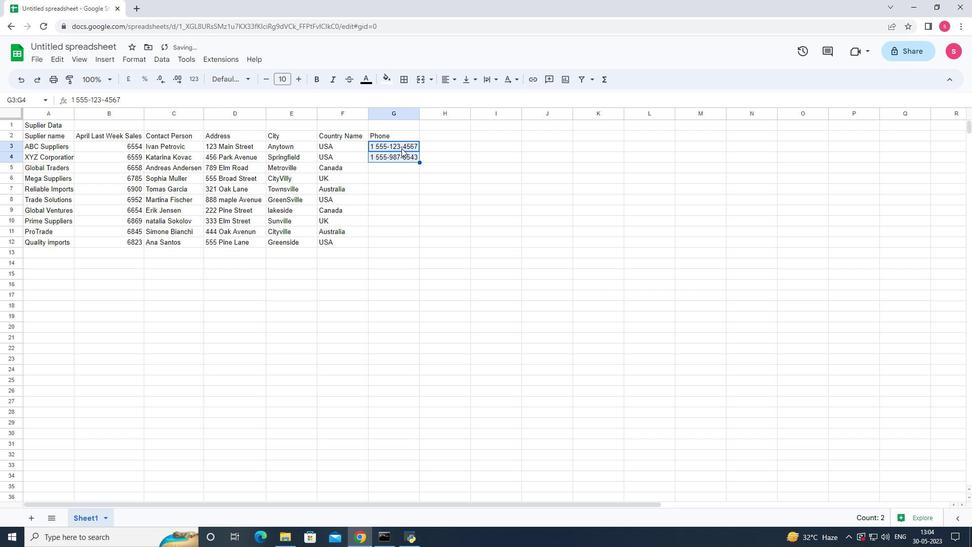 
Action: Mouse pressed left at (401, 146)
Screenshot: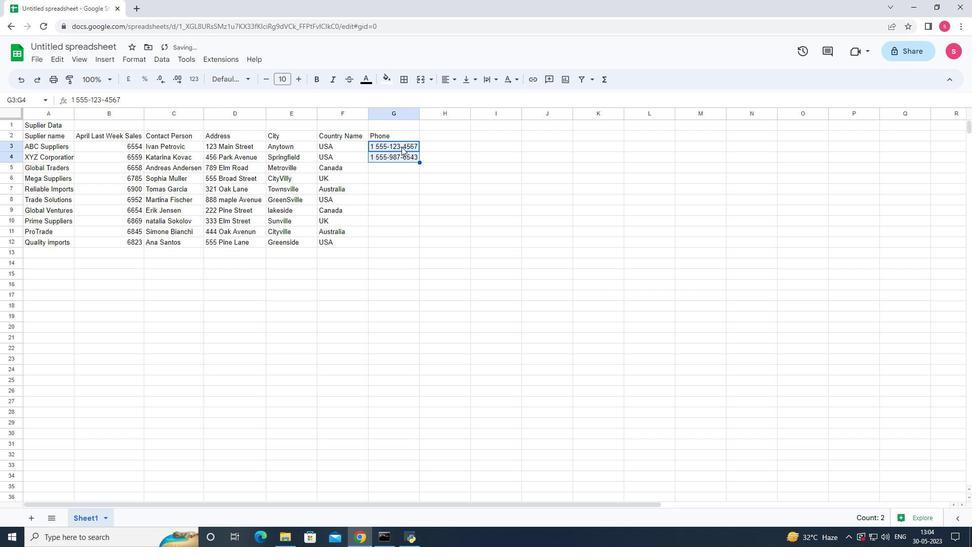 
Action: Mouse moved to (400, 146)
Screenshot: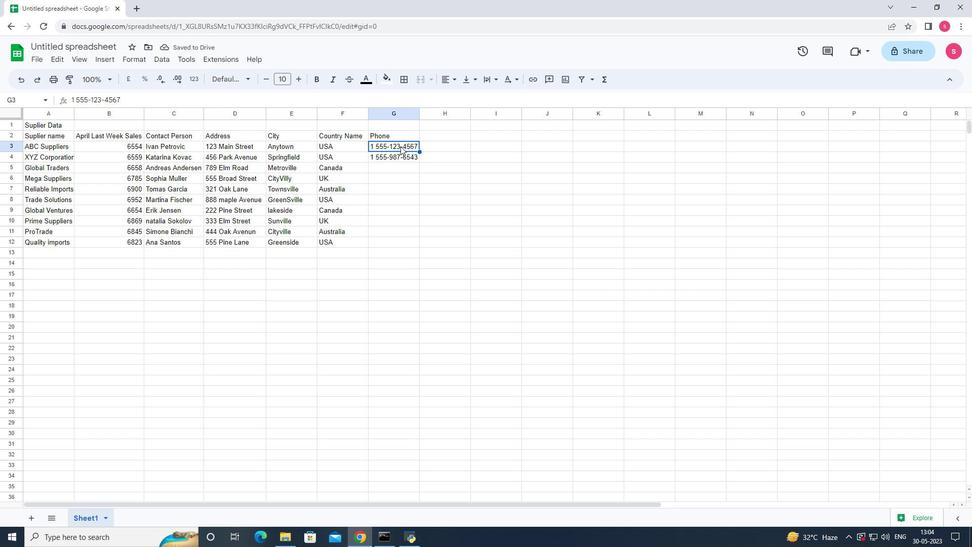 
Action: Mouse pressed left at (400, 146)
Screenshot: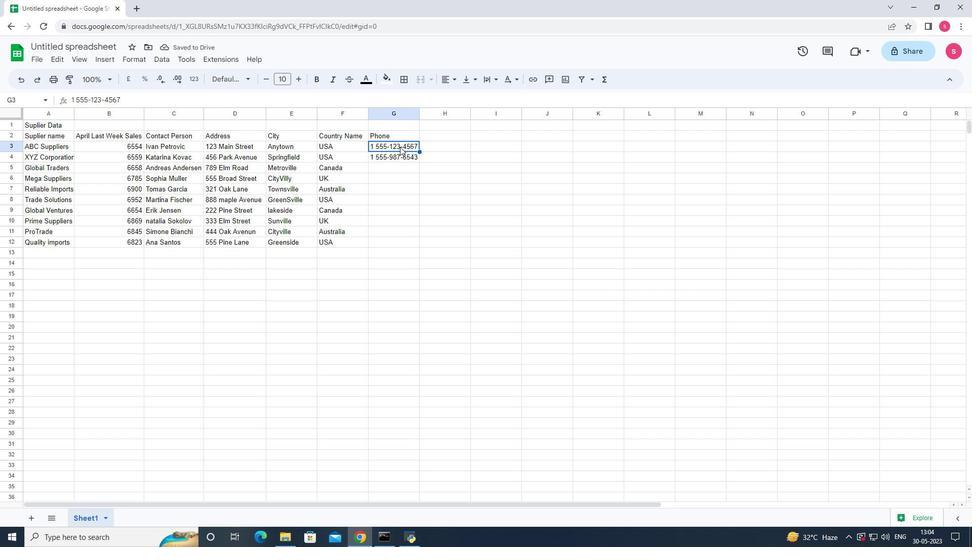 
Action: Mouse pressed left at (400, 146)
Screenshot: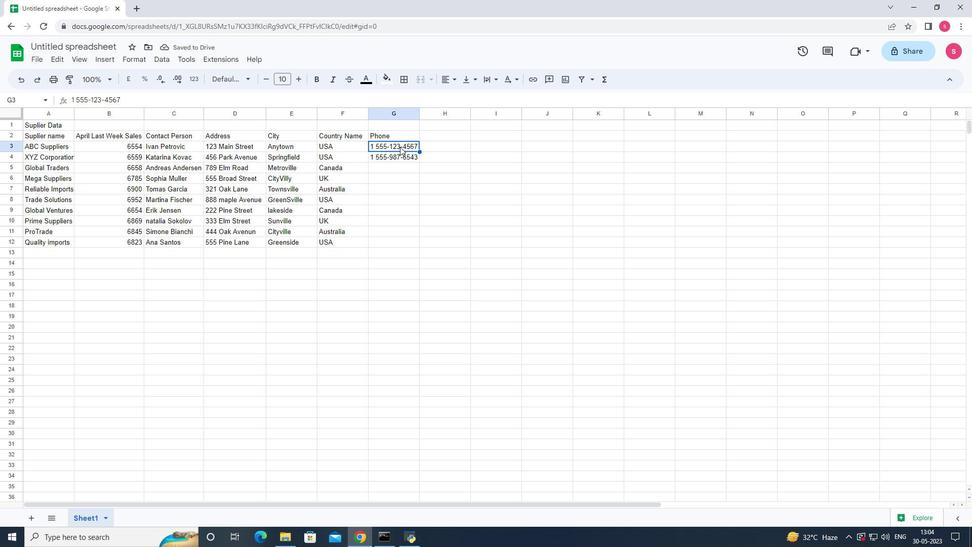 
Action: Mouse moved to (196, 79)
Screenshot: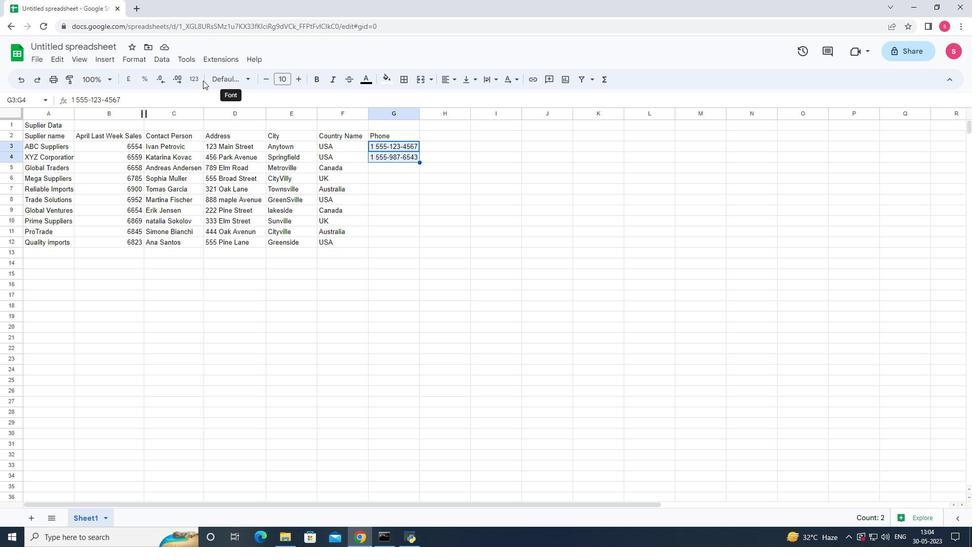 
Action: Mouse pressed left at (196, 79)
Screenshot: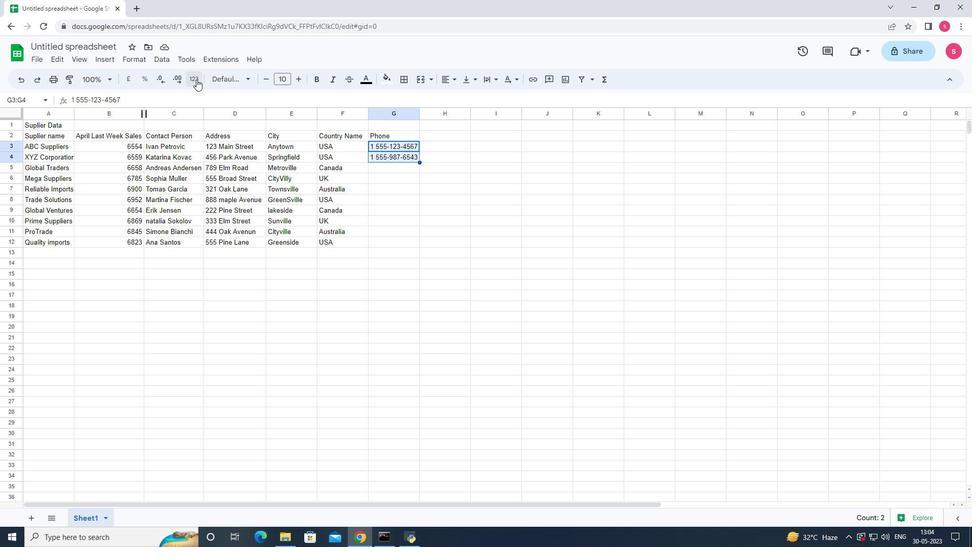 
Action: Mouse moved to (233, 349)
Screenshot: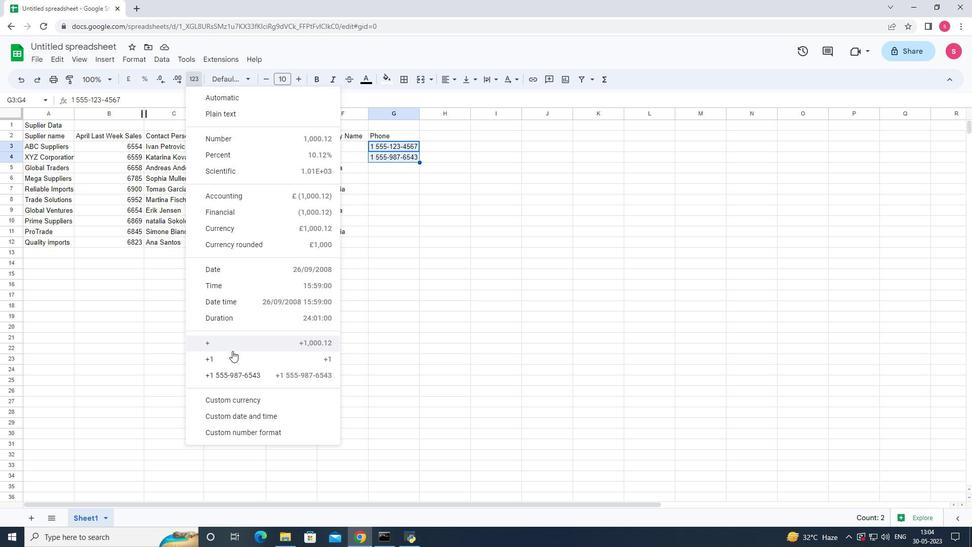 
Action: Mouse pressed left at (233, 349)
